 Task: Buy 5 Lip Butters from Lip Care section under best seller category for shipping address: Joshua Turner, 2763 Fieldcrest Road, New York, New York 10005, Cell Number 6318992398. Pay from credit card ending with 7965, CVV 549
Action: Key pressed li
Screenshot: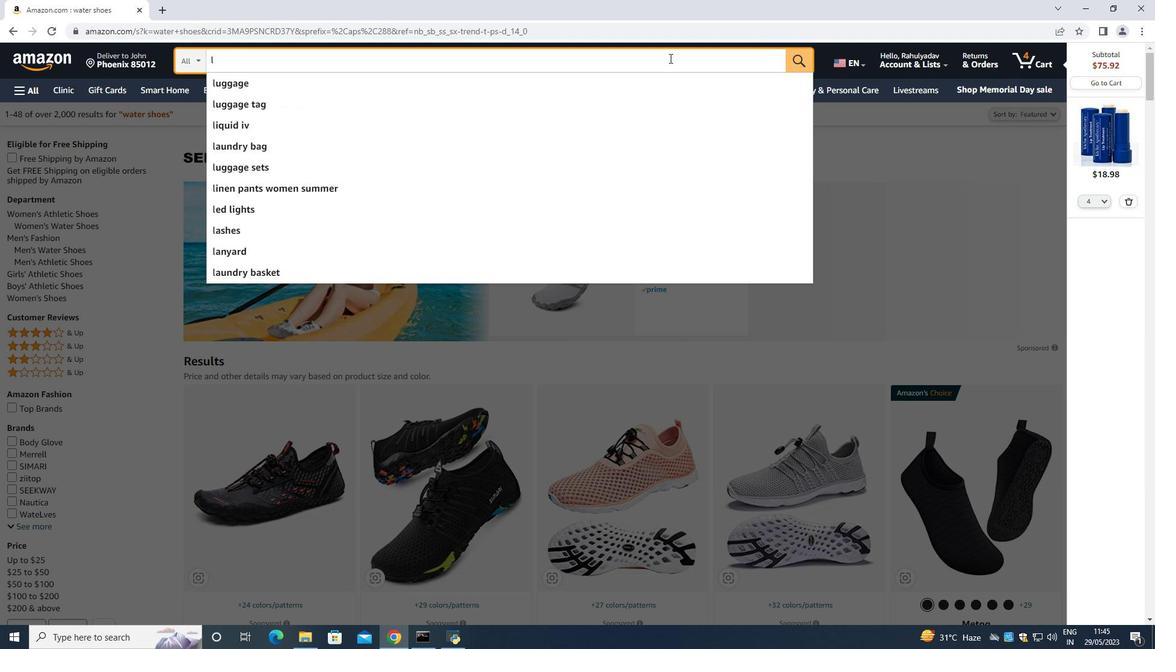 
Action: Mouse moved to (669, 57)
Screenshot: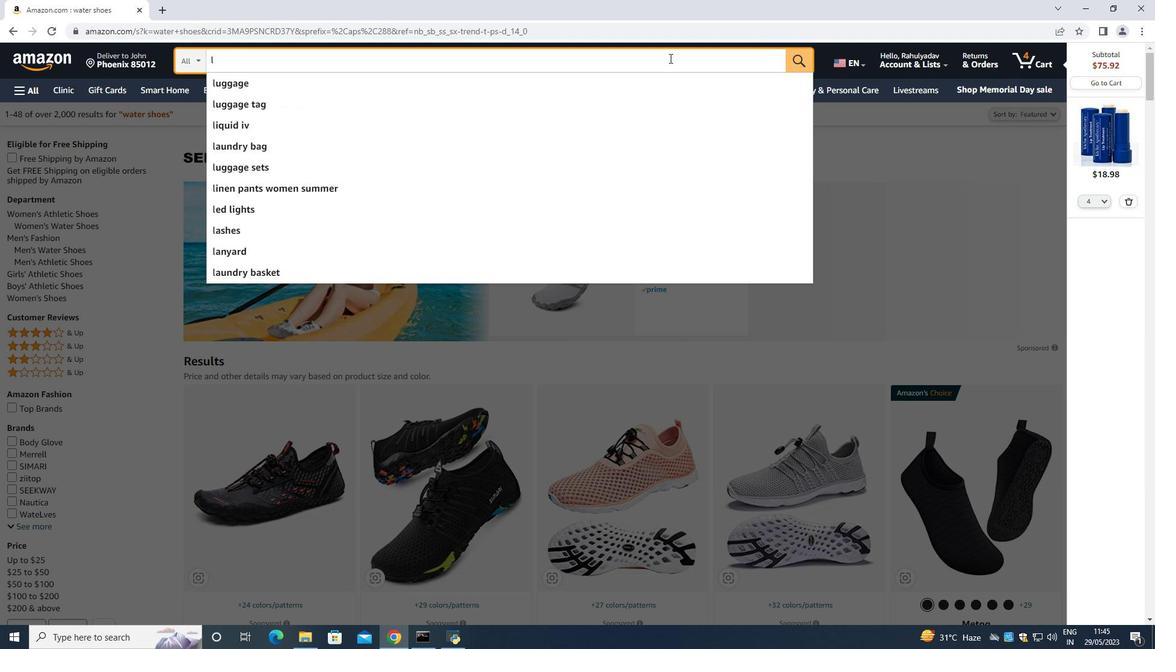 
Action: Key pressed p<Key.space><Key.shift>Butters<Key.space><Key.enter>
Screenshot: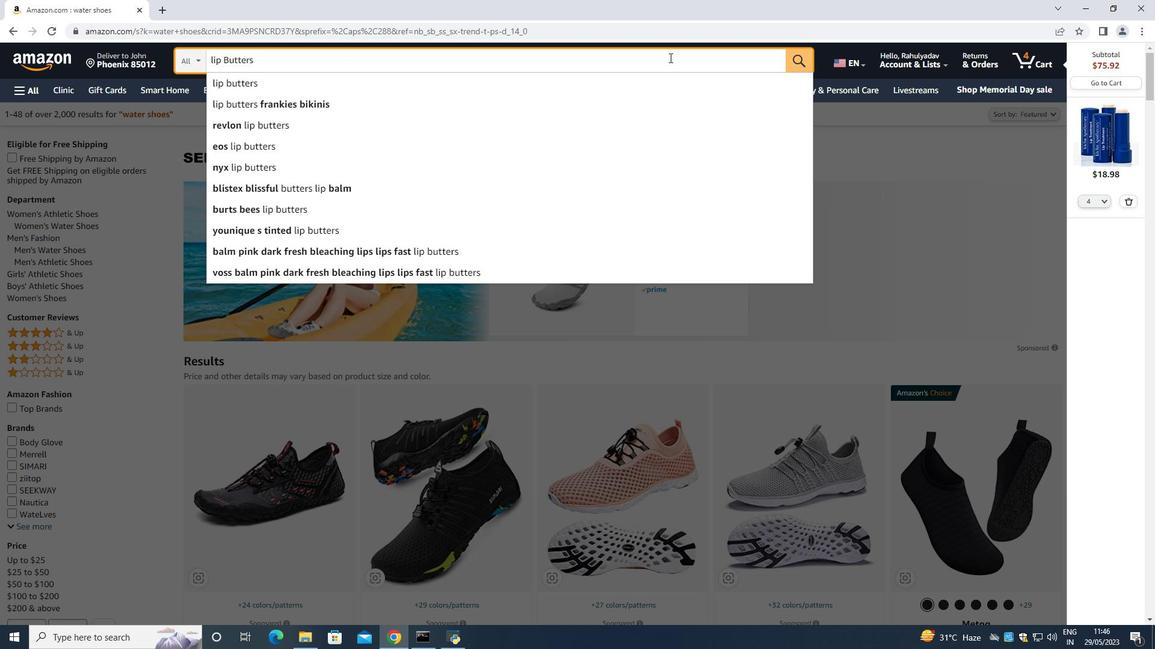 
Action: Mouse moved to (40, 295)
Screenshot: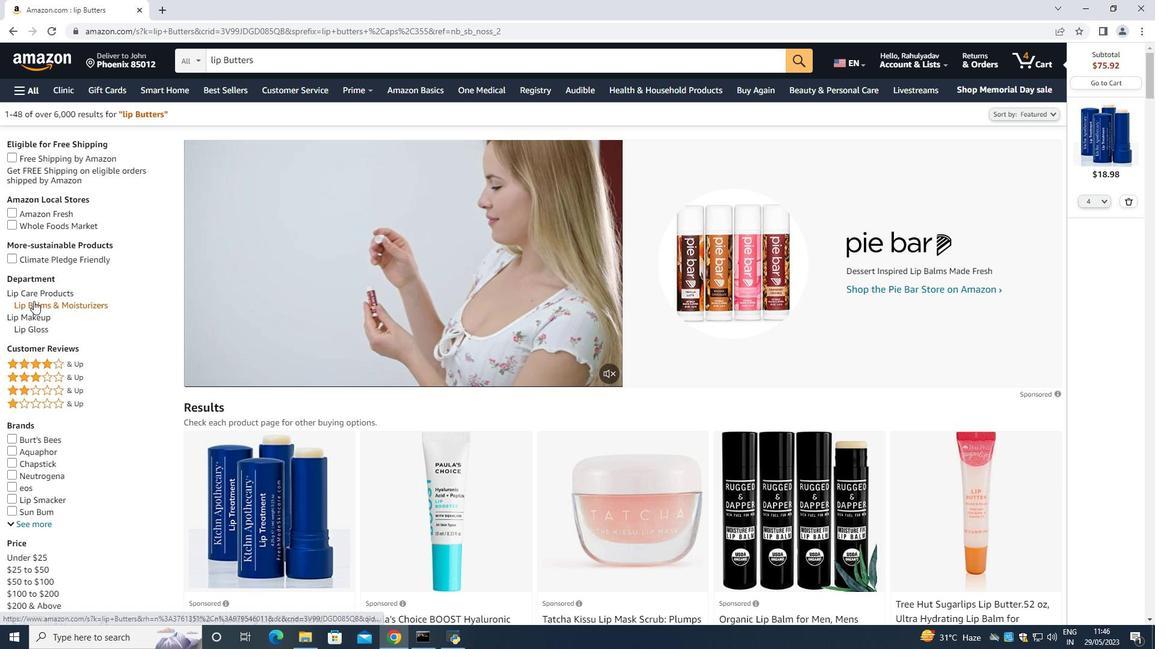
Action: Mouse pressed left at (40, 295)
Screenshot: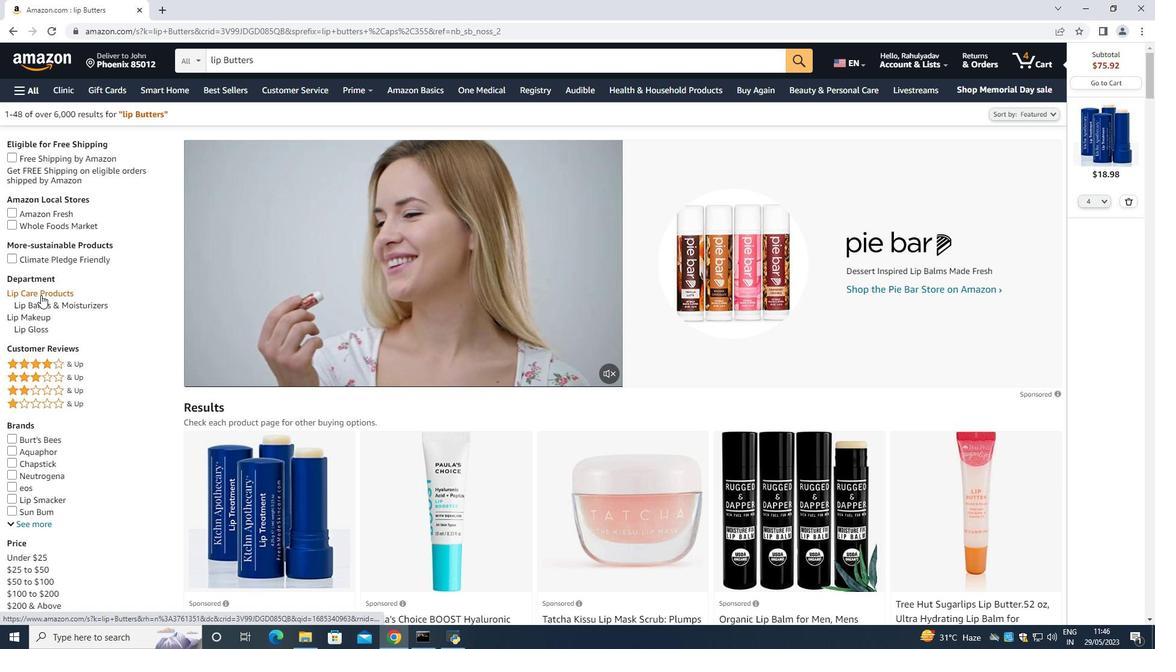 
Action: Mouse moved to (748, 351)
Screenshot: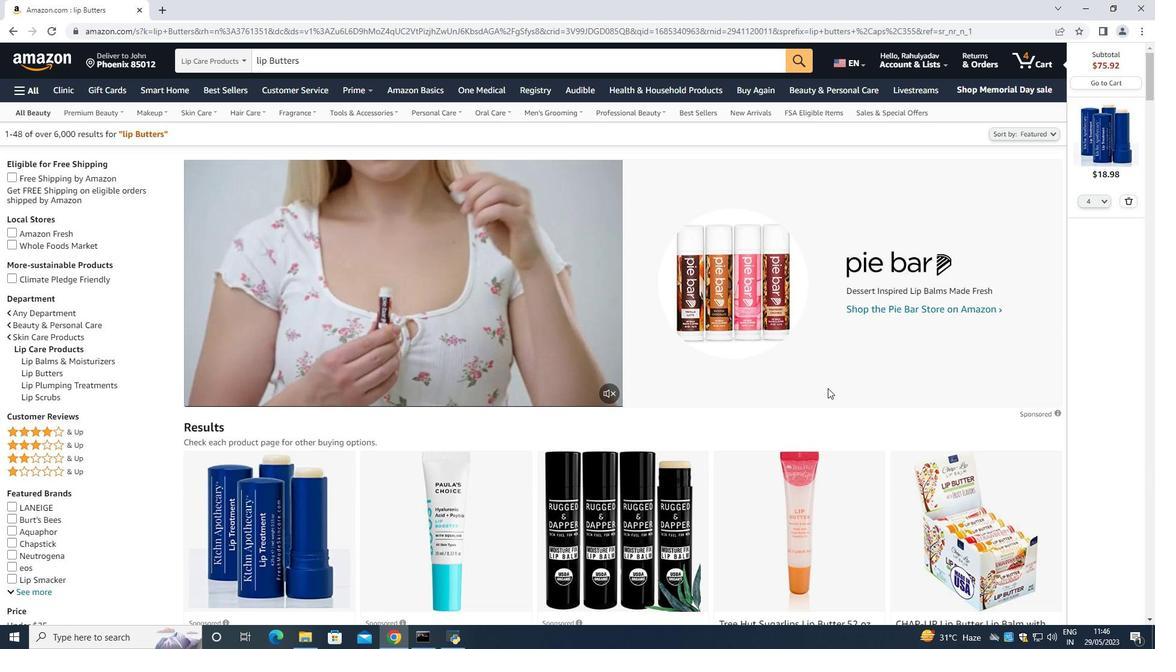 
Action: Mouse scrolled (748, 350) with delta (0, 0)
Screenshot: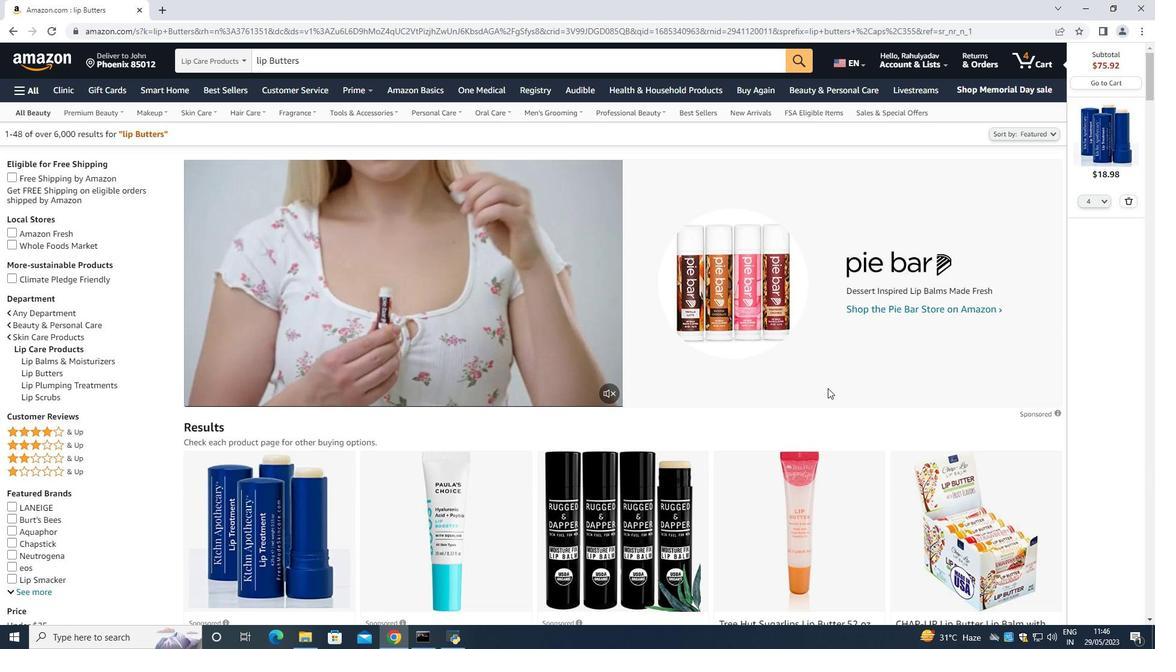 
Action: Mouse moved to (722, 341)
Screenshot: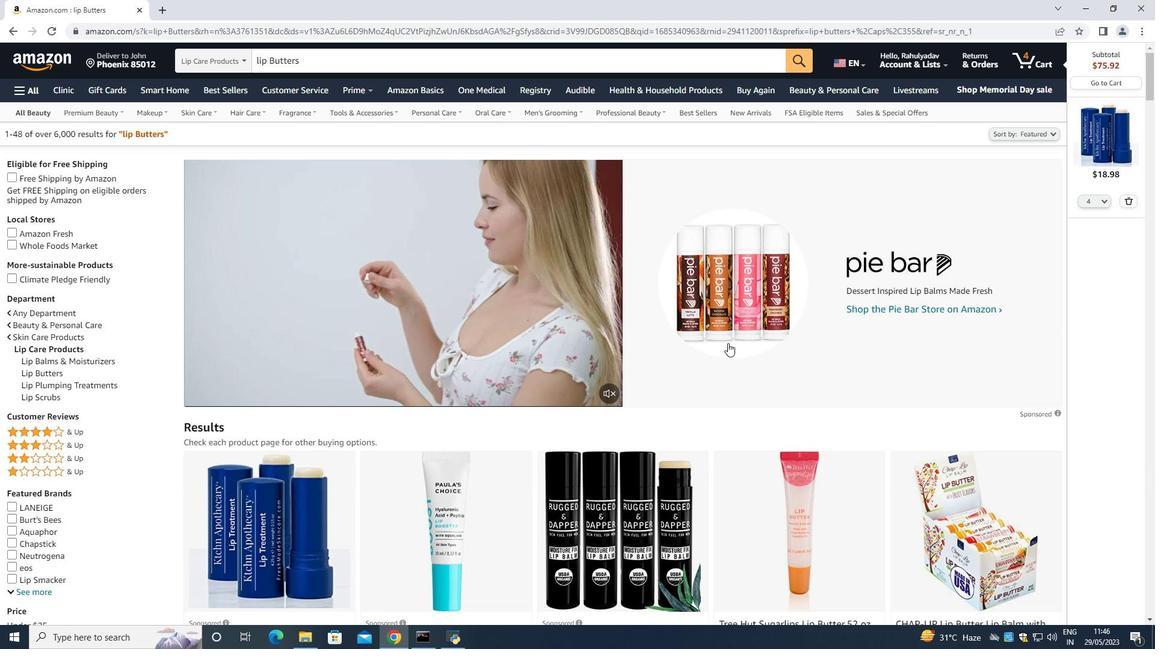 
Action: Mouse scrolled (722, 341) with delta (0, 0)
Screenshot: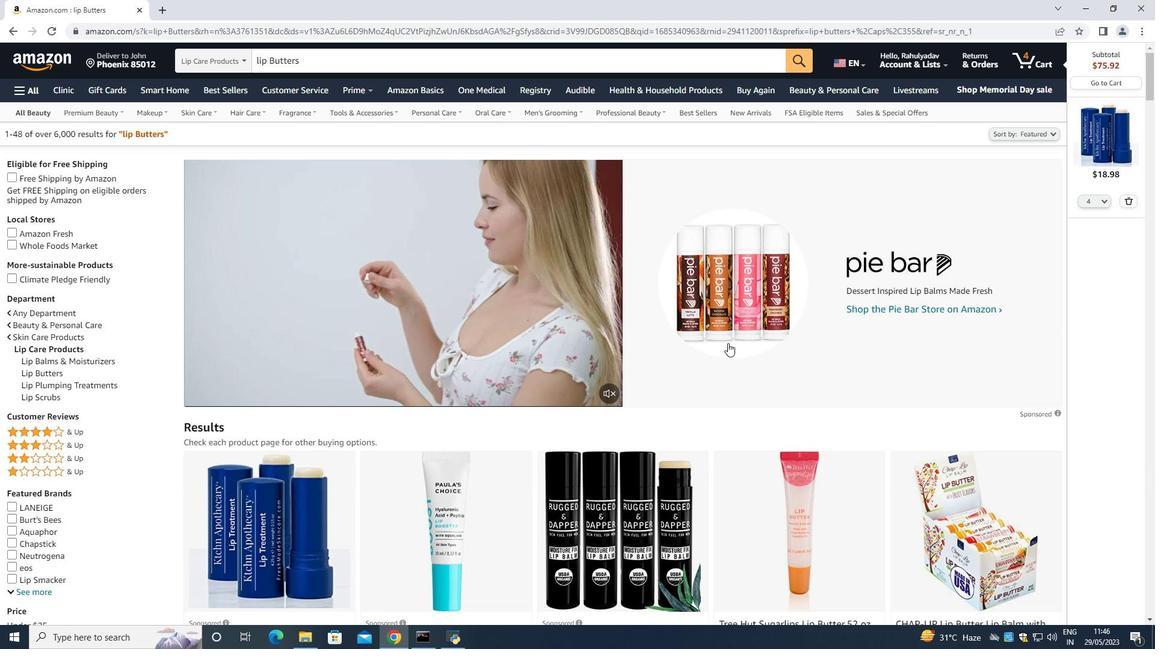 
Action: Mouse moved to (721, 341)
Screenshot: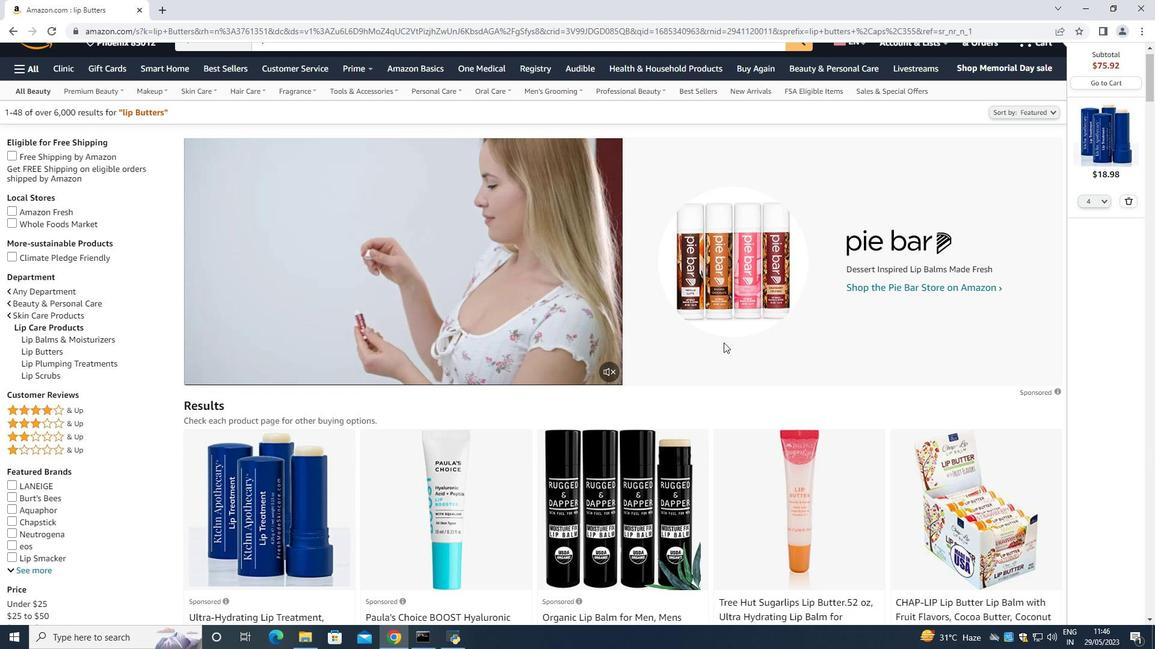
Action: Mouse scrolled (721, 341) with delta (0, 0)
Screenshot: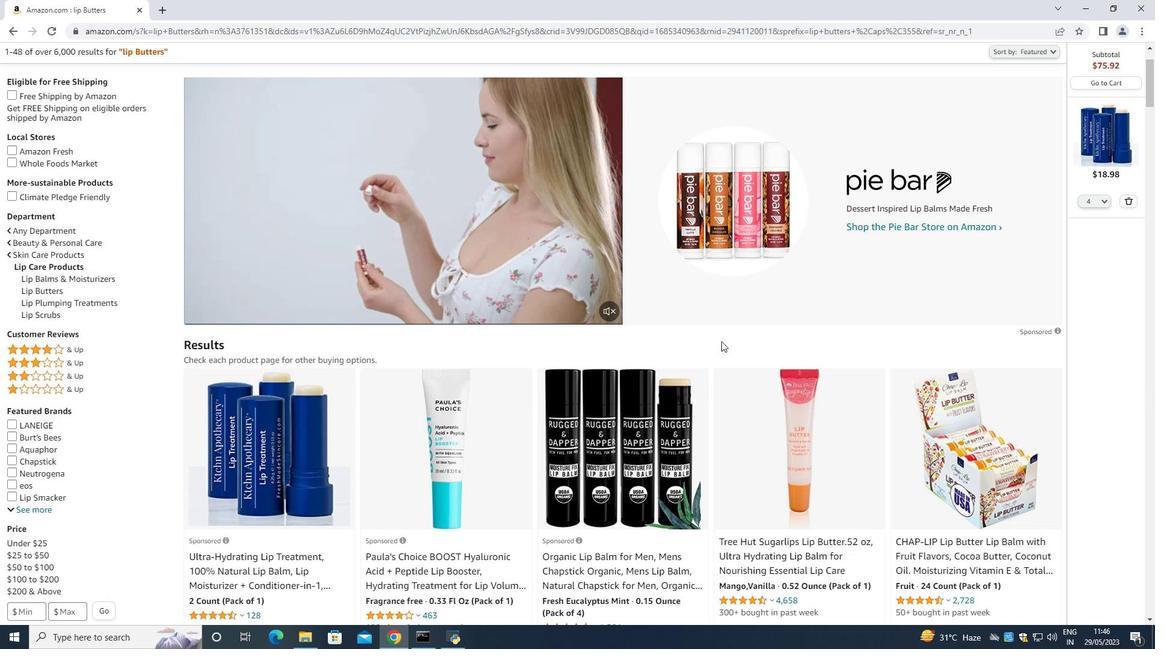 
Action: Mouse moved to (601, 390)
Screenshot: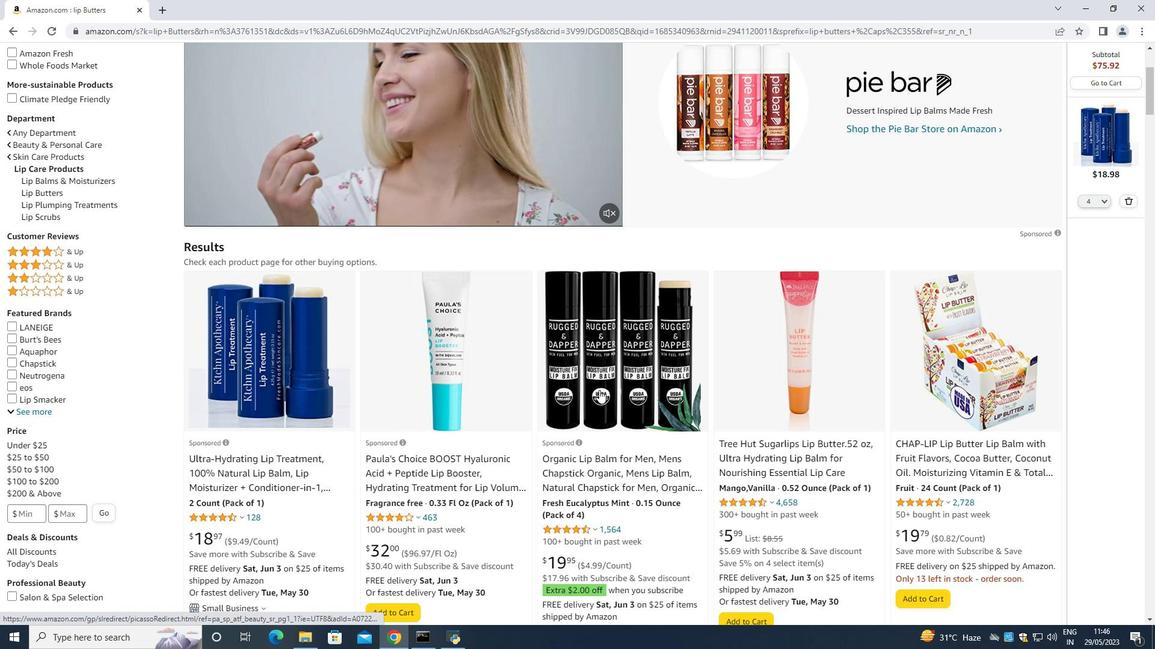
Action: Mouse scrolled (601, 389) with delta (0, 0)
Screenshot: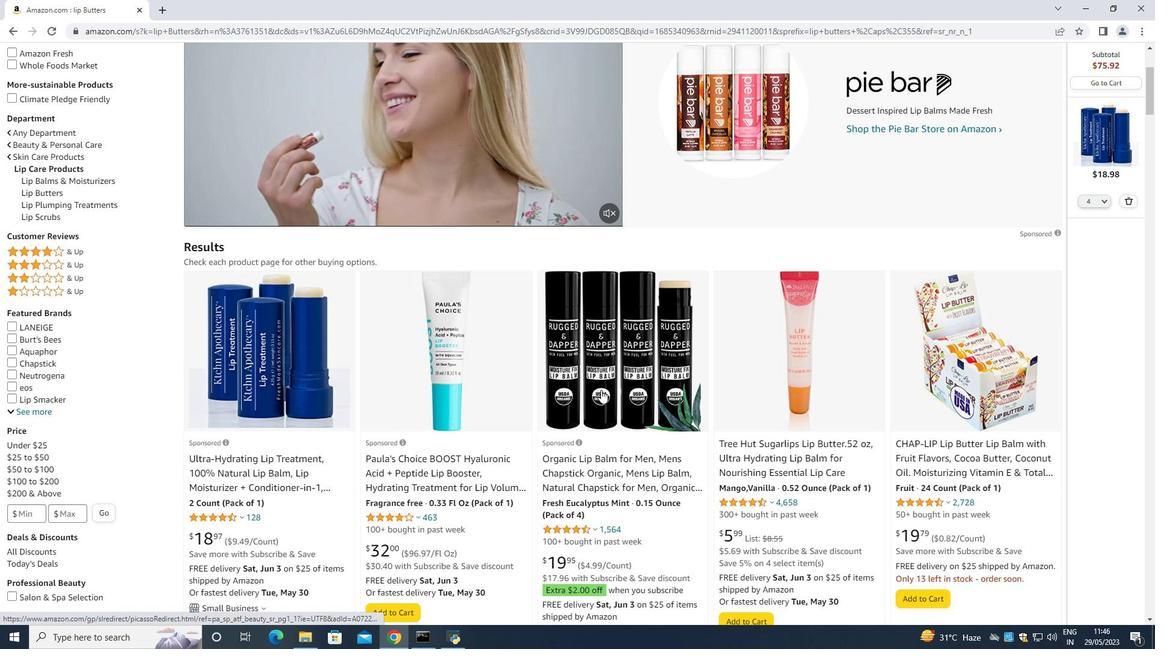 
Action: Mouse moved to (780, 393)
Screenshot: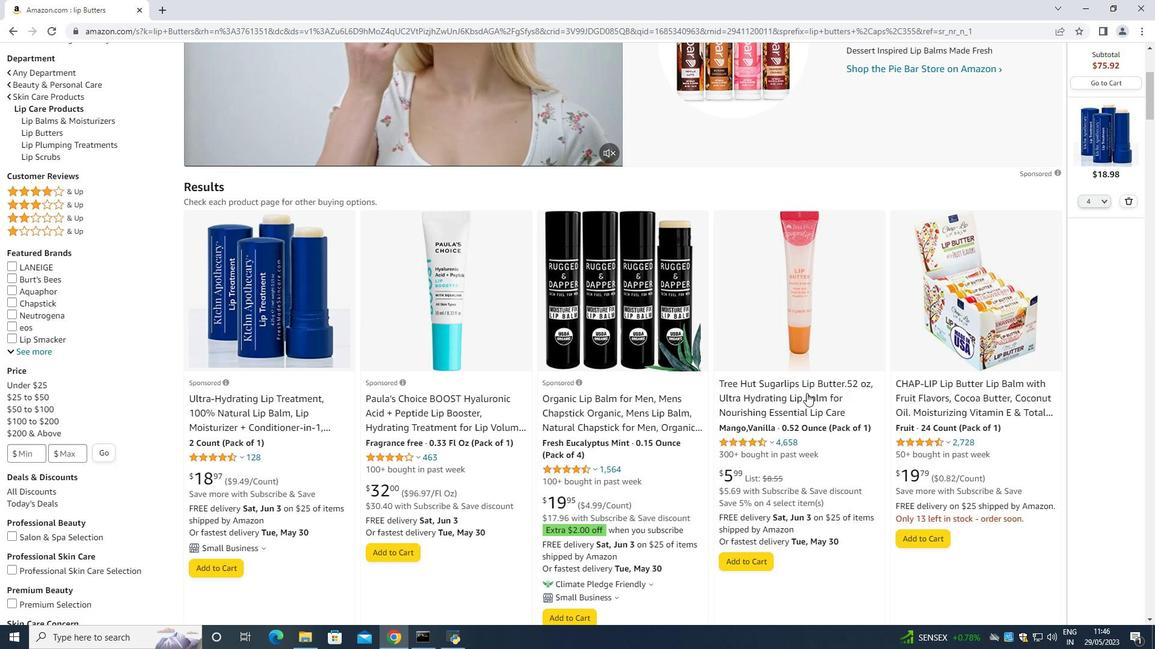 
Action: Mouse scrolled (780, 392) with delta (0, 0)
Screenshot: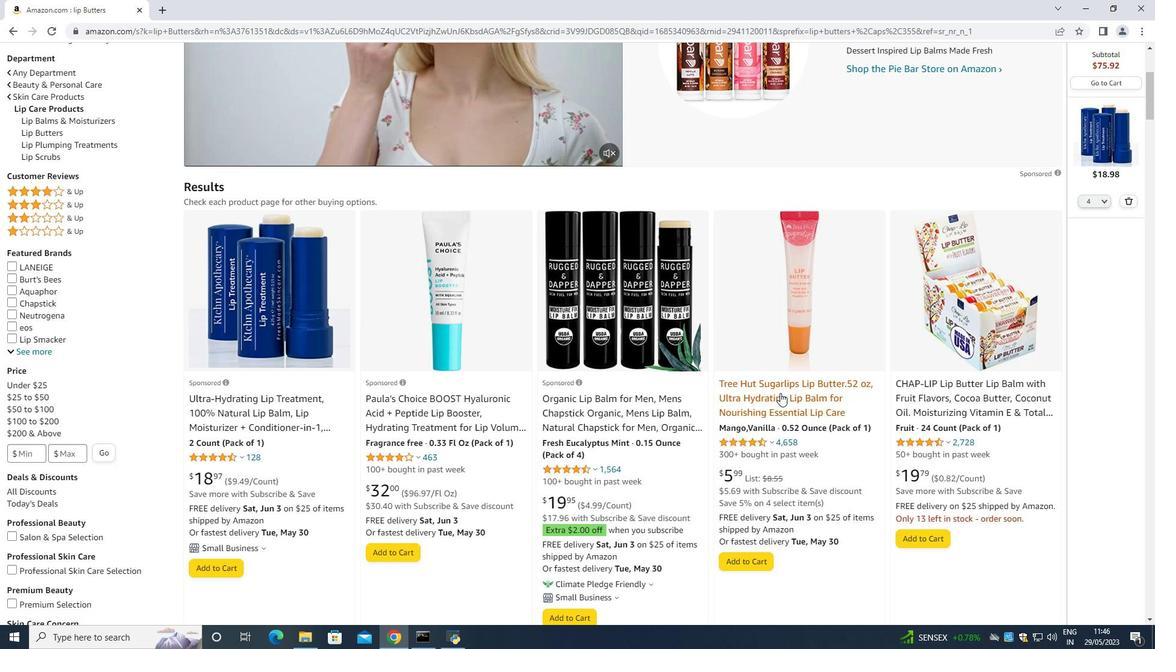 
Action: Mouse scrolled (780, 392) with delta (0, 0)
Screenshot: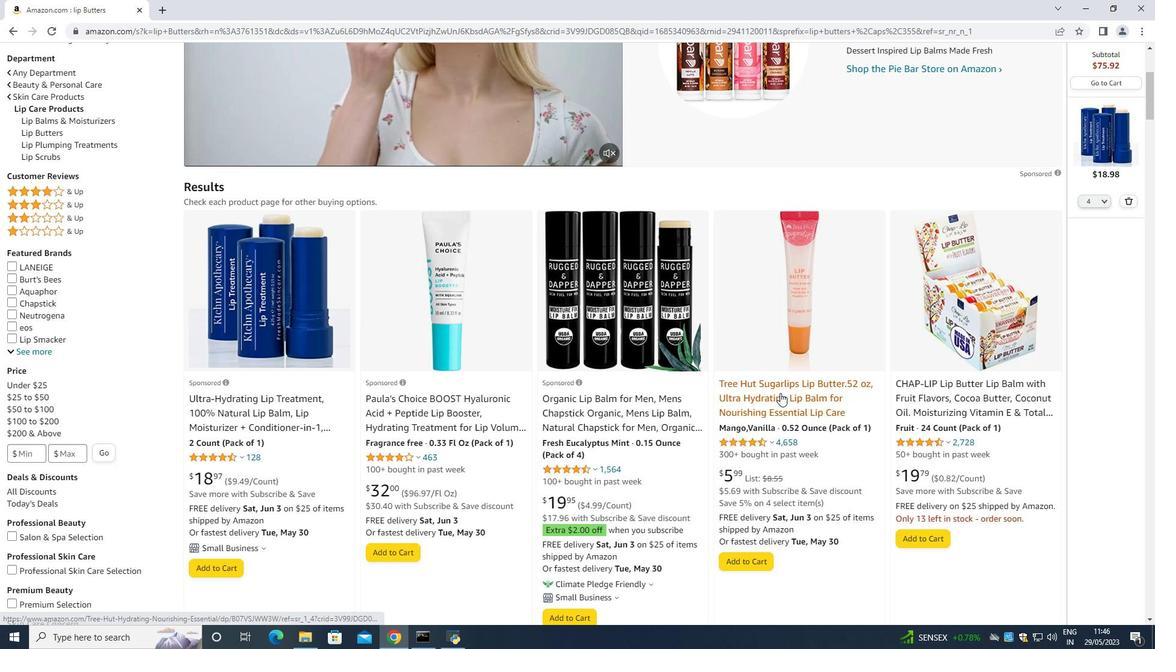 
Action: Mouse scrolled (780, 392) with delta (0, 0)
Screenshot: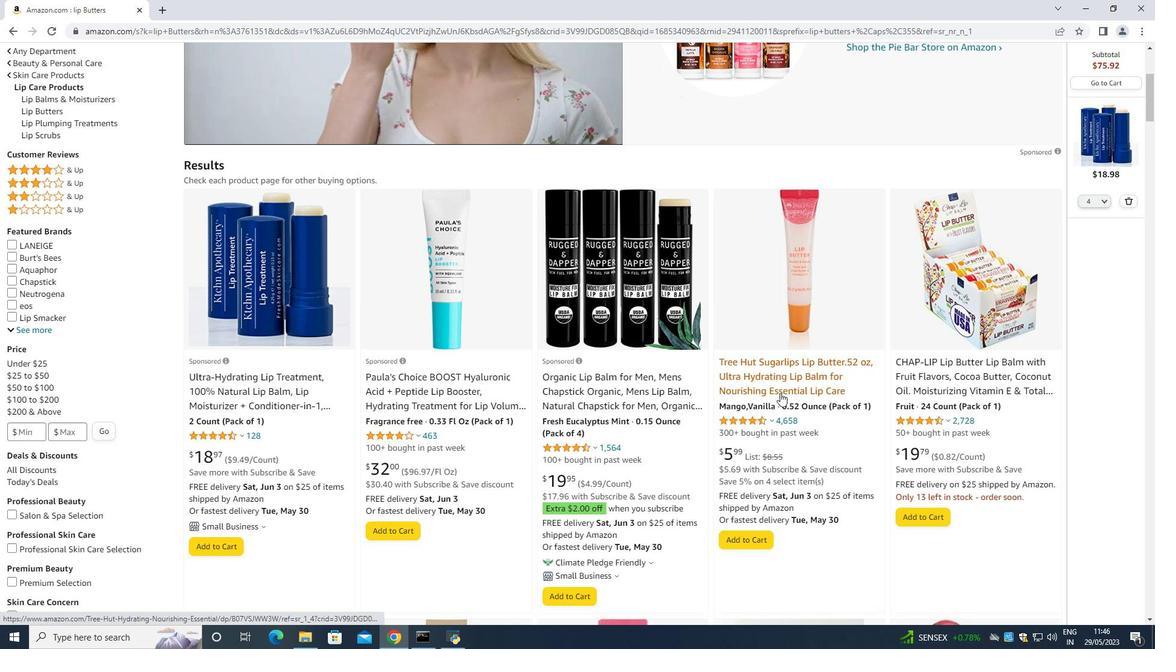
Action: Mouse scrolled (780, 392) with delta (0, 0)
Screenshot: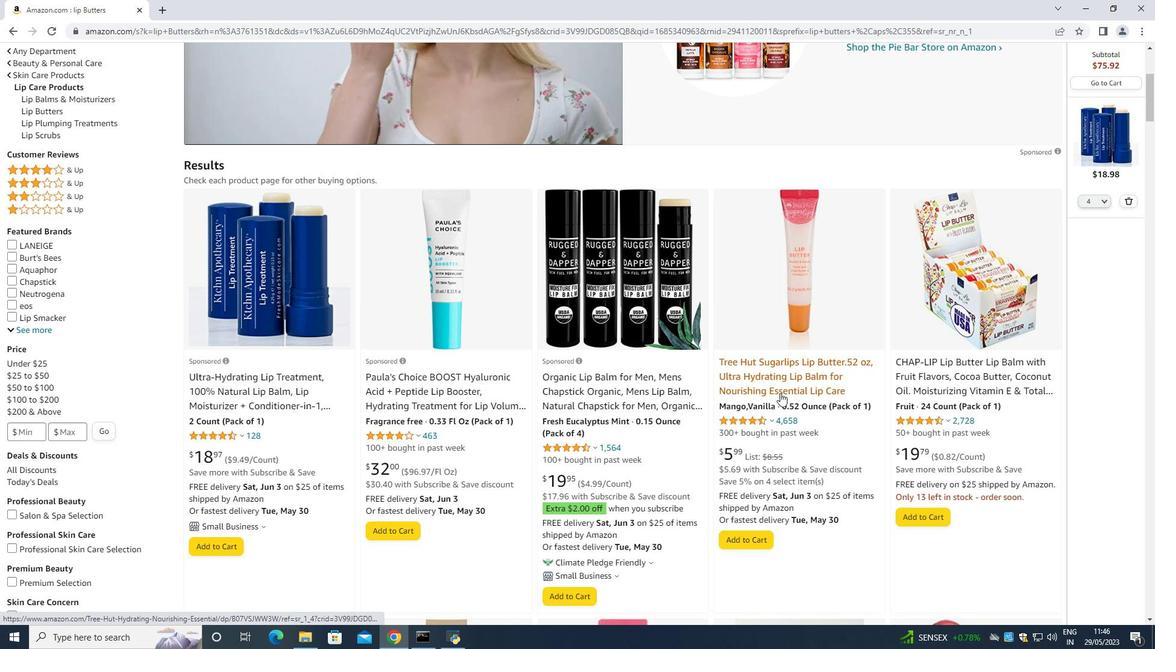 
Action: Mouse scrolled (780, 392) with delta (0, 0)
Screenshot: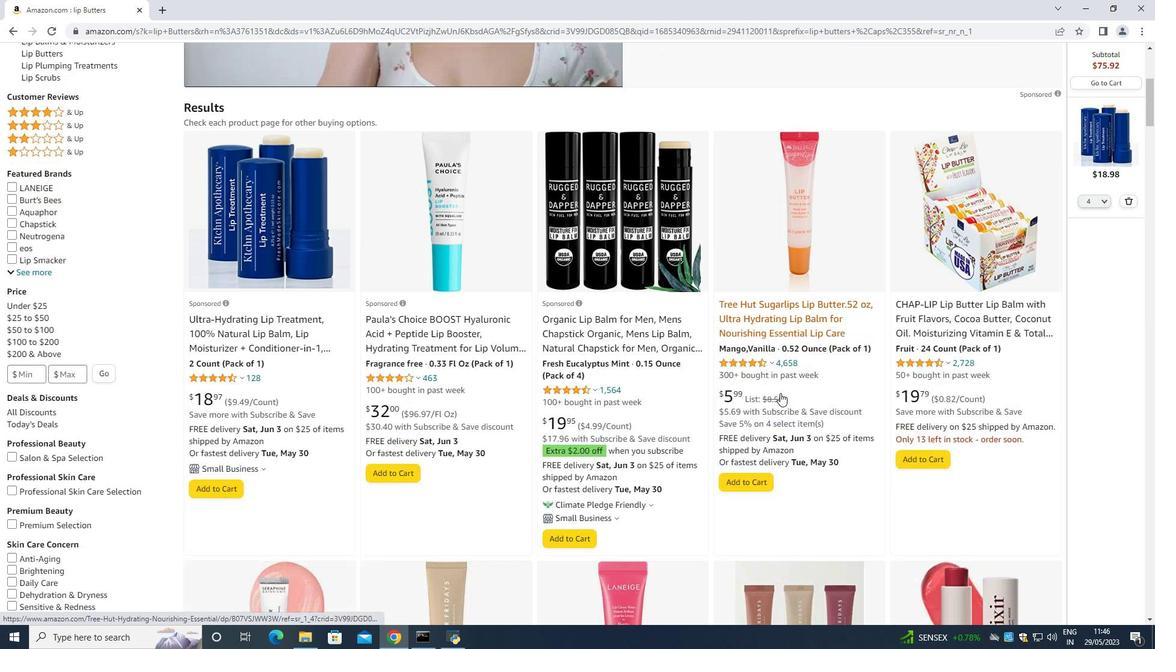 
Action: Mouse scrolled (780, 392) with delta (0, 0)
Screenshot: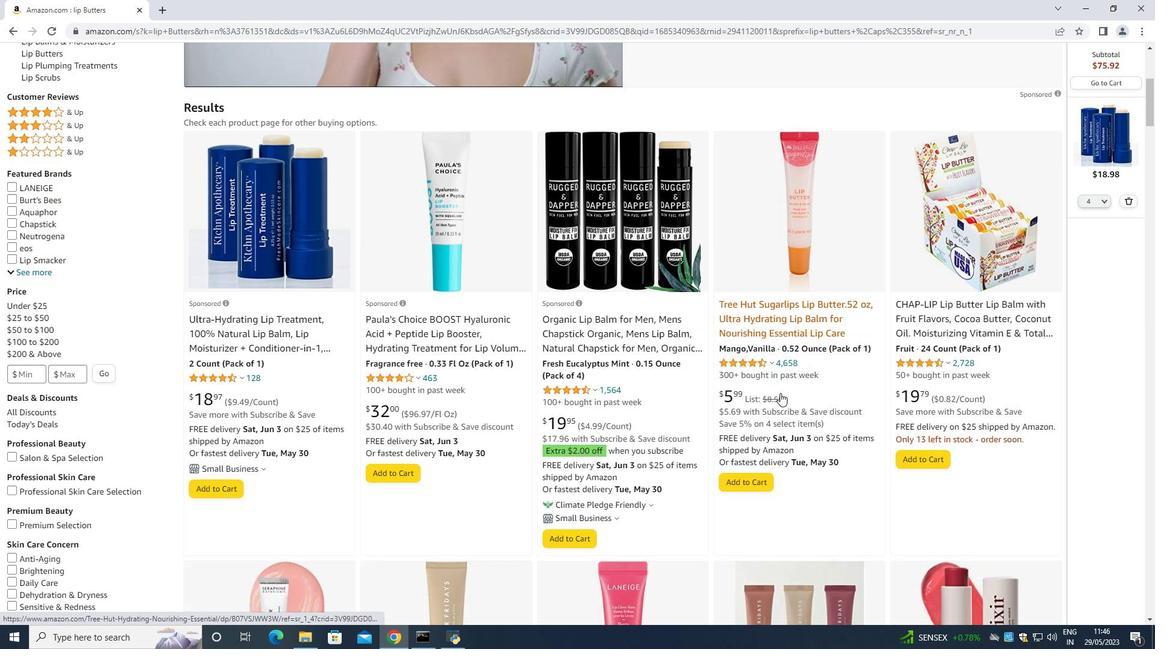 
Action: Mouse moved to (530, 497)
Screenshot: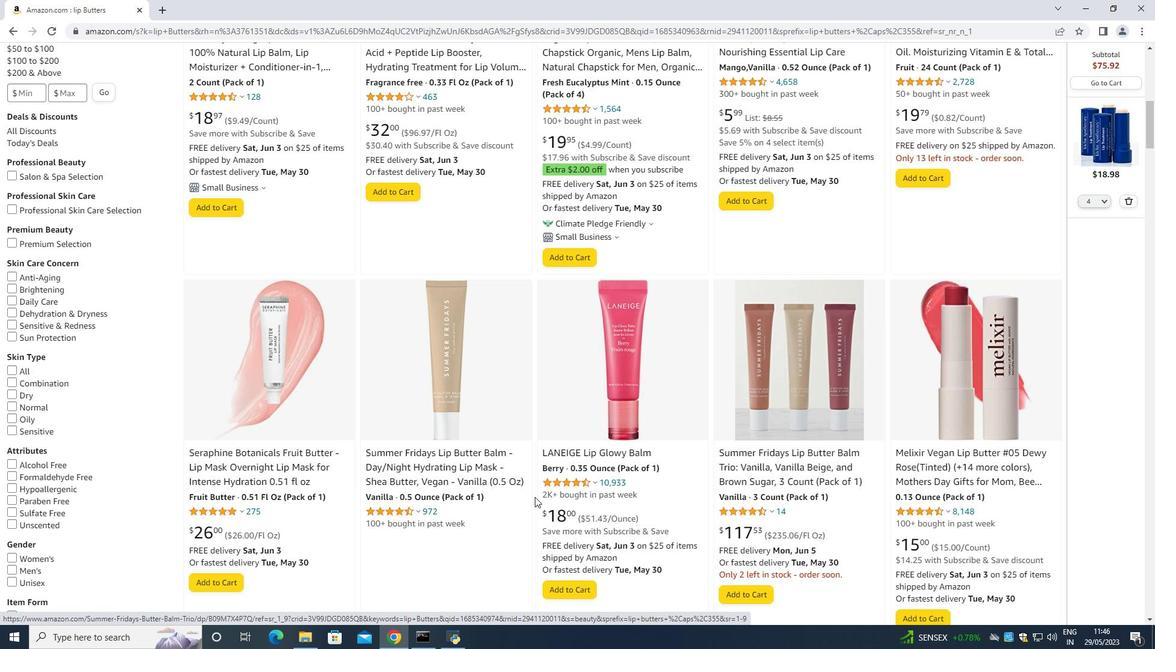 
Action: Mouse scrolled (530, 497) with delta (0, 0)
Screenshot: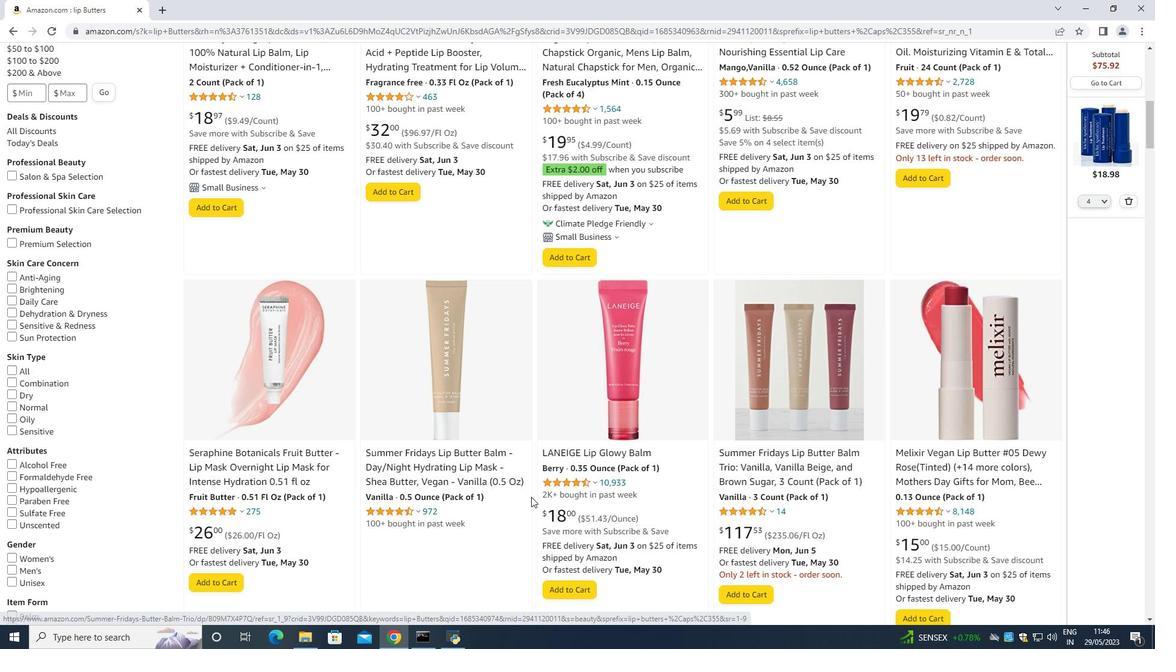 
Action: Mouse scrolled (530, 497) with delta (0, 0)
Screenshot: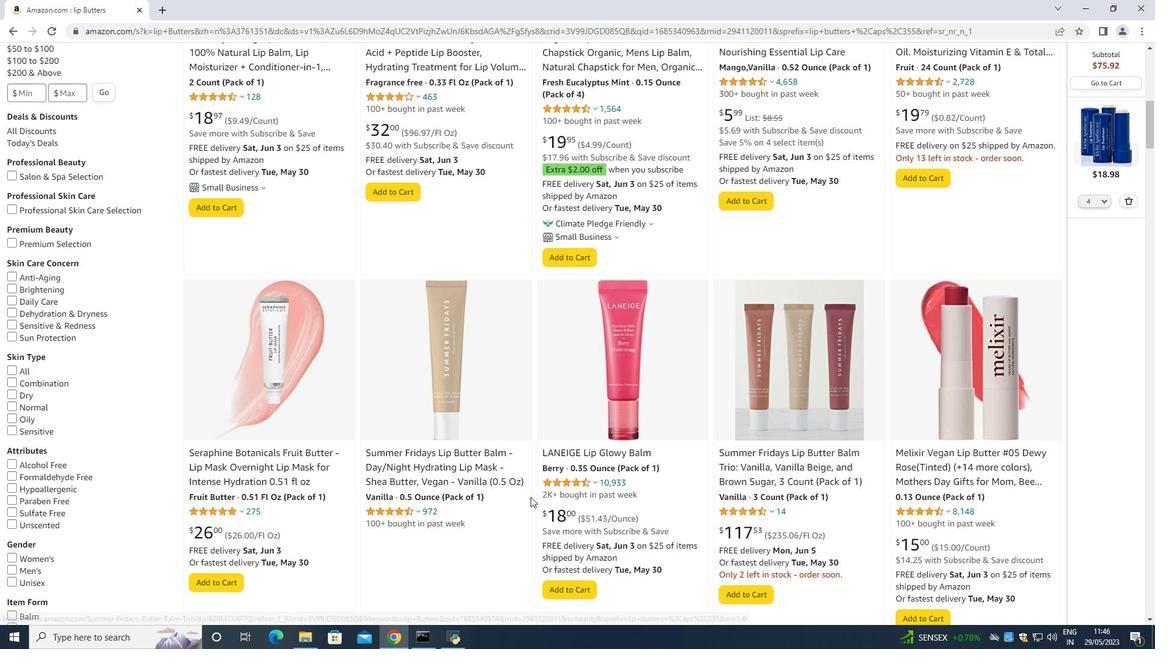 
Action: Mouse moved to (1130, 203)
Screenshot: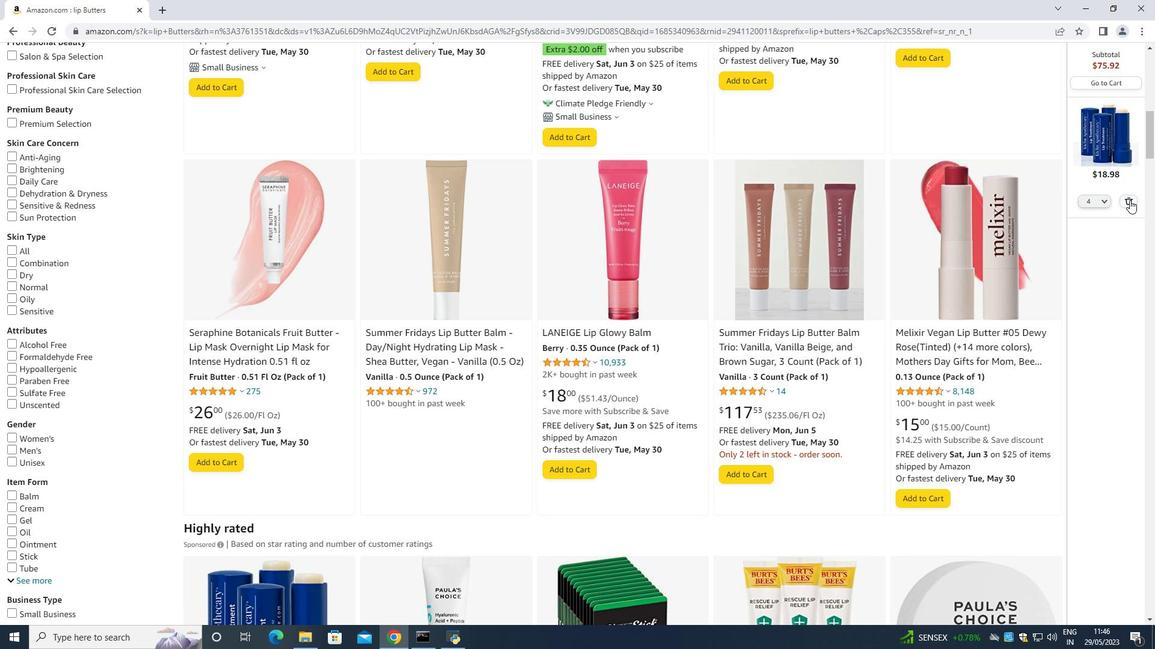 
Action: Mouse pressed left at (1130, 203)
Screenshot: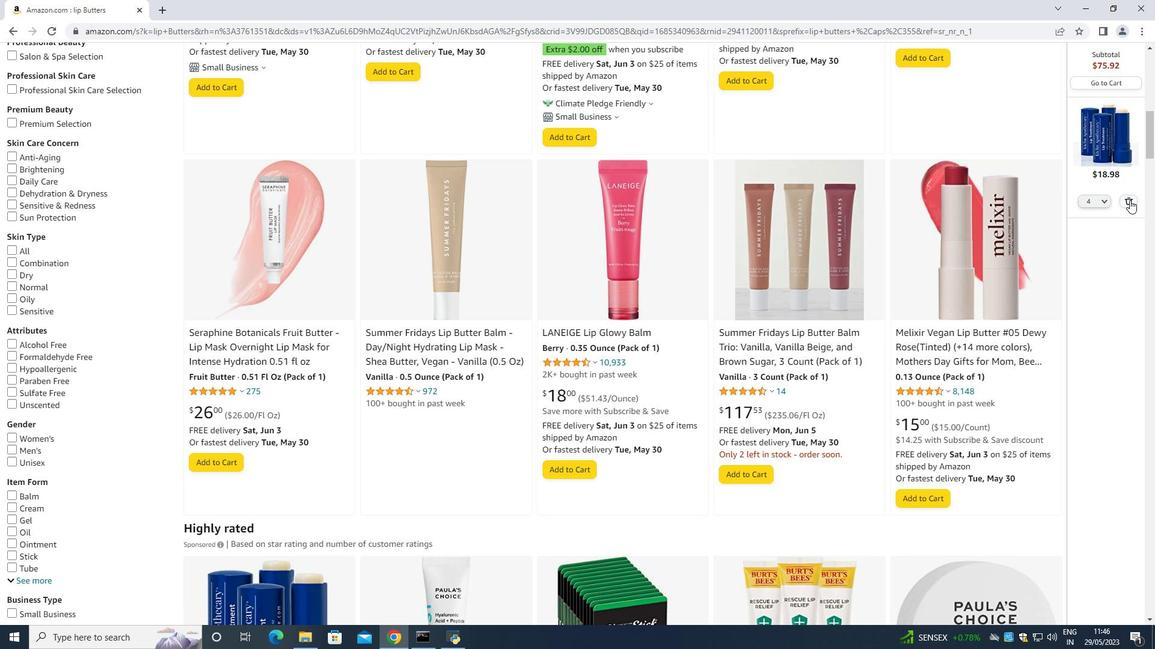 
Action: Mouse moved to (403, 362)
Screenshot: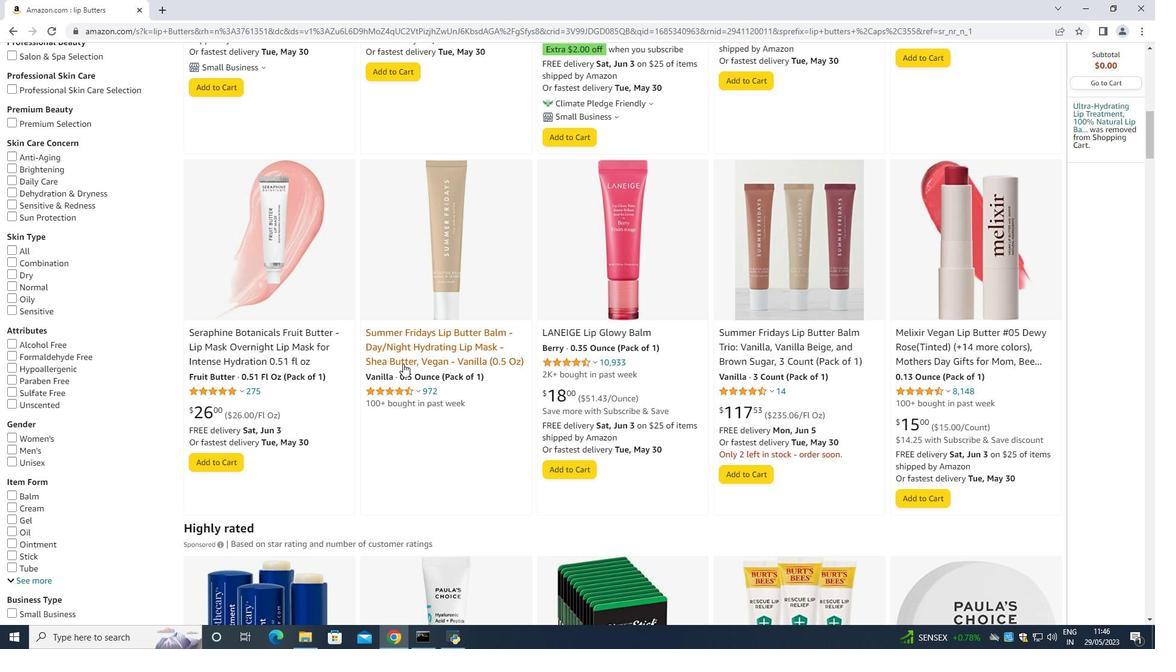 
Action: Mouse scrolled (403, 361) with delta (0, 0)
Screenshot: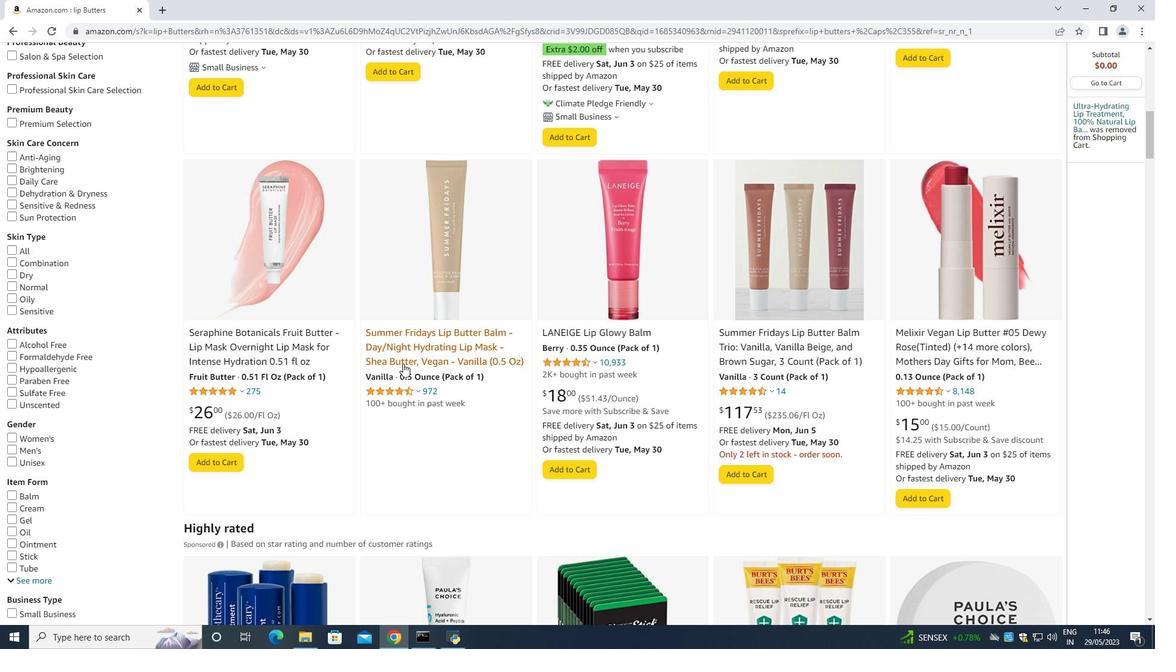 
Action: Mouse moved to (957, 303)
Screenshot: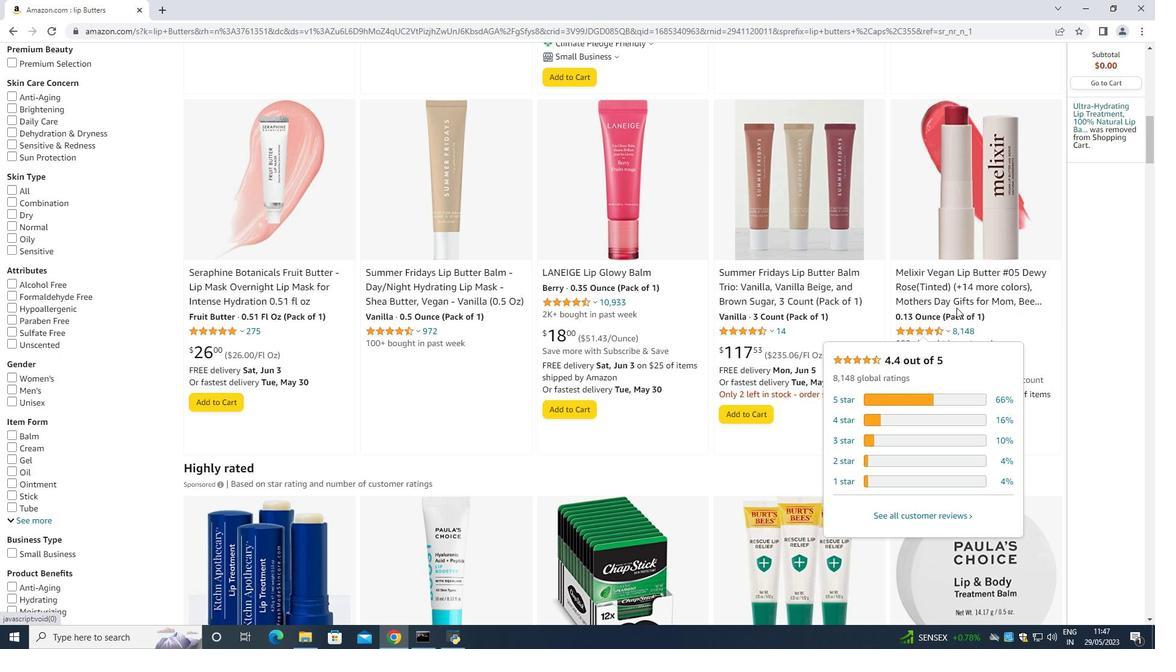 
Action: Mouse pressed left at (957, 303)
Screenshot: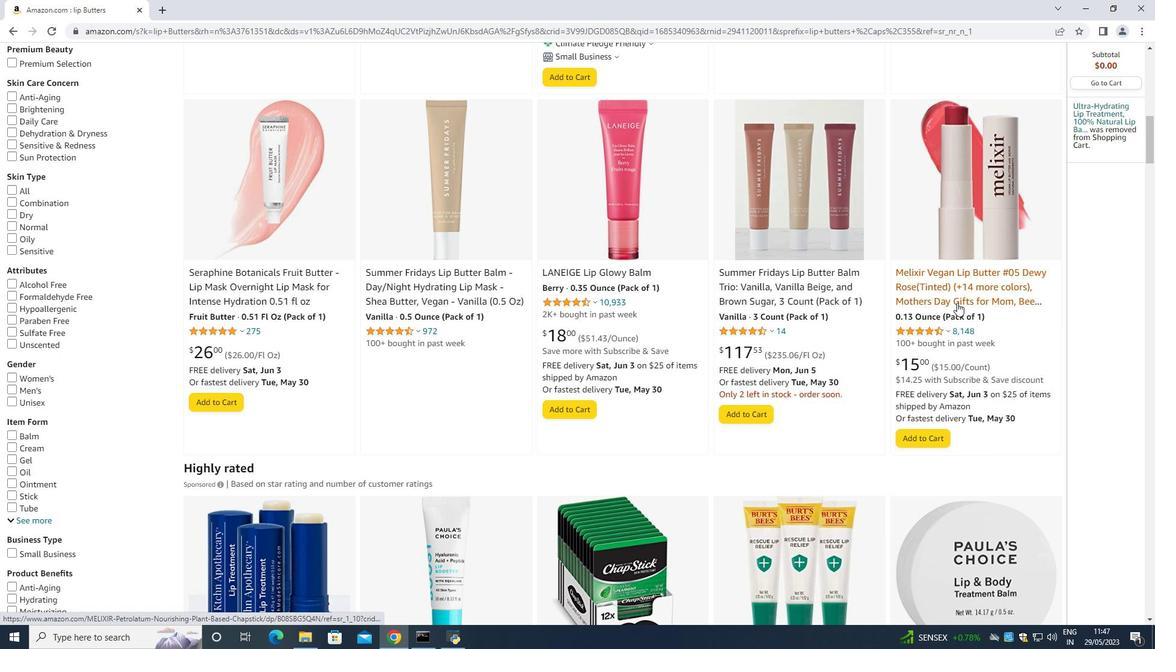 
Action: Mouse moved to (692, 250)
Screenshot: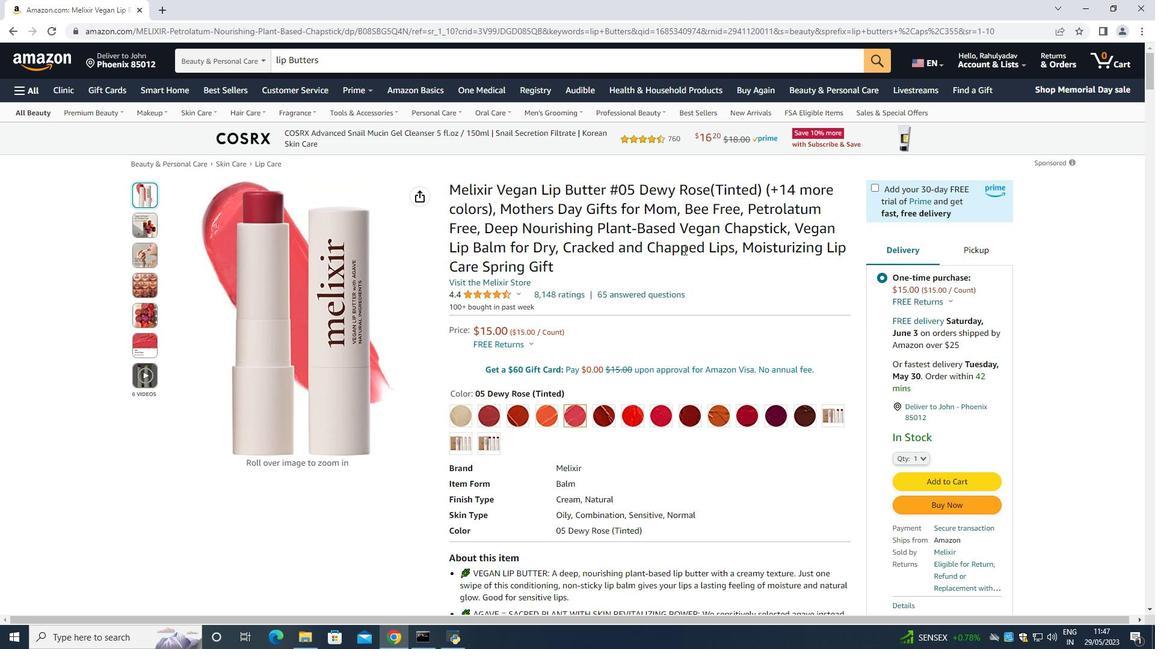 
Action: Mouse scrolled (692, 249) with delta (0, 0)
Screenshot: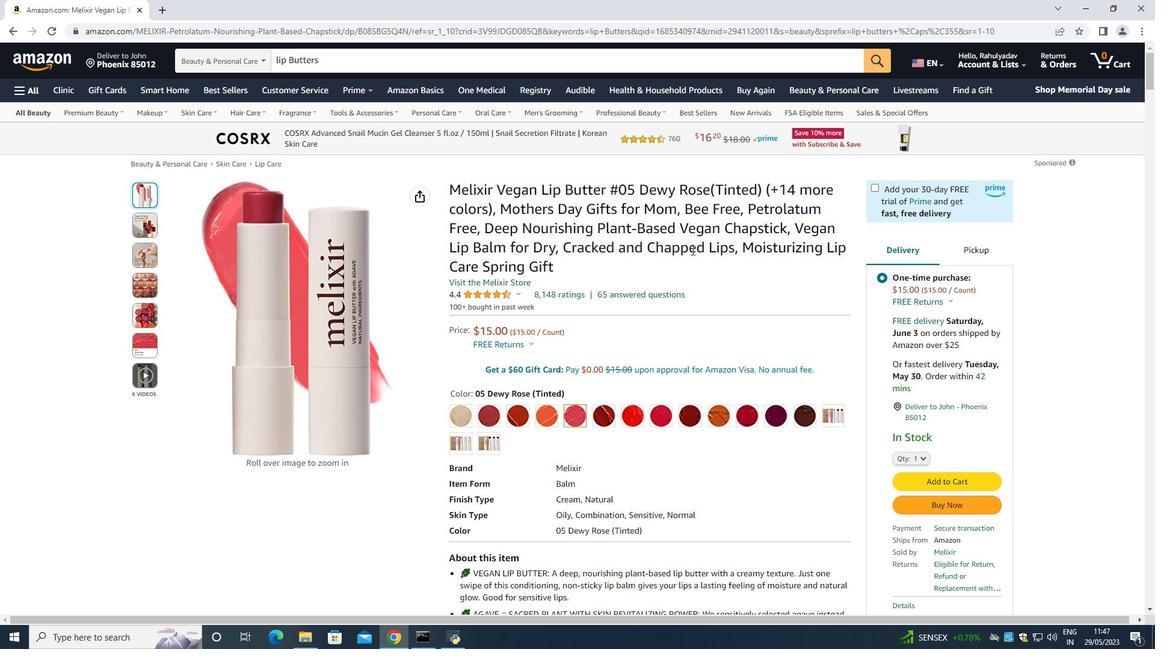 
Action: Mouse moved to (690, 252)
Screenshot: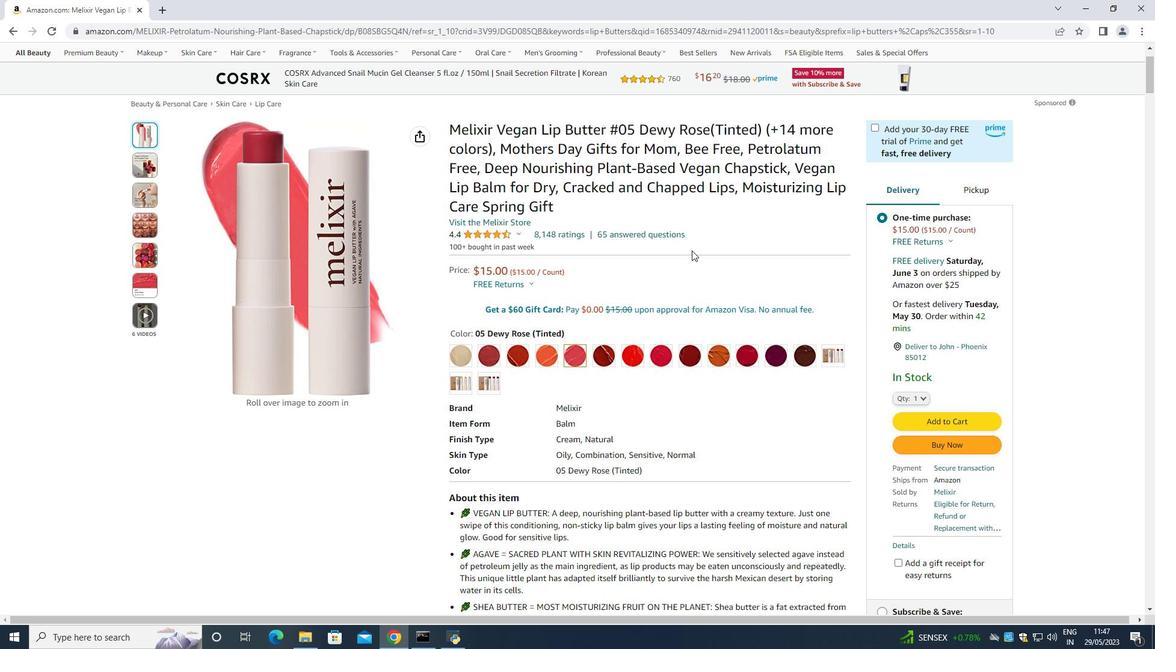 
Action: Mouse scrolled (690, 252) with delta (0, 0)
Screenshot: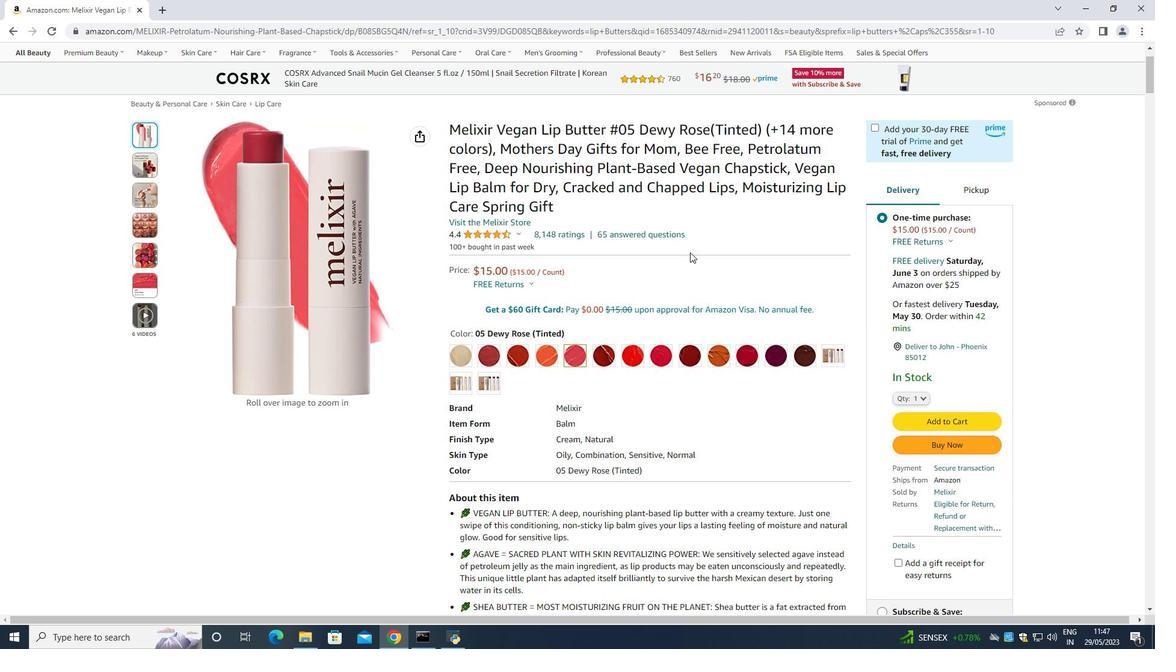 
Action: Mouse moved to (699, 314)
Screenshot: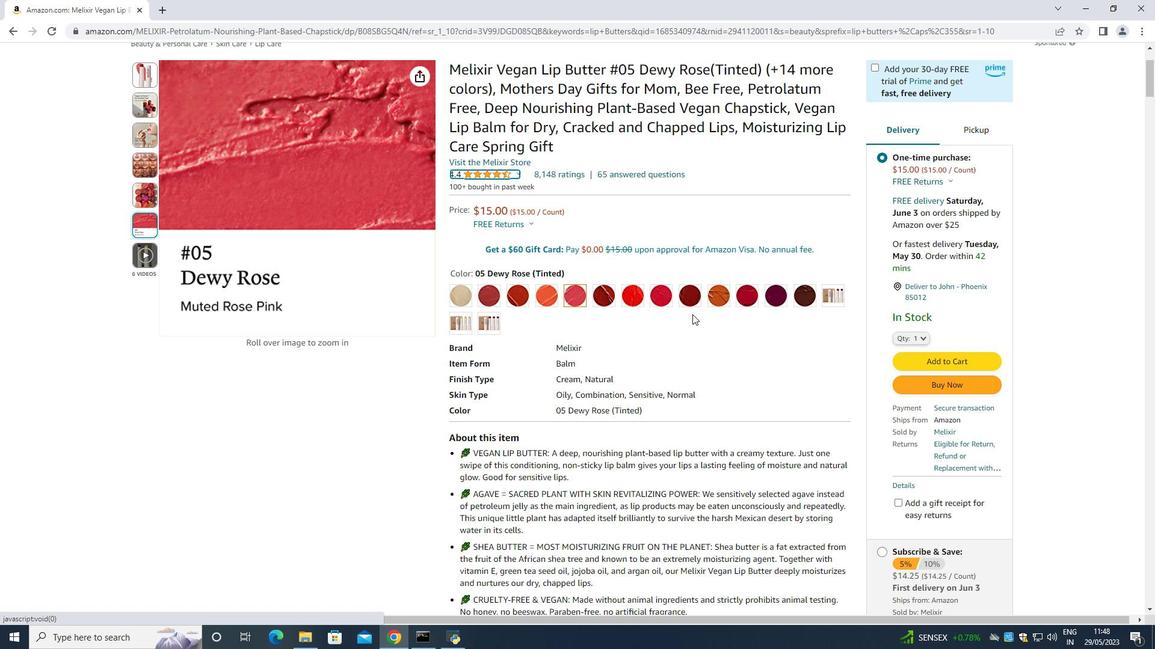 
Action: Mouse scrolled (699, 314) with delta (0, 0)
Screenshot: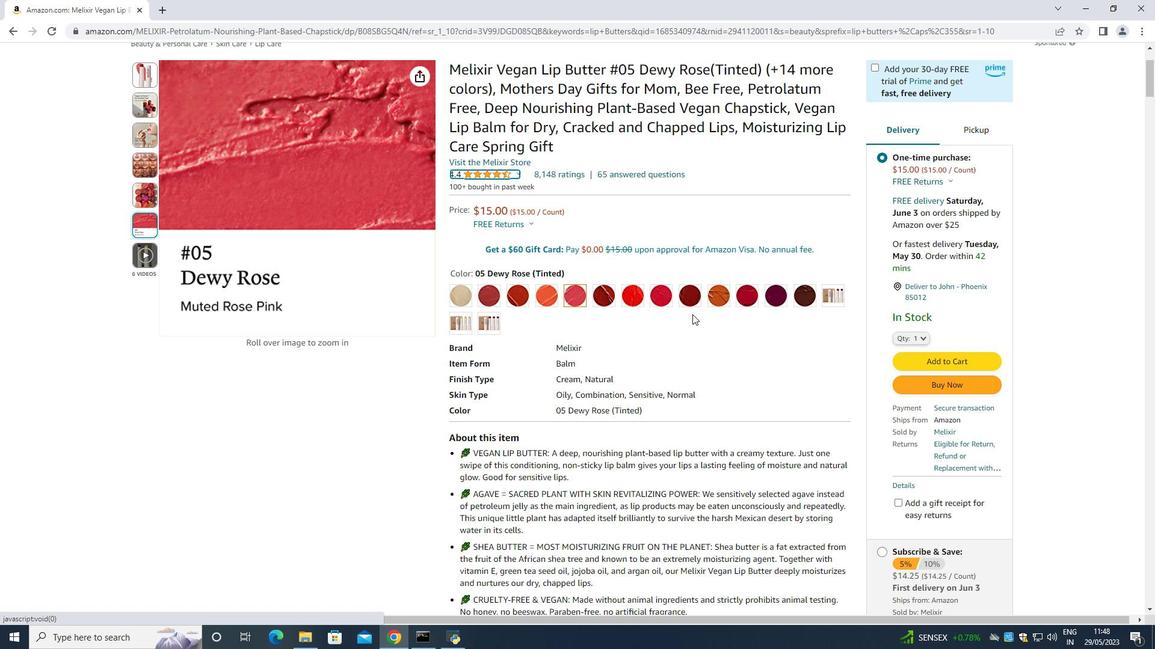 
Action: Mouse scrolled (699, 314) with delta (0, 0)
Screenshot: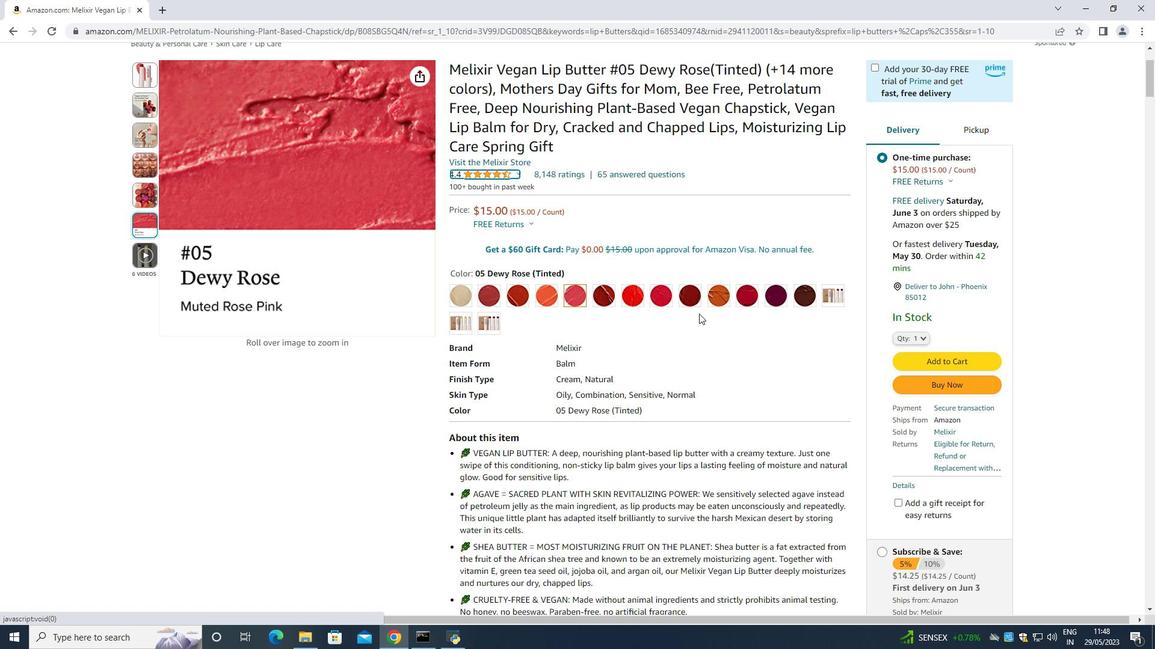 
Action: Mouse moved to (477, 432)
Screenshot: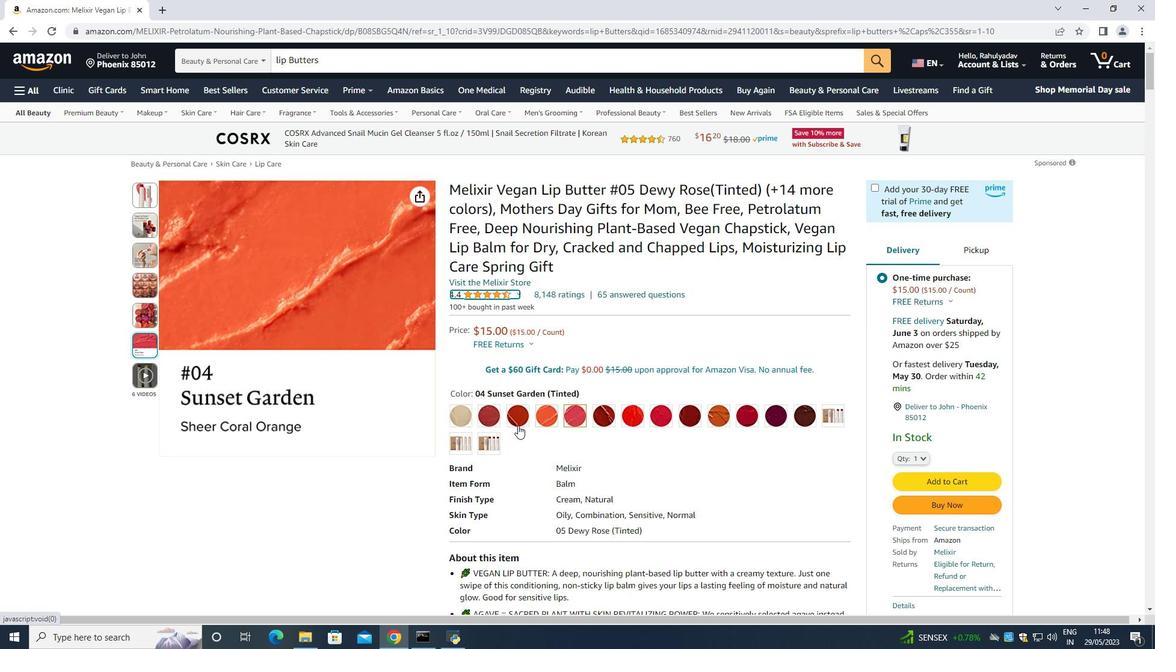 
Action: Mouse scrolled (477, 432) with delta (0, 0)
Screenshot: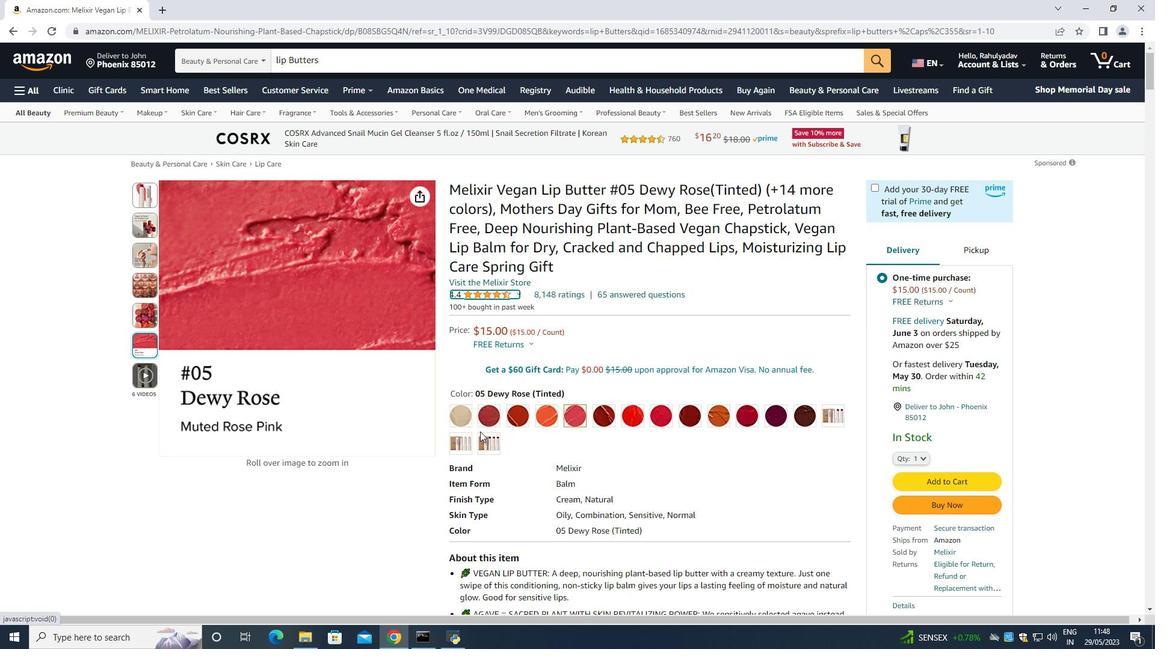 
Action: Mouse moved to (477, 432)
Screenshot: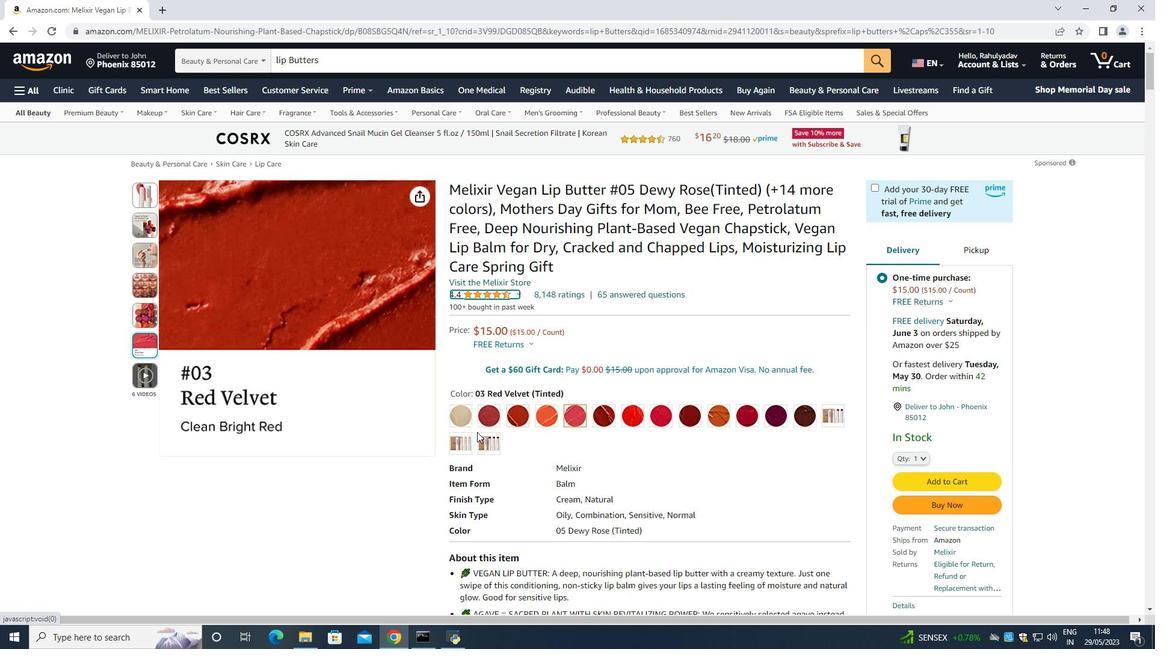 
Action: Mouse scrolled (477, 432) with delta (0, 0)
Screenshot: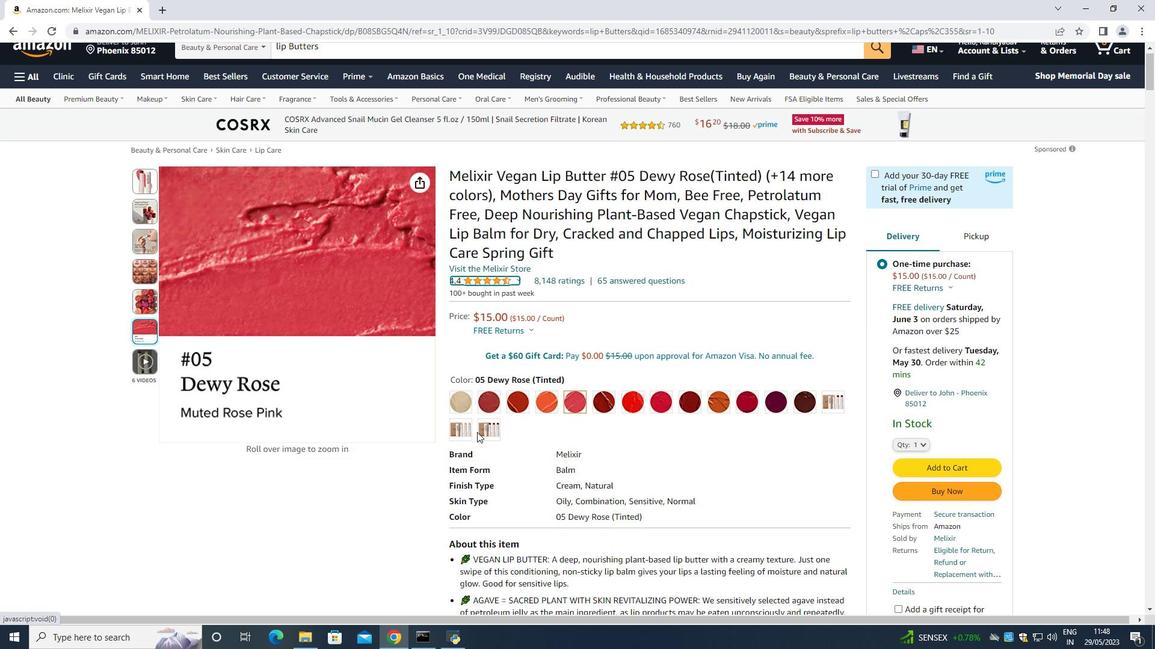 
Action: Mouse moved to (614, 367)
Screenshot: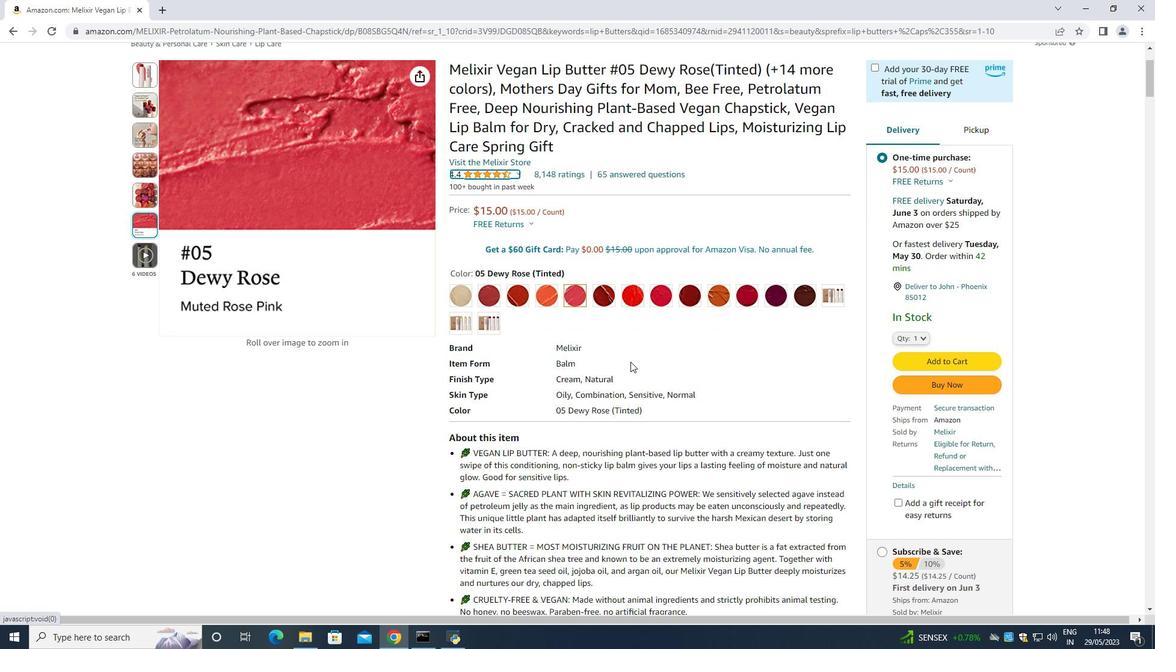 
Action: Mouse scrolled (614, 367) with delta (0, 0)
Screenshot: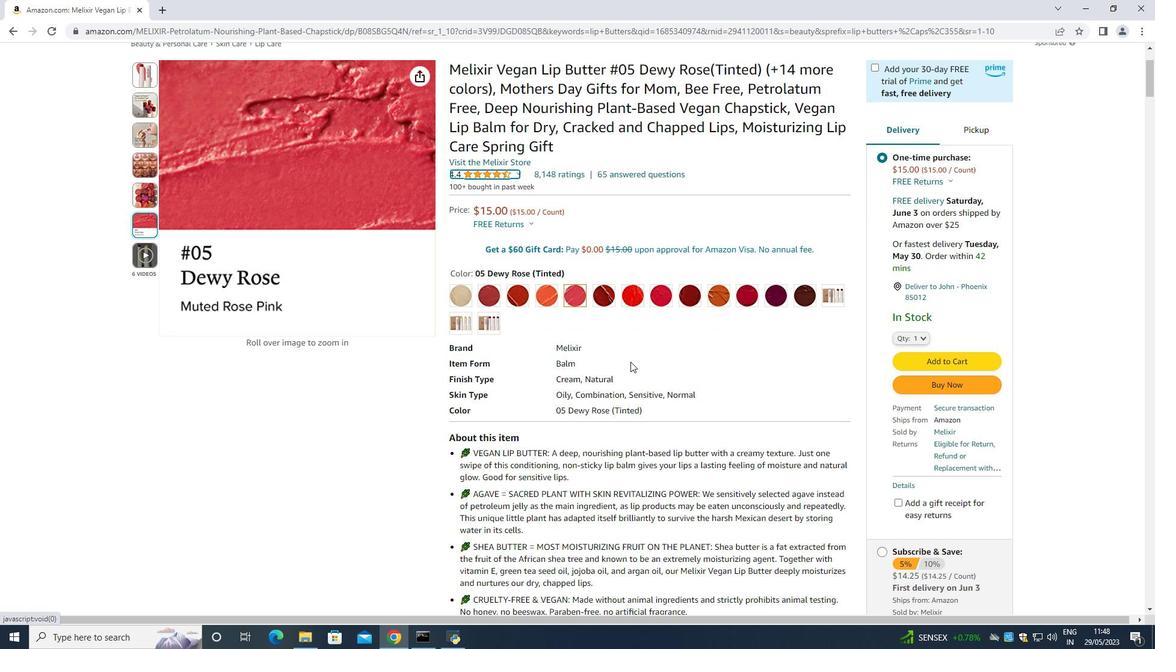 
Action: Mouse moved to (596, 373)
Screenshot: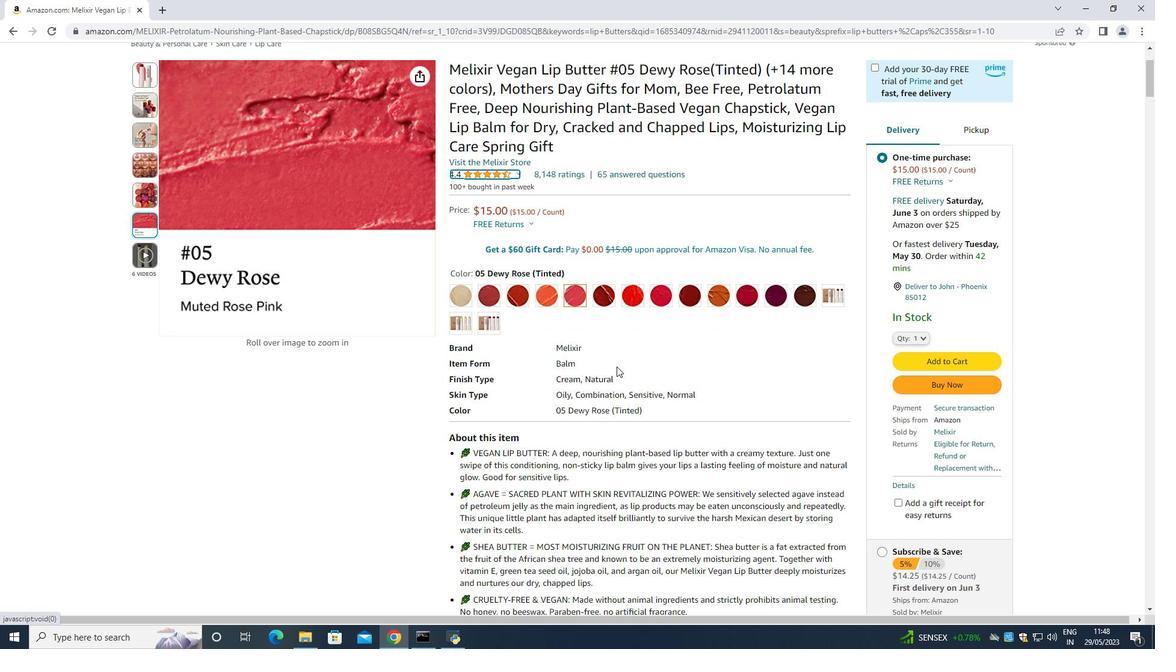 
Action: Mouse scrolled (596, 372) with delta (0, 0)
Screenshot: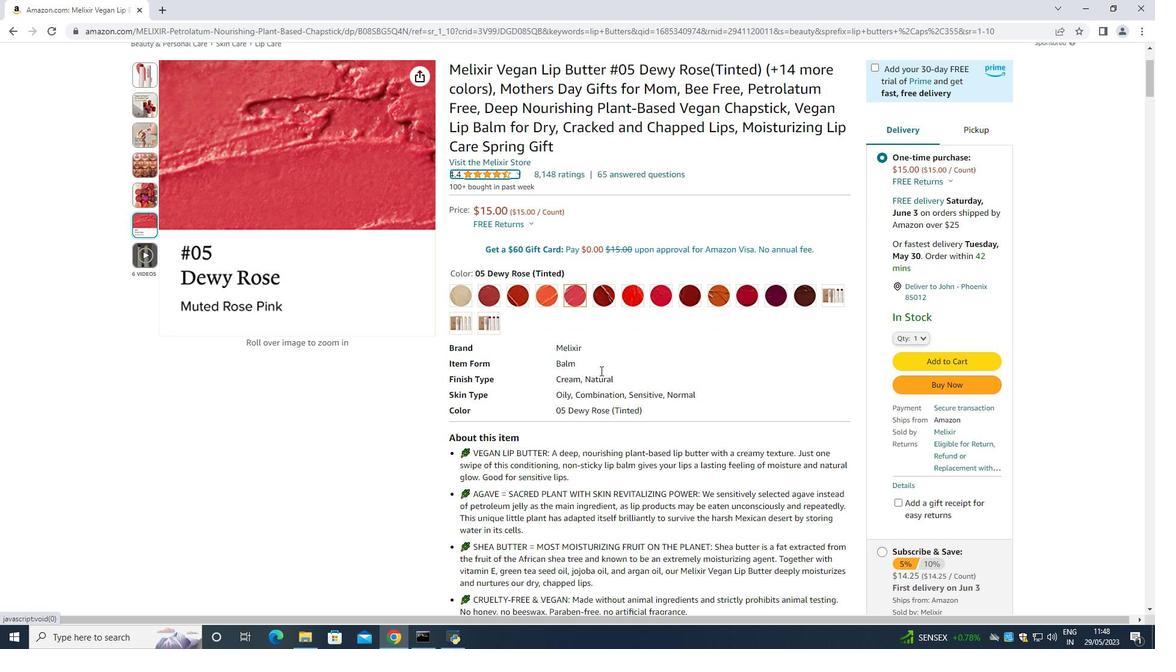 
Action: Mouse moved to (613, 356)
Screenshot: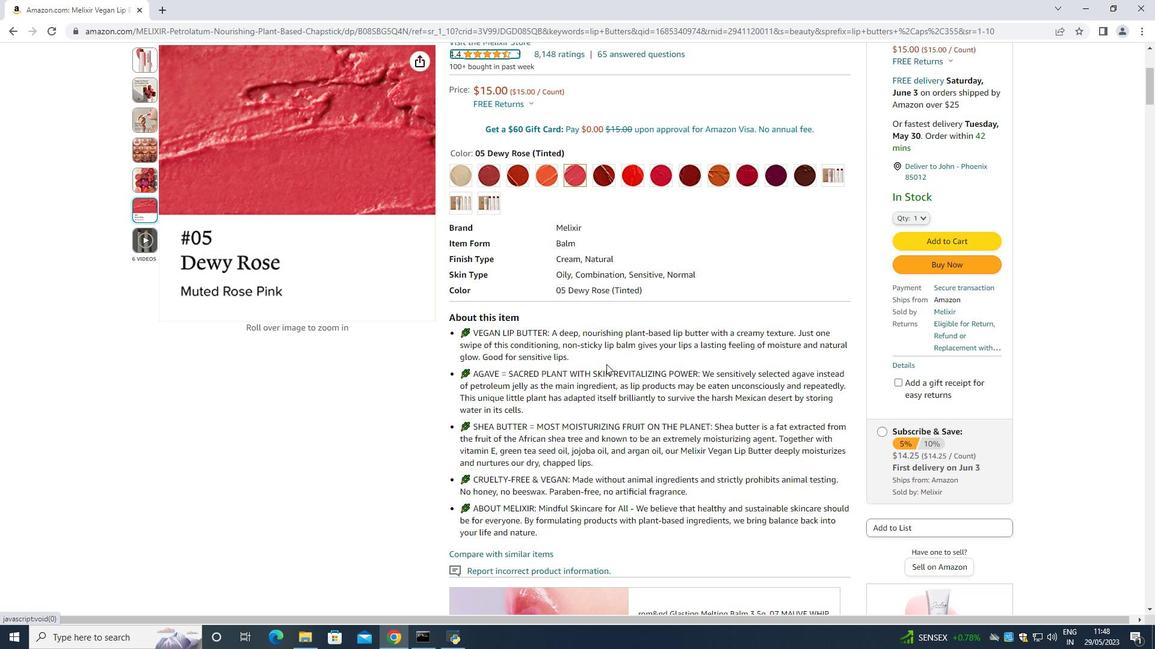 
Action: Mouse scrolled (613, 355) with delta (0, 0)
Screenshot: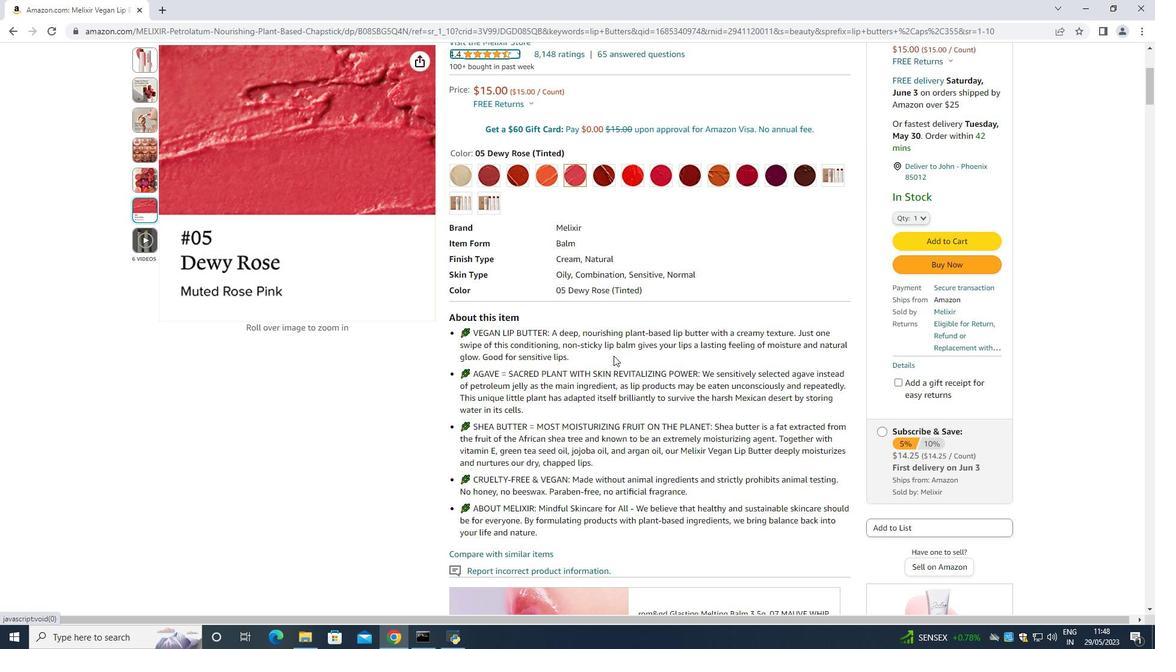 
Action: Mouse moved to (614, 356)
Screenshot: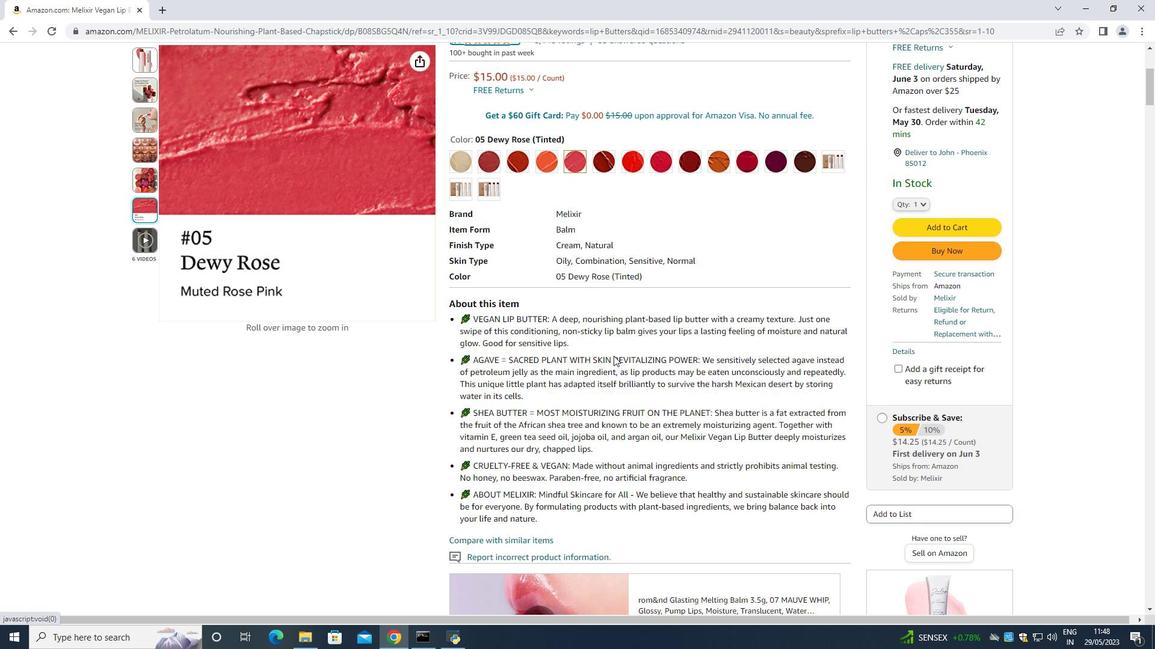 
Action: Mouse scrolled (614, 355) with delta (0, 0)
Screenshot: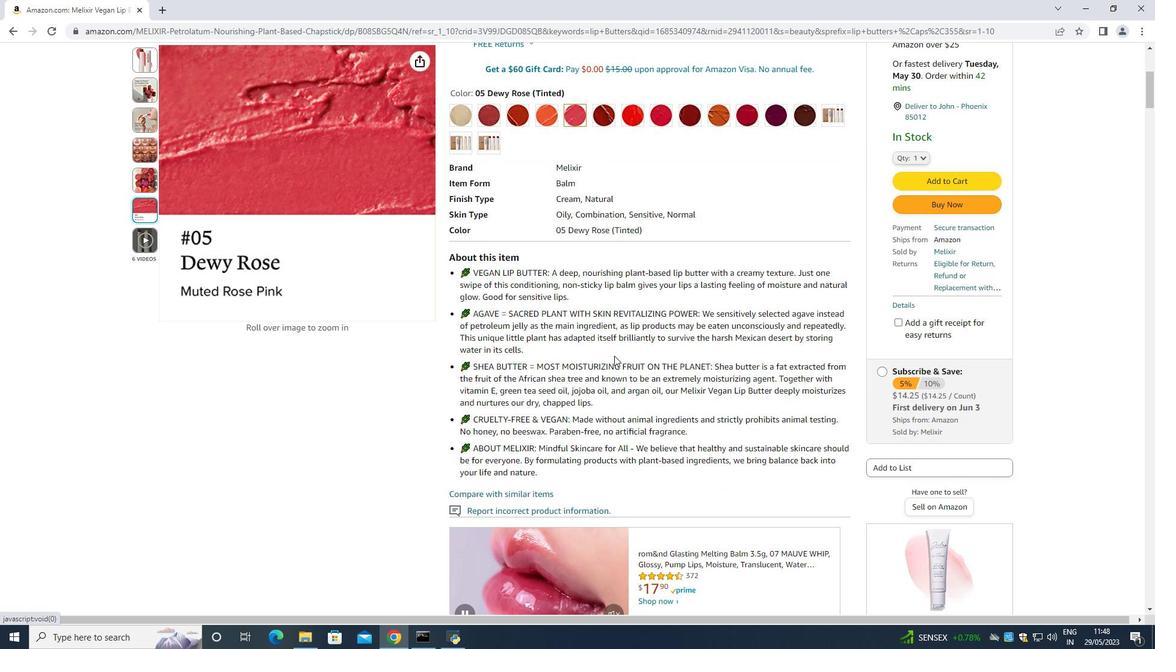 
Action: Mouse scrolled (614, 355) with delta (0, 0)
Screenshot: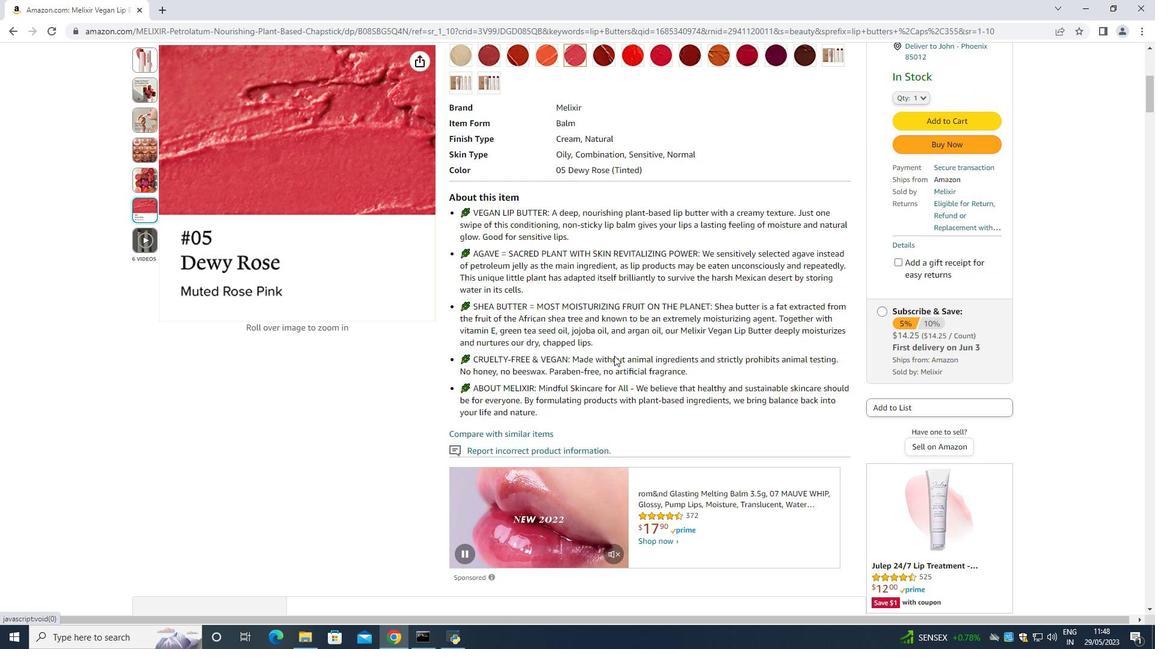 
Action: Mouse scrolled (614, 355) with delta (0, 0)
Screenshot: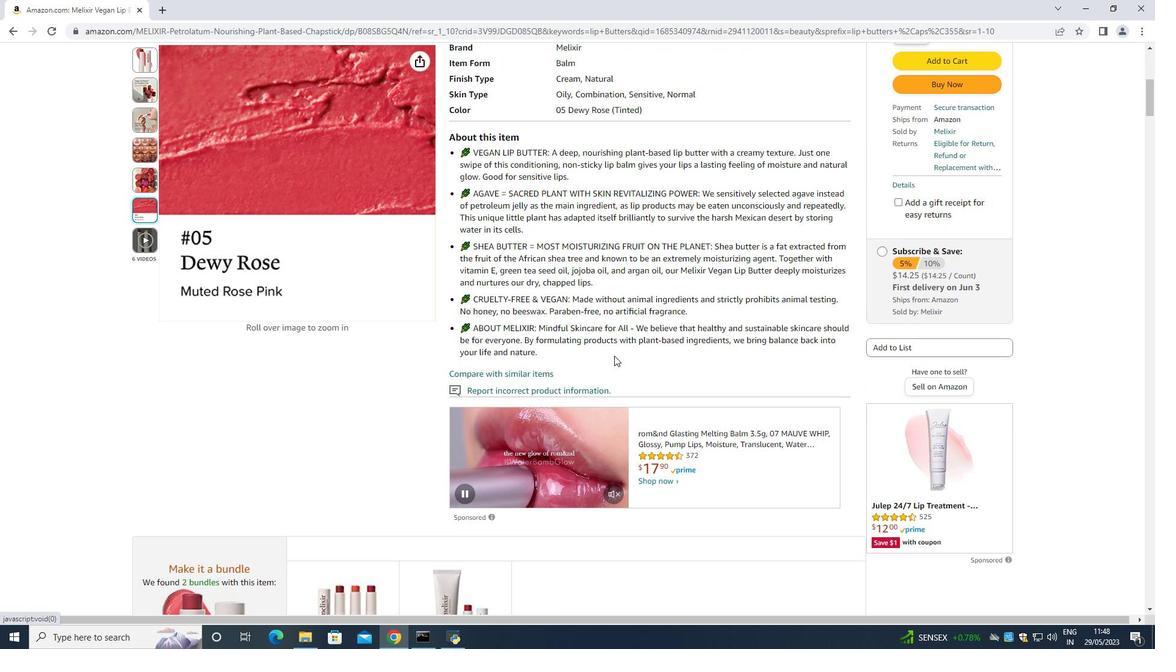 
Action: Mouse scrolled (614, 355) with delta (0, 0)
Screenshot: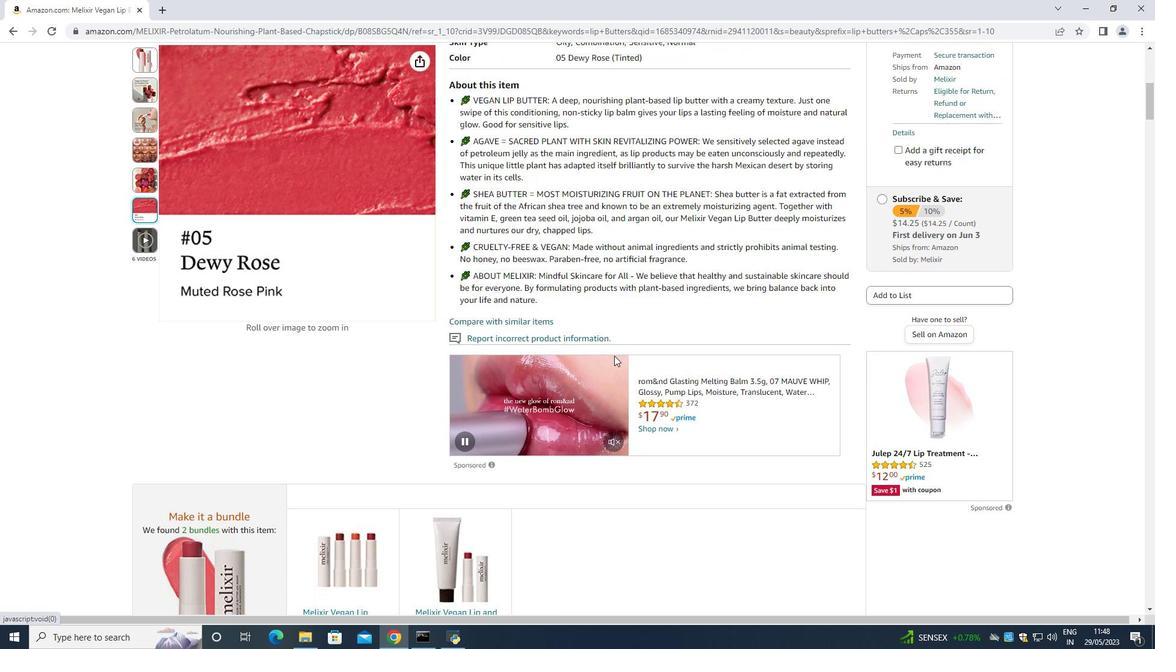 
Action: Mouse scrolled (614, 355) with delta (0, 0)
Screenshot: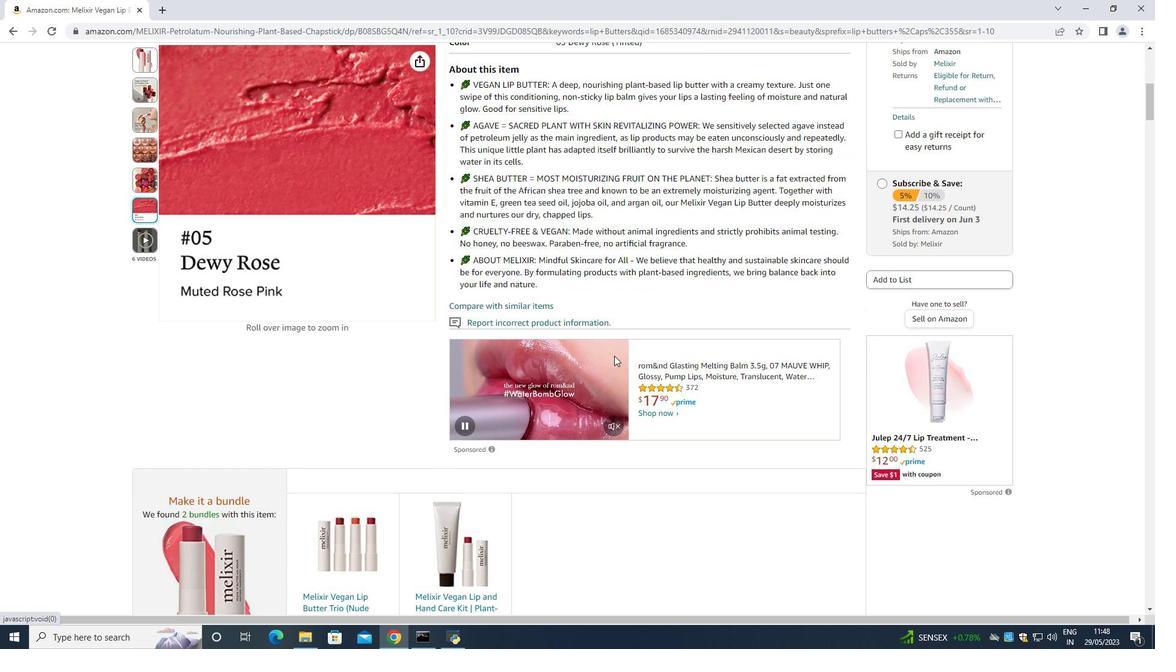 
Action: Mouse scrolled (614, 355) with delta (0, 0)
Screenshot: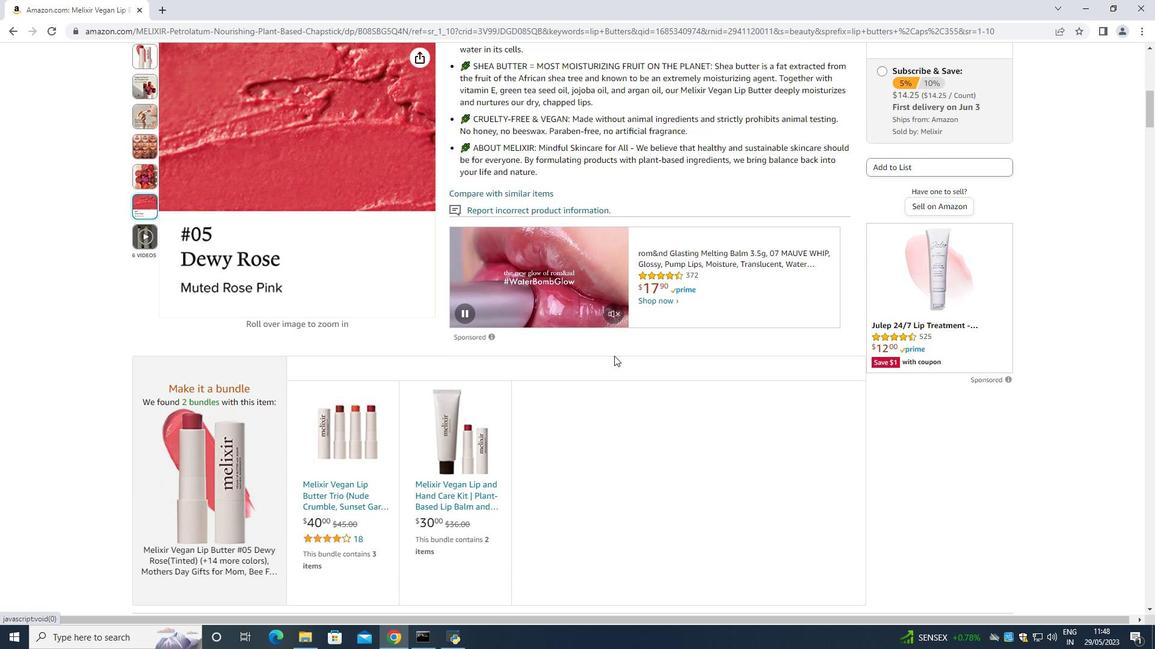 
Action: Mouse scrolled (614, 355) with delta (0, 0)
Screenshot: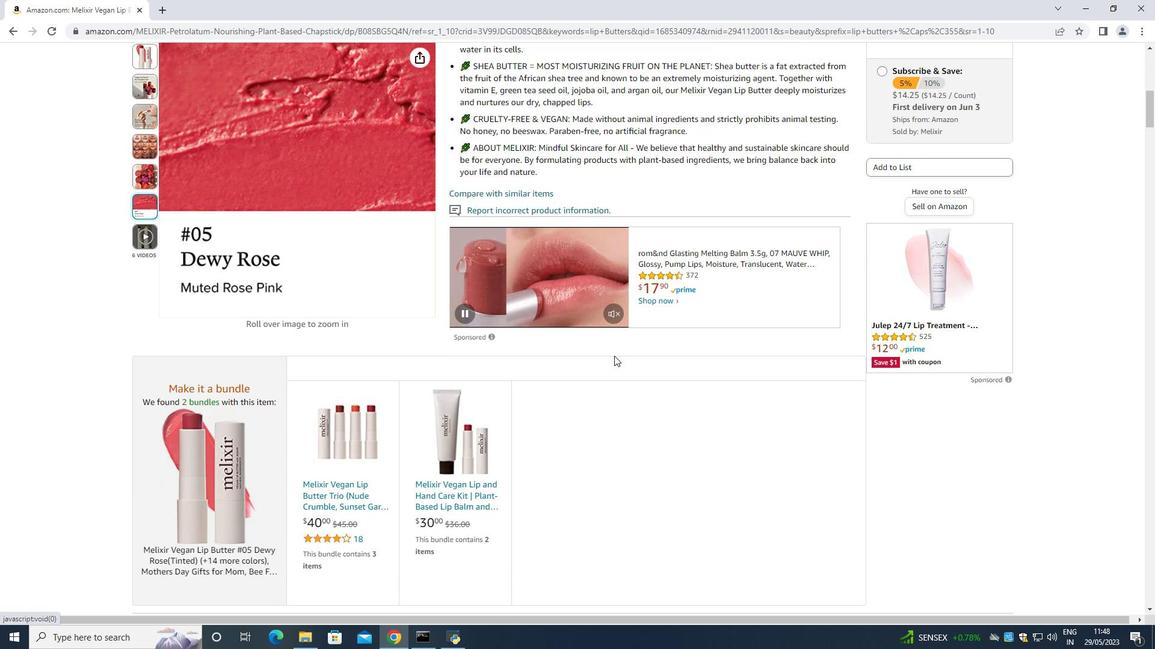 
Action: Mouse scrolled (614, 355) with delta (0, 0)
Screenshot: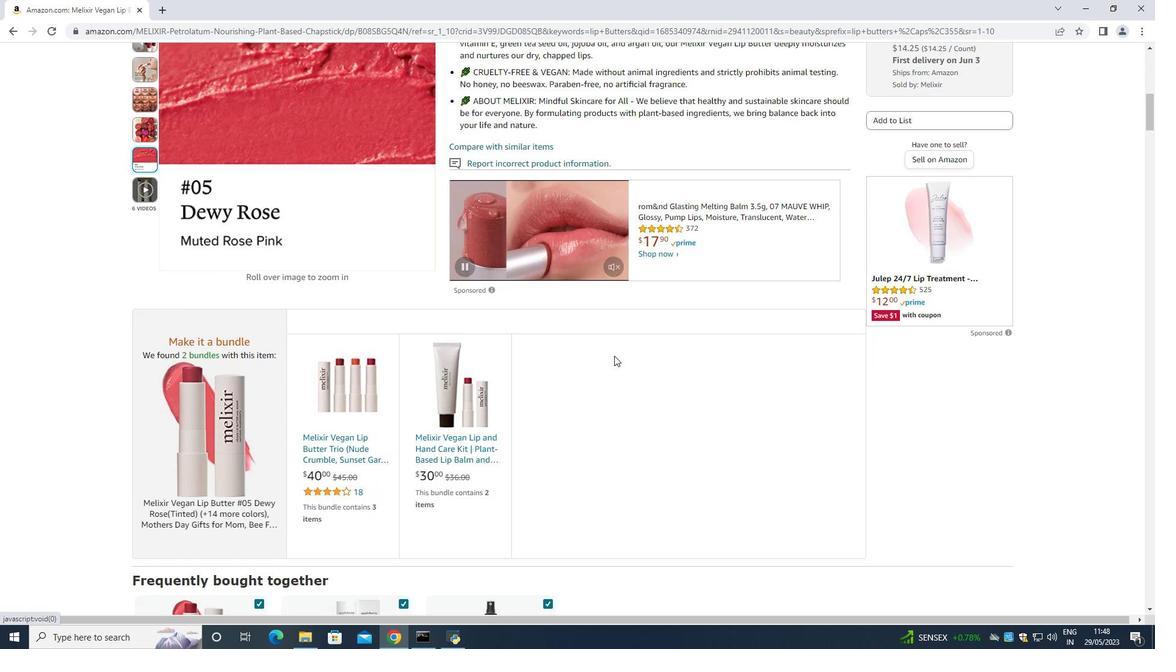 
Action: Mouse scrolled (614, 355) with delta (0, 0)
Screenshot: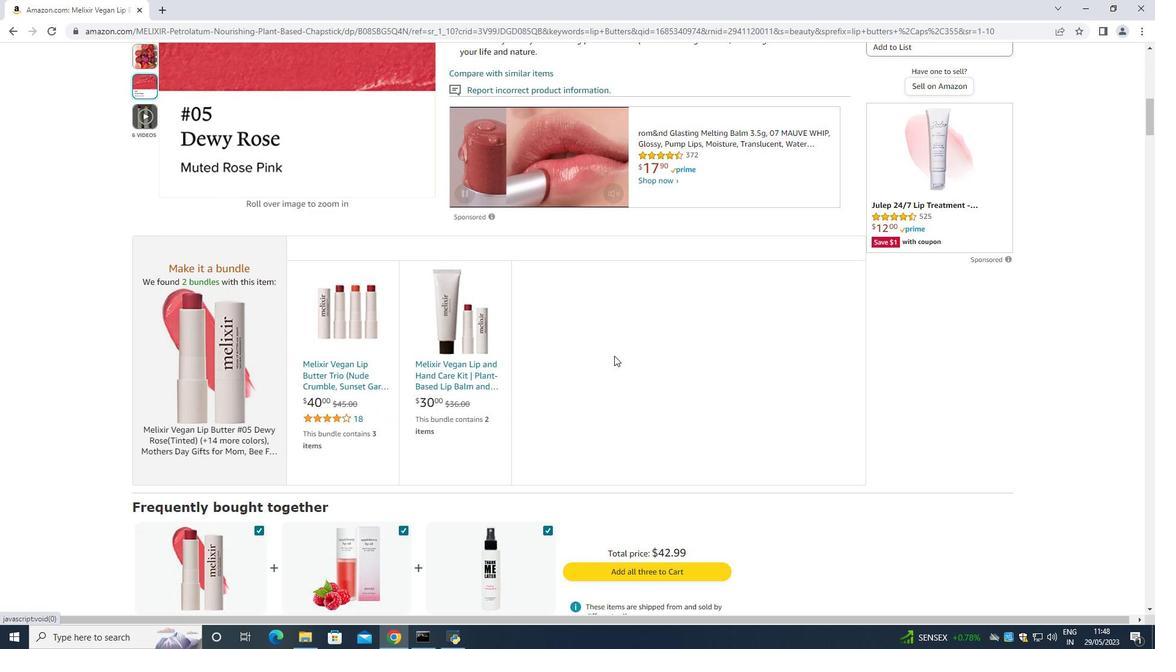 
Action: Mouse scrolled (614, 355) with delta (0, 0)
Screenshot: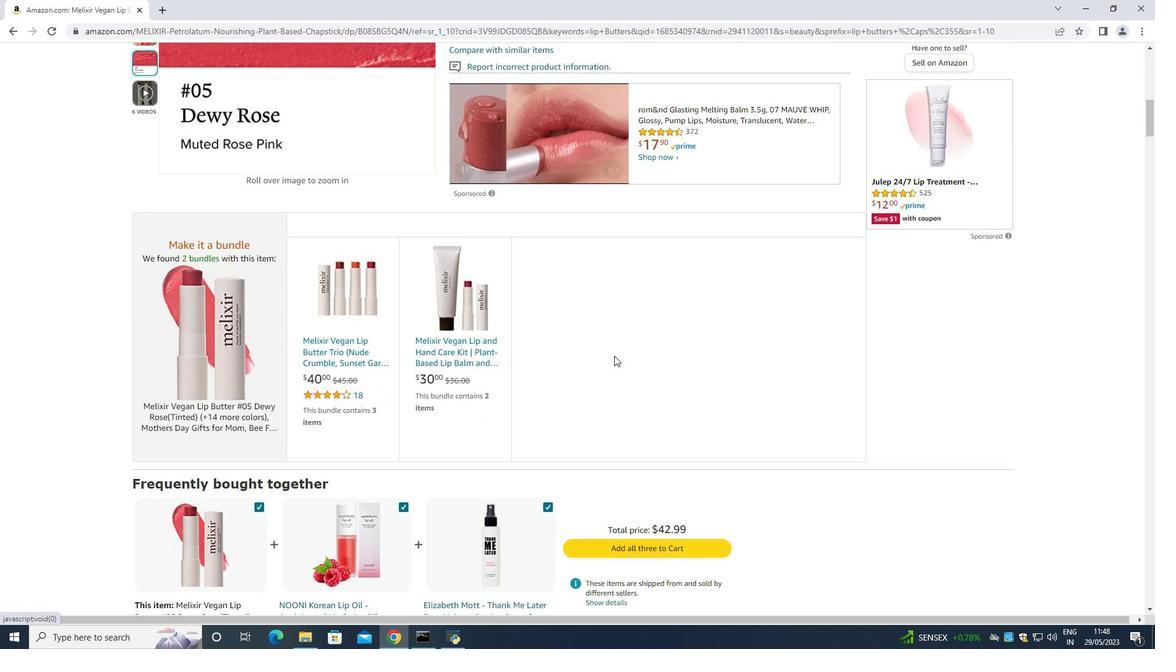 
Action: Mouse moved to (616, 354)
Screenshot: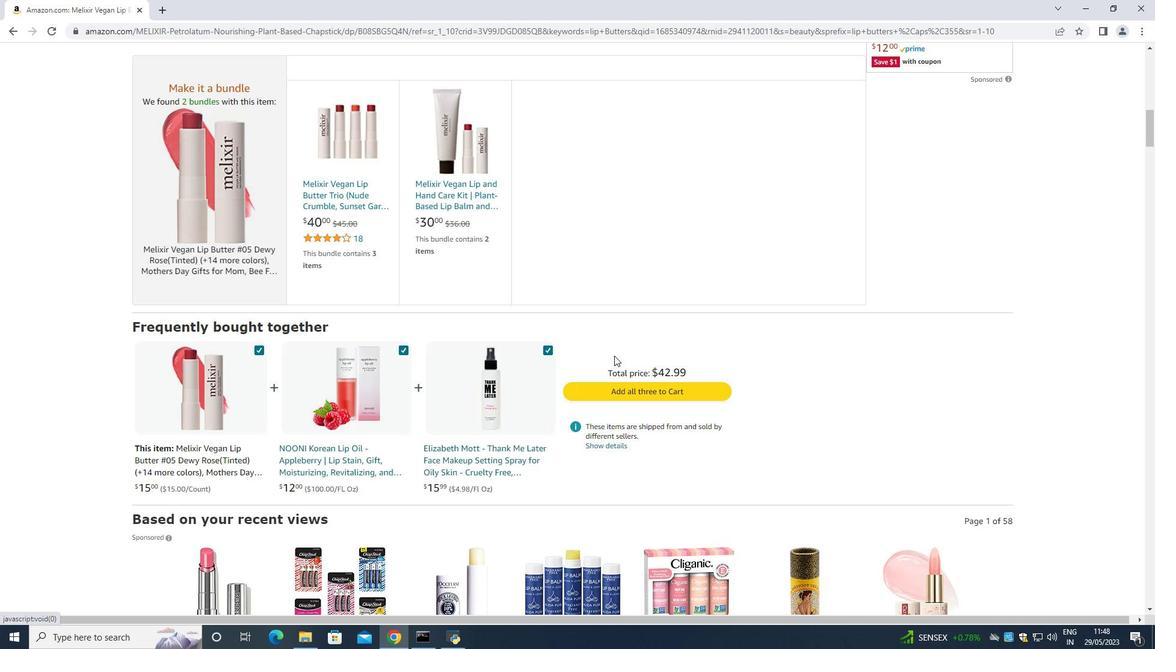 
Action: Mouse scrolled (616, 353) with delta (0, 0)
Screenshot: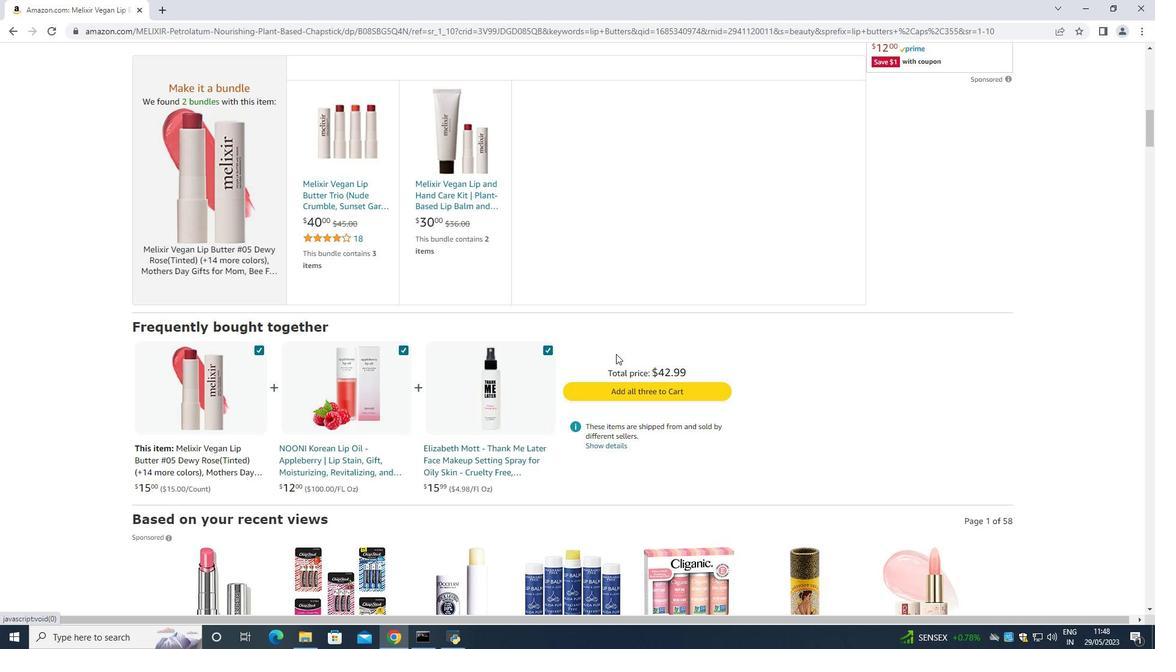 
Action: Mouse scrolled (616, 353) with delta (0, 0)
Screenshot: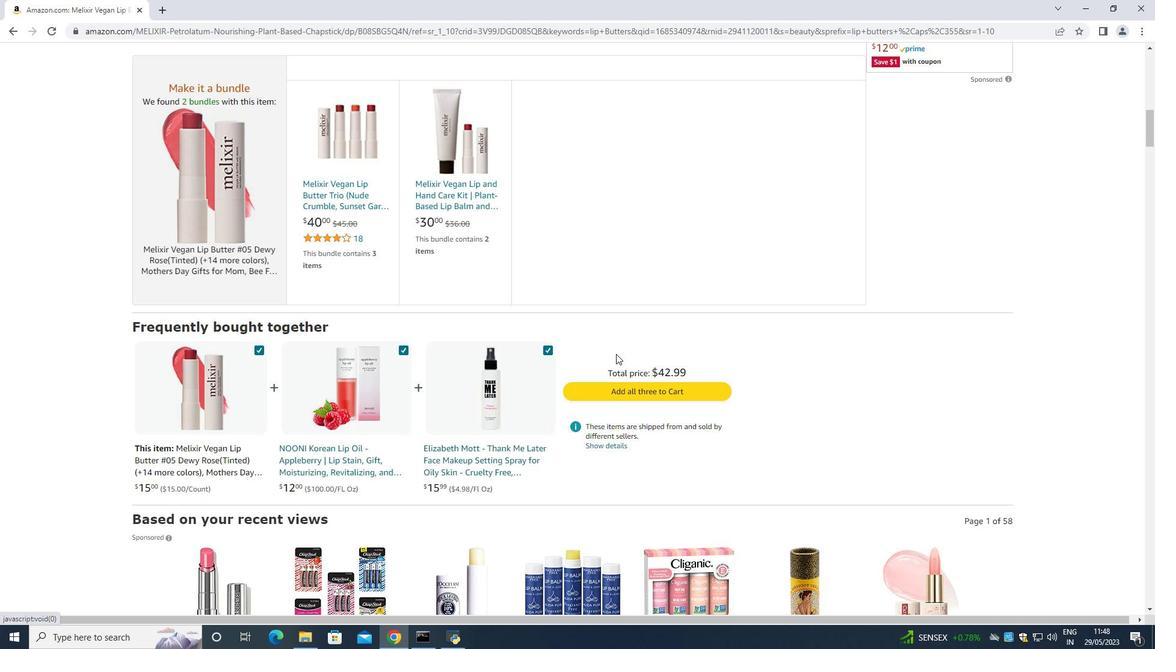 
Action: Mouse scrolled (616, 353) with delta (0, 0)
Screenshot: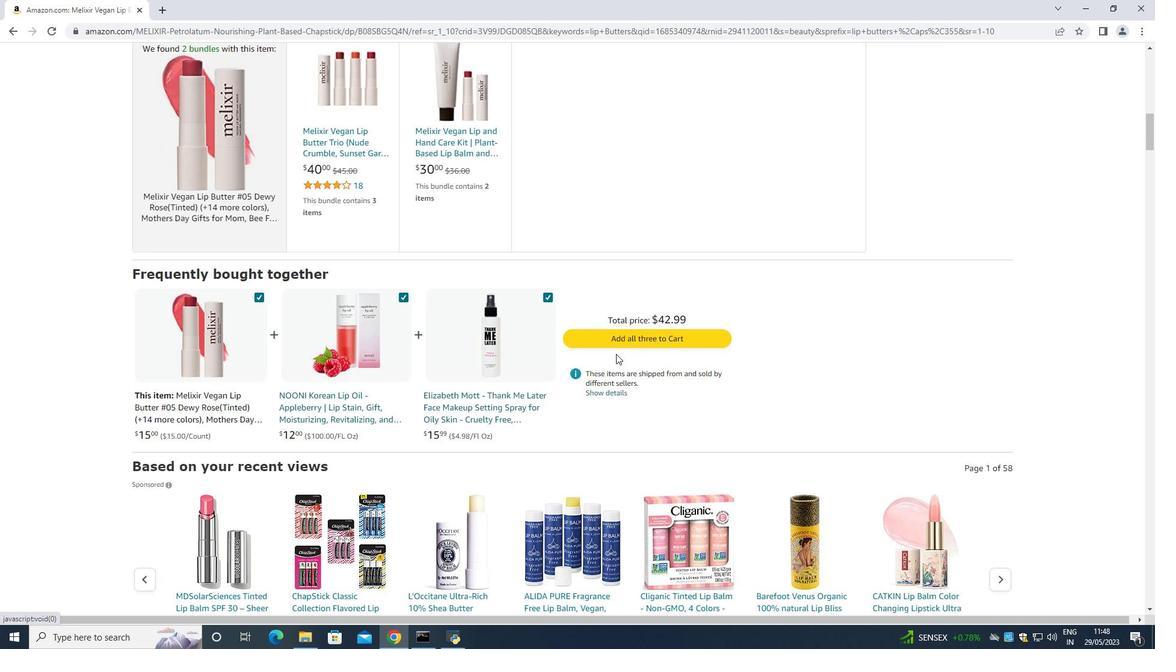 
Action: Mouse scrolled (616, 353) with delta (0, 0)
Screenshot: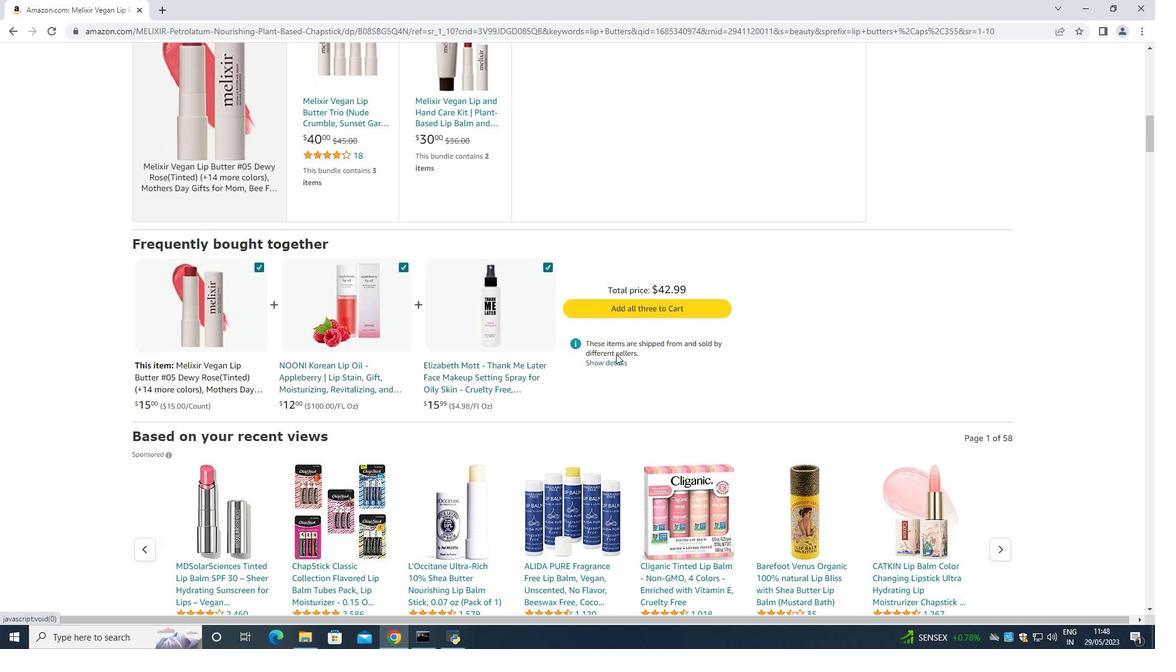 
Action: Mouse scrolled (616, 353) with delta (0, 0)
Screenshot: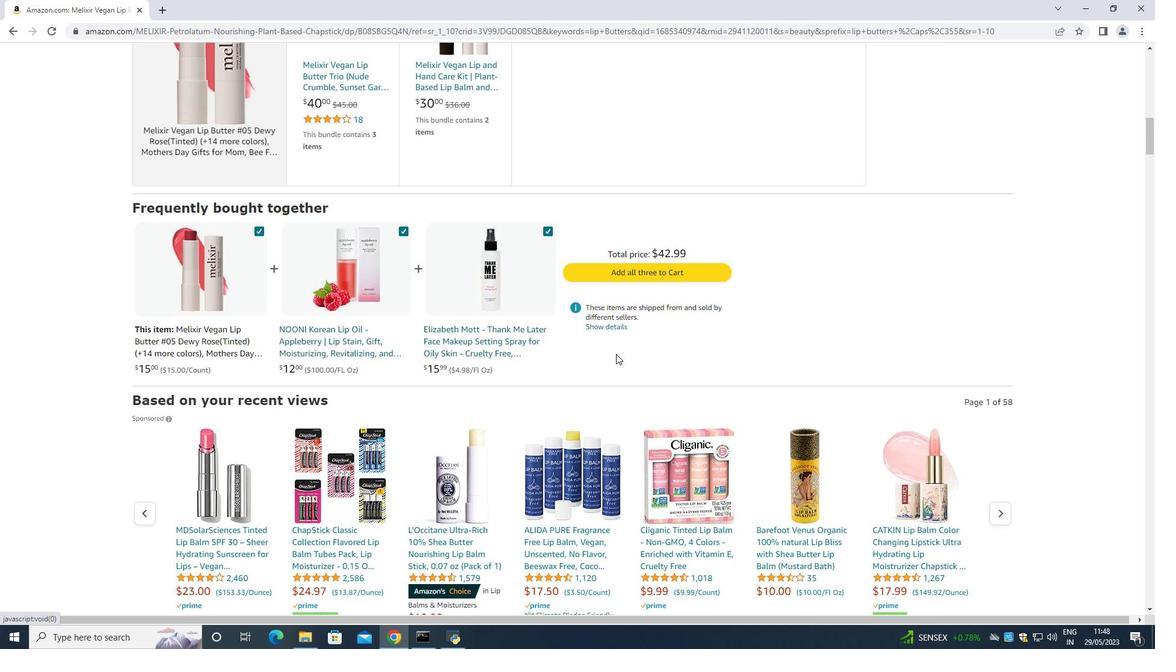 
Action: Mouse scrolled (616, 353) with delta (0, 0)
Screenshot: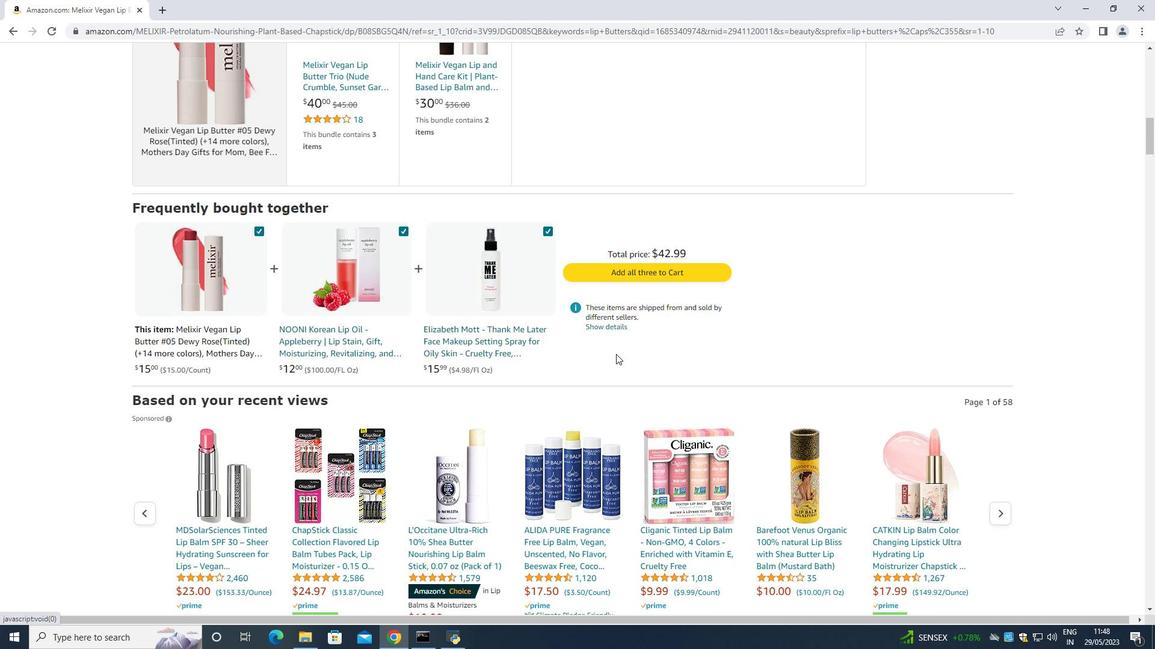 
Action: Mouse moved to (618, 352)
Screenshot: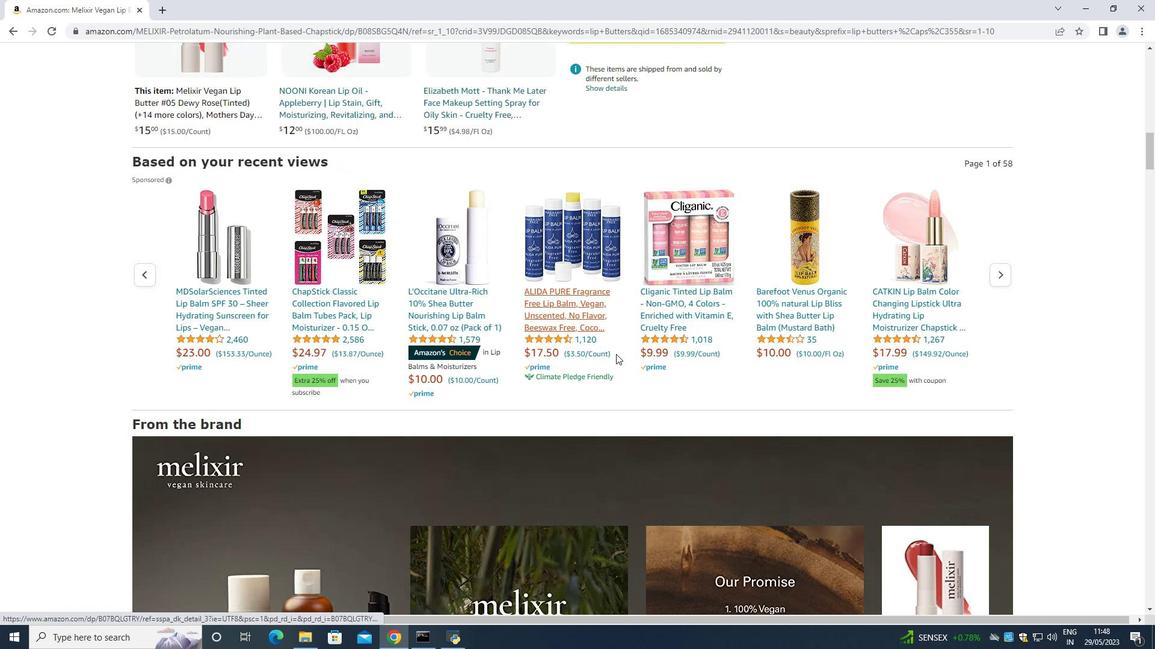 
Action: Mouse scrolled (618, 352) with delta (0, 0)
Screenshot: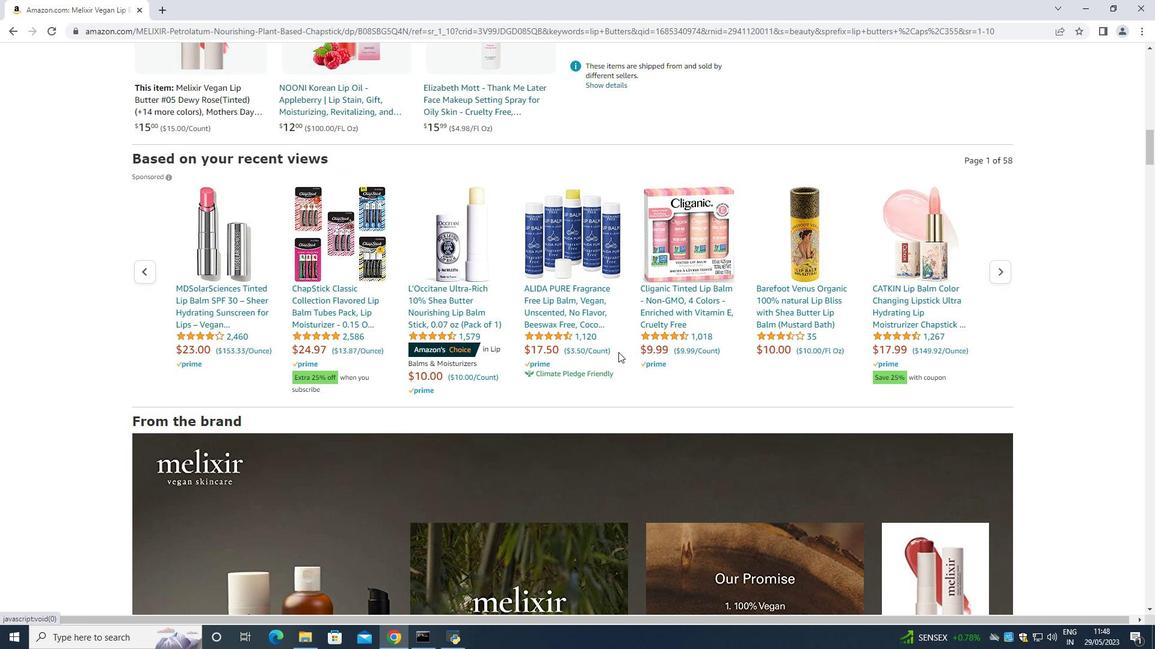 
Action: Mouse scrolled (618, 352) with delta (0, 0)
Screenshot: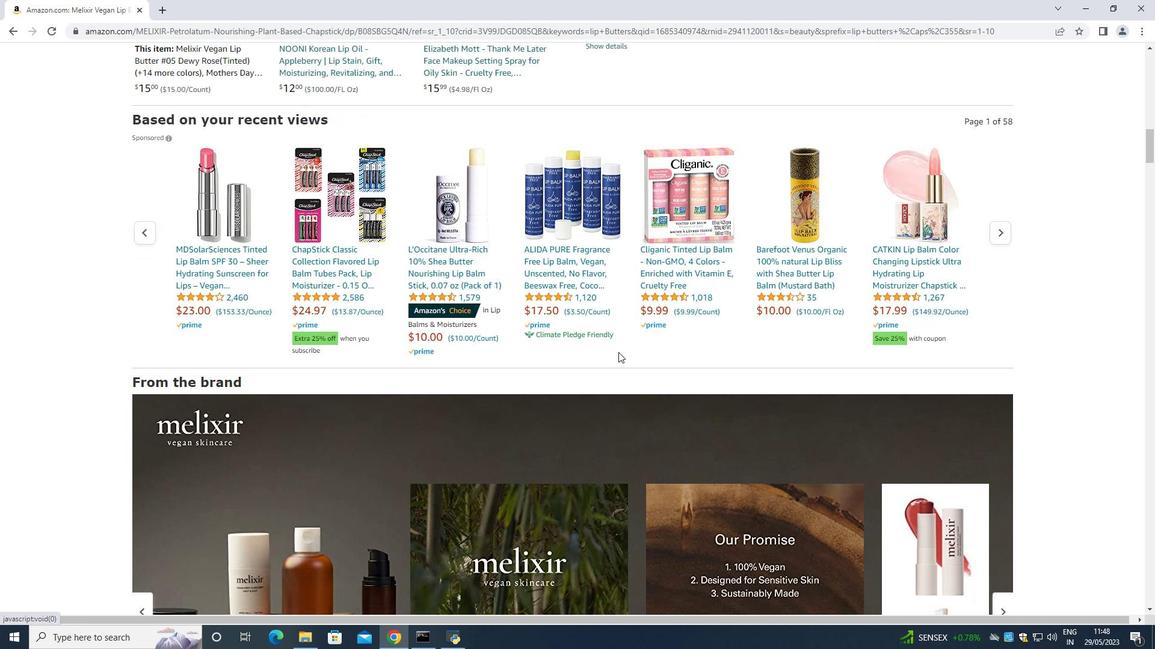 
Action: Mouse scrolled (618, 352) with delta (0, 0)
Screenshot: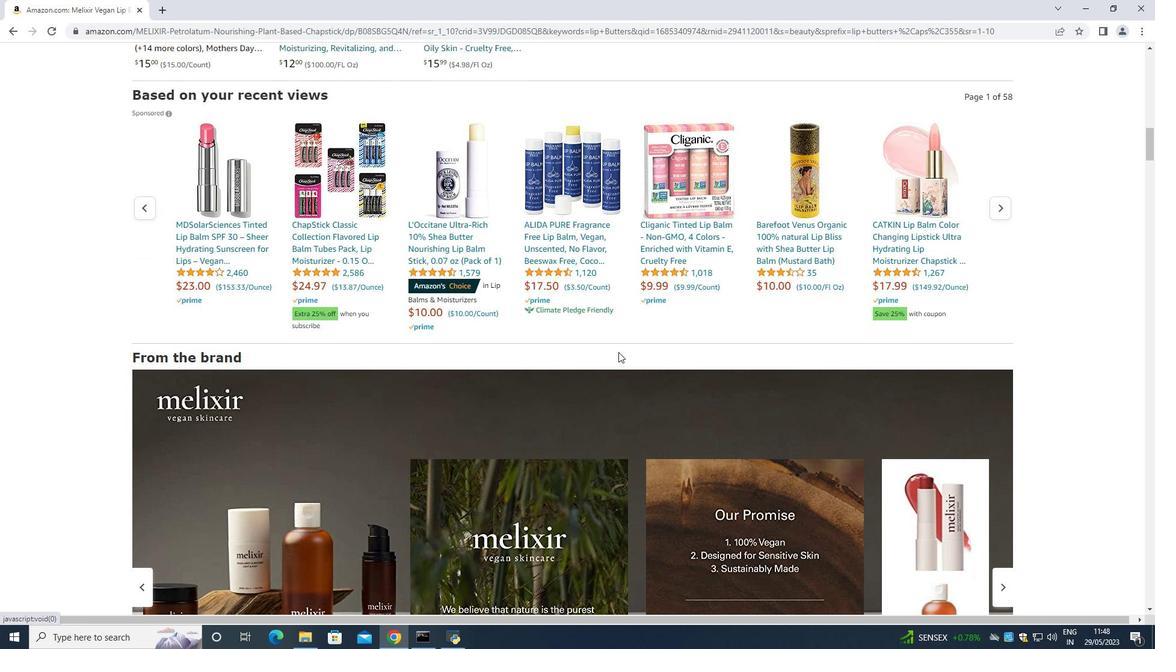 
Action: Mouse scrolled (618, 352) with delta (0, 0)
Screenshot: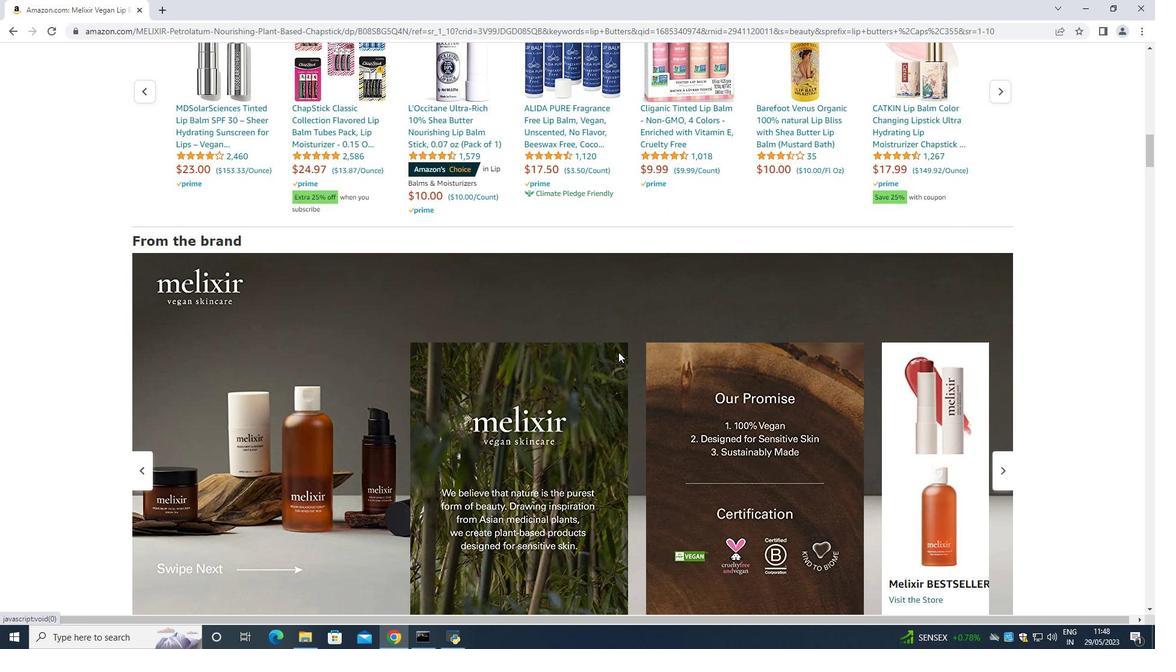 
Action: Mouse moved to (1004, 411)
Screenshot: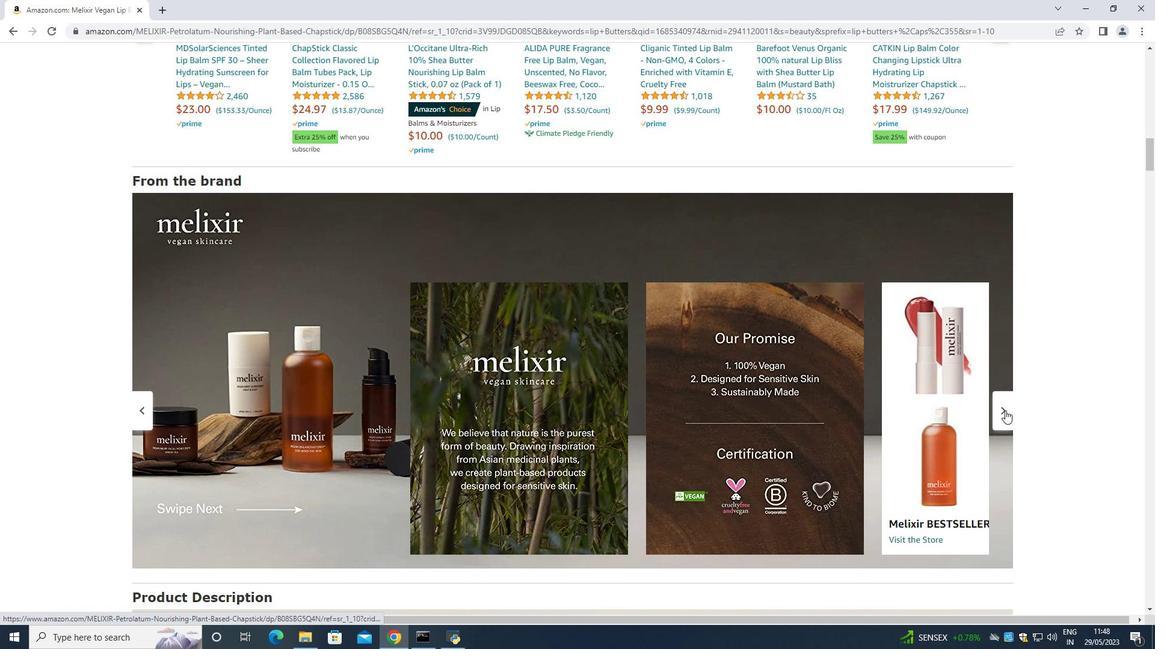 
Action: Mouse pressed left at (1004, 411)
Screenshot: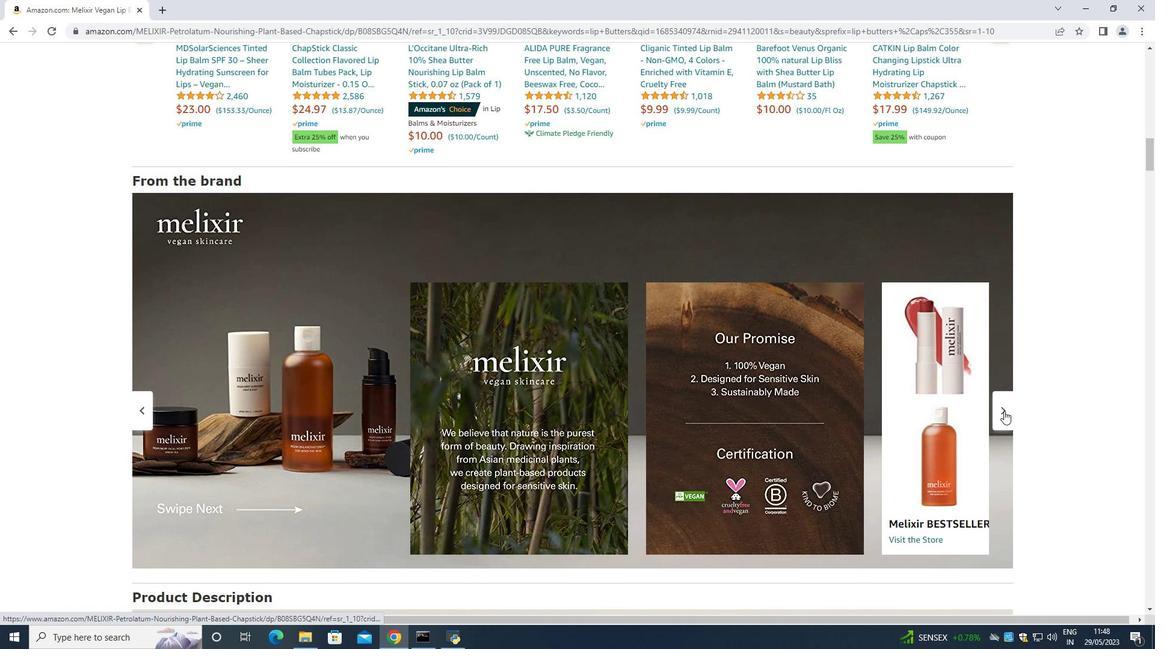 
Action: Mouse moved to (1009, 400)
Screenshot: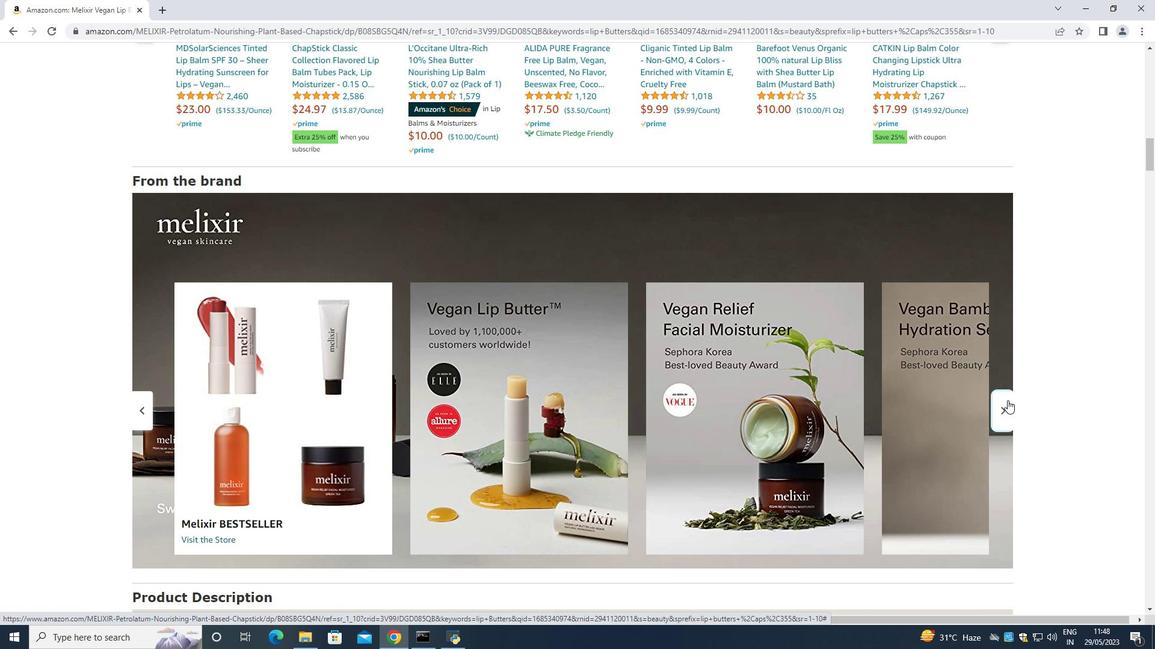 
Action: Mouse scrolled (1009, 400) with delta (0, 0)
Screenshot: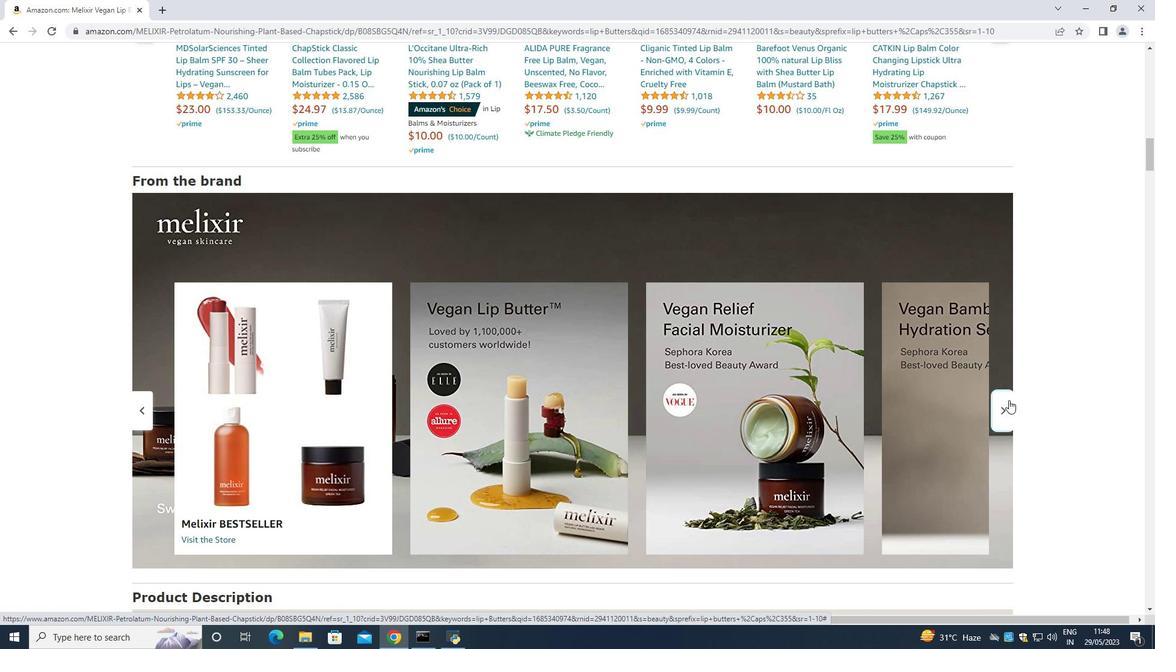
Action: Mouse moved to (1012, 398)
Screenshot: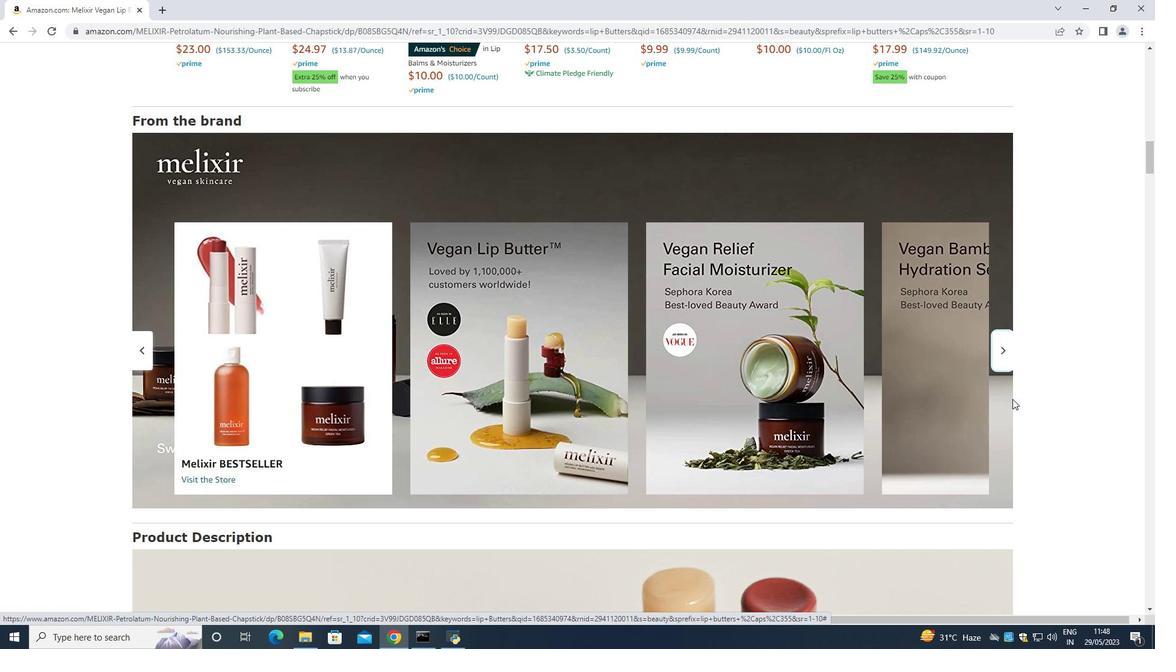 
Action: Mouse scrolled (1012, 397) with delta (0, 0)
Screenshot: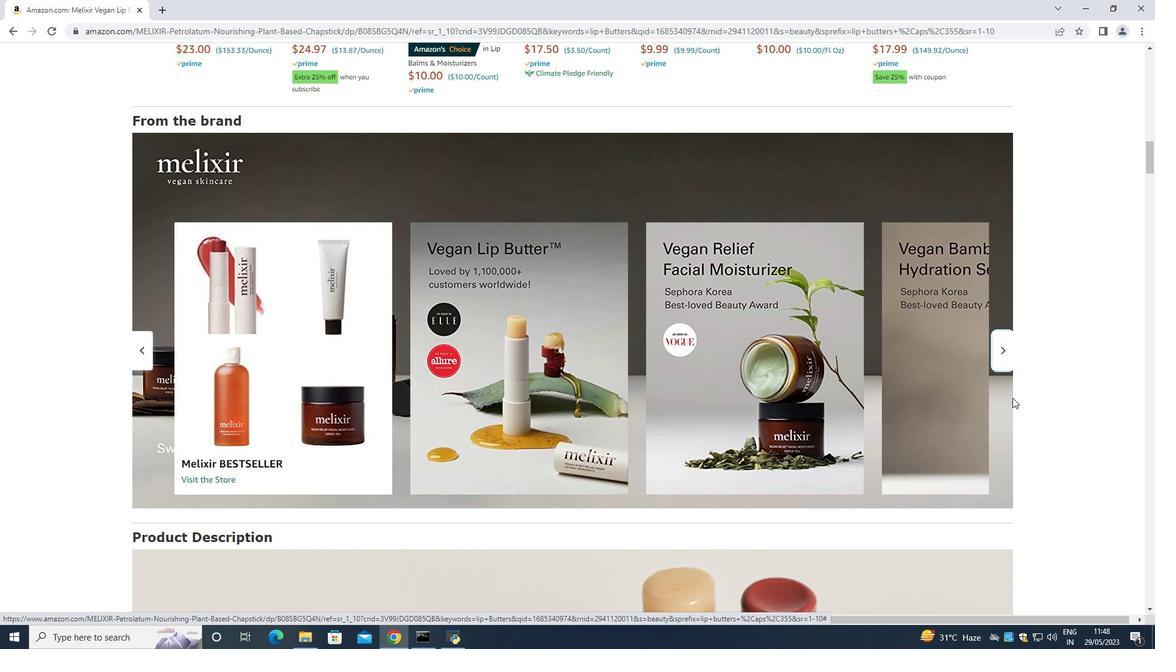 
Action: Mouse moved to (995, 305)
Screenshot: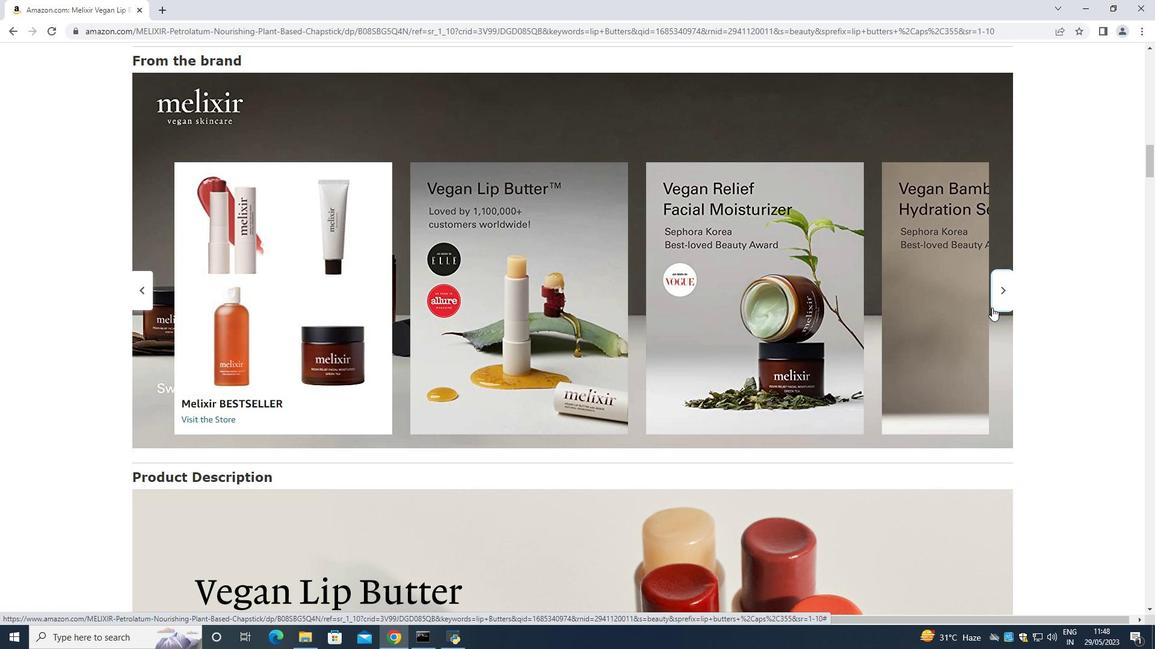 
Action: Mouse pressed left at (995, 305)
Screenshot: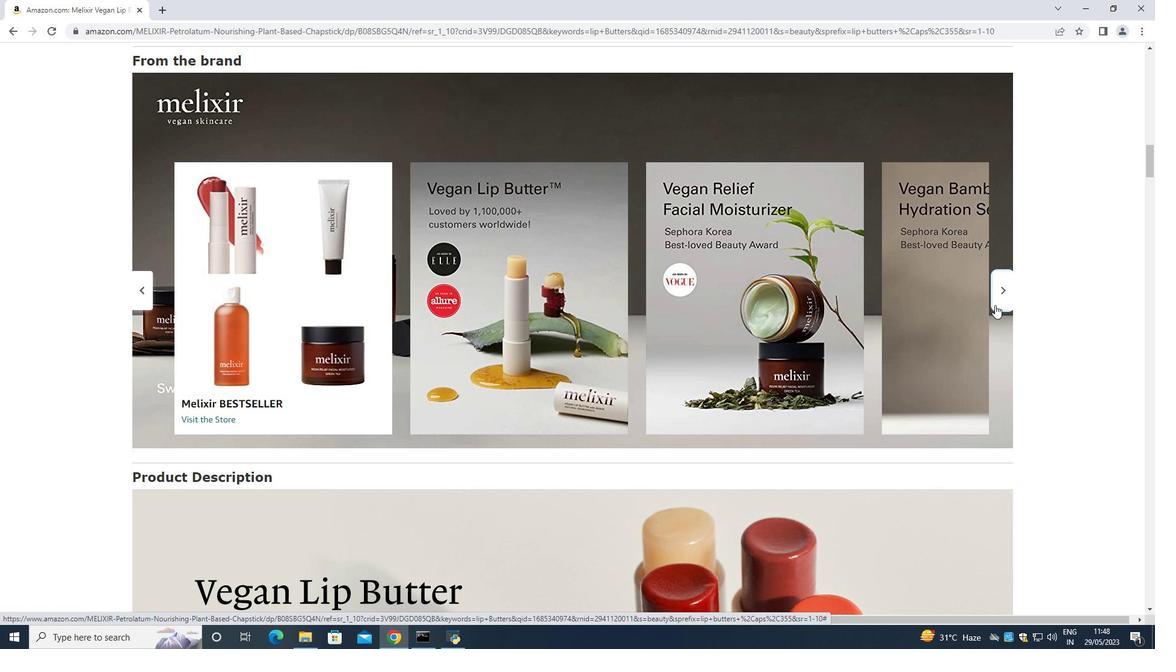 
Action: Mouse moved to (886, 293)
Screenshot: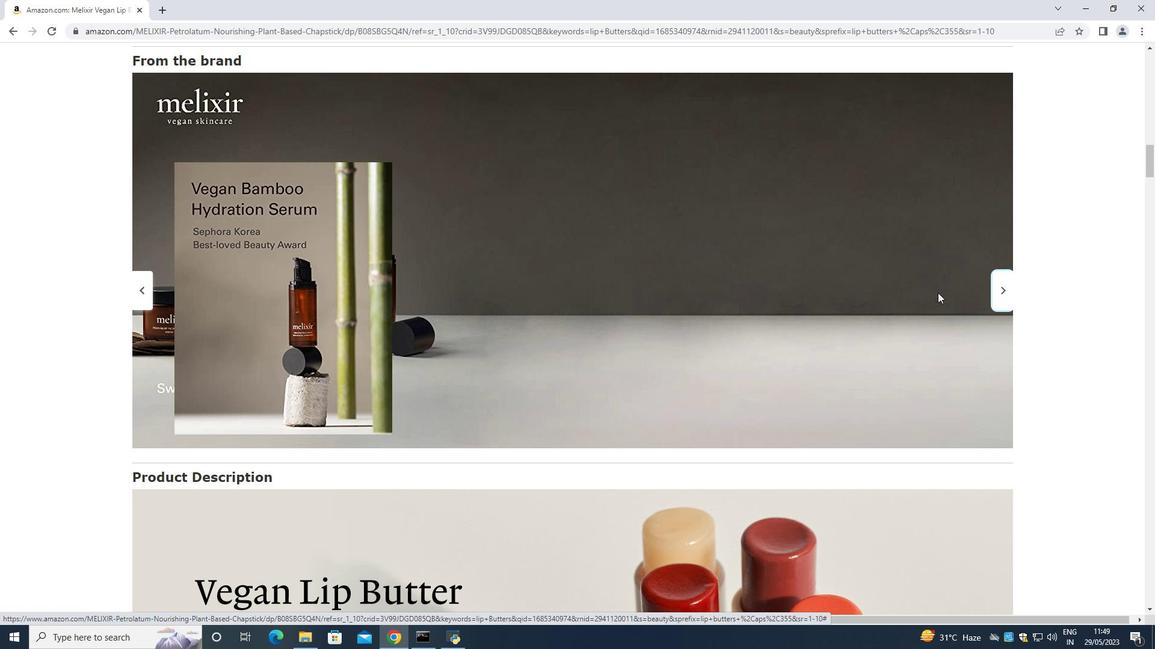
Action: Mouse scrolled (886, 293) with delta (0, 0)
Screenshot: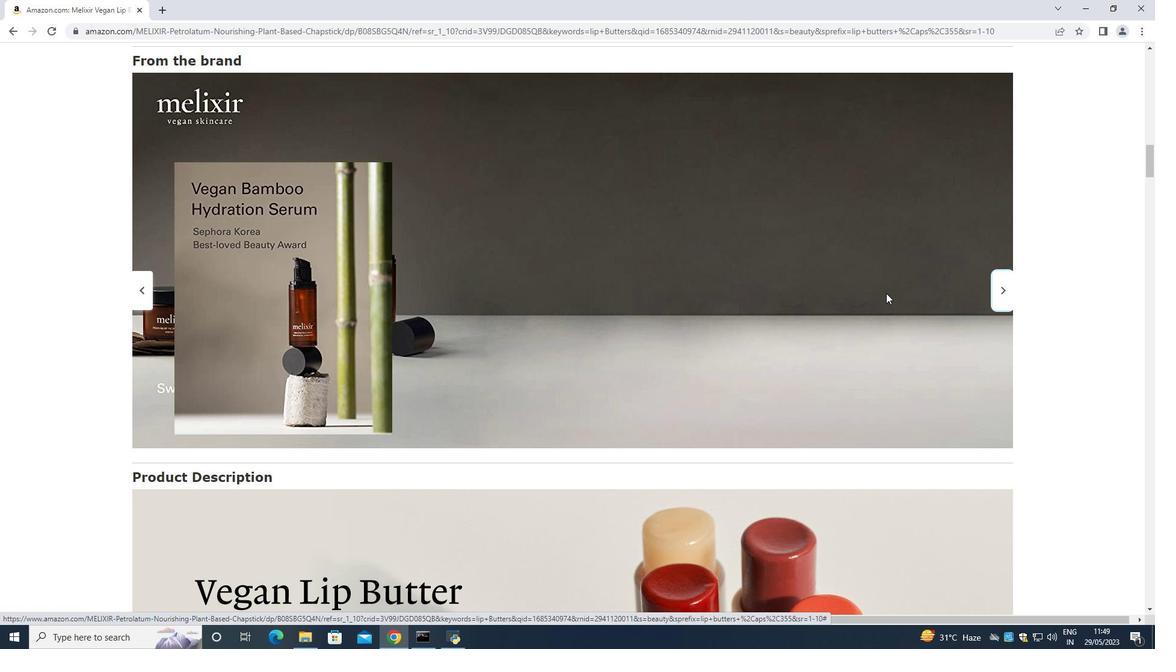 
Action: Mouse moved to (877, 300)
Screenshot: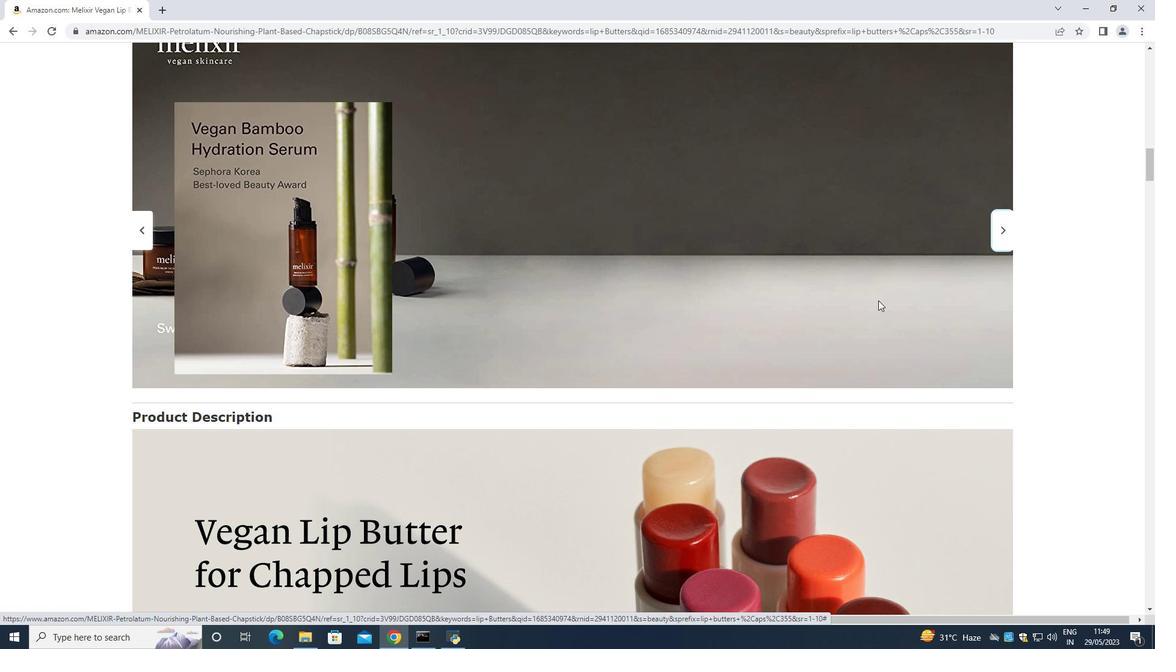
Action: Mouse scrolled (877, 299) with delta (0, 0)
Screenshot: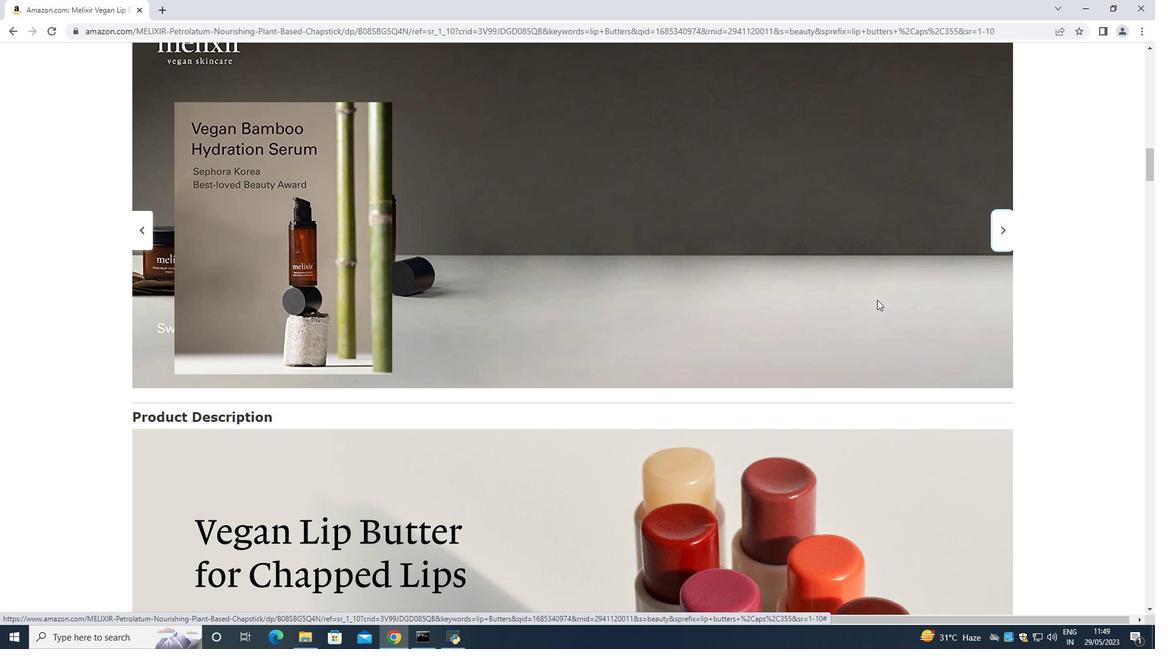 
Action: Mouse moved to (244, 379)
Screenshot: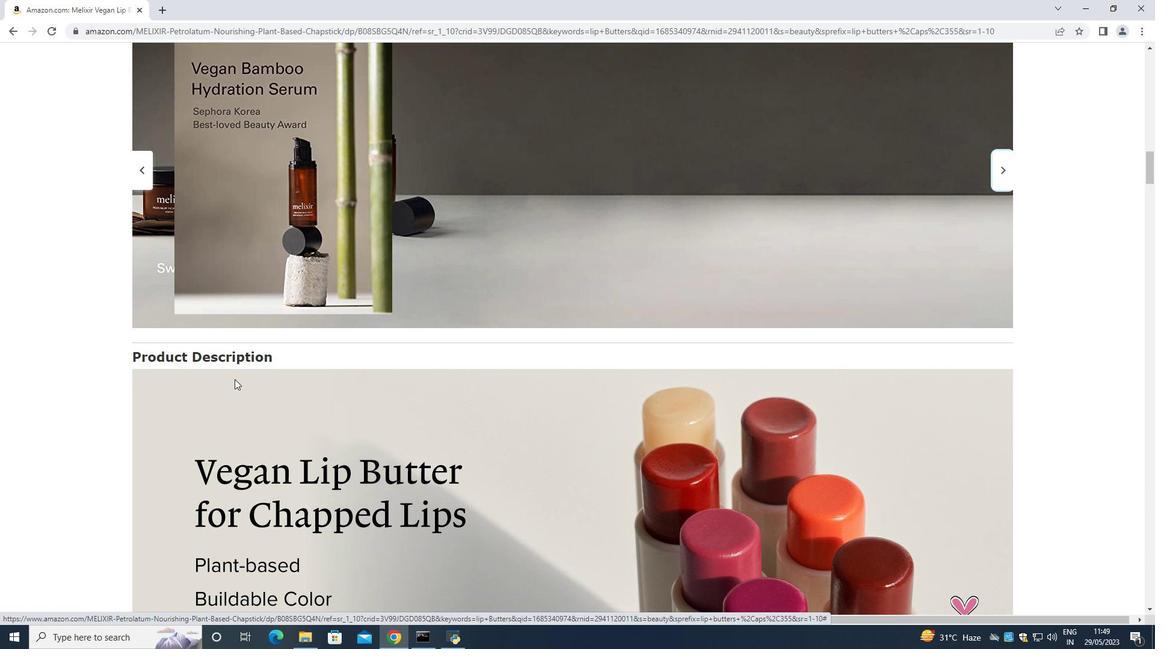 
Action: Mouse scrolled (236, 379) with delta (0, 0)
Screenshot: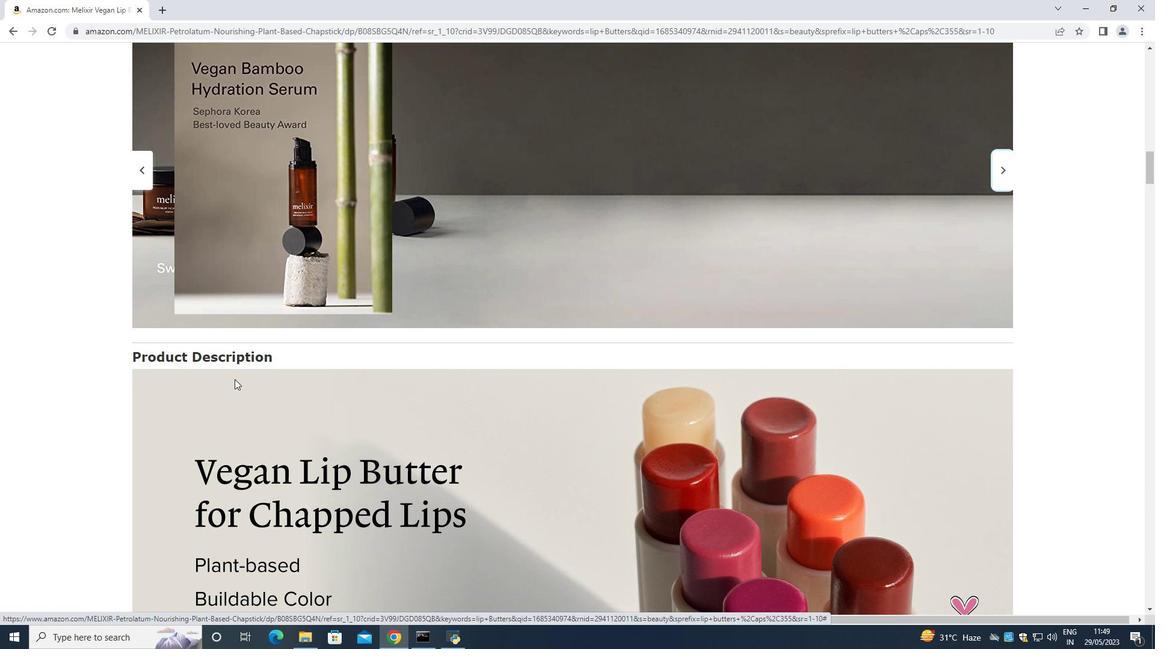 
Action: Mouse moved to (245, 379)
Screenshot: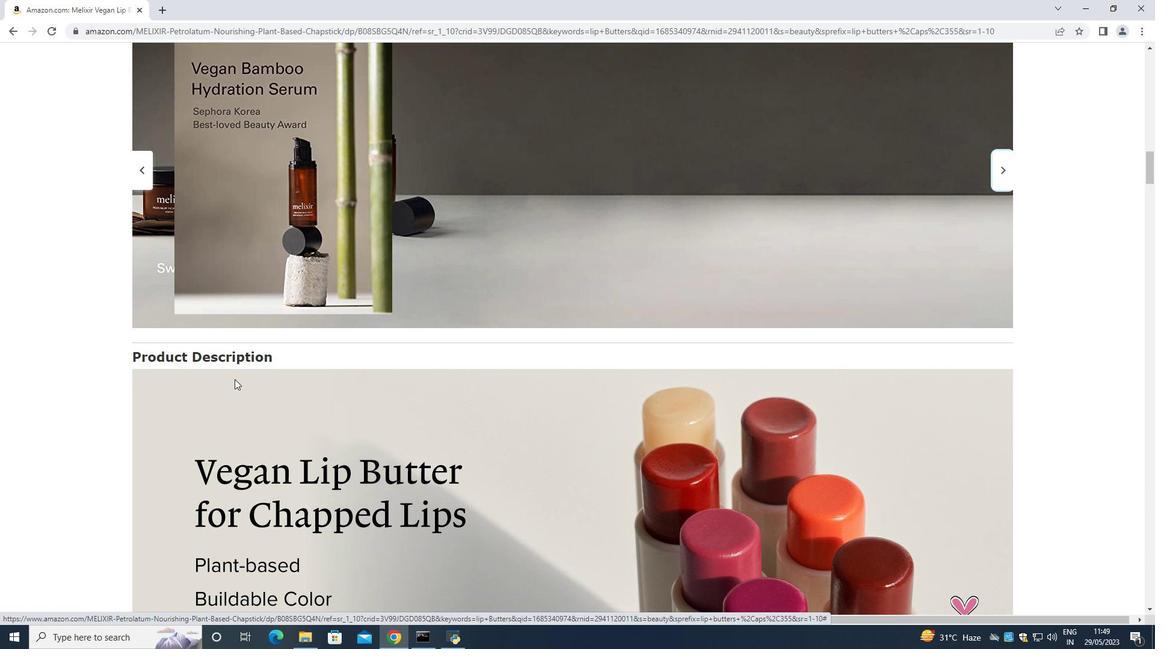 
Action: Mouse scrolled (238, 378) with delta (0, 0)
Screenshot: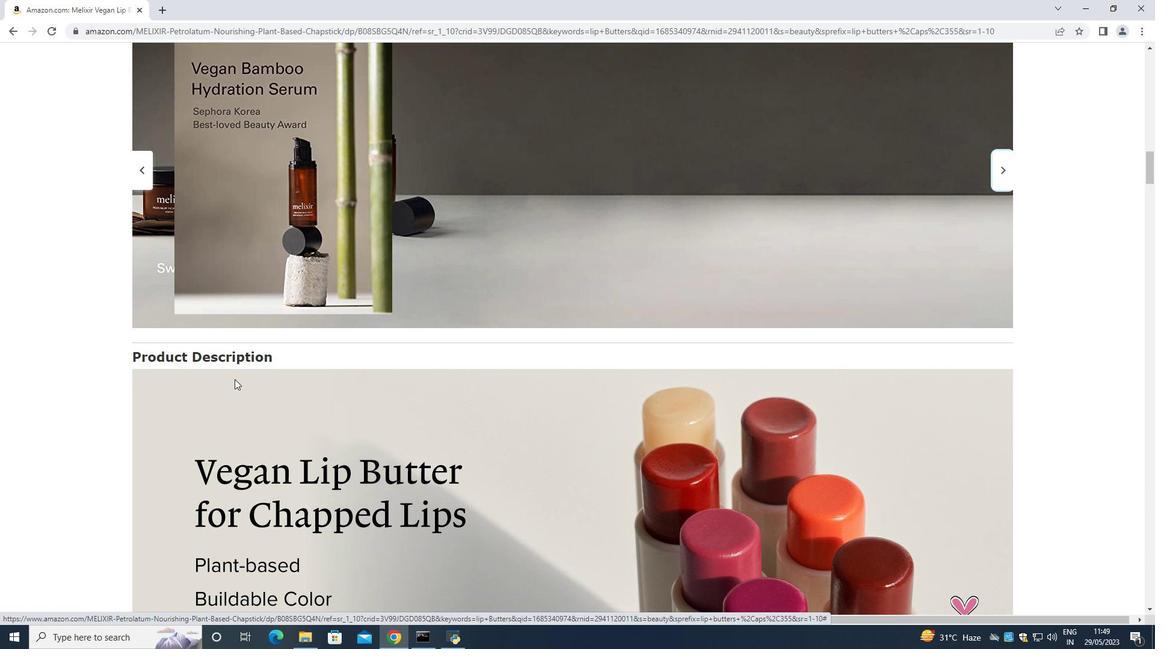 
Action: Mouse moved to (805, 328)
Screenshot: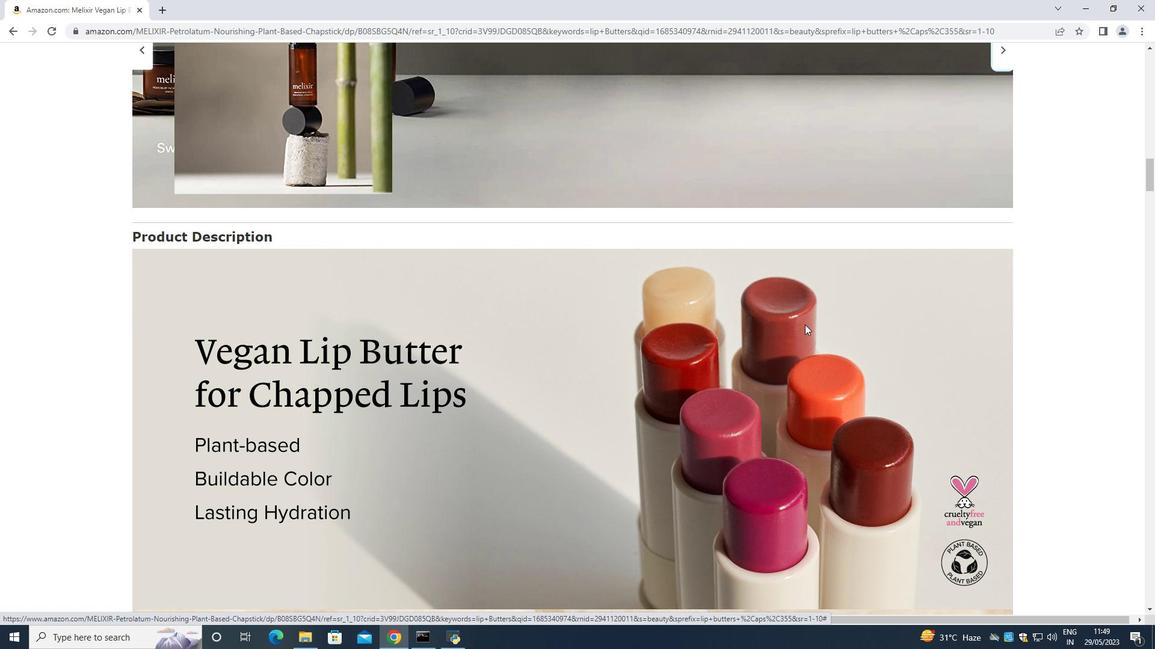 
Action: Mouse scrolled (805, 327) with delta (0, 0)
Screenshot: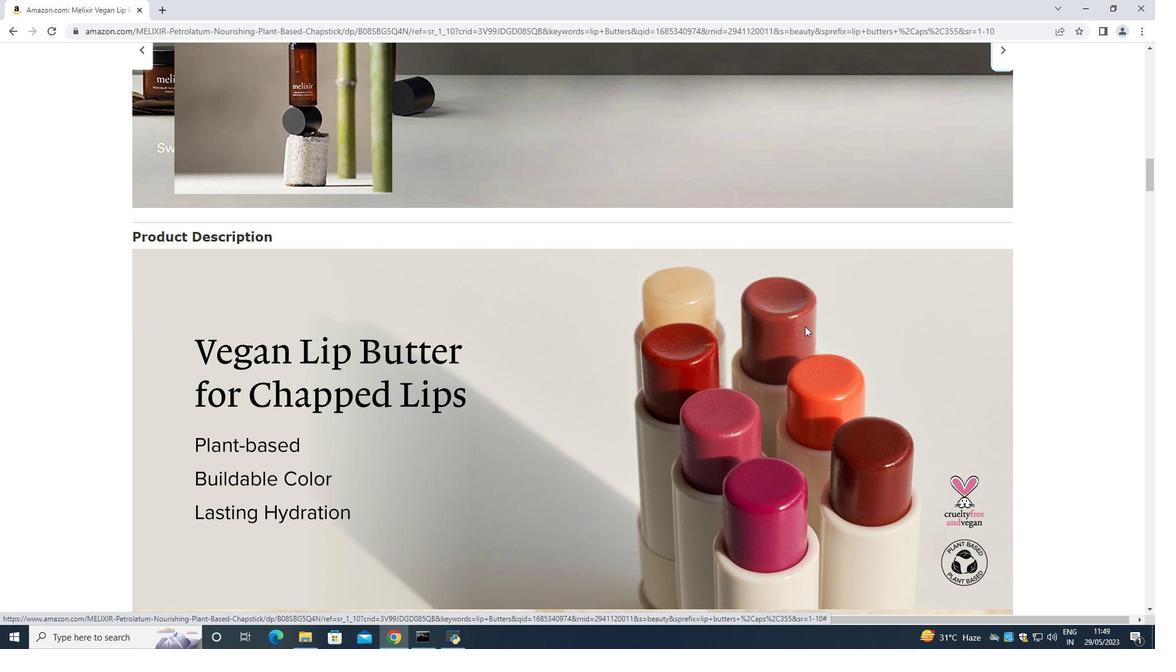 
Action: Mouse moved to (701, 332)
Screenshot: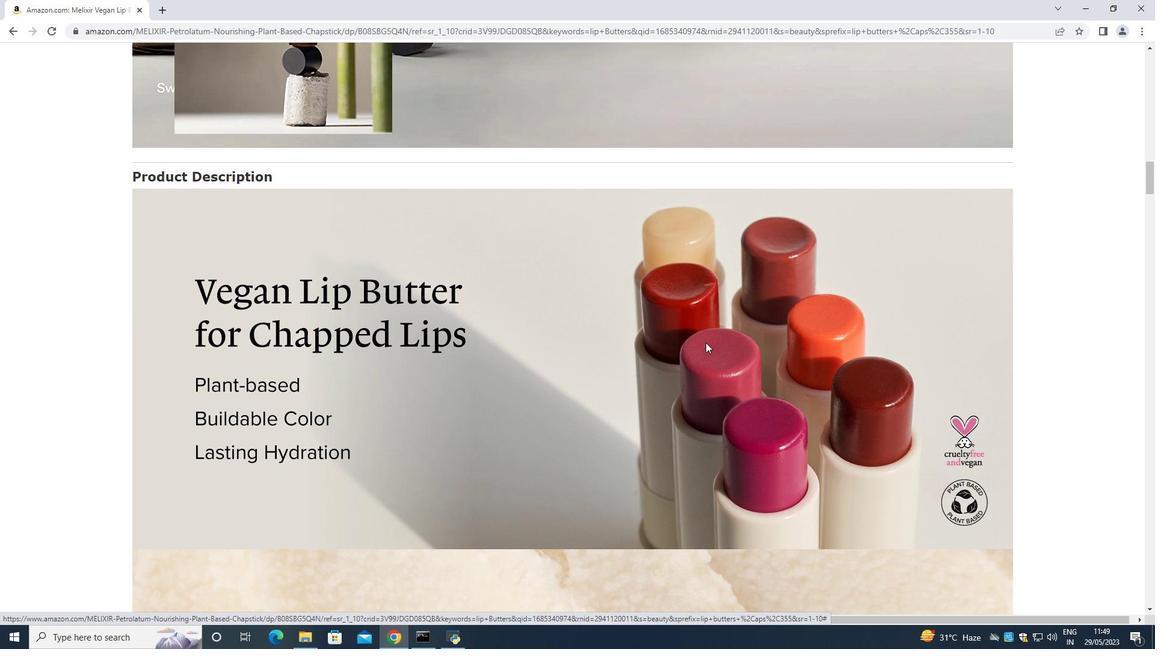 
Action: Mouse scrolled (701, 332) with delta (0, 0)
Screenshot: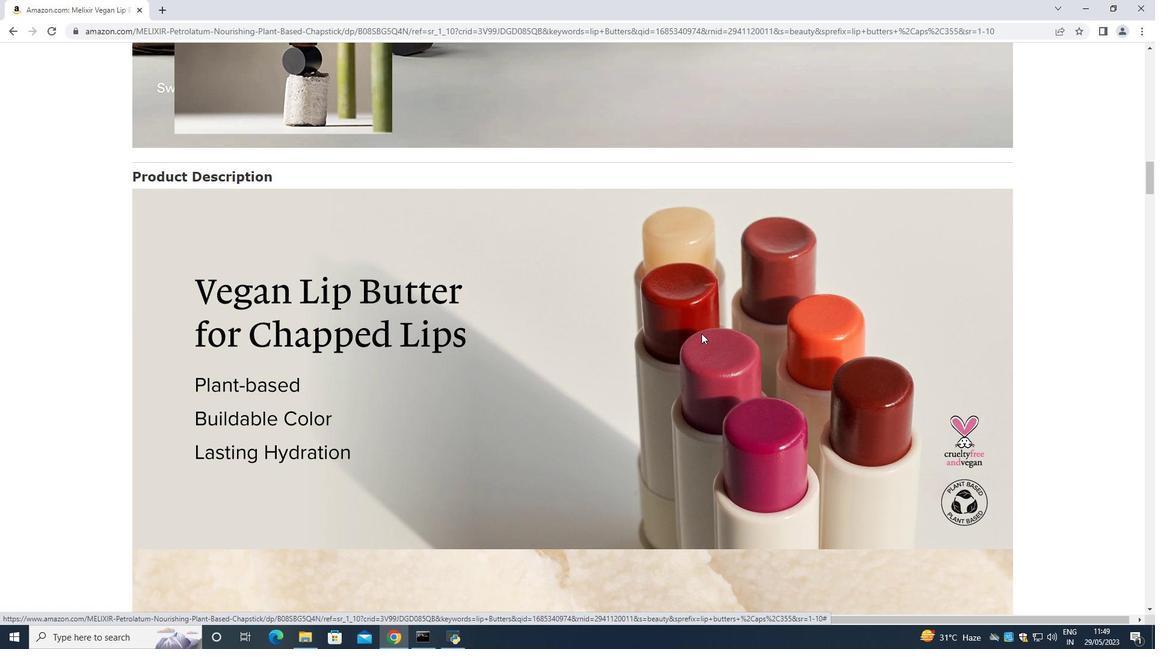 
Action: Mouse moved to (700, 329)
Screenshot: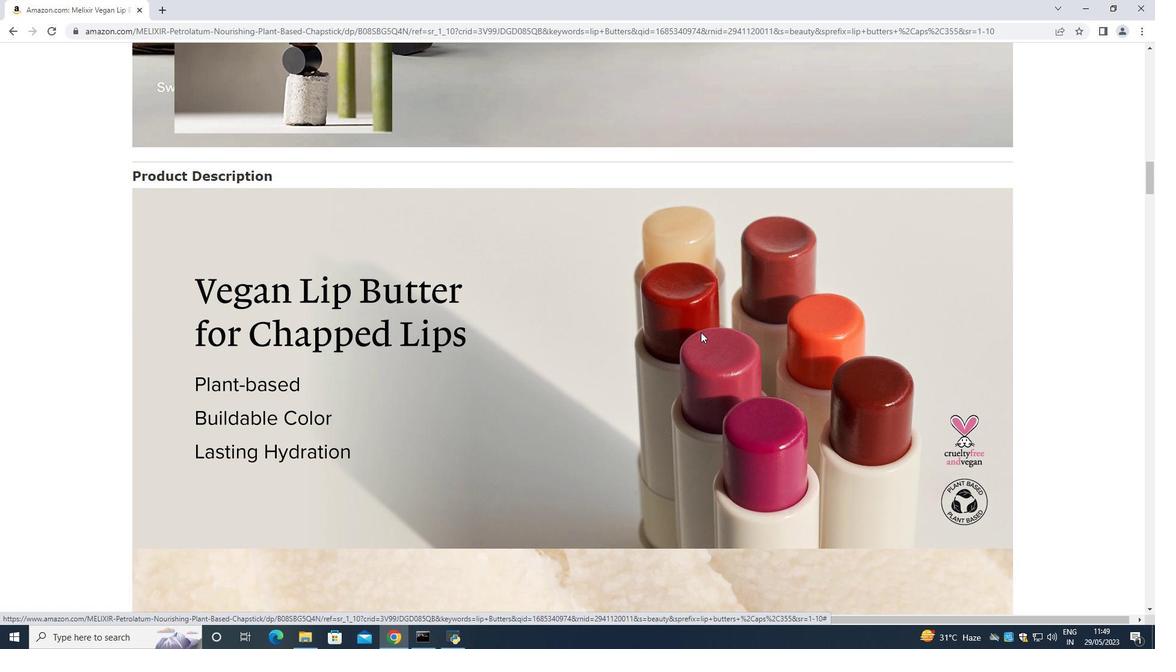 
Action: Mouse scrolled (700, 329) with delta (0, 0)
Screenshot: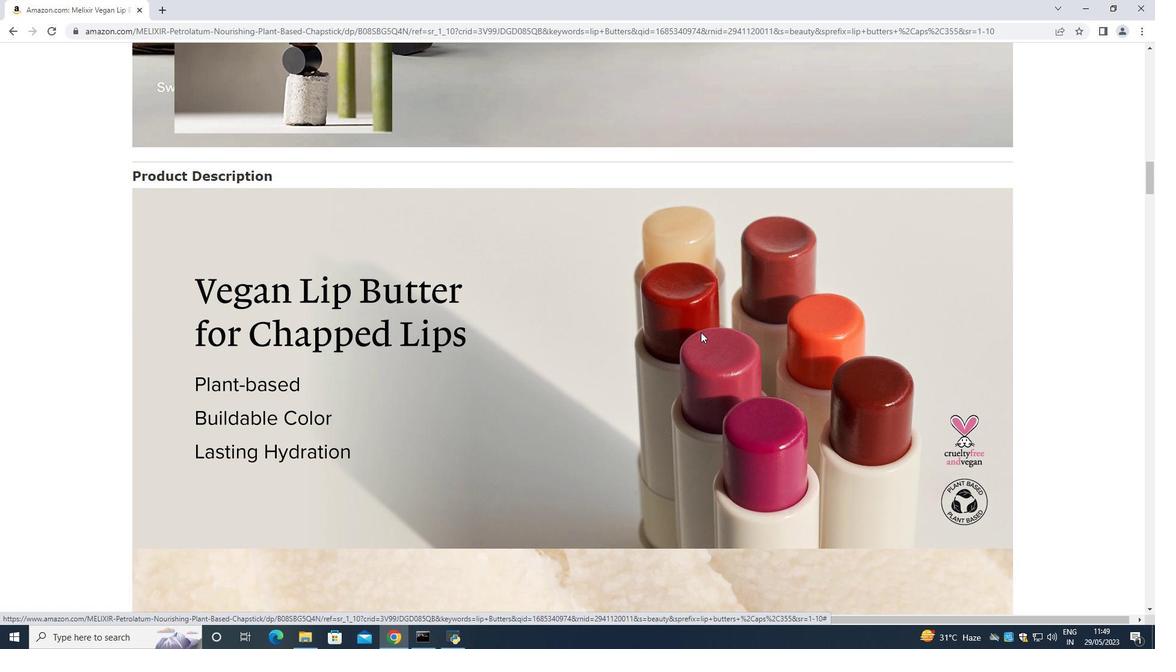 
Action: Mouse moved to (730, 315)
Screenshot: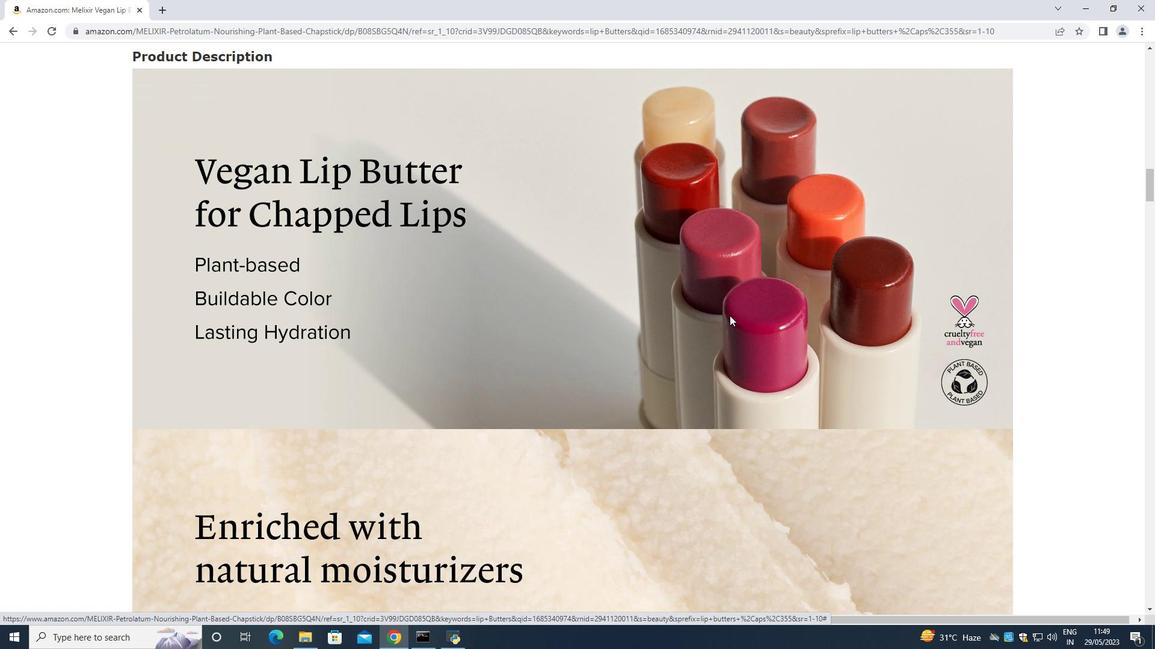 
Action: Mouse scrolled (730, 315) with delta (0, 0)
Screenshot: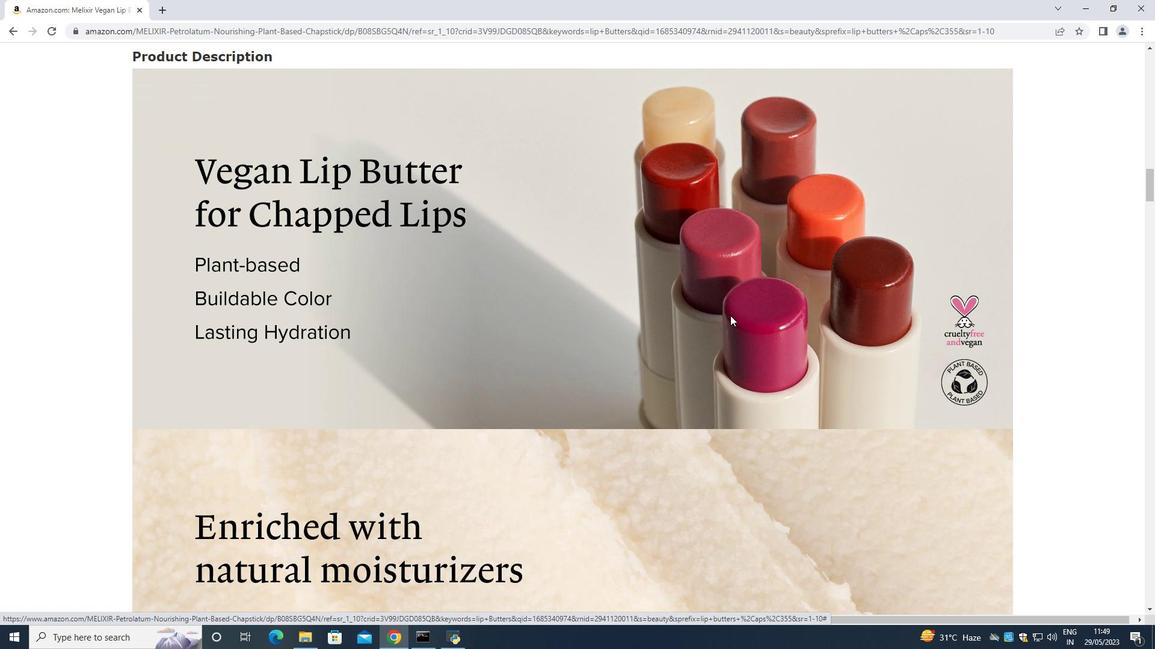 
Action: Mouse moved to (727, 312)
Screenshot: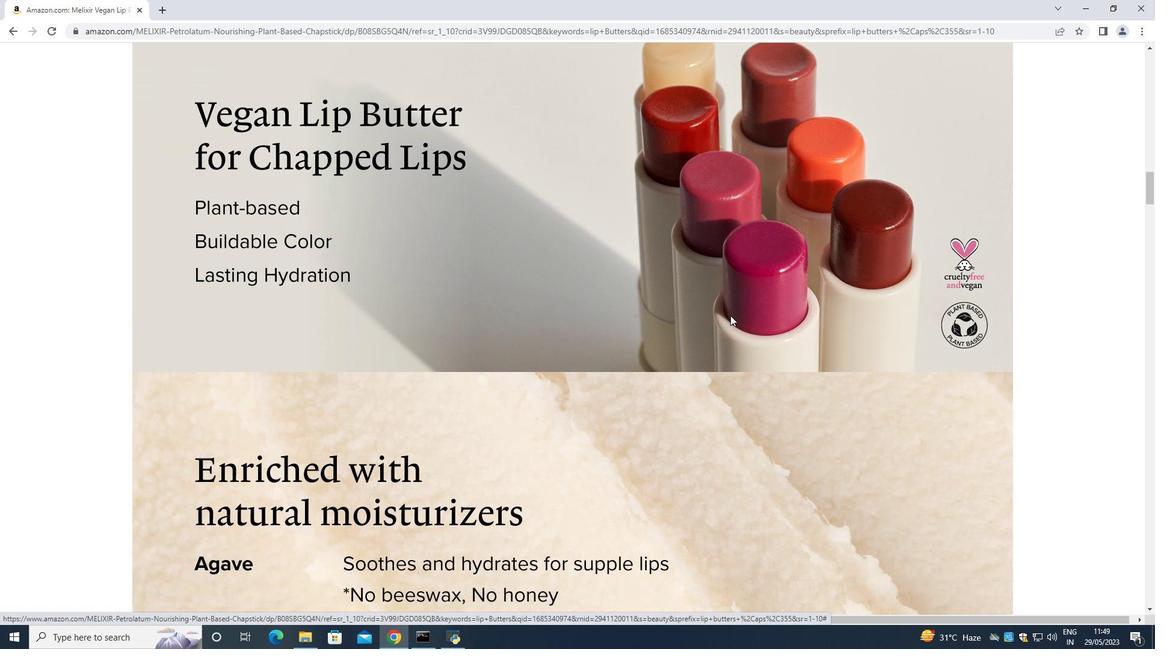 
Action: Mouse scrolled (727, 311) with delta (0, 0)
Screenshot: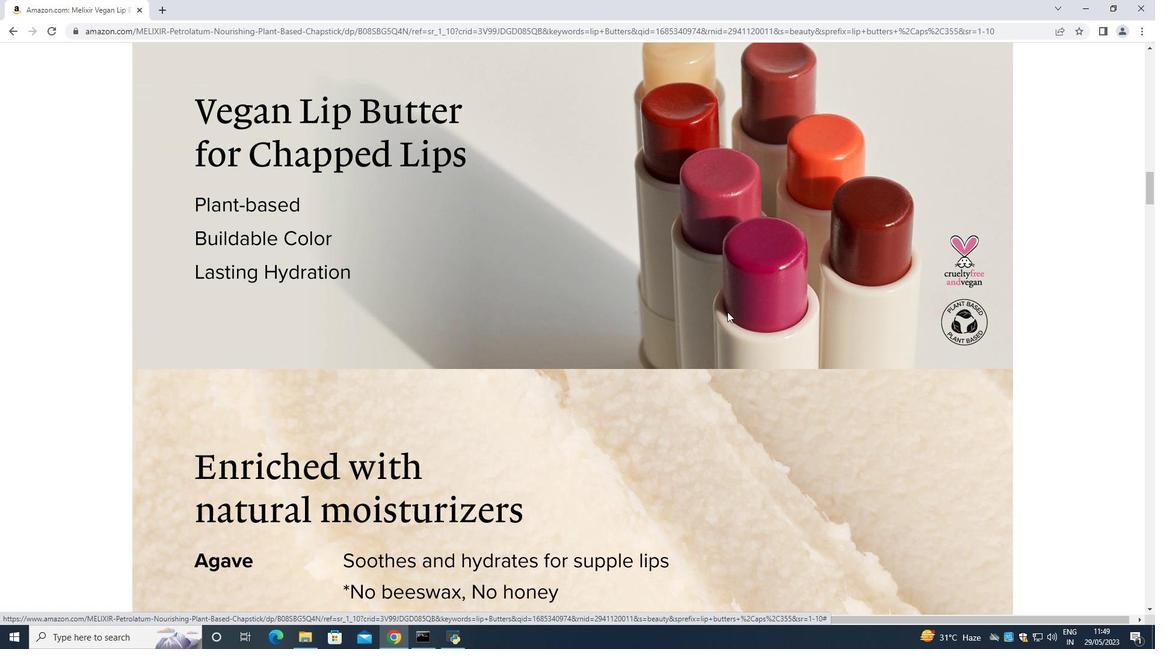 
Action: Mouse moved to (501, 326)
Screenshot: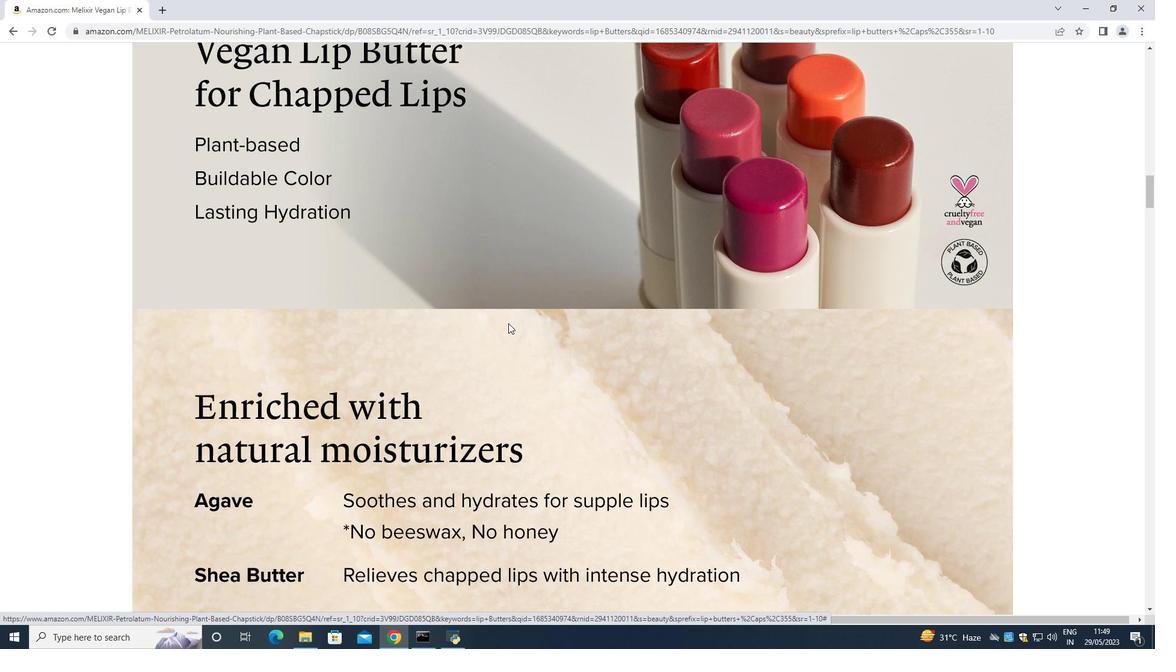 
Action: Mouse scrolled (501, 325) with delta (0, 0)
Screenshot: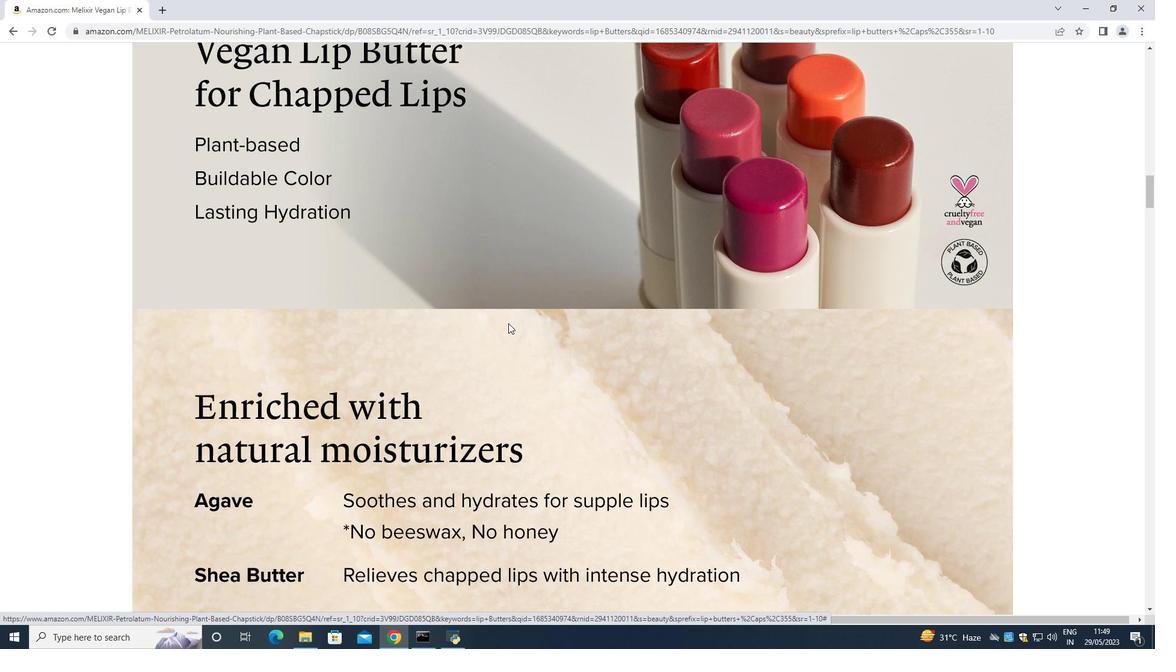 
Action: Mouse scrolled (501, 325) with delta (0, 0)
Screenshot: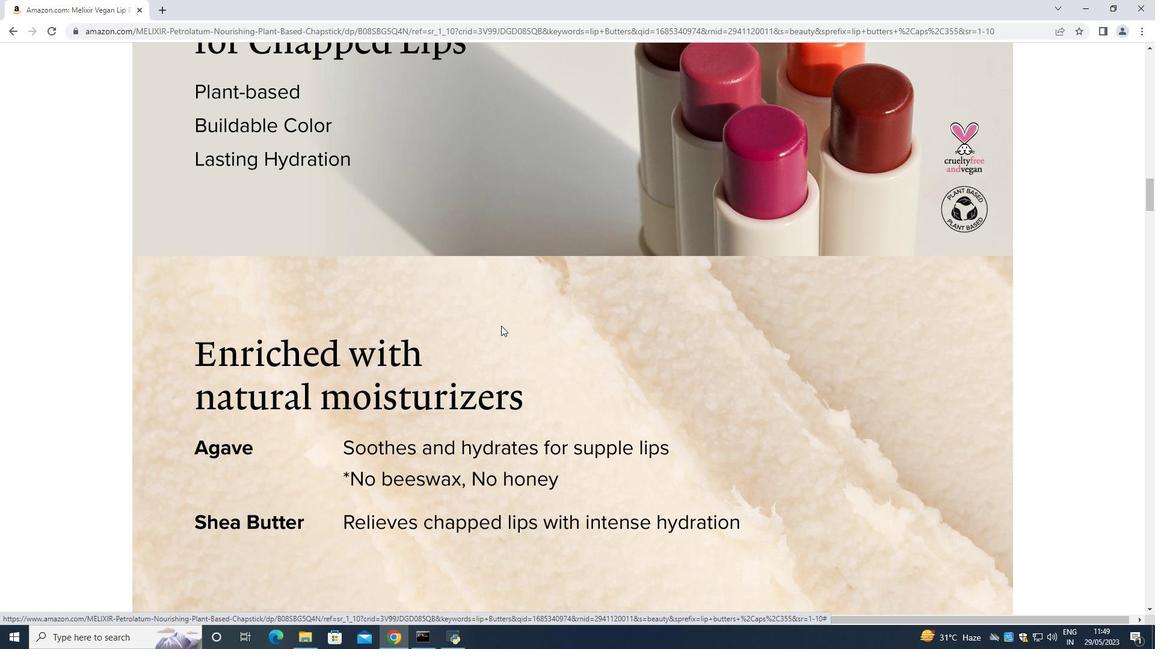 
Action: Mouse moved to (501, 323)
Screenshot: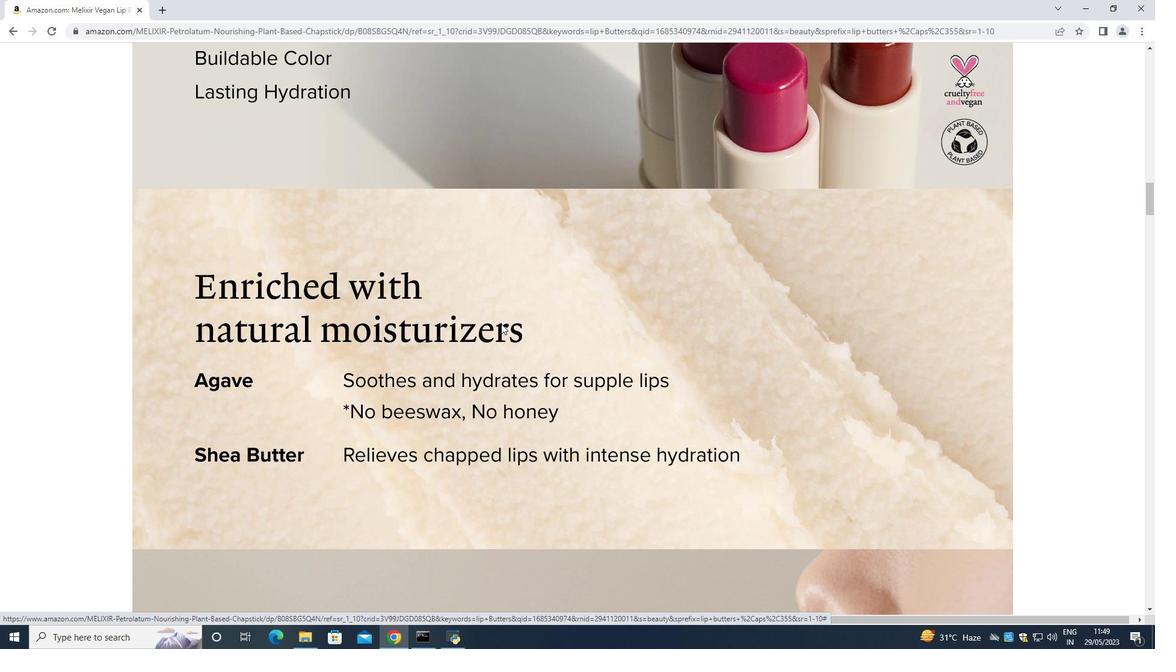 
Action: Mouse scrolled (501, 323) with delta (0, 0)
Screenshot: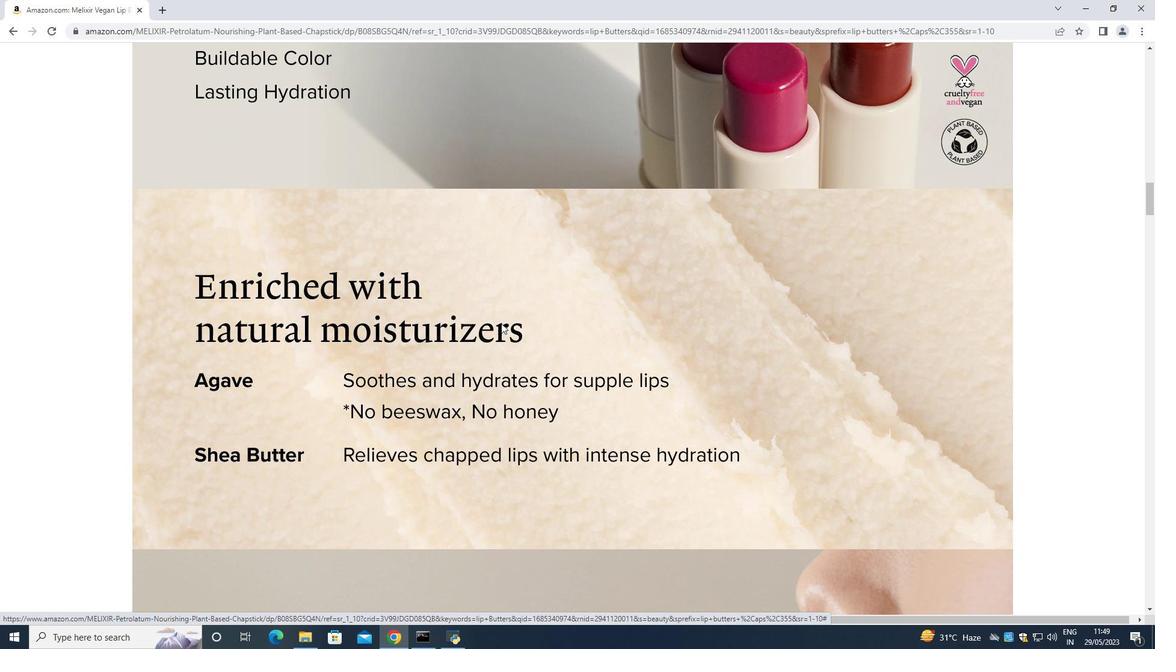 
Action: Mouse moved to (501, 321)
Screenshot: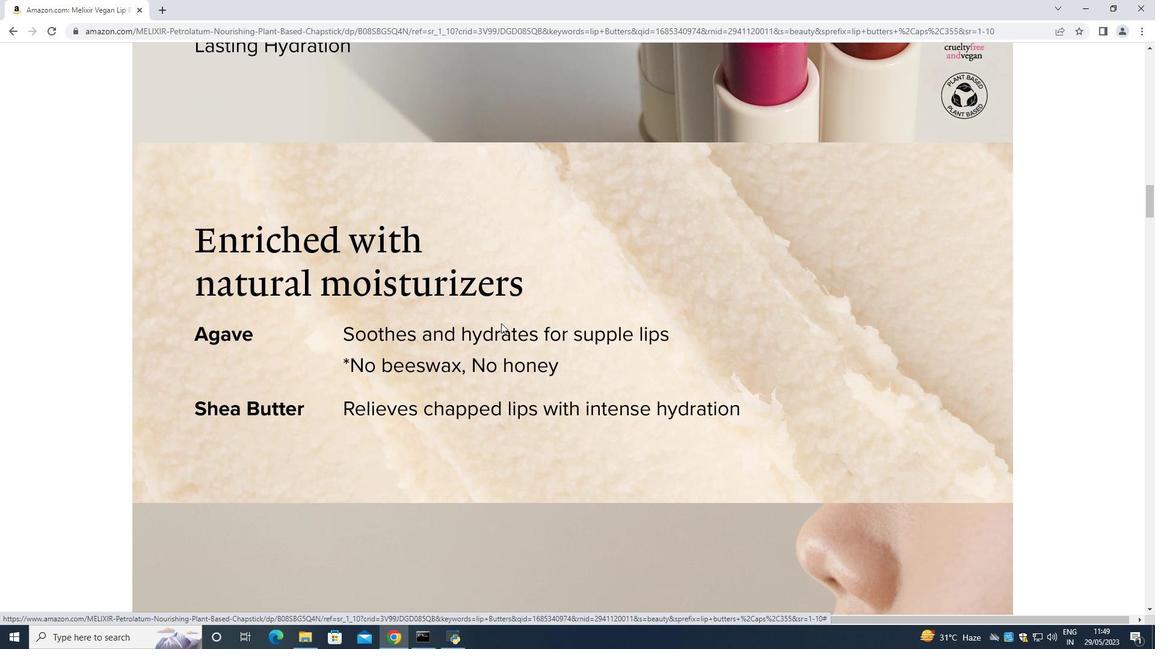 
Action: Mouse scrolled (501, 320) with delta (0, 0)
Screenshot: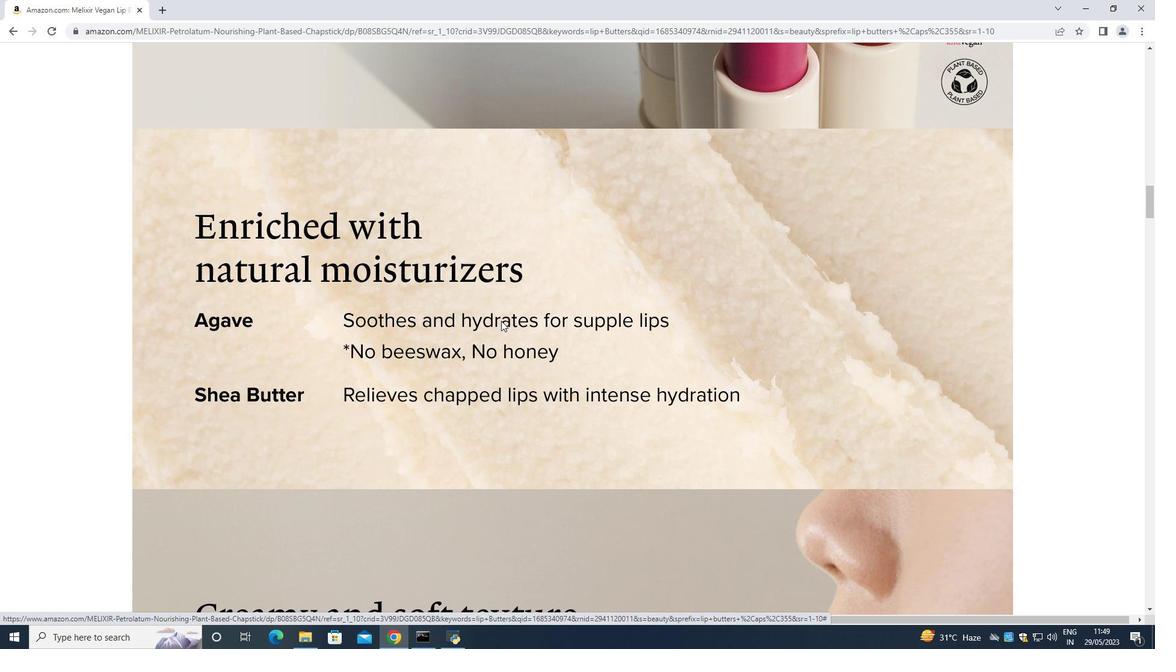 
Action: Mouse moved to (273, 264)
Screenshot: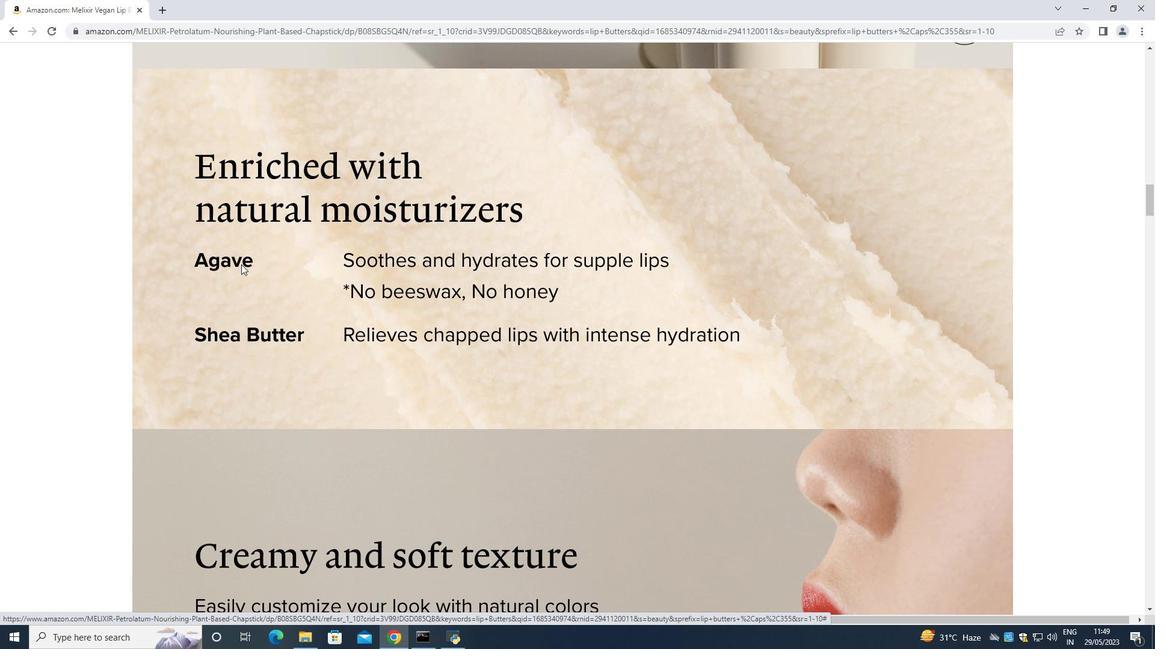 
Action: Mouse scrolled (273, 264) with delta (0, 0)
Screenshot: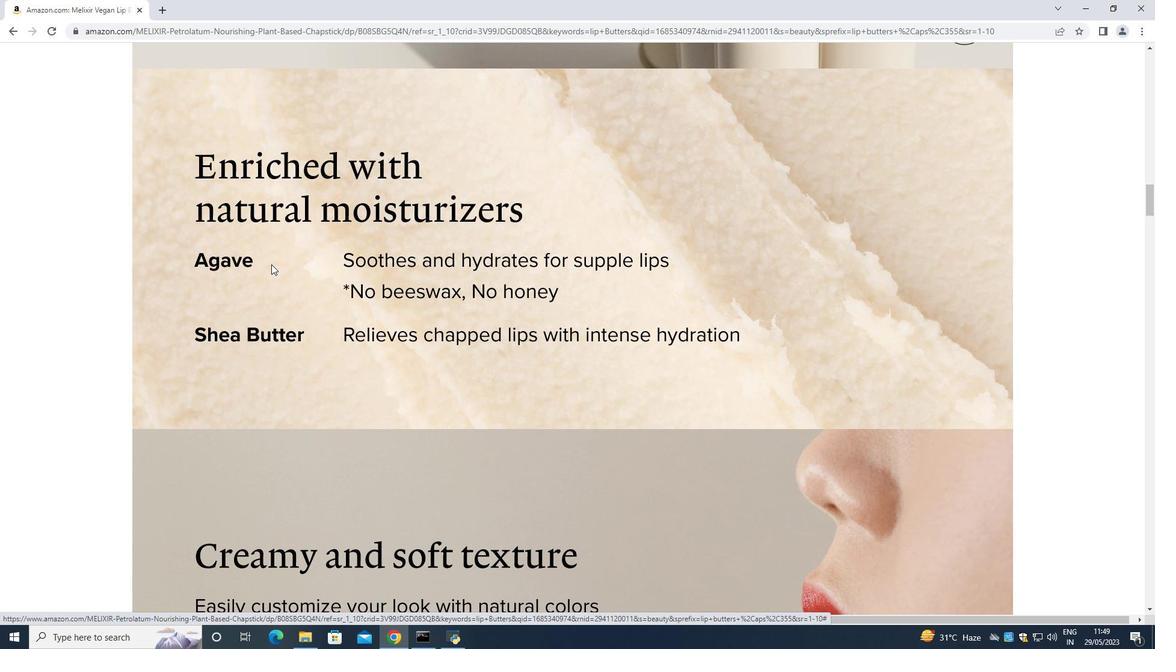 
Action: Mouse moved to (336, 253)
Screenshot: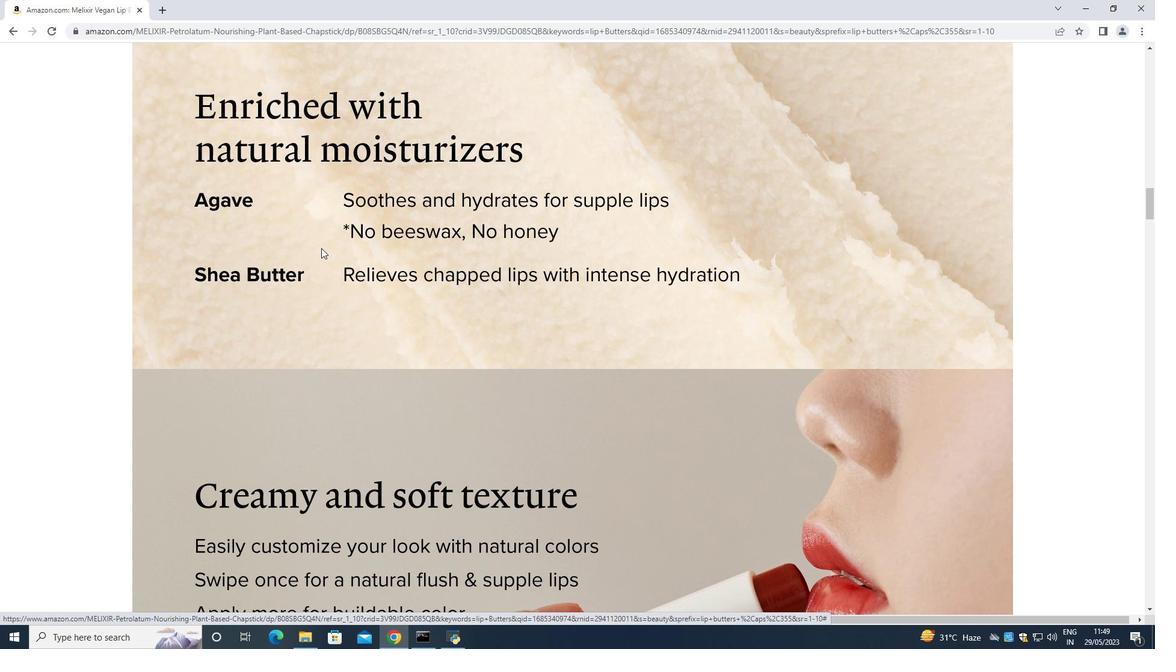 
Action: Mouse scrolled (336, 252) with delta (0, 0)
Screenshot: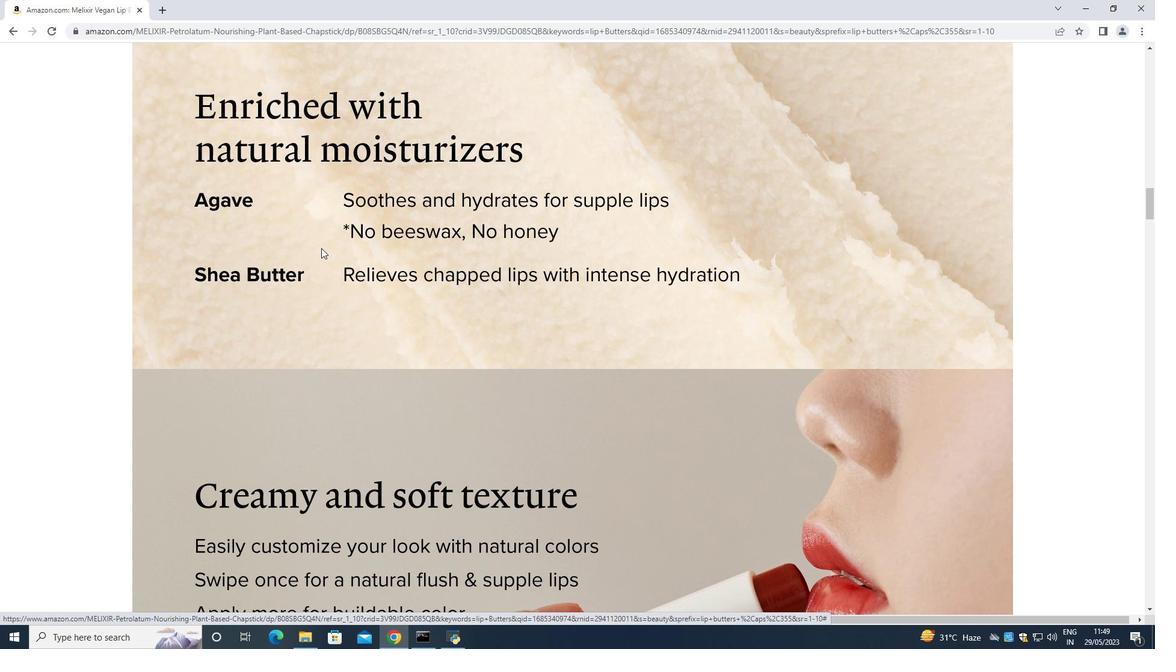 
Action: Mouse moved to (452, 235)
Screenshot: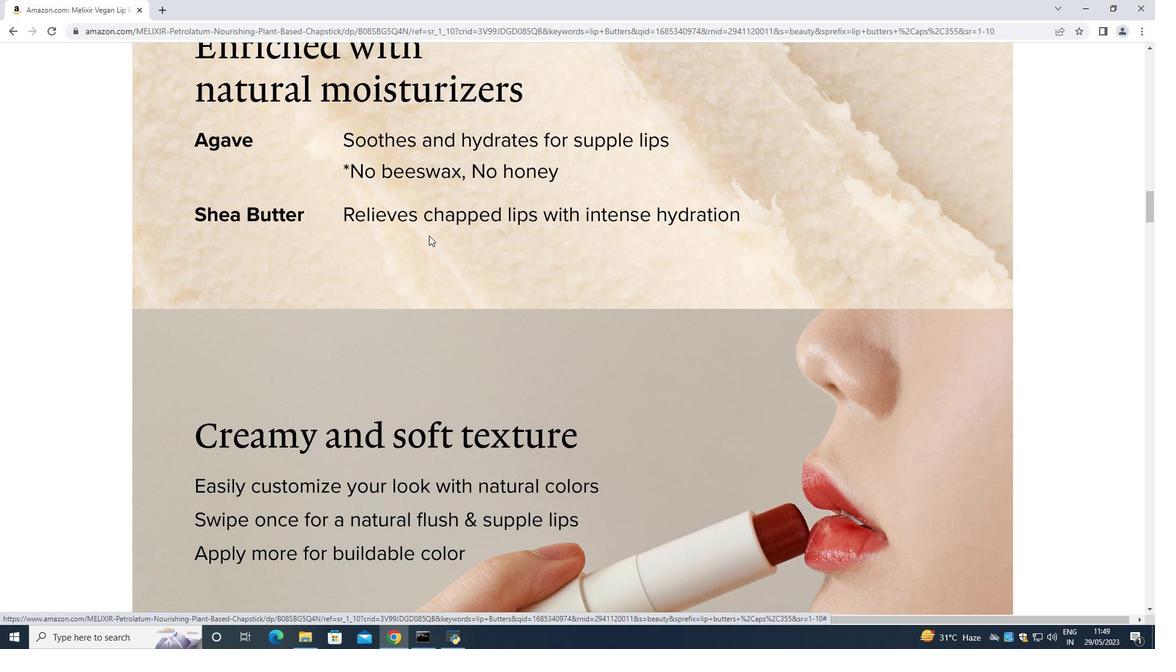 
Action: Mouse scrolled (452, 235) with delta (0, 0)
Screenshot: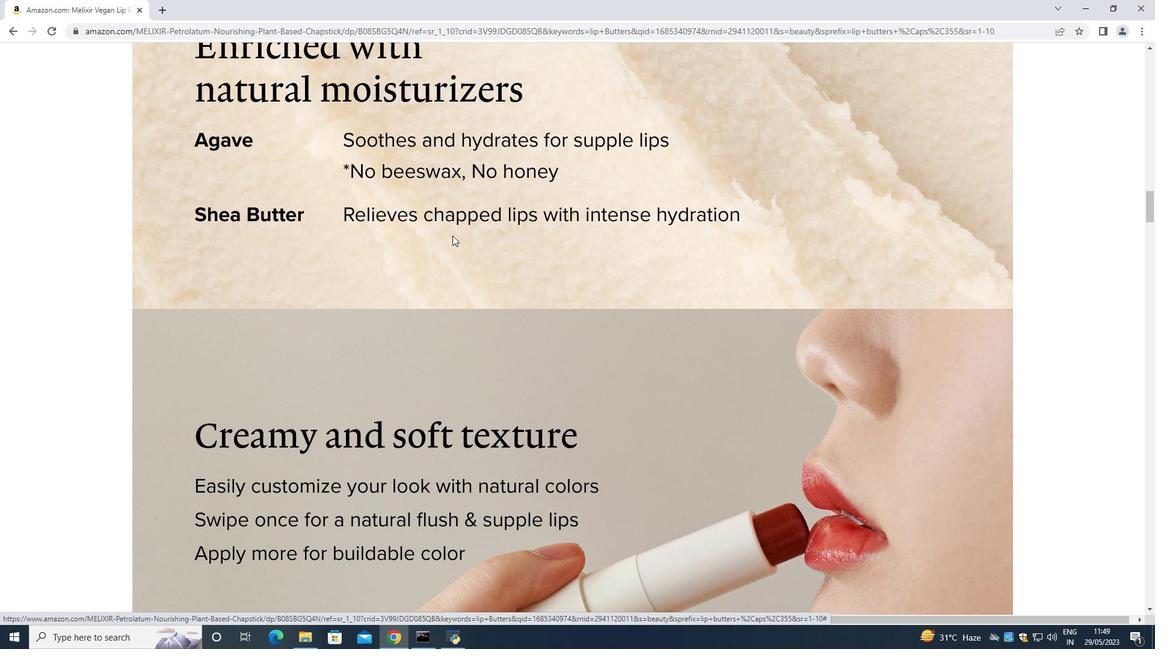 
Action: Mouse moved to (216, 427)
Screenshot: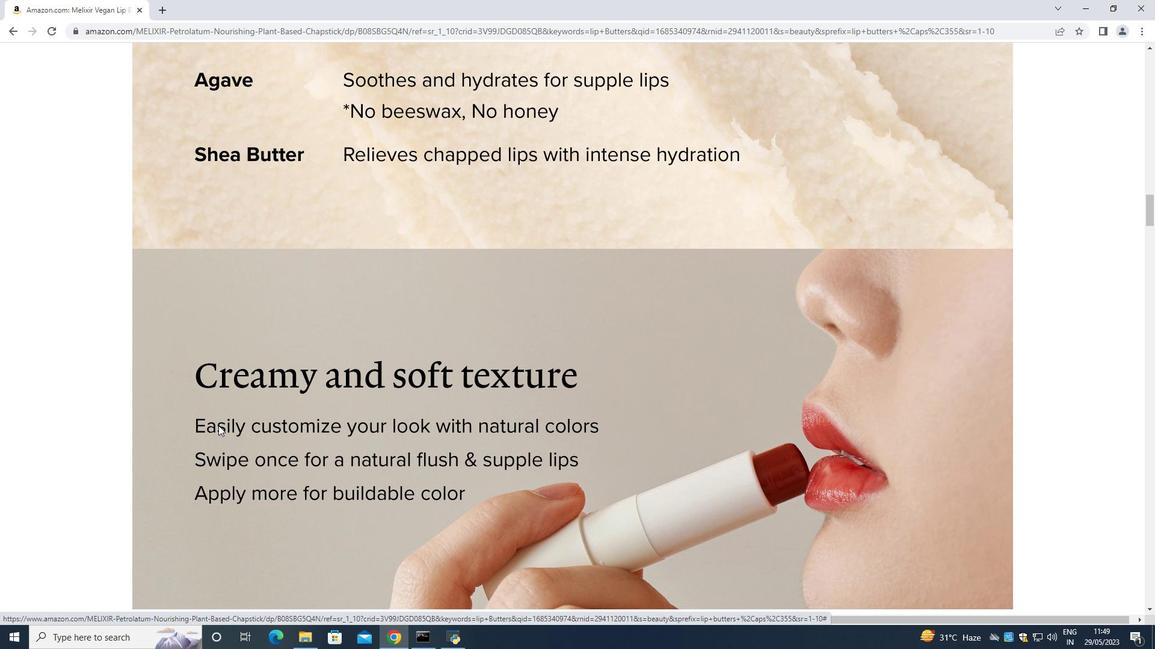 
Action: Mouse scrolled (216, 427) with delta (0, 0)
Screenshot: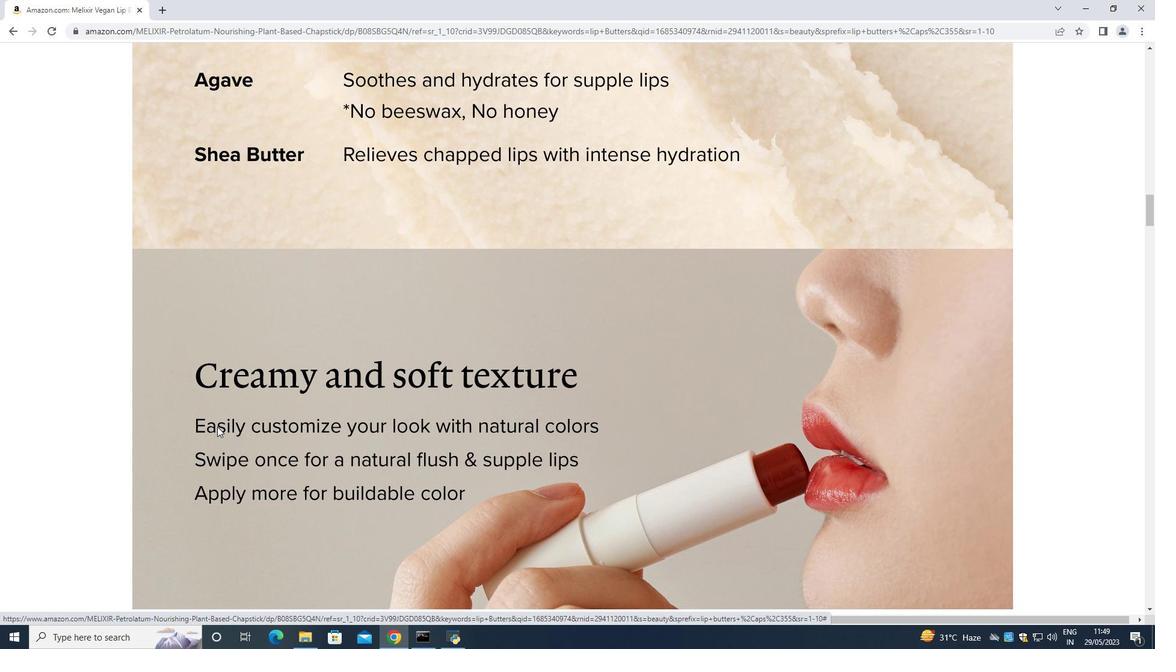
Action: Mouse scrolled (216, 427) with delta (0, 0)
Screenshot: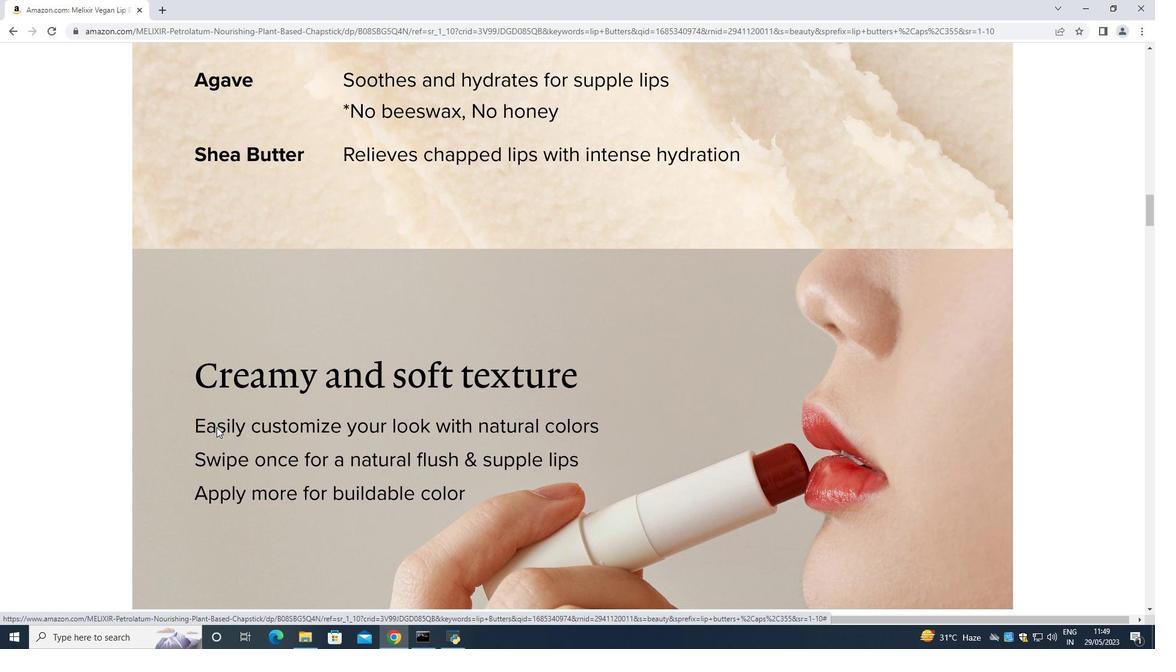 
Action: Mouse moved to (503, 398)
Screenshot: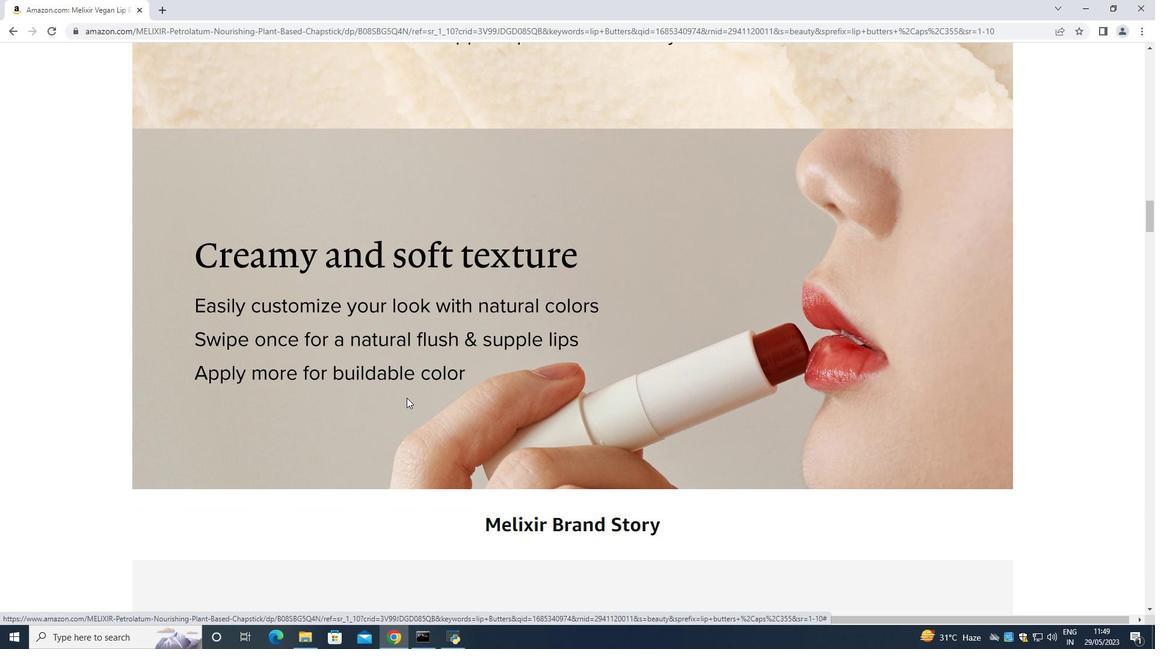 
Action: Mouse scrolled (503, 397) with delta (0, 0)
Screenshot: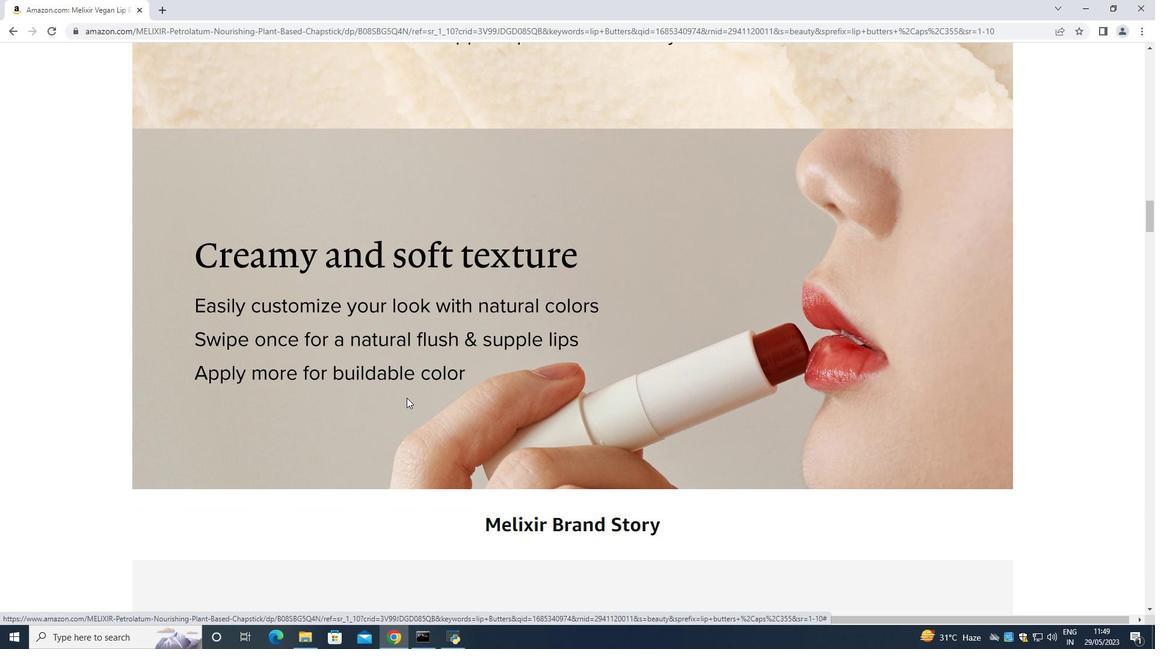 
Action: Mouse moved to (521, 398)
Screenshot: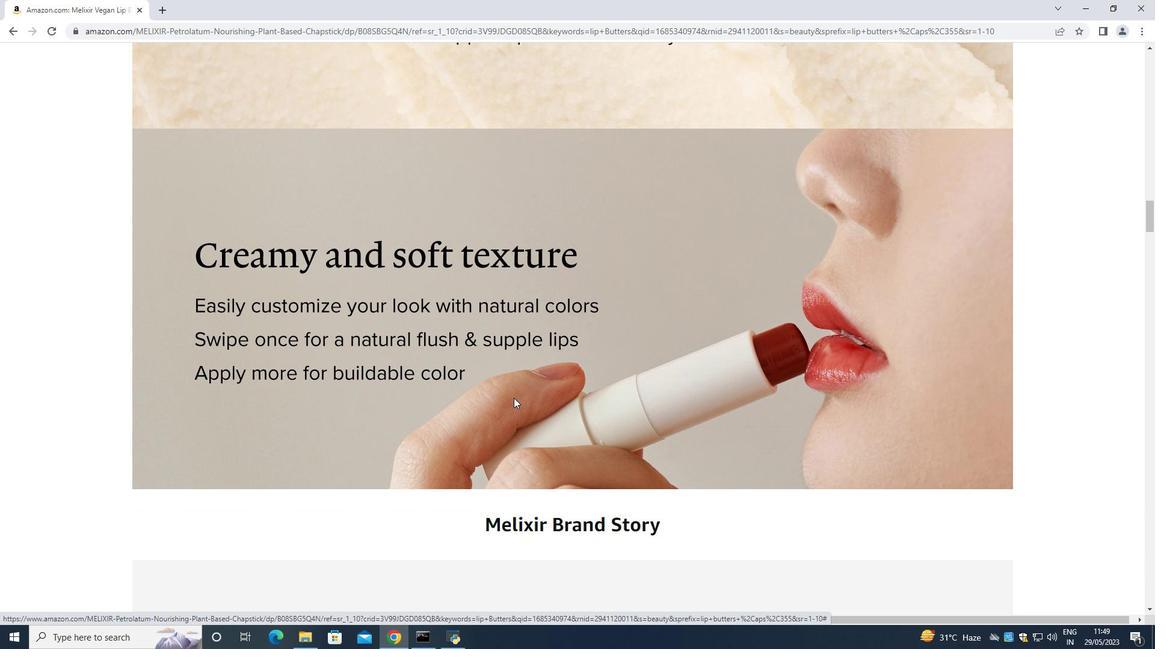 
Action: Mouse scrolled (521, 397) with delta (0, 0)
Screenshot: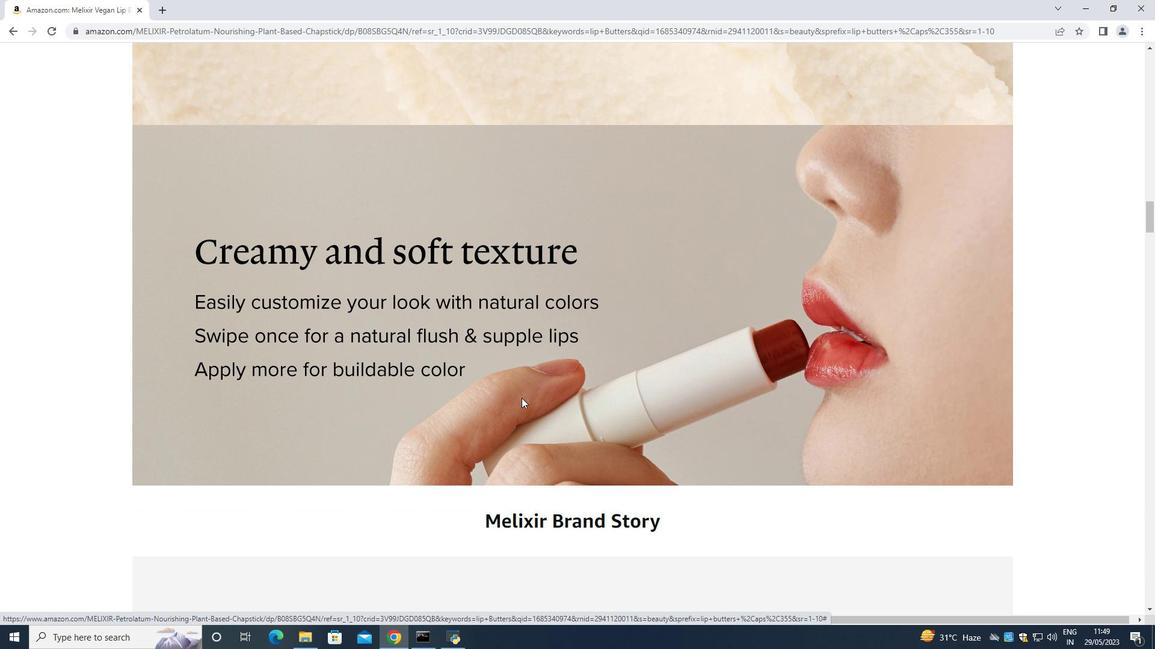 
Action: Mouse moved to (521, 398)
Screenshot: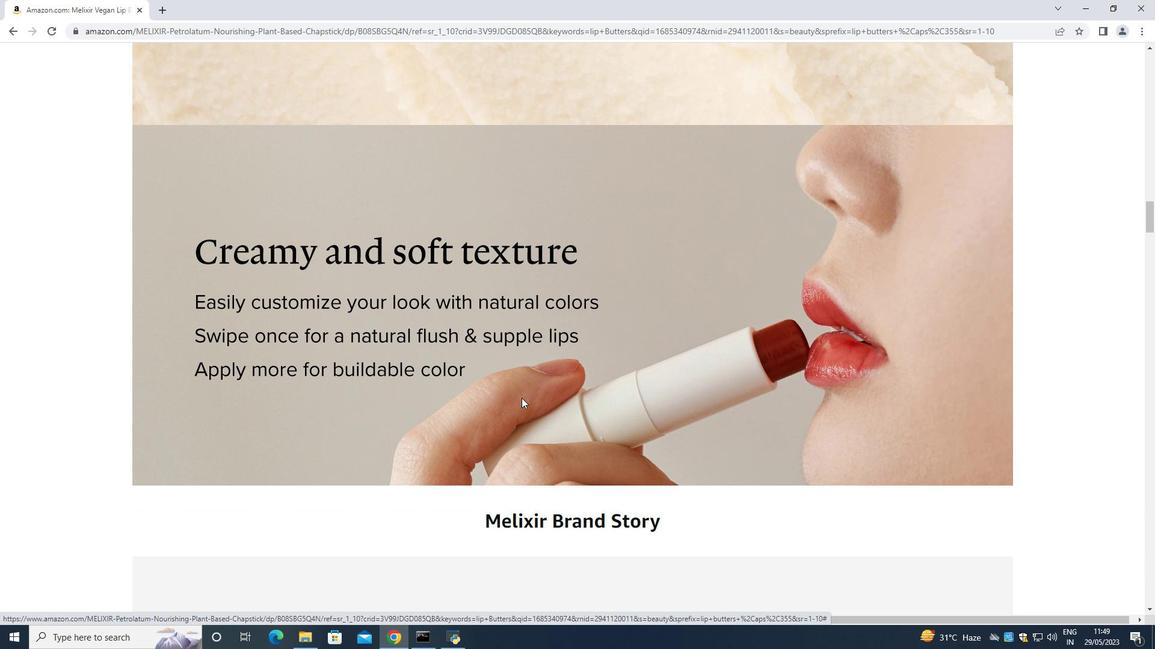 
Action: Mouse scrolled (521, 398) with delta (0, 0)
Screenshot: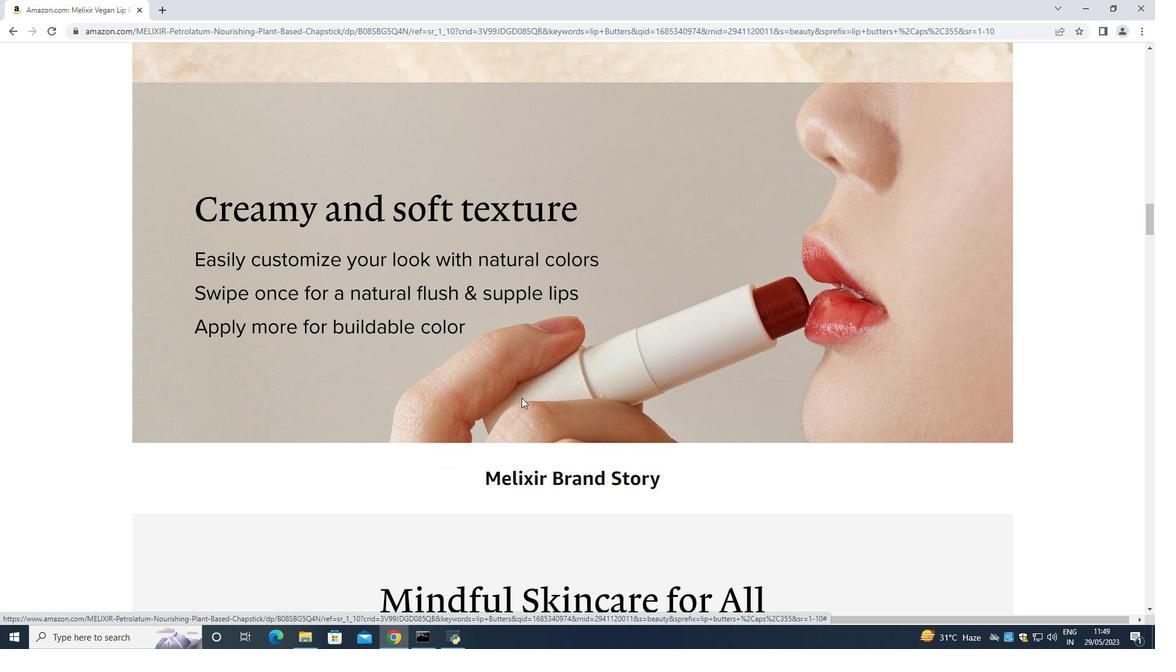 
Action: Mouse moved to (614, 358)
Screenshot: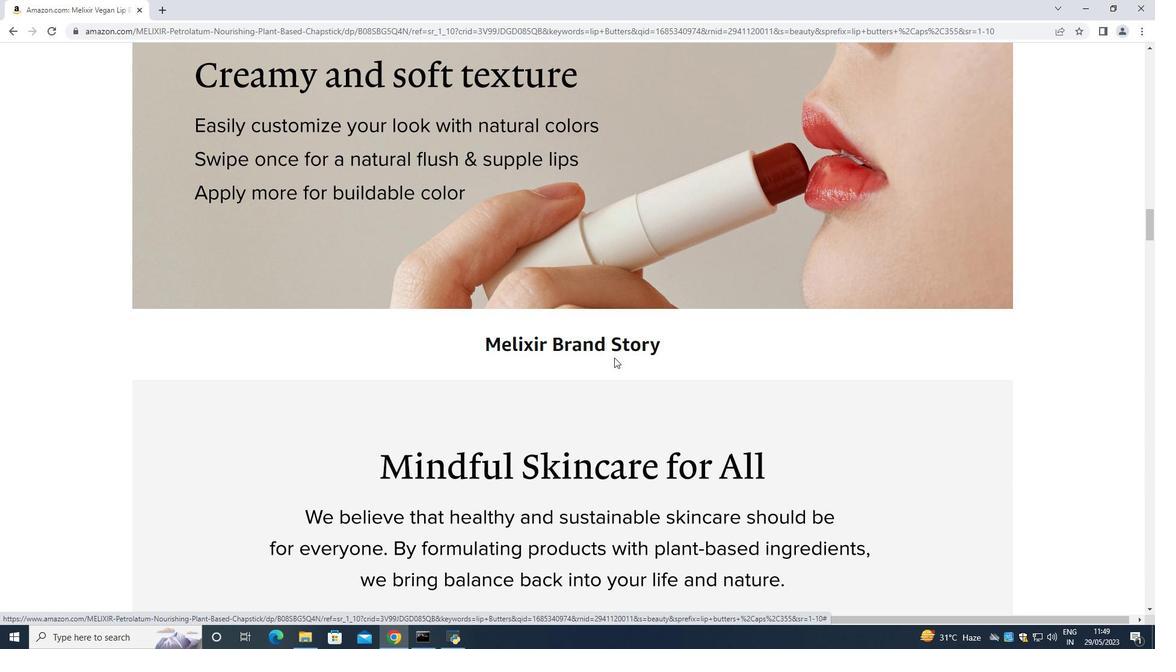 
Action: Mouse scrolled (614, 357) with delta (0, 0)
Screenshot: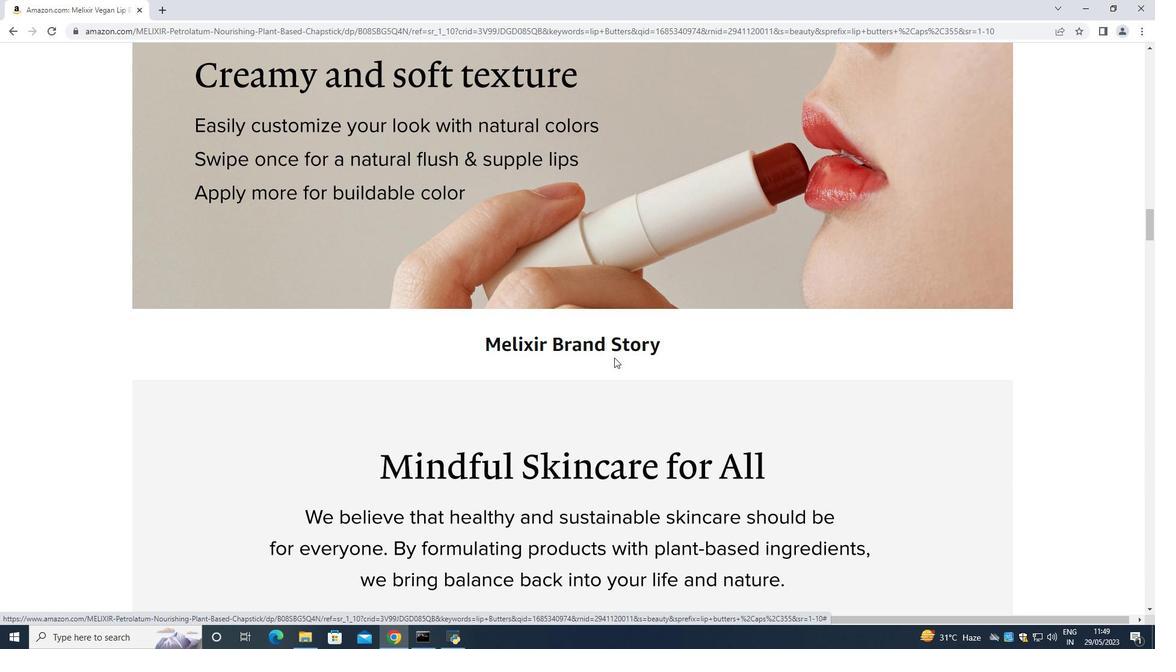 
Action: Mouse scrolled (614, 357) with delta (0, 0)
Screenshot: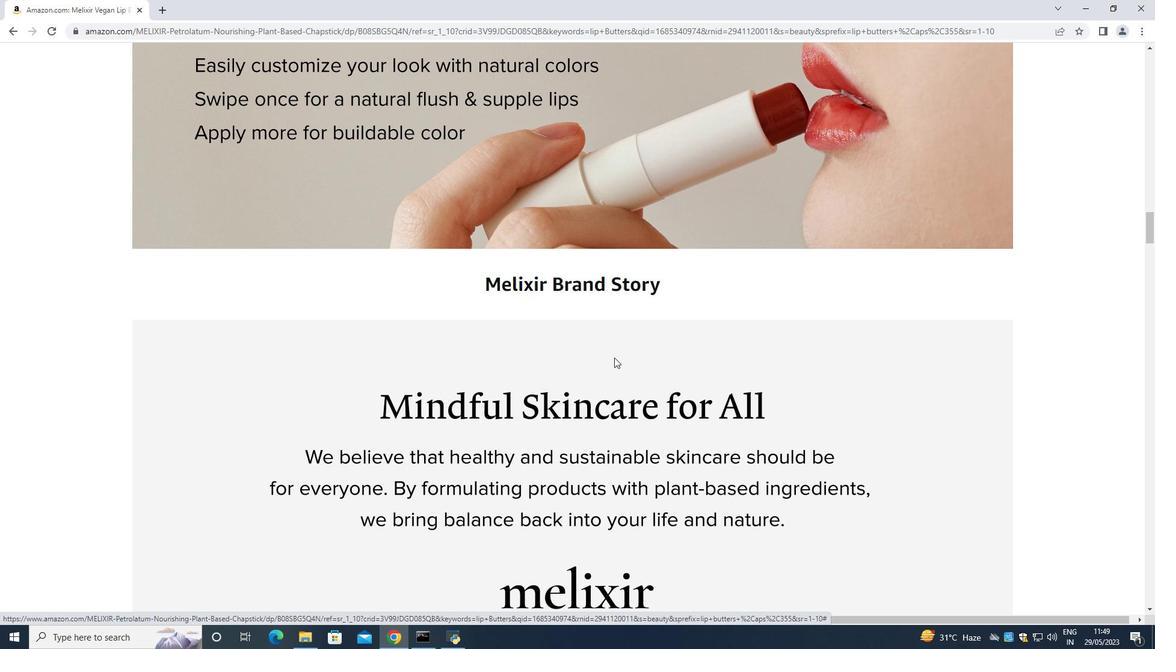 
Action: Mouse moved to (614, 358)
Screenshot: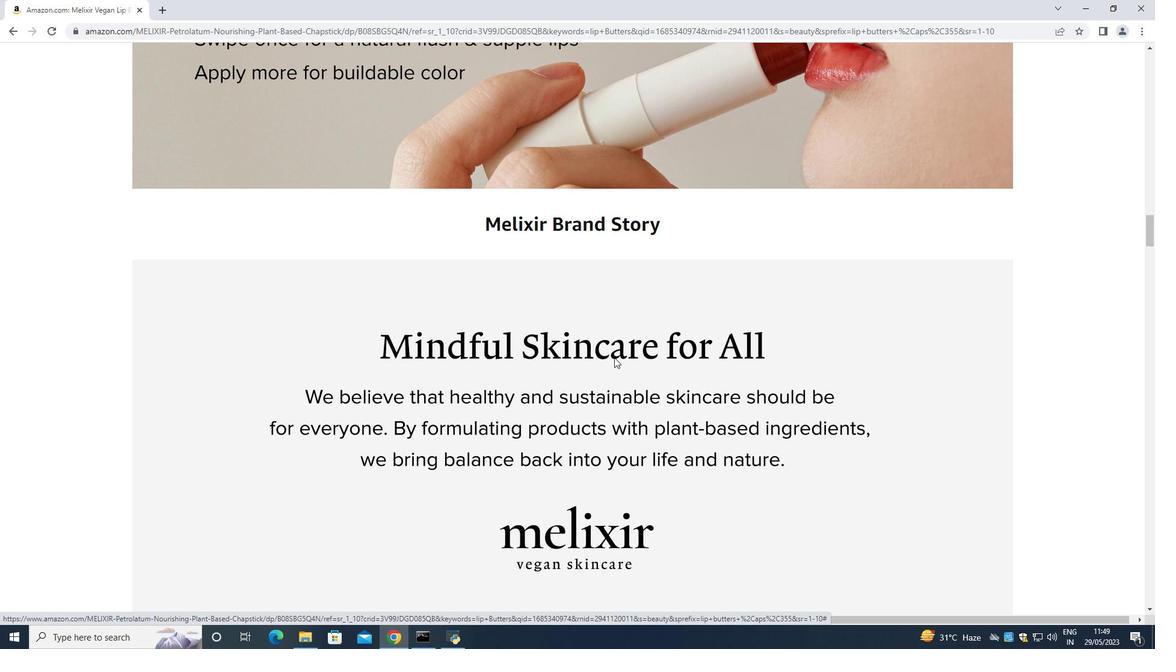 
Action: Mouse scrolled (614, 357) with delta (0, 0)
Screenshot: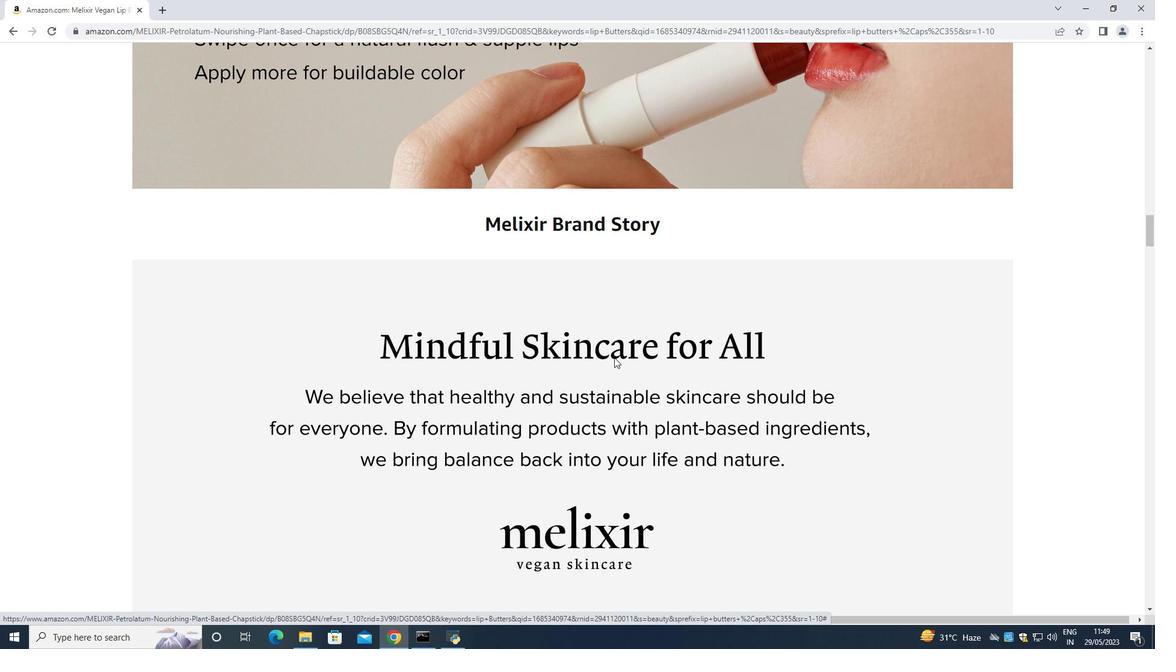 
Action: Mouse moved to (613, 358)
Screenshot: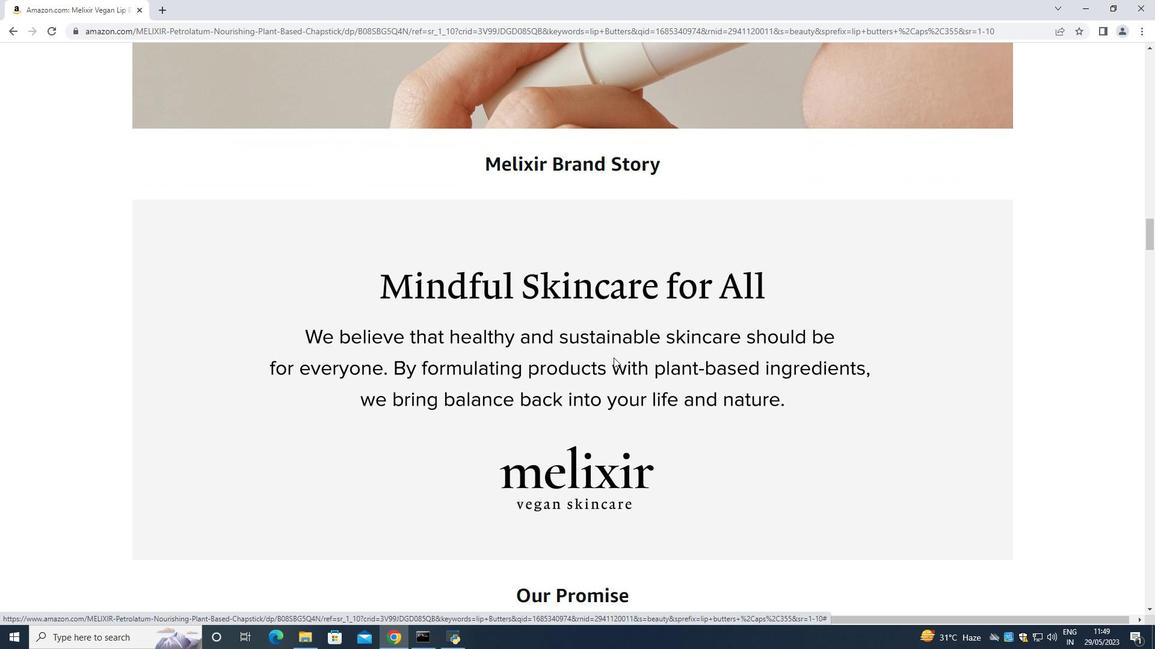 
Action: Mouse scrolled (613, 357) with delta (0, 0)
Screenshot: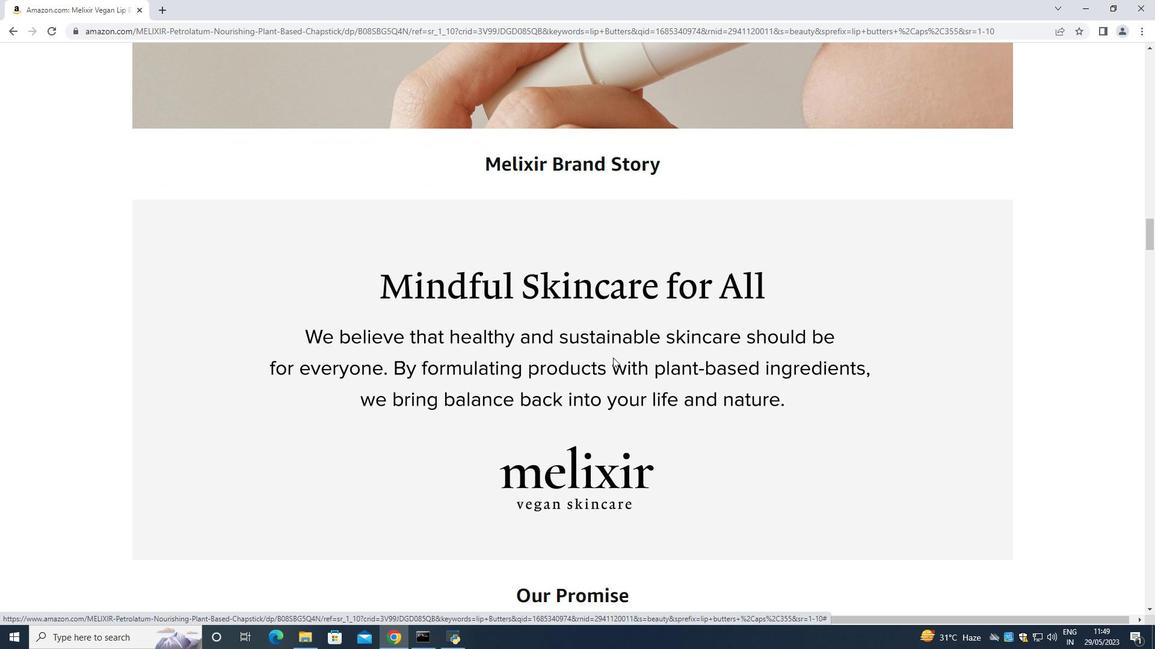 
Action: Mouse scrolled (613, 357) with delta (0, 0)
Screenshot: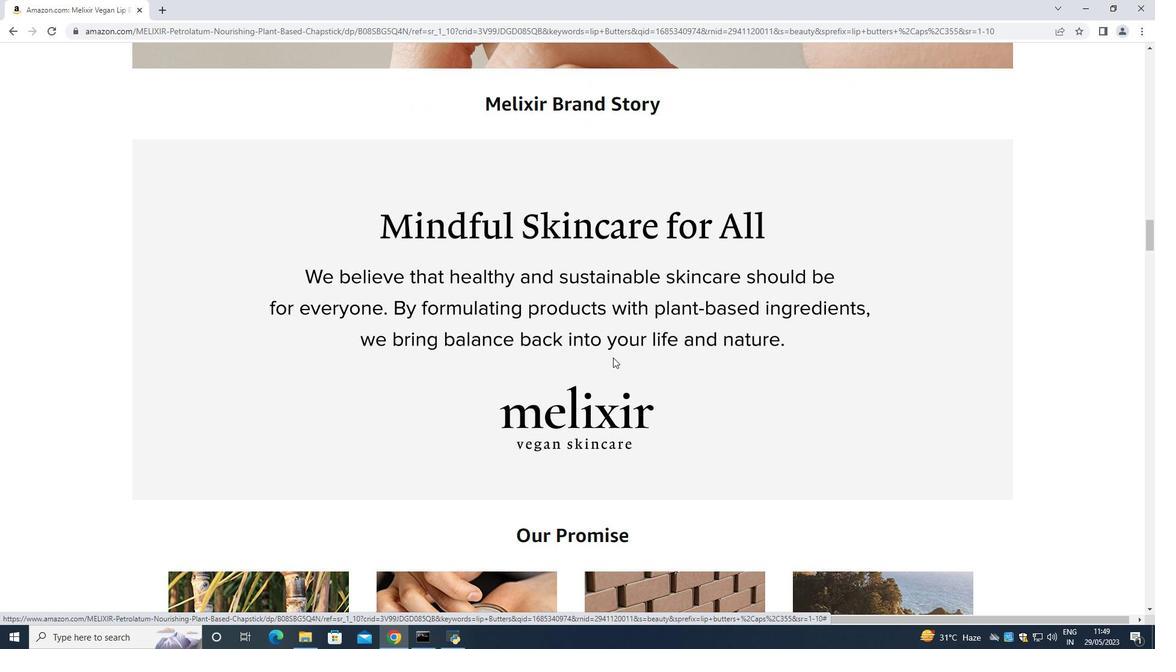 
Action: Mouse scrolled (613, 357) with delta (0, 0)
Screenshot: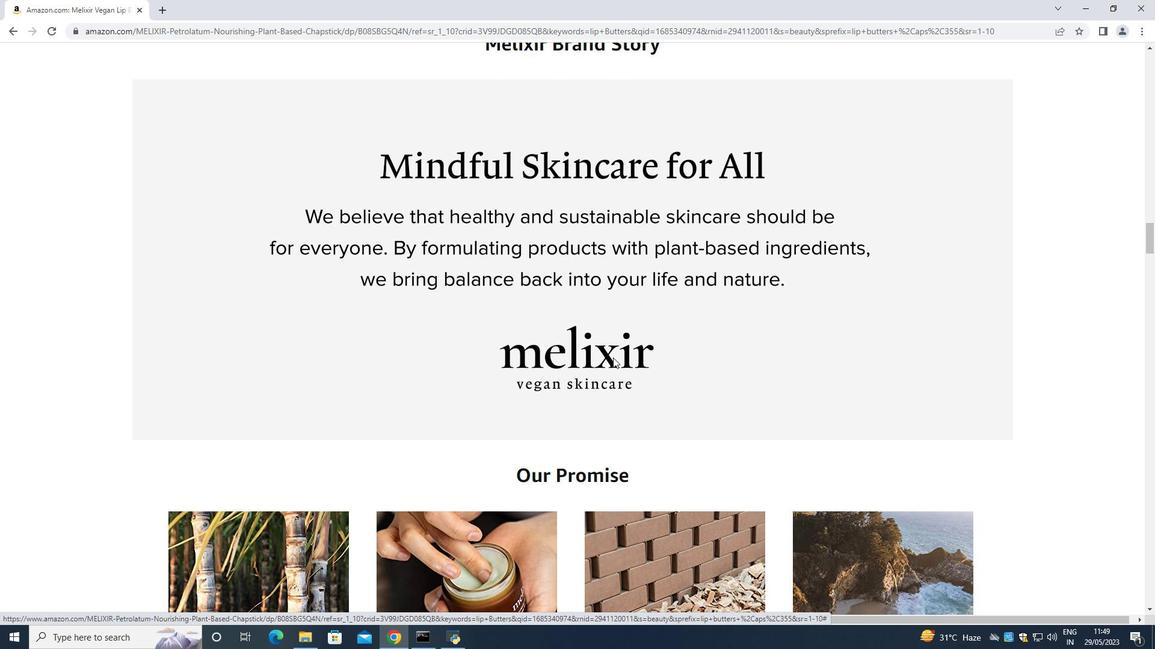 
Action: Mouse scrolled (613, 357) with delta (0, 0)
Screenshot: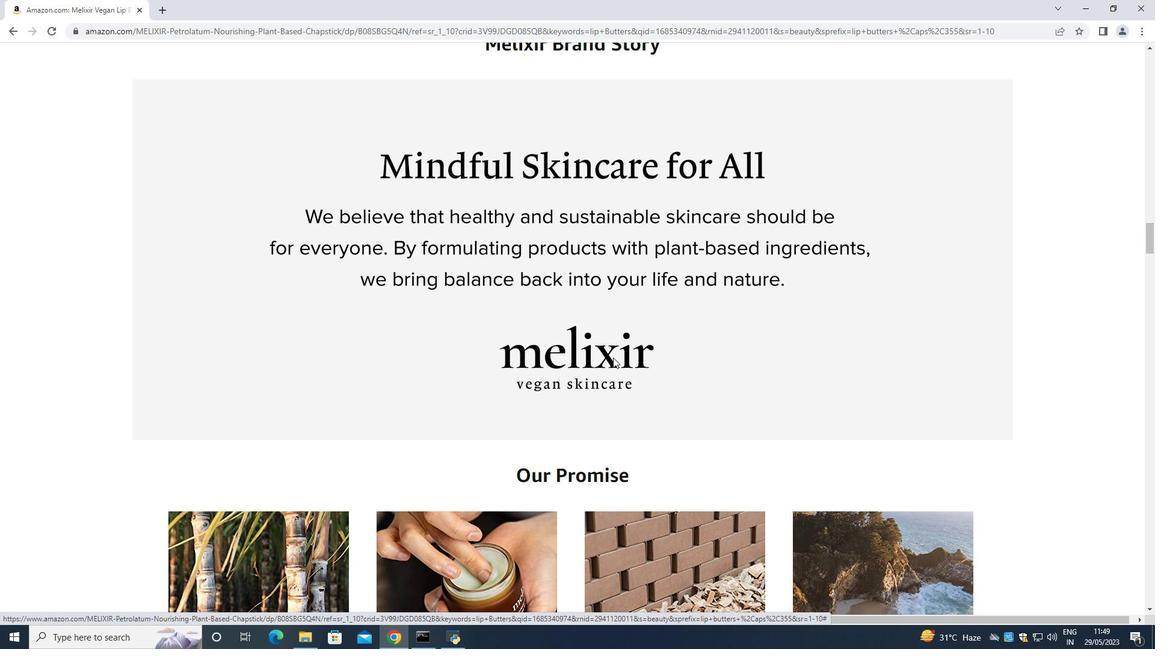 
Action: Mouse scrolled (613, 357) with delta (0, 0)
Screenshot: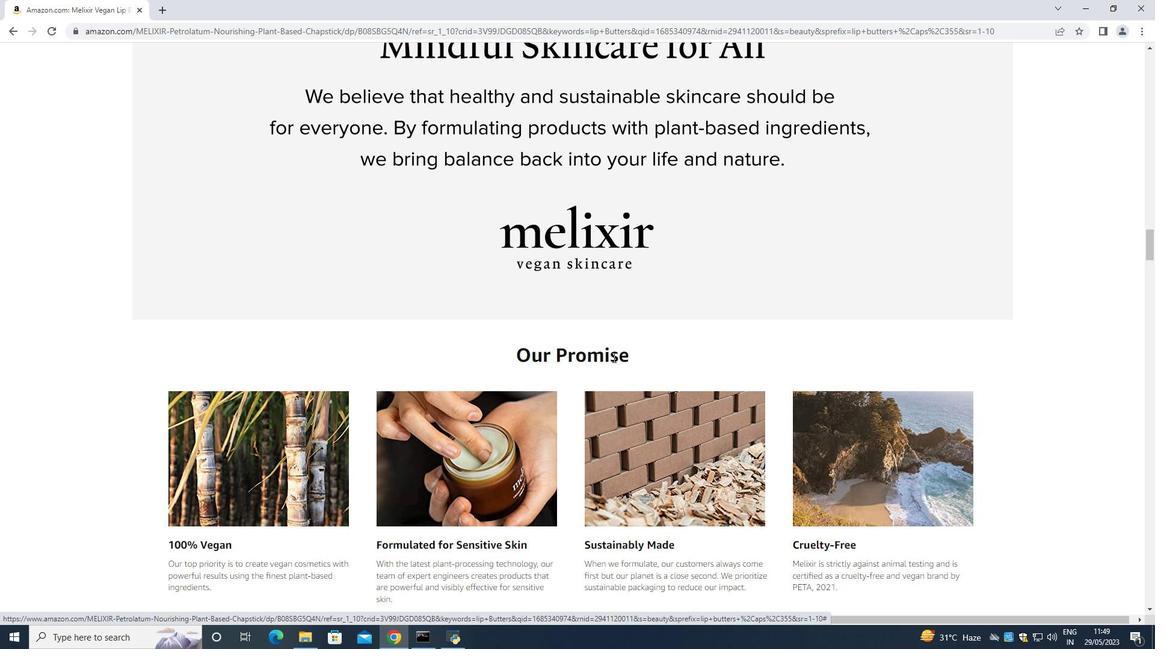 
Action: Mouse moved to (355, 383)
Screenshot: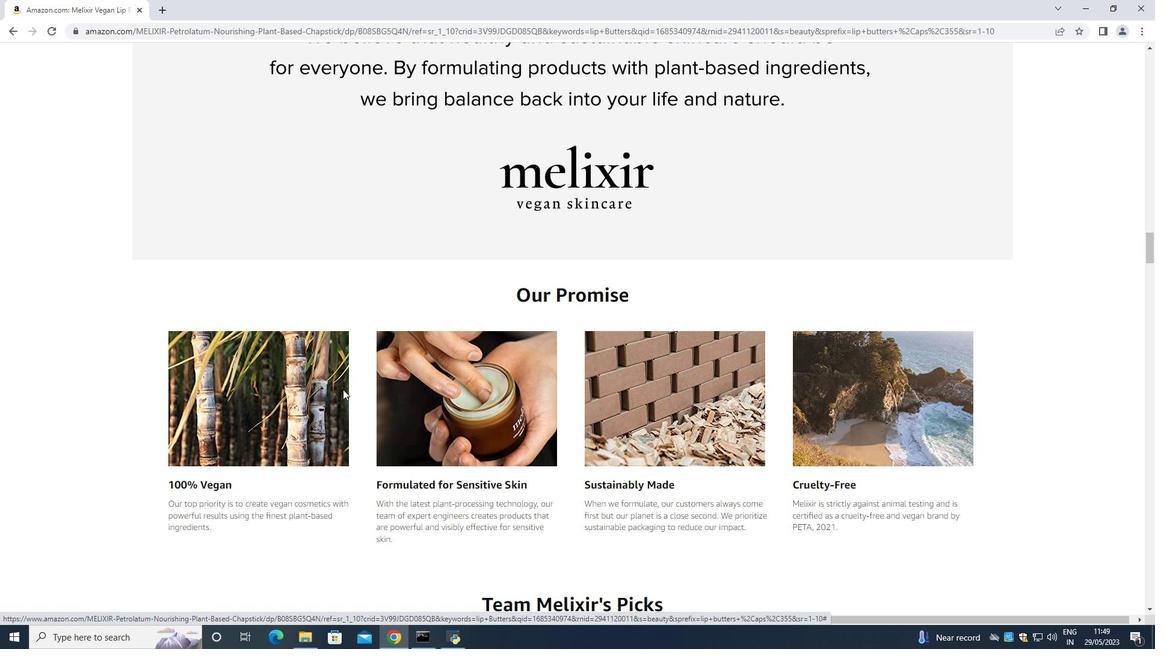 
Action: Mouse scrolled (355, 382) with delta (0, 0)
Screenshot: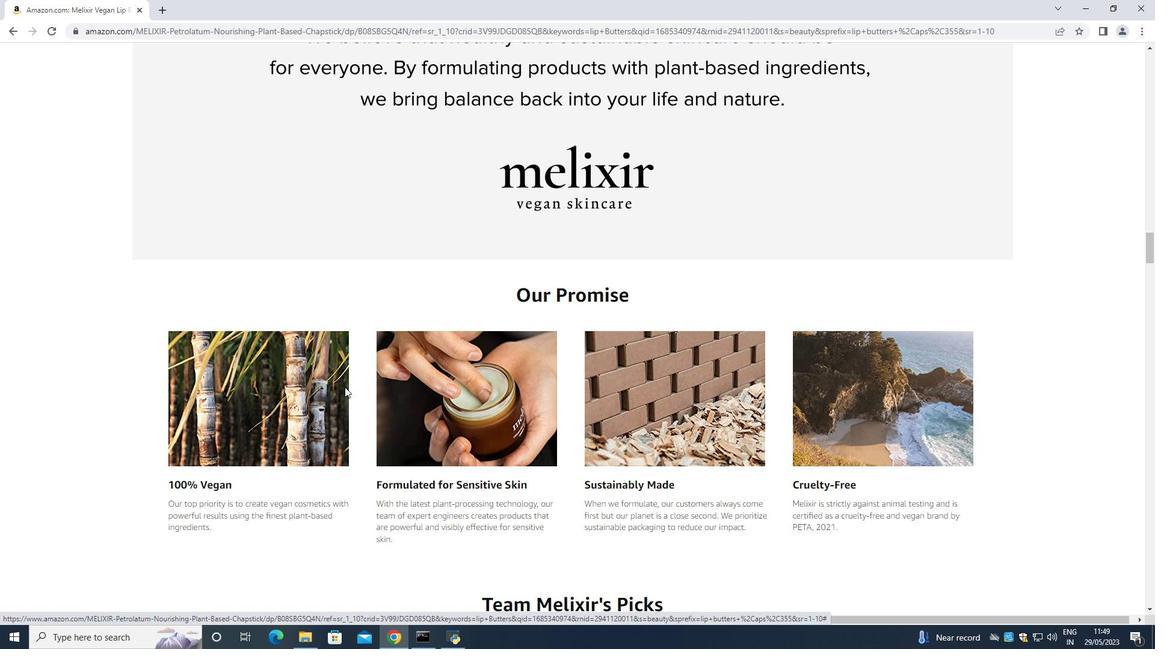 
Action: Mouse moved to (355, 383)
Screenshot: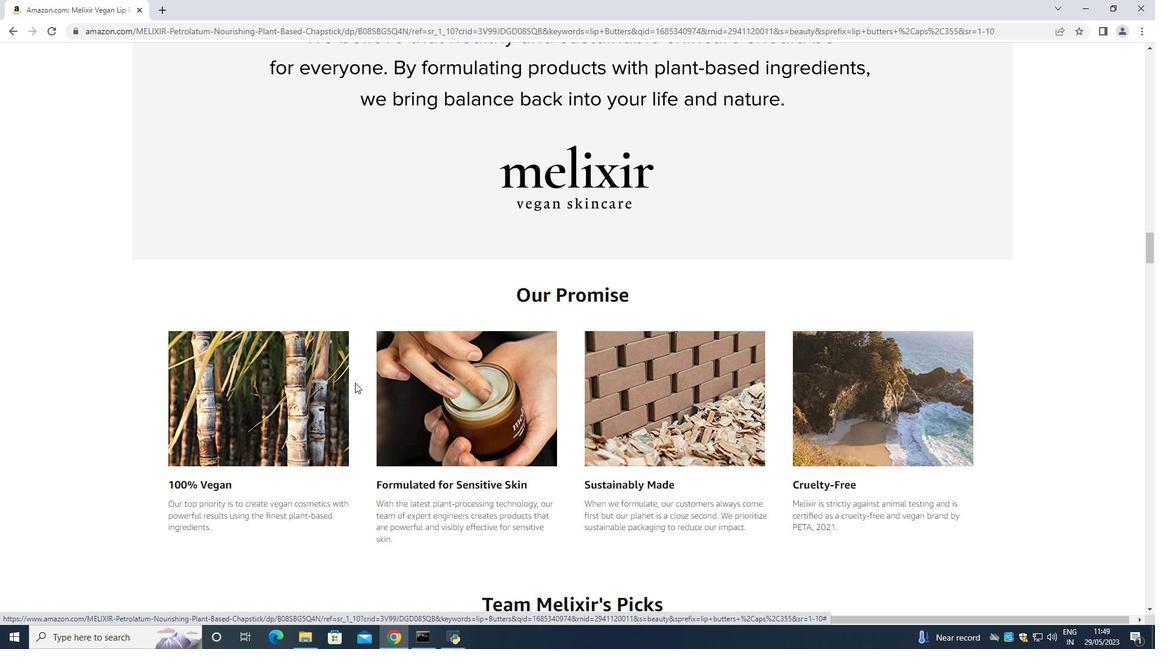 
Action: Mouse scrolled (355, 382) with delta (0, 0)
Screenshot: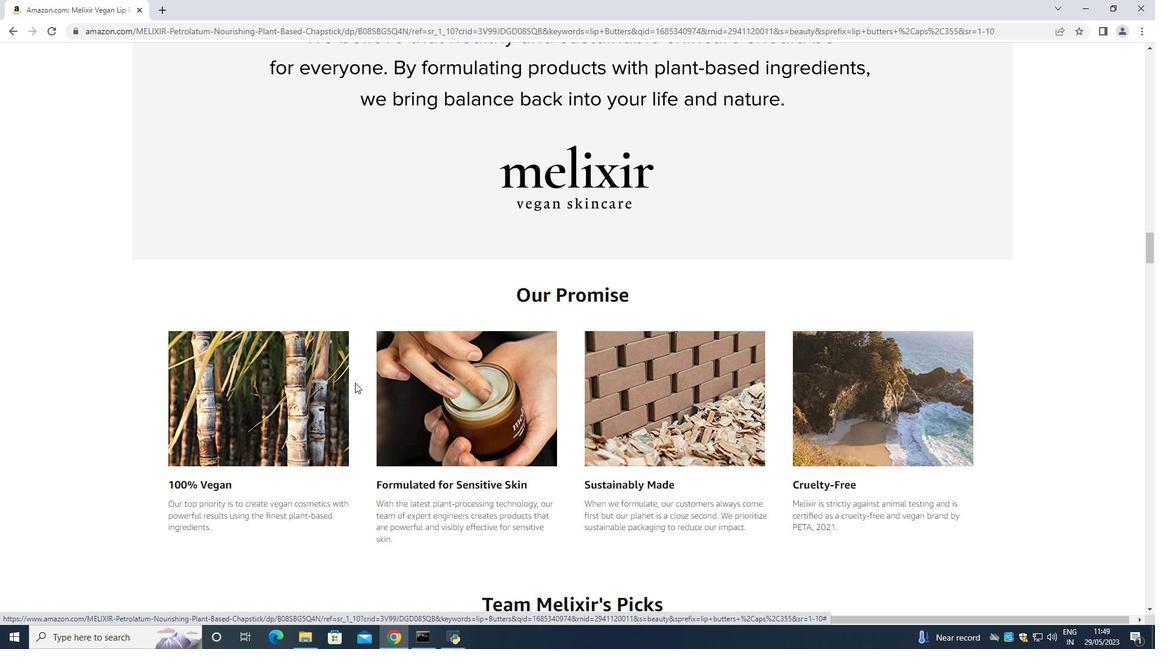 
Action: Mouse moved to (356, 382)
Screenshot: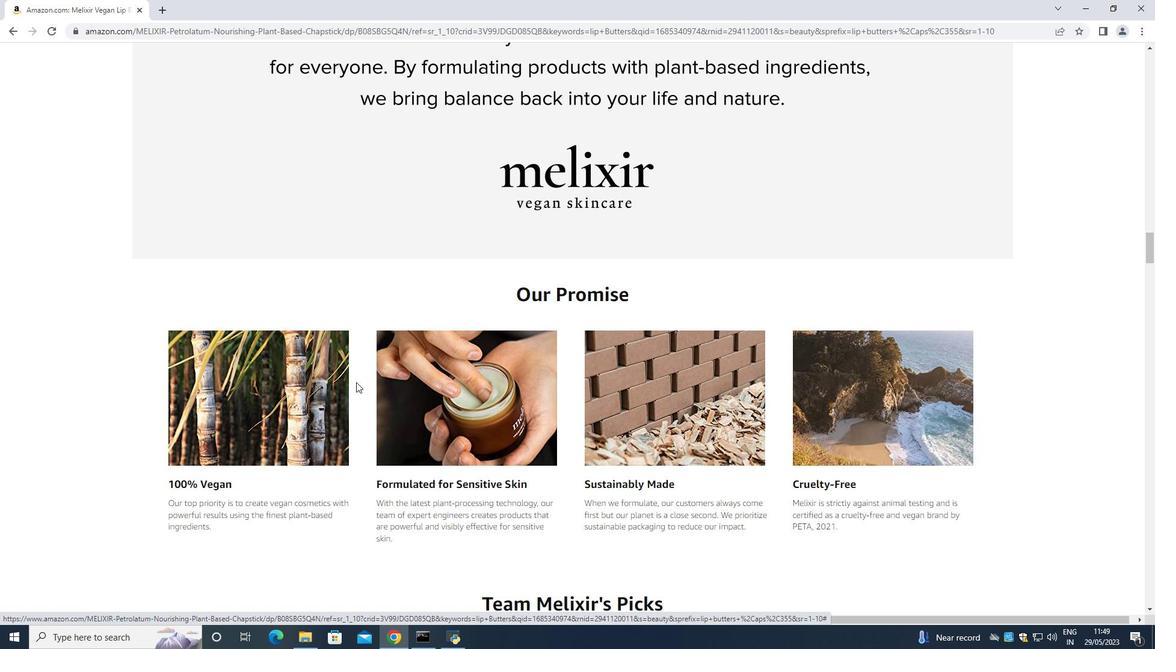 
Action: Mouse scrolled (356, 382) with delta (0, 0)
Screenshot: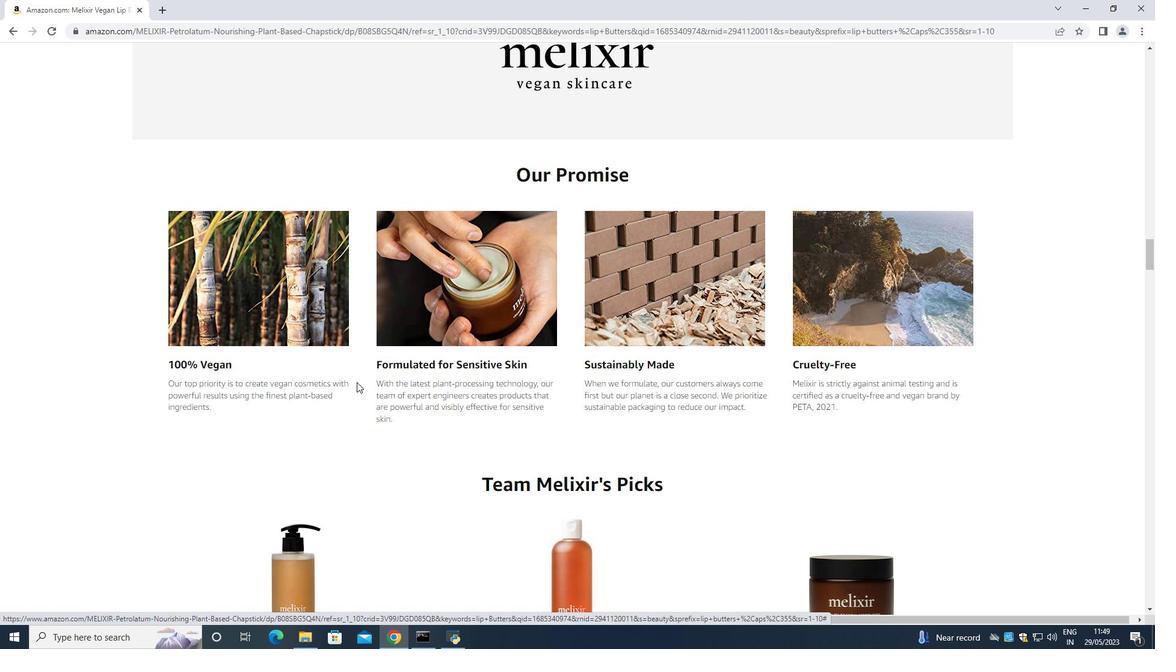
Action: Mouse scrolled (356, 382) with delta (0, 0)
Screenshot: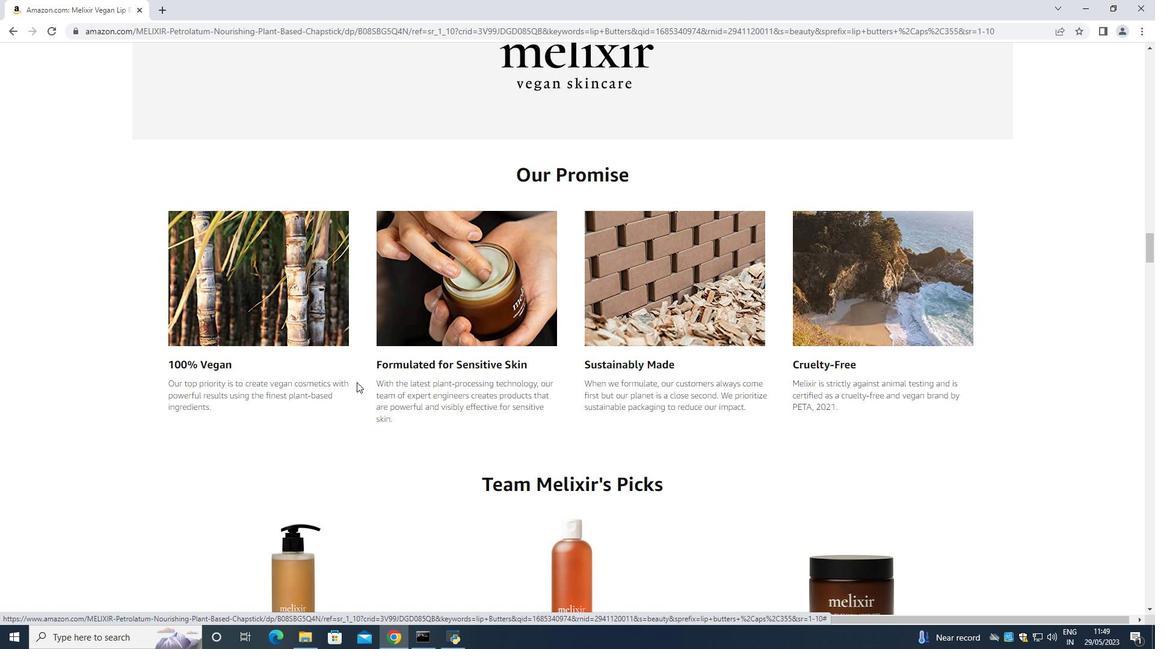
Action: Mouse scrolled (356, 382) with delta (0, 0)
Screenshot: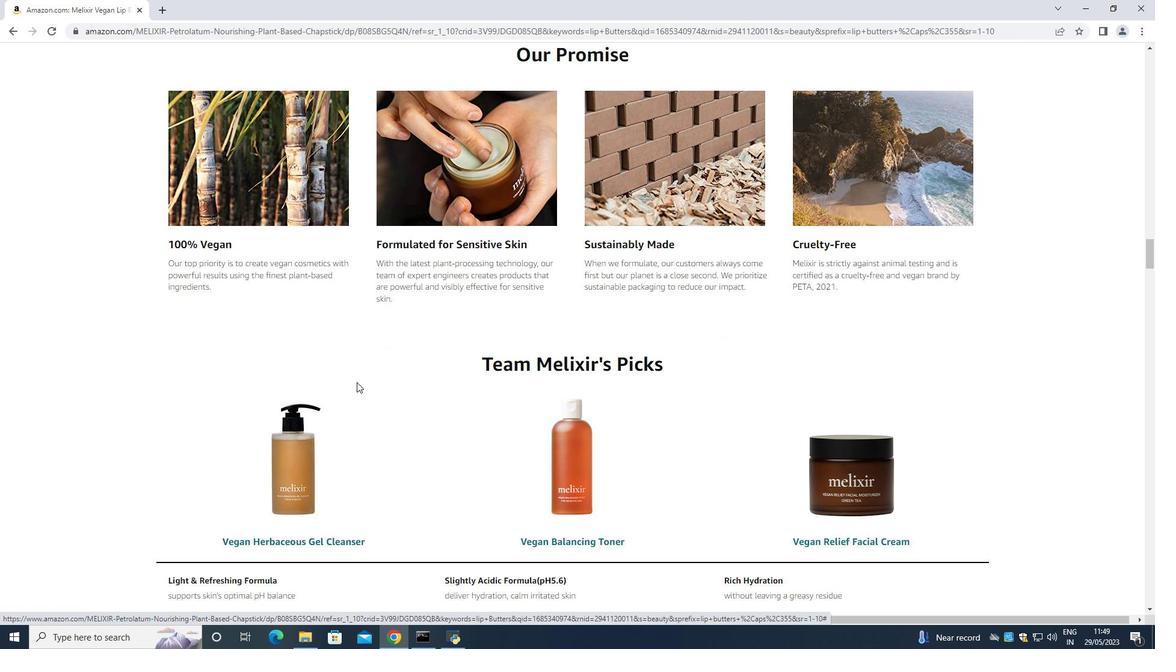 
Action: Mouse moved to (357, 381)
Screenshot: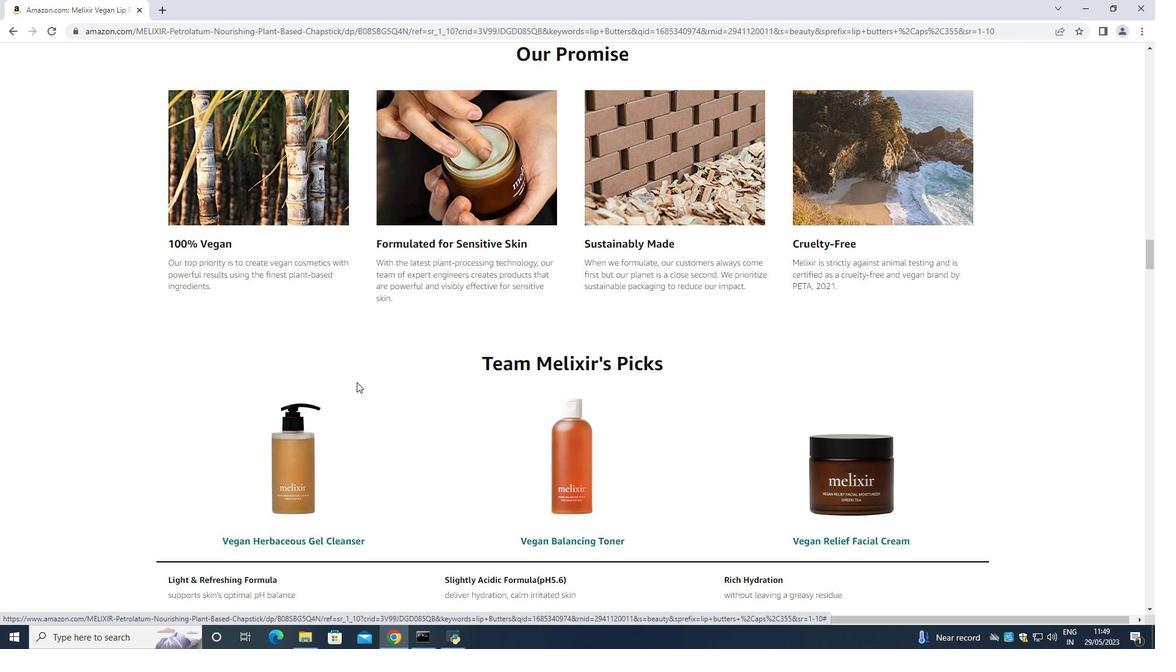 
Action: Mouse scrolled (357, 380) with delta (0, 0)
Screenshot: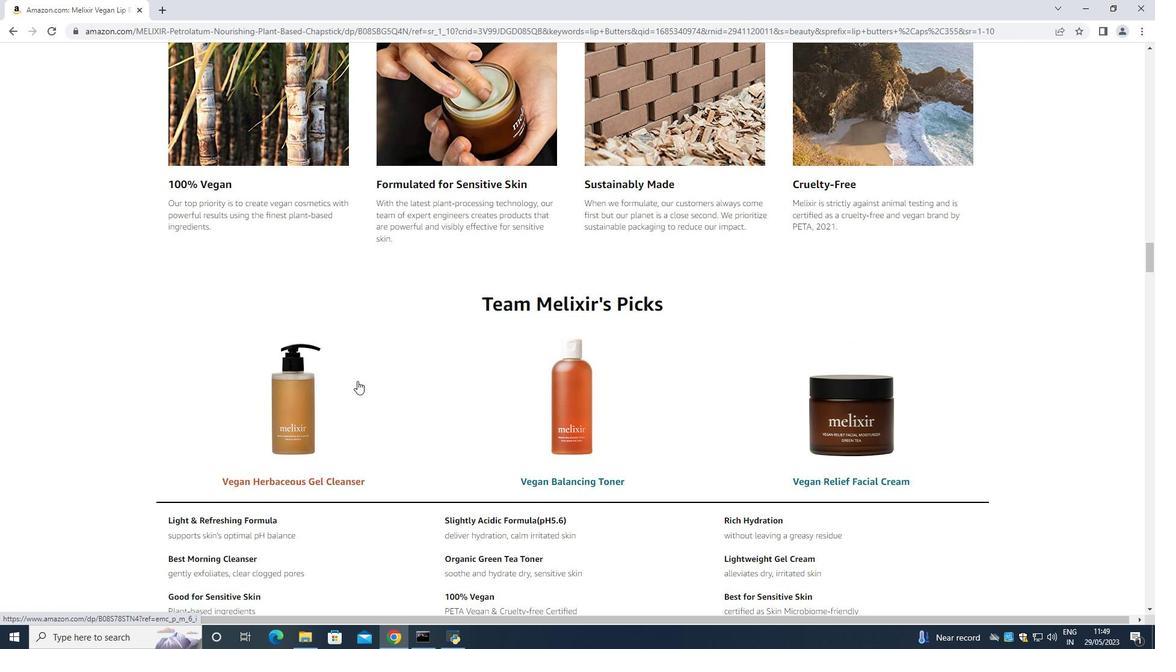 
Action: Mouse scrolled (357, 380) with delta (0, 0)
Screenshot: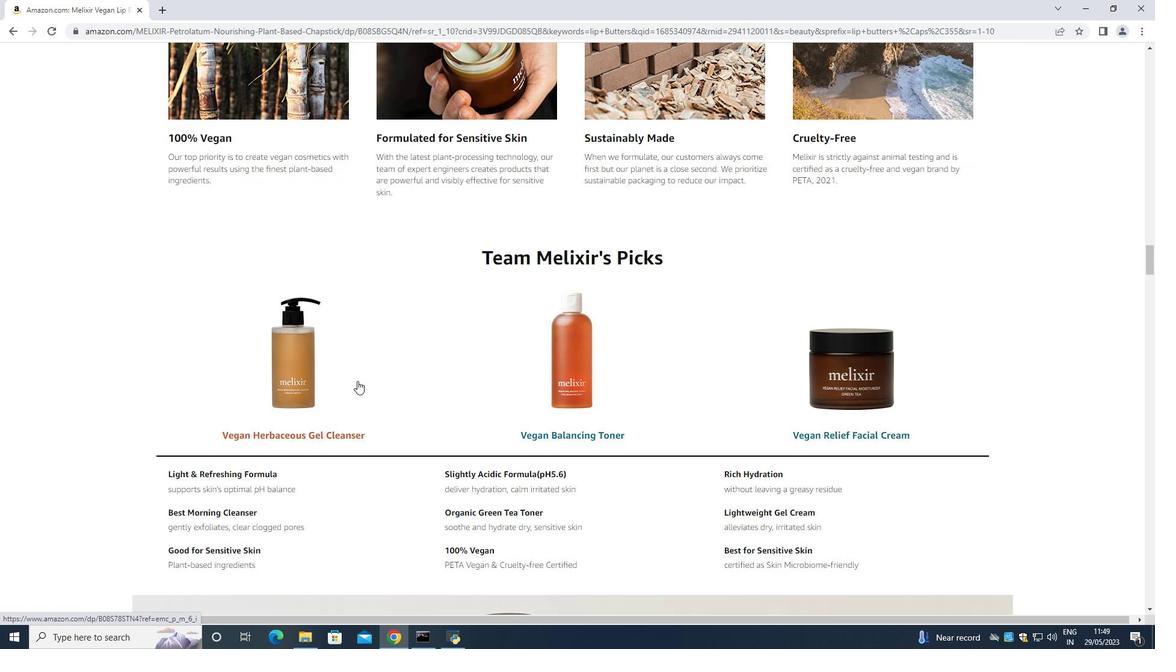 
Action: Mouse moved to (353, 380)
Screenshot: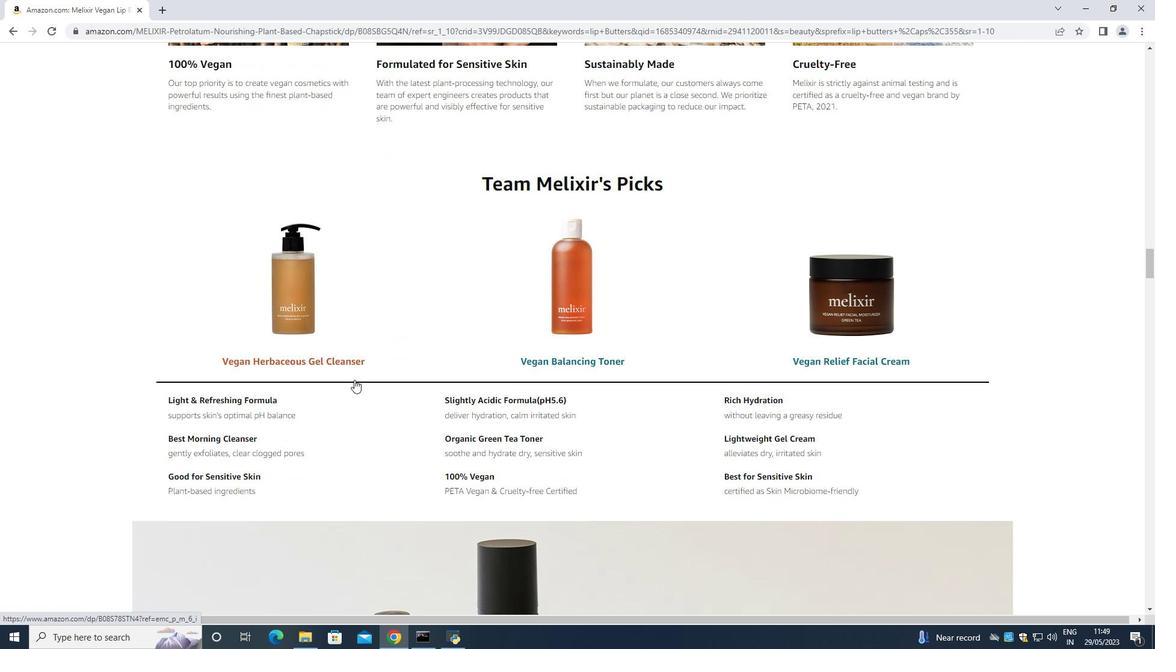 
Action: Mouse scrolled (353, 379) with delta (0, 0)
Screenshot: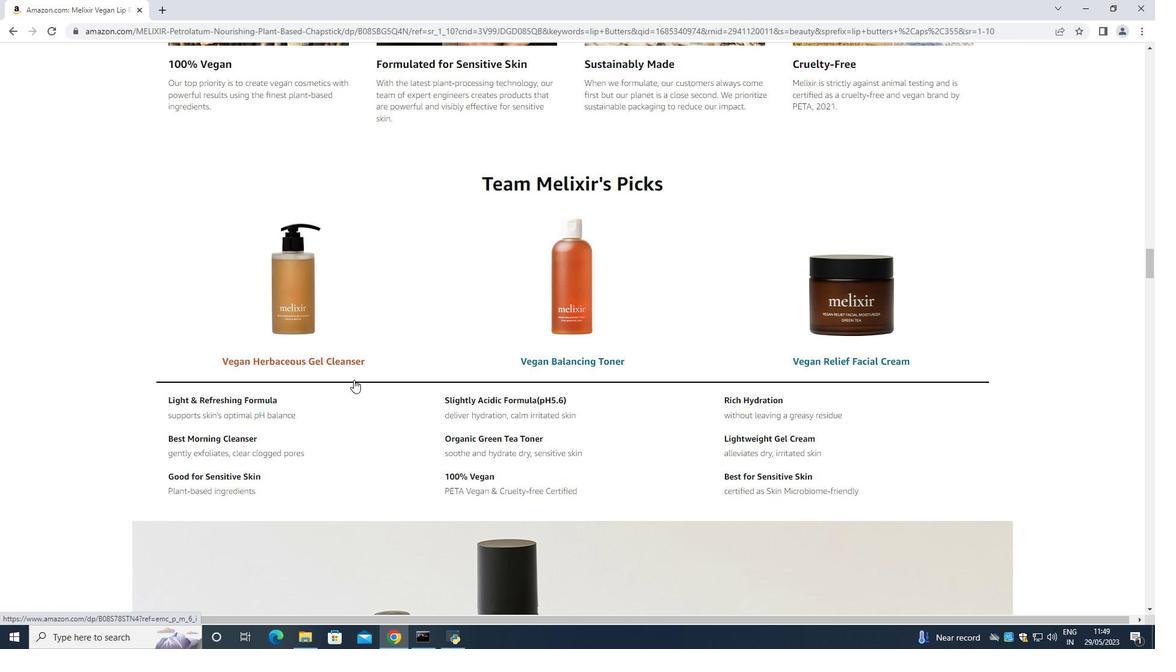 
Action: Mouse moved to (353, 377)
Screenshot: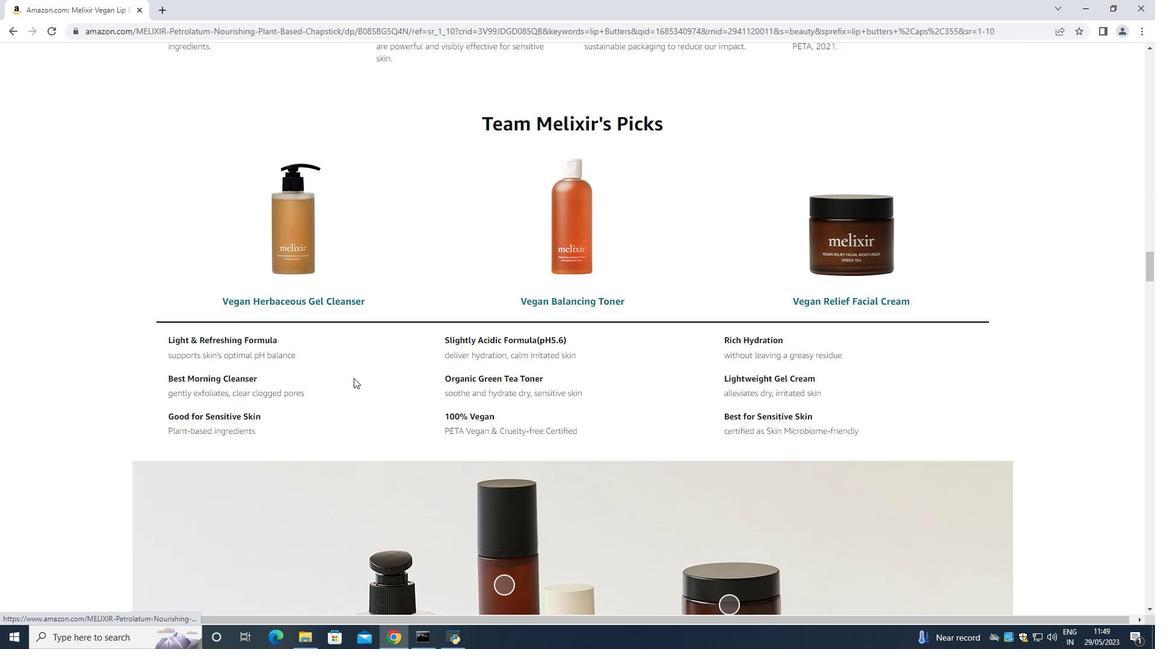 
Action: Mouse scrolled (353, 377) with delta (0, 0)
Screenshot: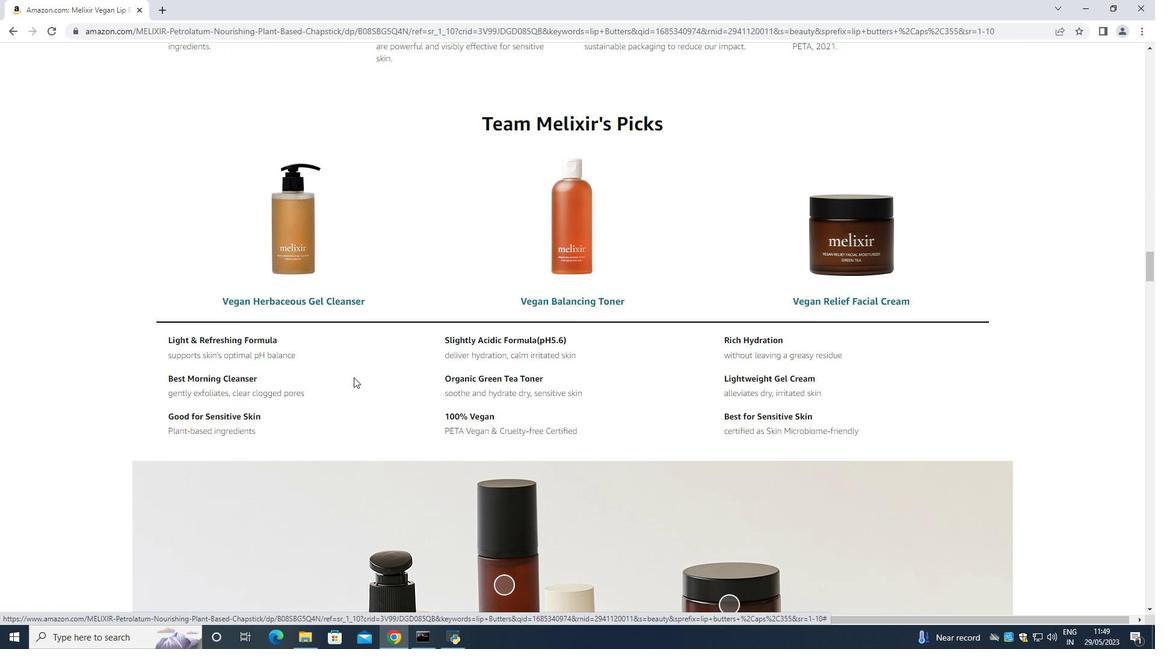 
Action: Mouse scrolled (353, 377) with delta (0, 0)
Screenshot: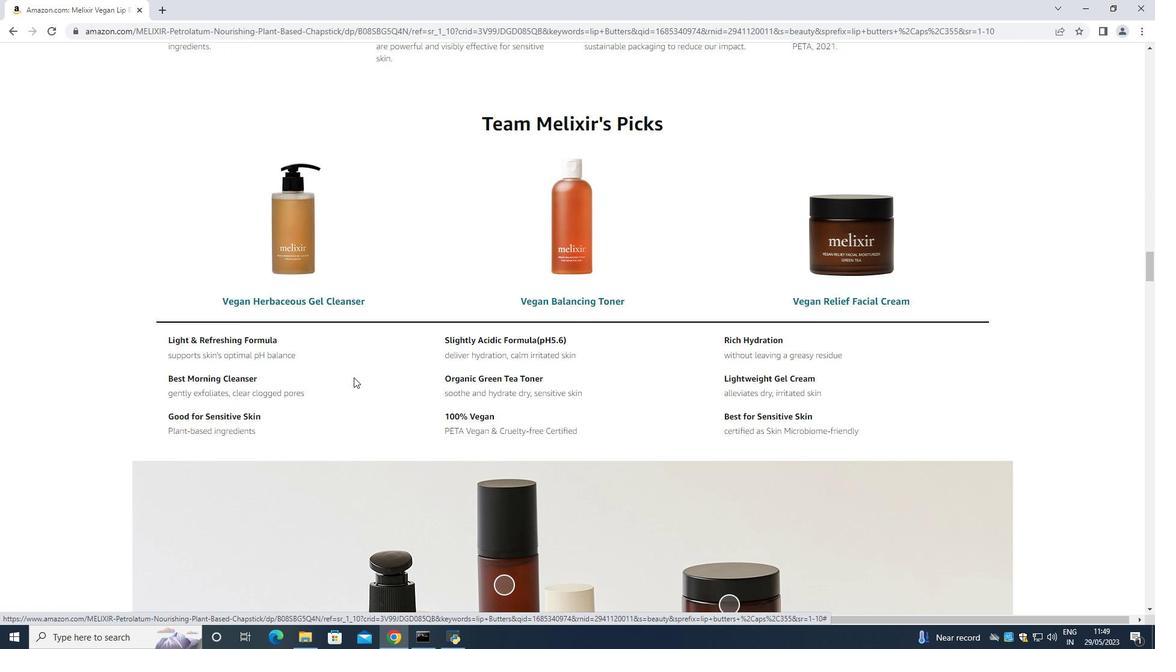 
Action: Mouse moved to (350, 373)
Screenshot: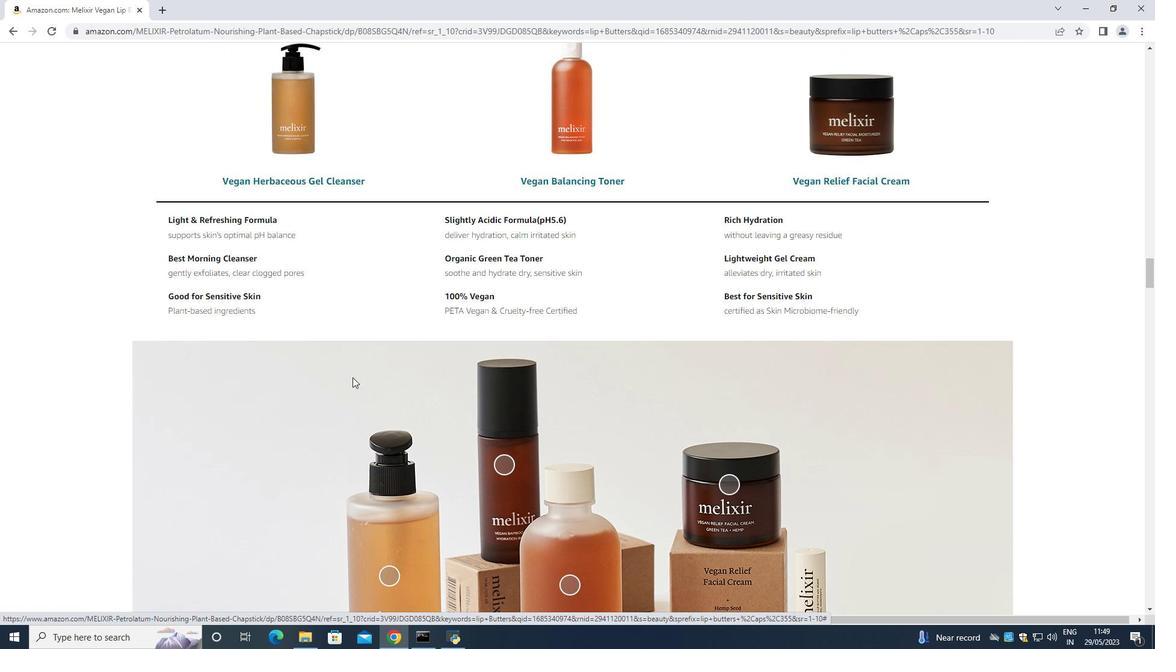 
Action: Mouse scrolled (350, 373) with delta (0, 0)
Screenshot: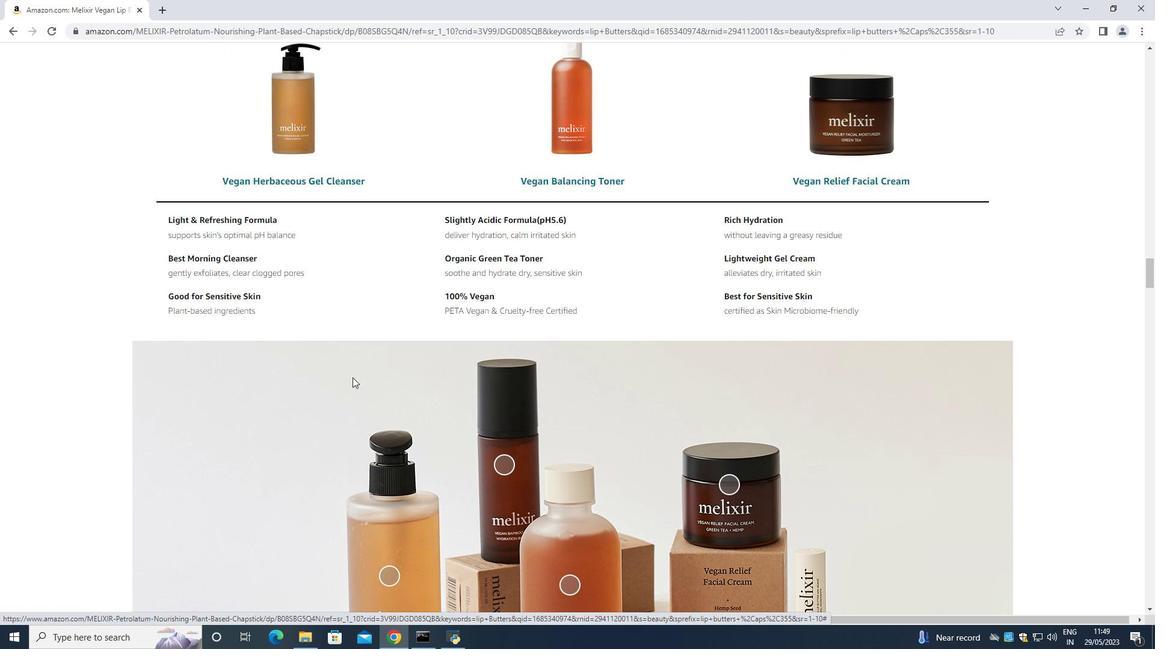 
Action: Mouse scrolled (350, 373) with delta (0, 0)
Screenshot: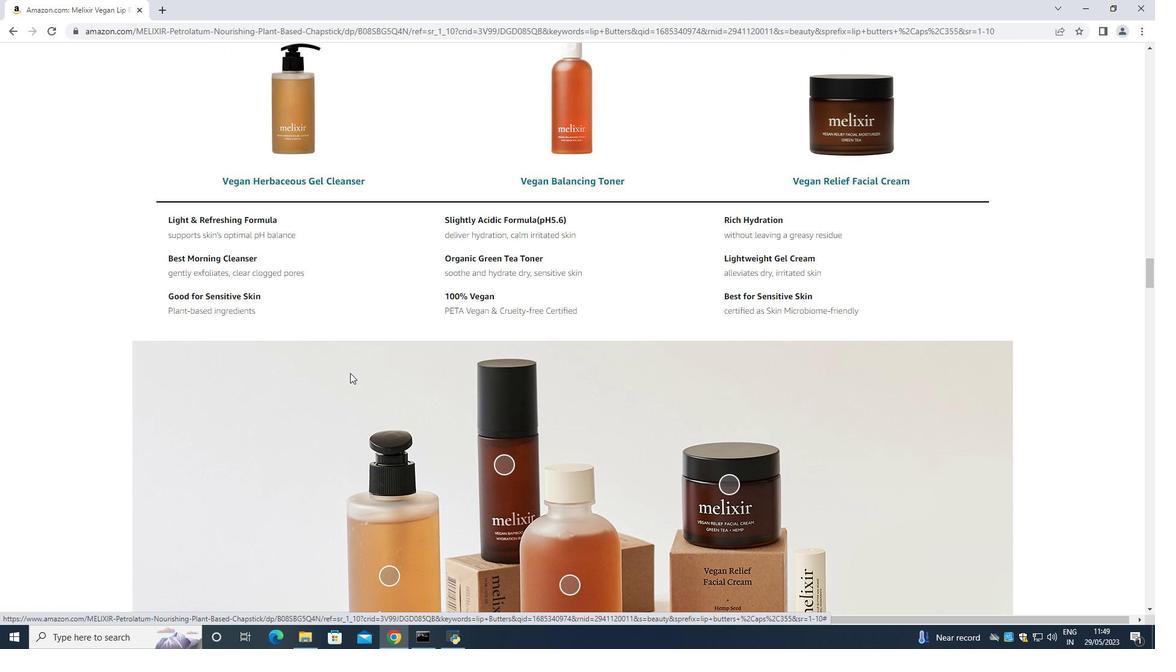 
Action: Mouse scrolled (350, 373) with delta (0, 0)
Screenshot: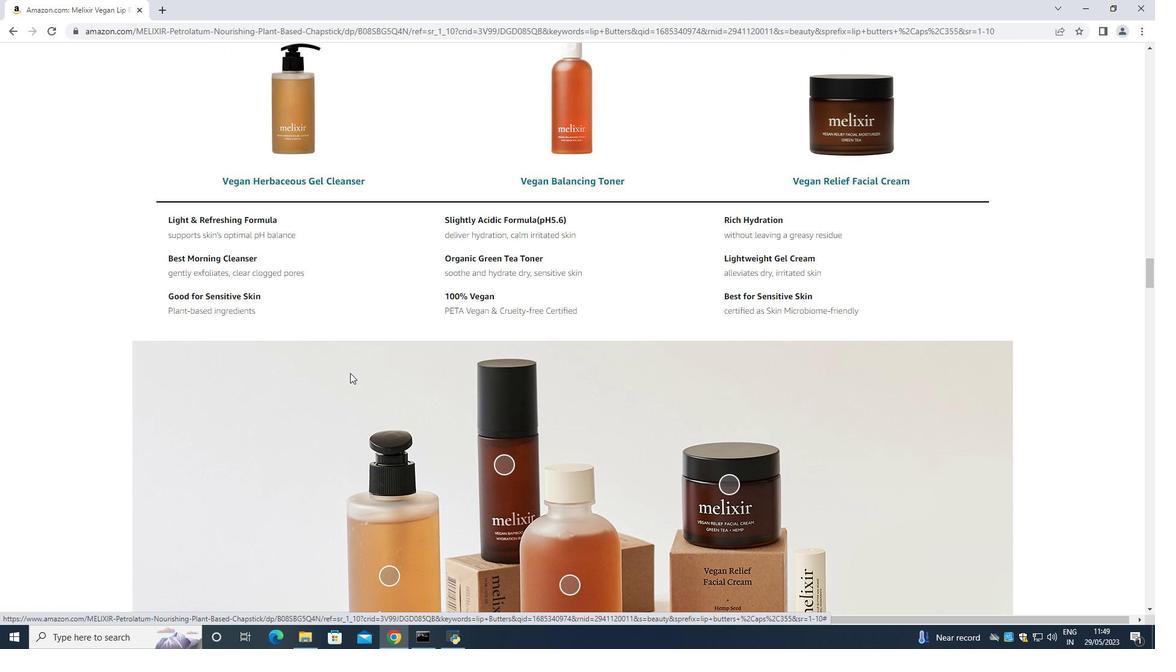 
Action: Mouse scrolled (350, 373) with delta (0, 0)
Screenshot: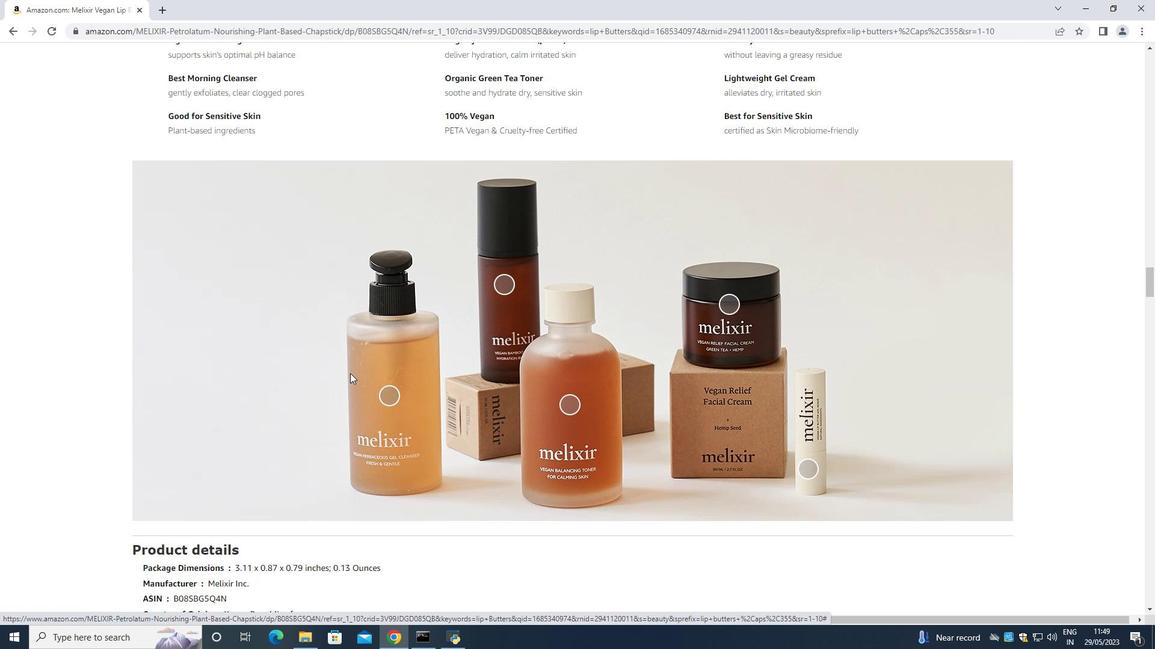 
Action: Mouse scrolled (350, 373) with delta (0, 0)
Screenshot: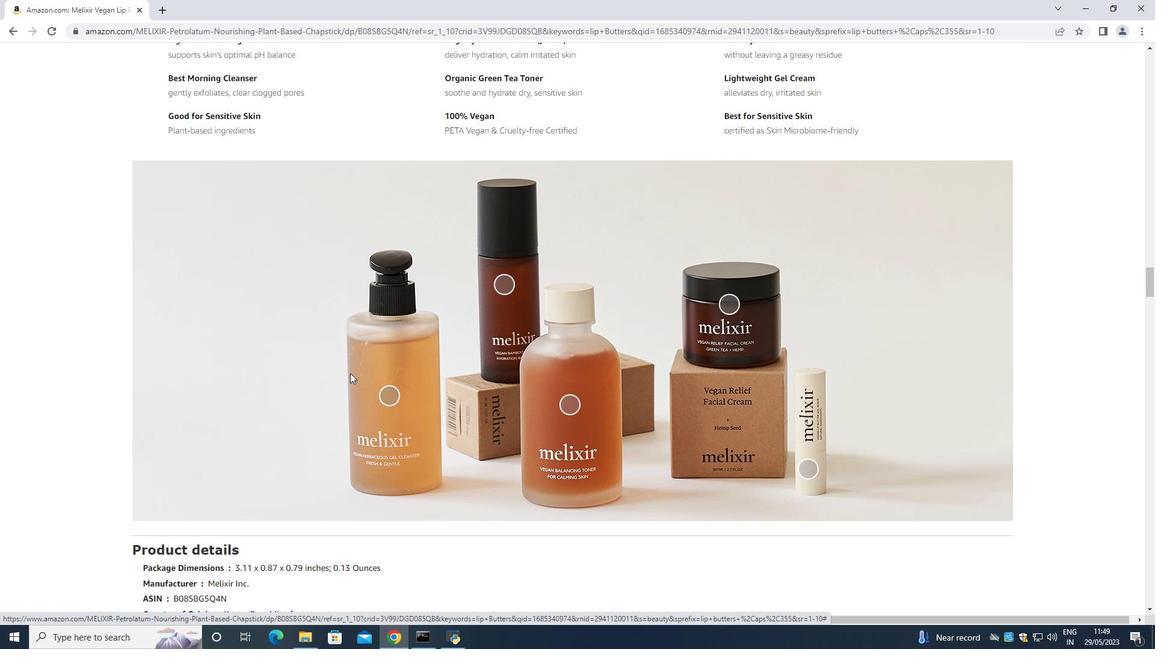 
Action: Mouse moved to (392, 274)
Screenshot: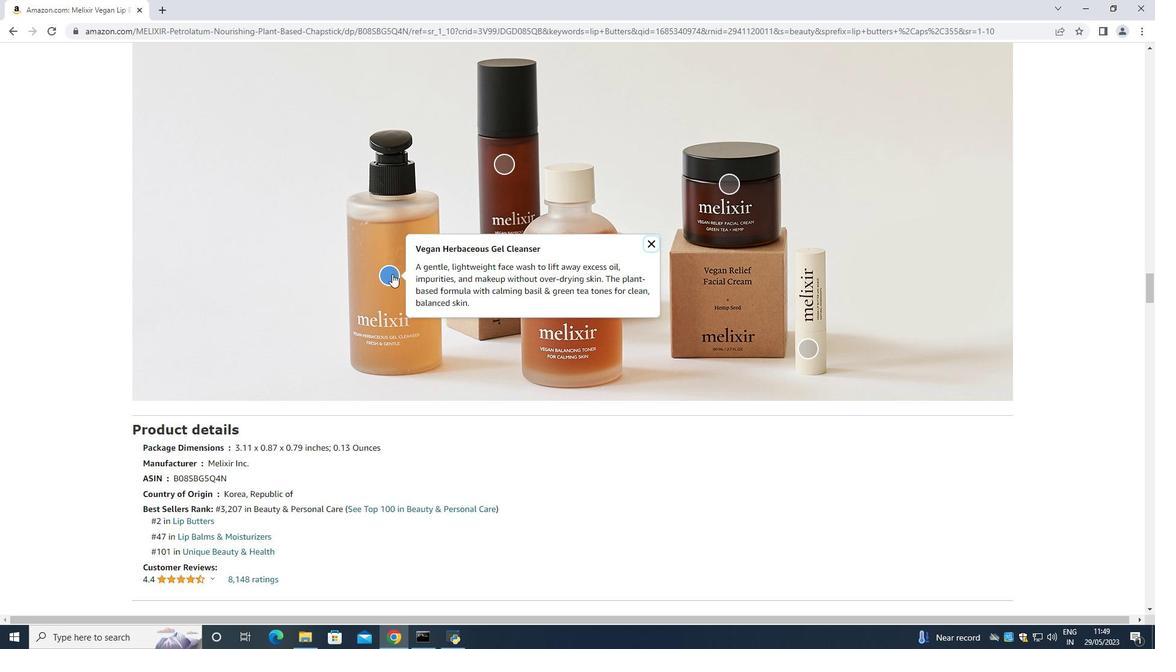 
Action: Mouse scrolled (392, 273) with delta (0, 0)
Screenshot: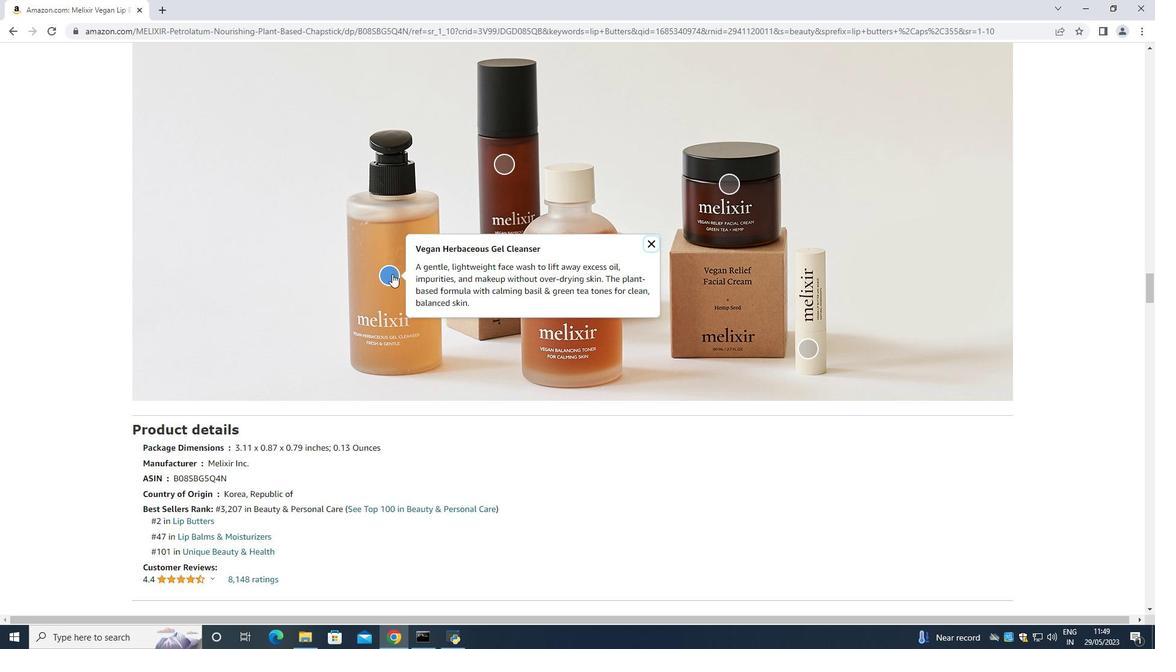 
Action: Mouse moved to (392, 270)
Screenshot: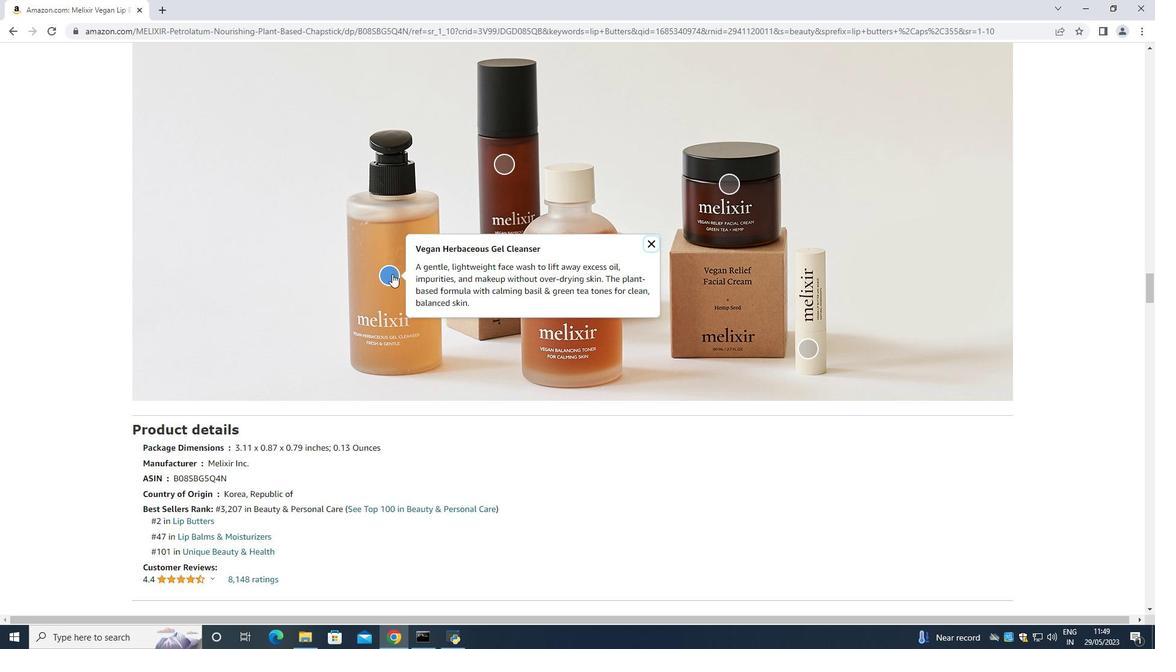 
Action: Mouse scrolled (392, 270) with delta (0, 0)
Screenshot: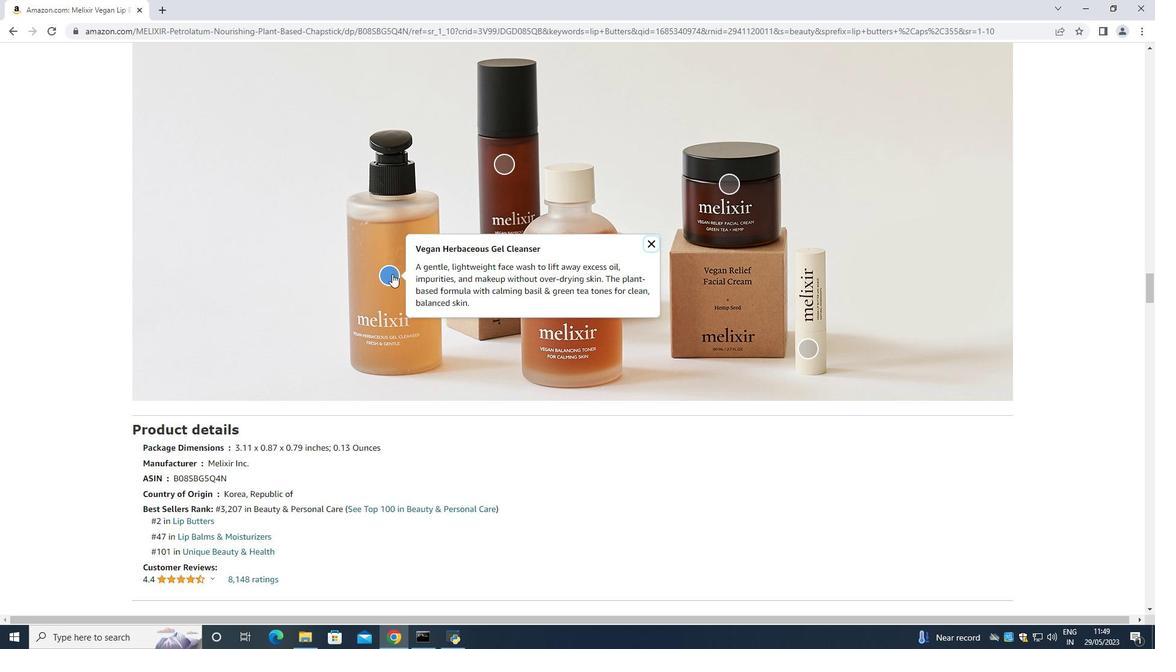 
Action: Mouse moved to (392, 268)
Screenshot: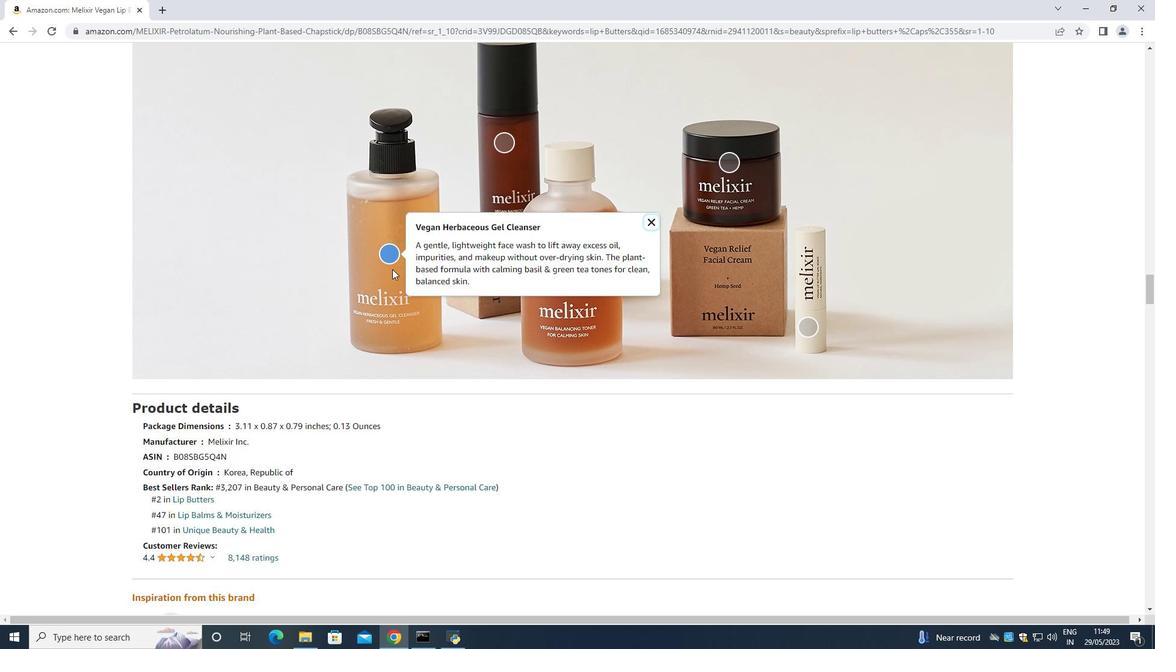 
Action: Mouse scrolled (392, 267) with delta (0, 0)
Screenshot: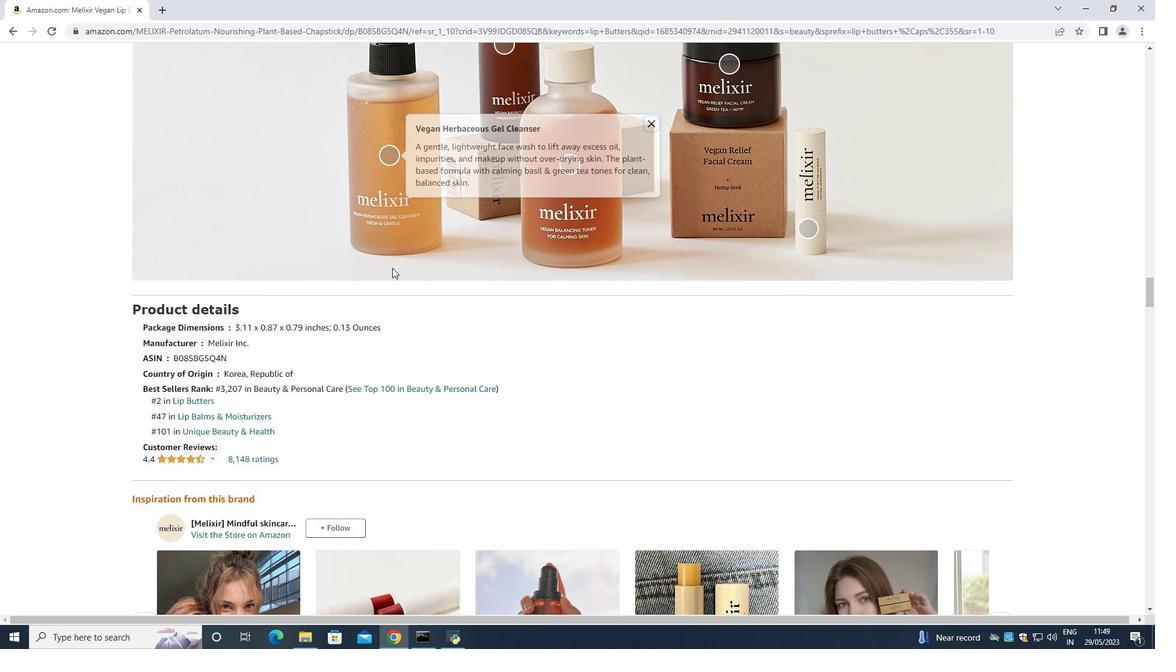 
Action: Mouse scrolled (392, 267) with delta (0, 0)
Screenshot: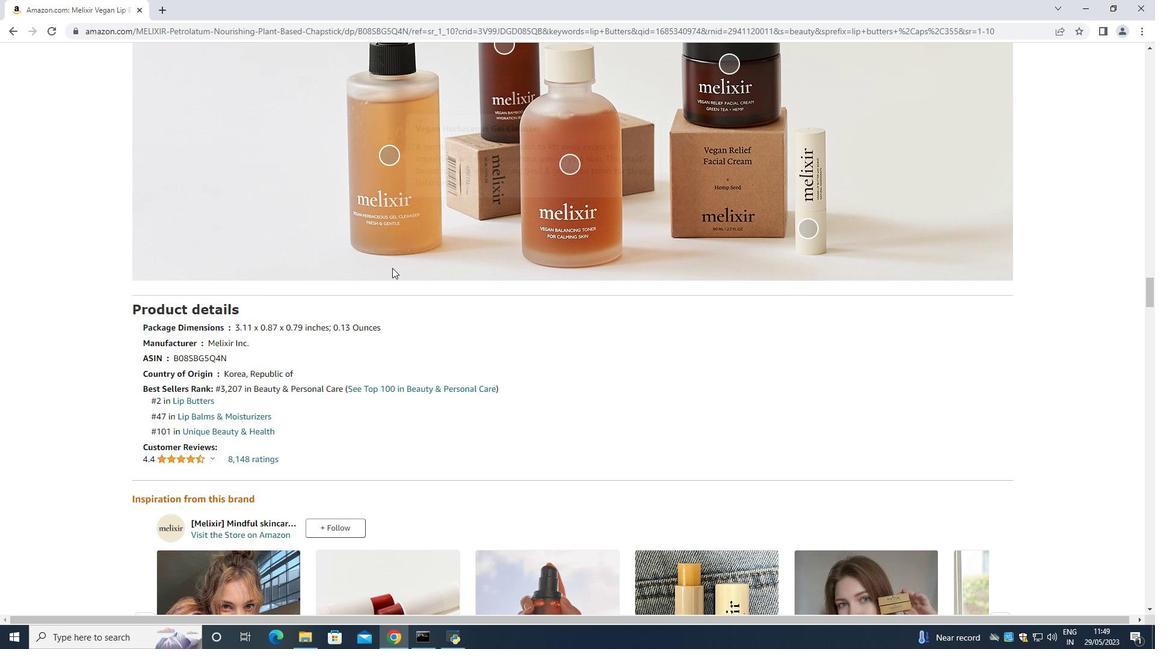 
Action: Mouse moved to (394, 268)
Screenshot: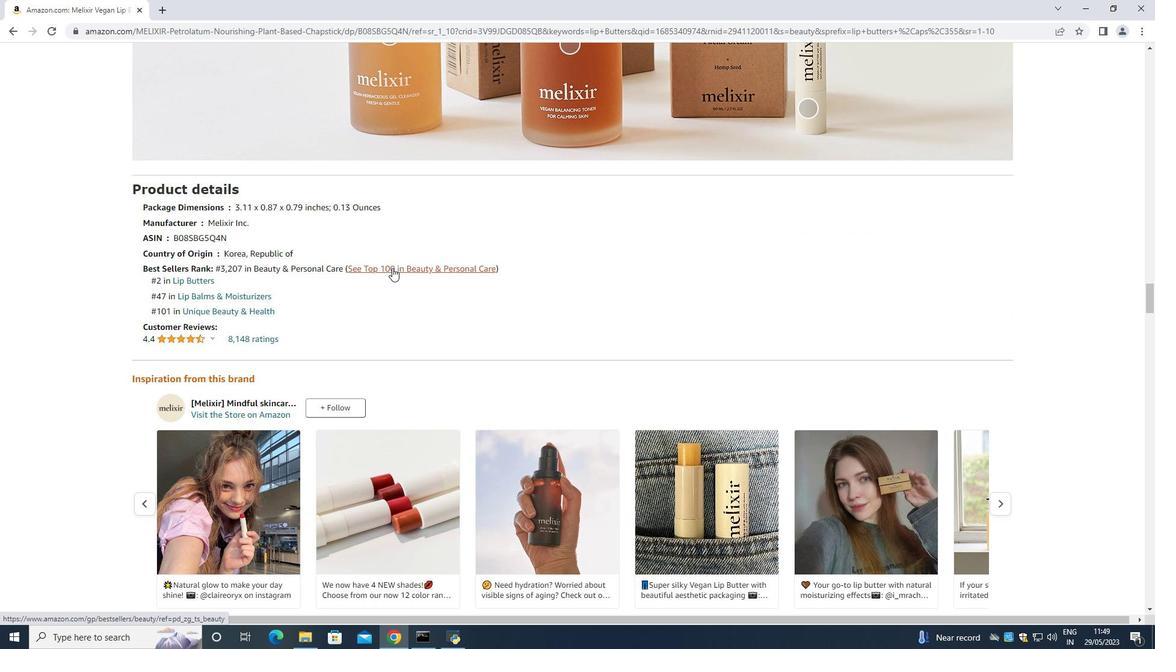 
Action: Mouse scrolled (394, 267) with delta (0, 0)
Screenshot: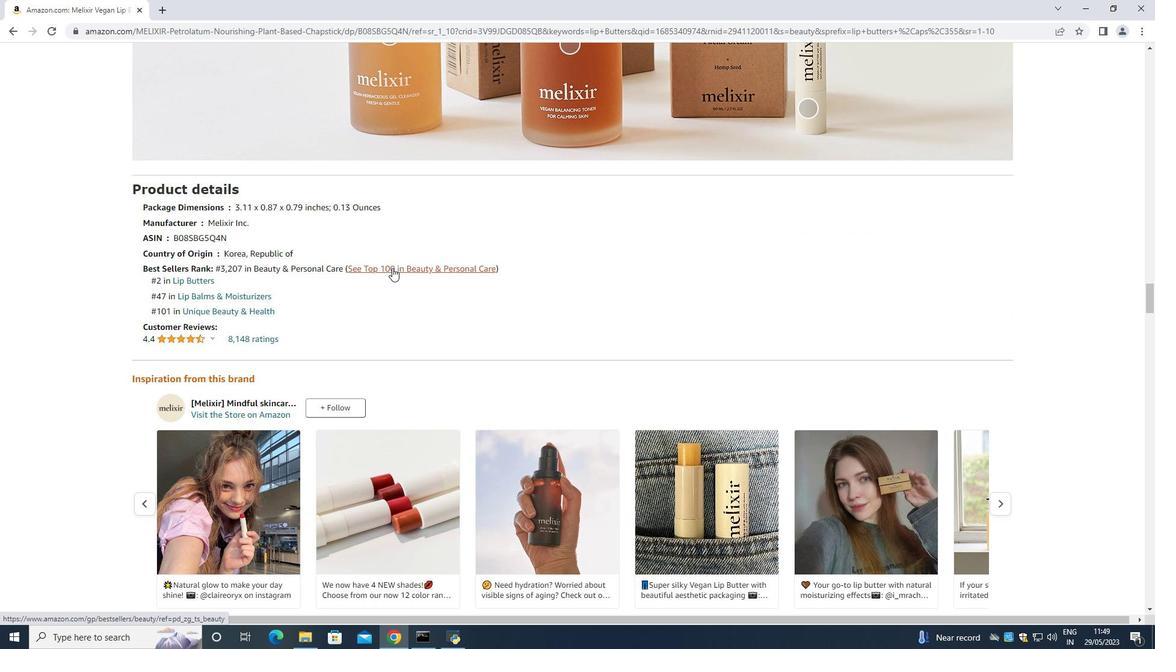 
Action: Mouse moved to (354, 327)
Screenshot: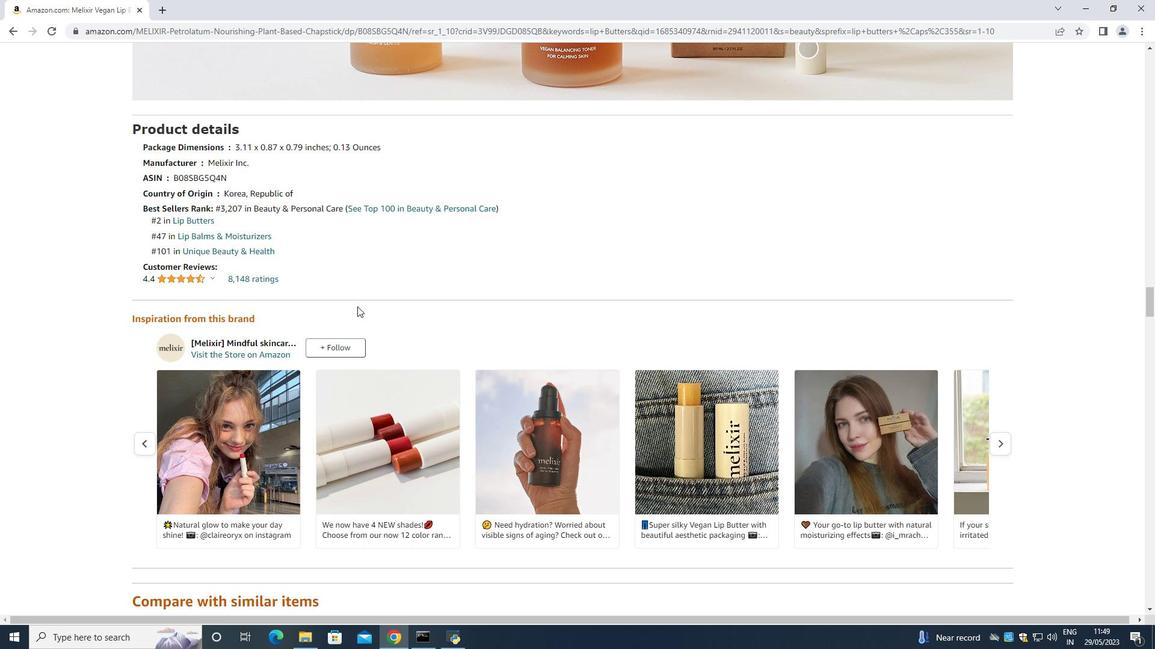 
Action: Mouse scrolled (354, 326) with delta (0, 0)
Screenshot: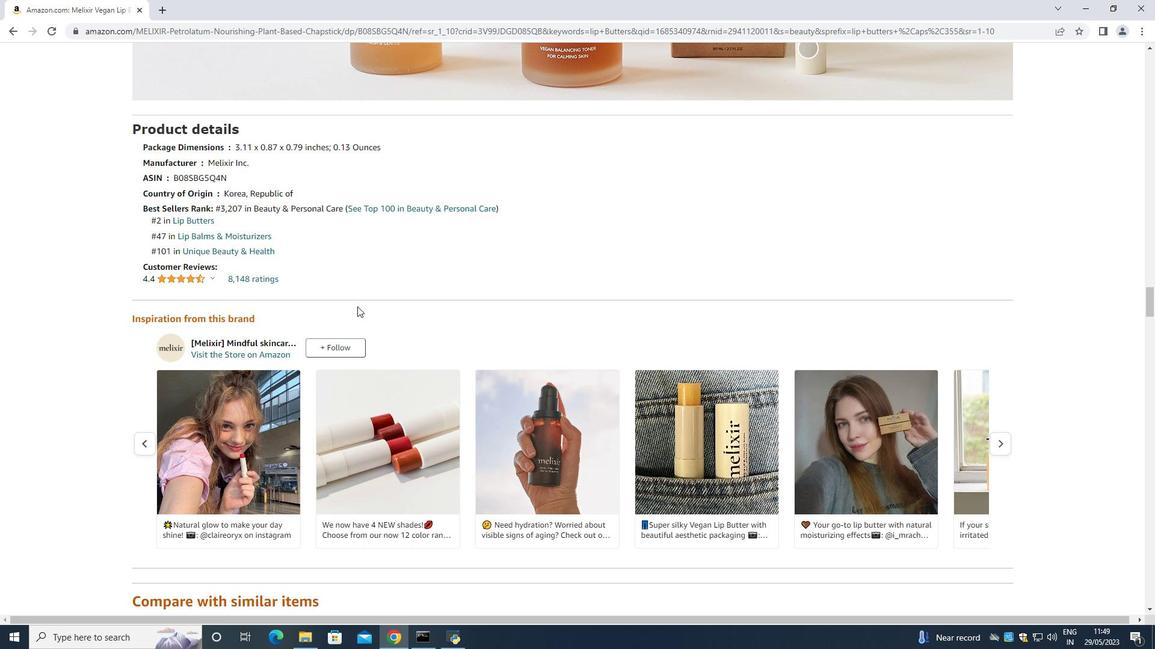 
Action: Mouse moved to (355, 358)
Screenshot: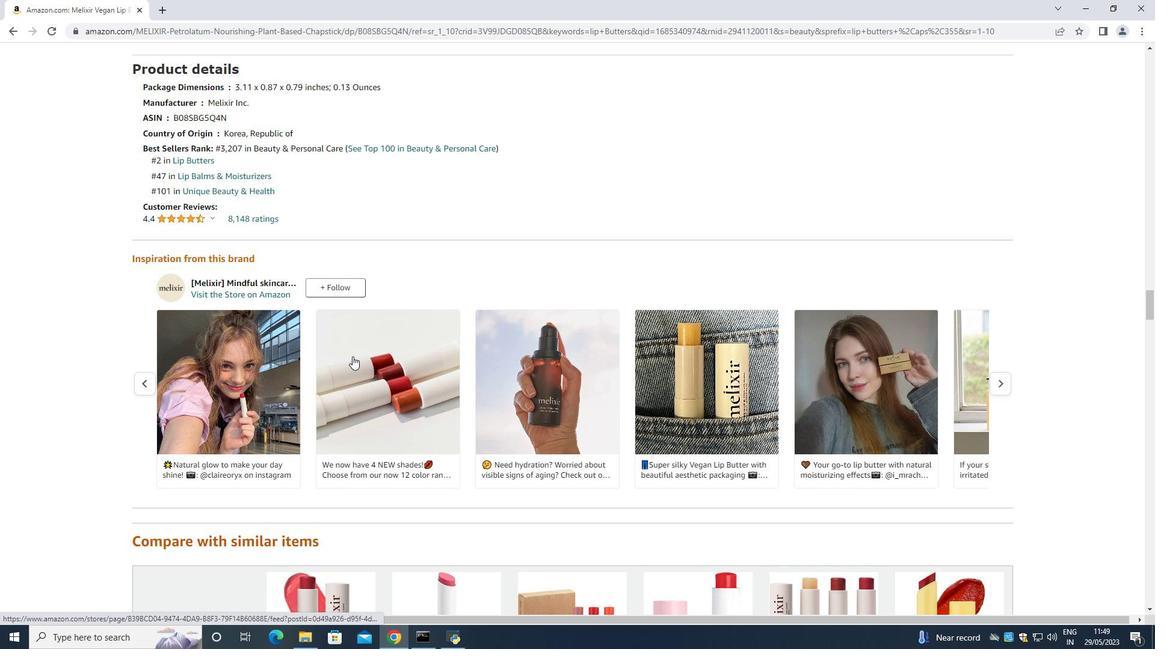 
Action: Mouse scrolled (355, 358) with delta (0, 0)
Screenshot: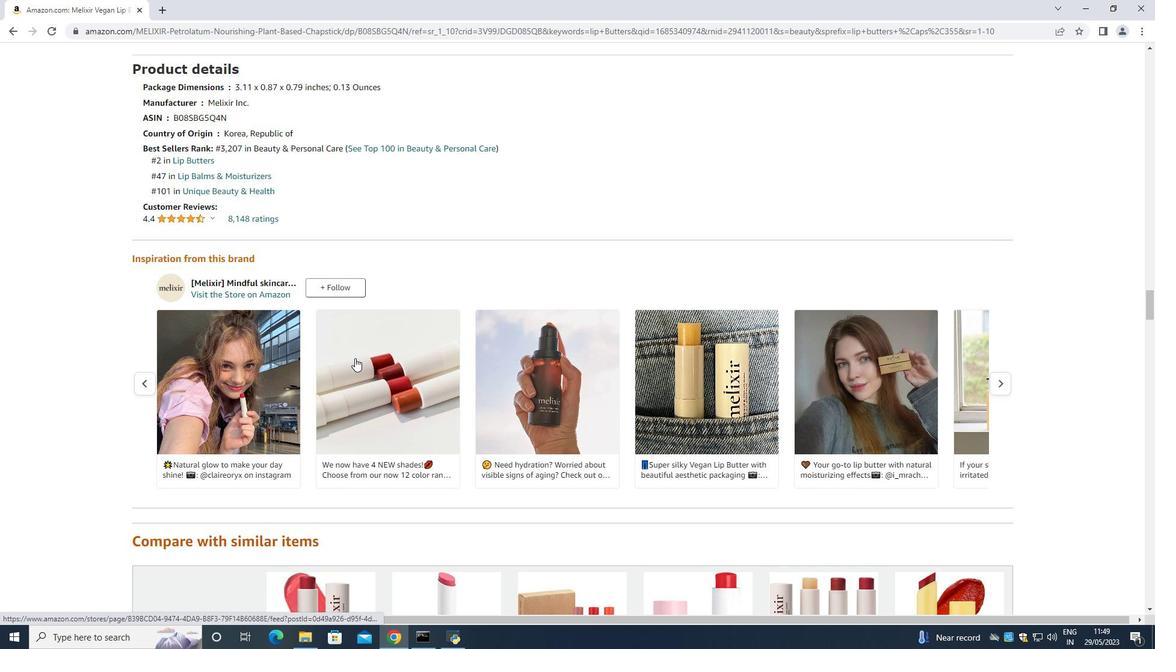 
Action: Mouse moved to (355, 363)
Screenshot: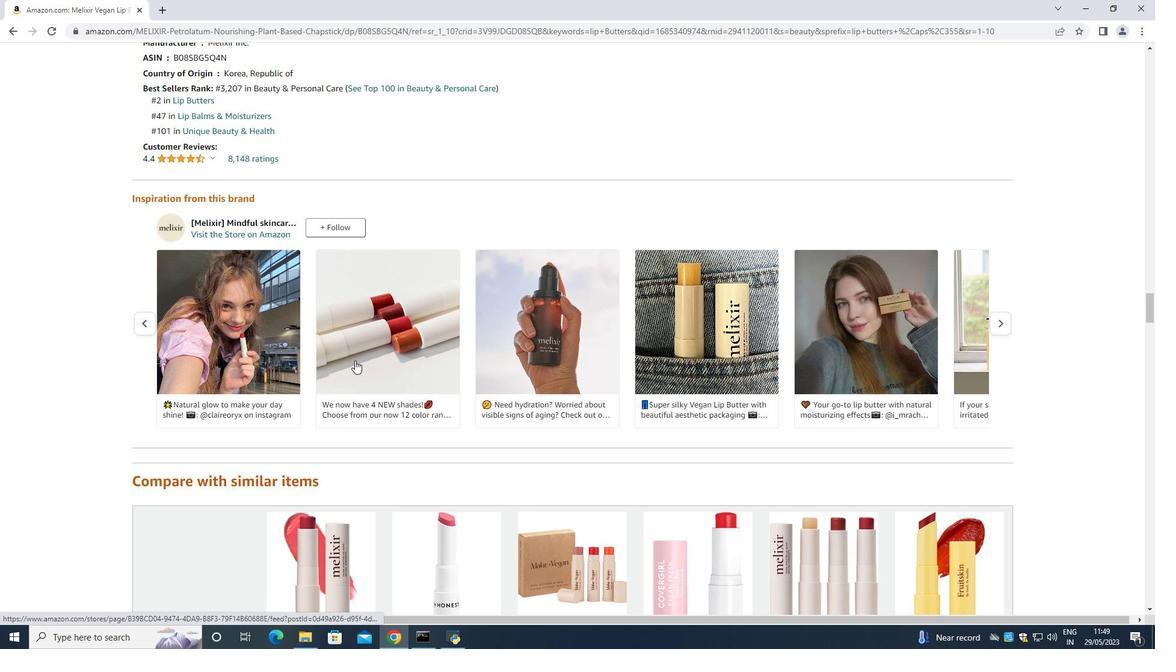 
Action: Mouse scrolled (355, 362) with delta (0, 0)
Screenshot: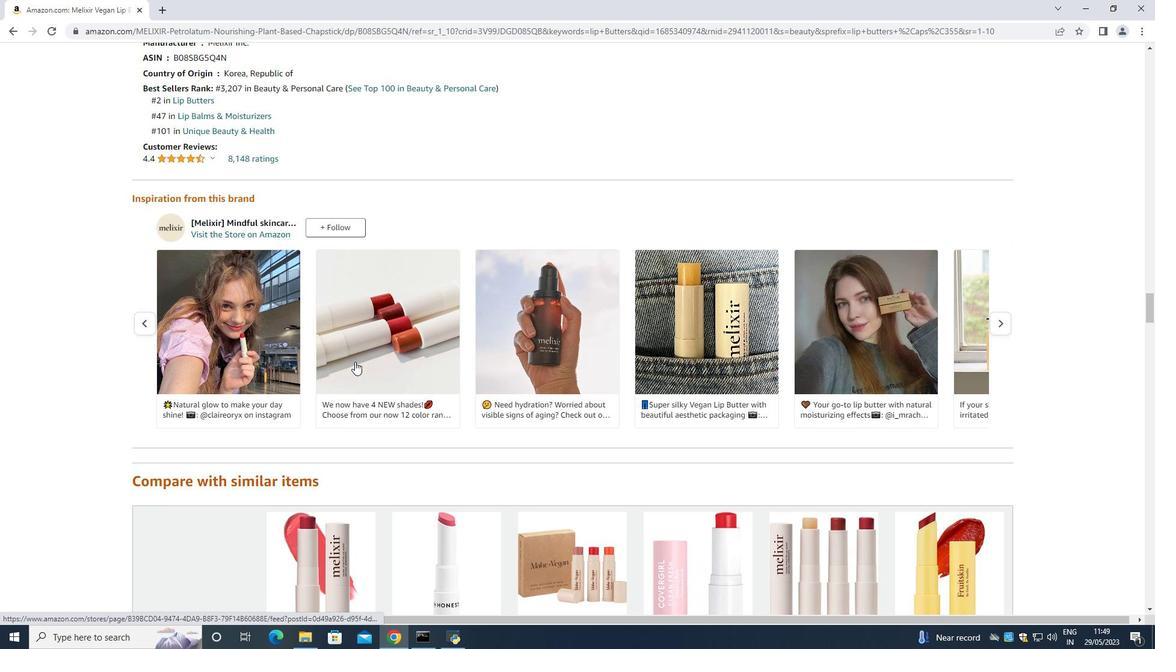 
Action: Mouse moved to (189, 245)
Screenshot: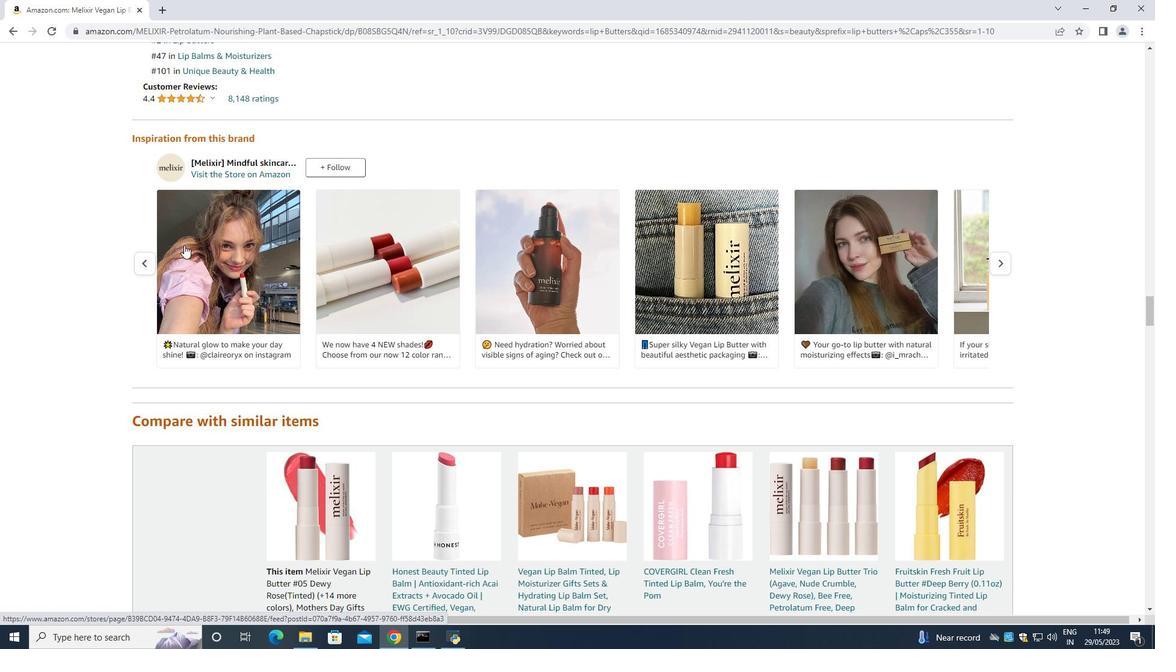 
Action: Mouse pressed left at (188, 245)
Screenshot: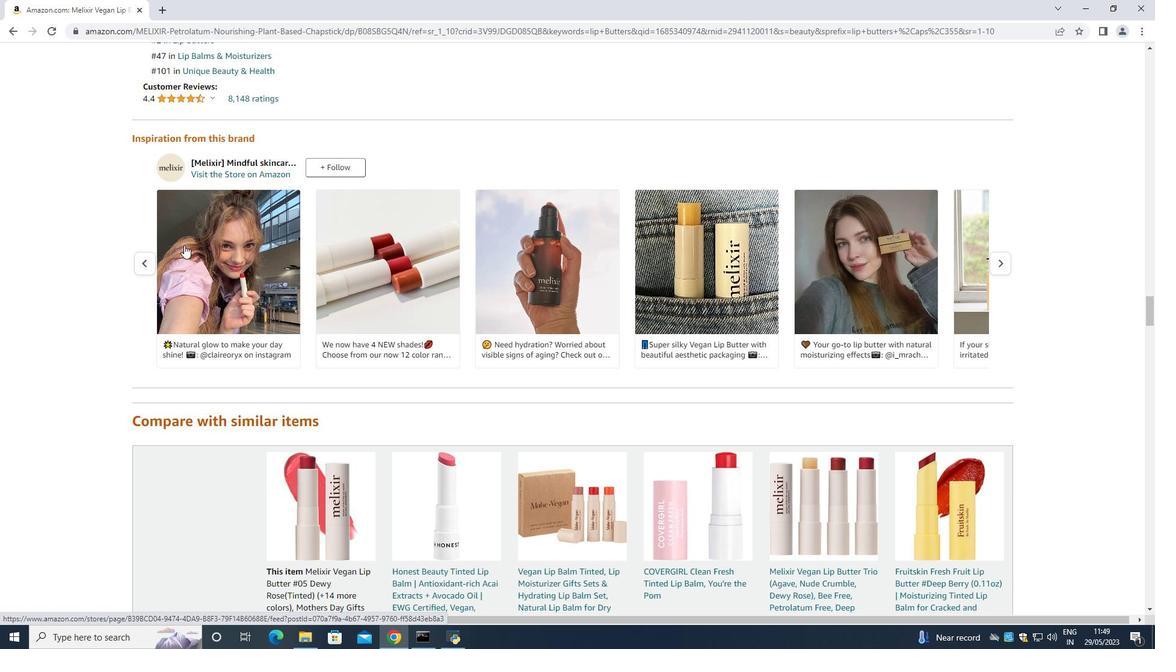 
Action: Mouse moved to (494, 410)
Screenshot: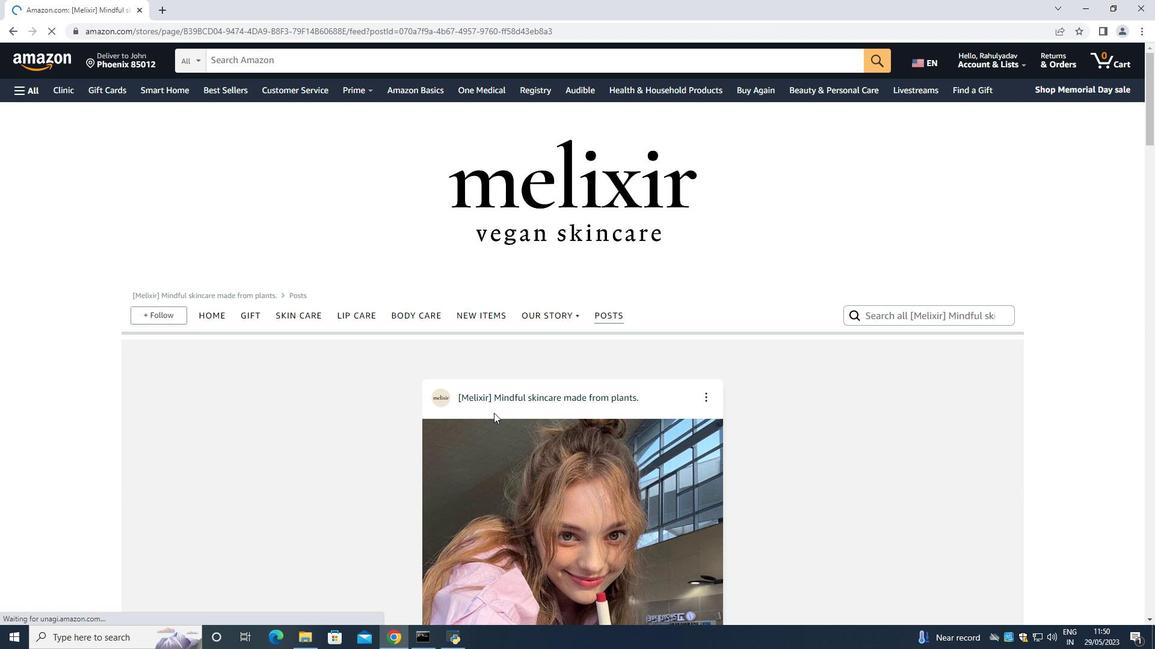 
Action: Mouse scrolled (494, 410) with delta (0, 0)
Screenshot: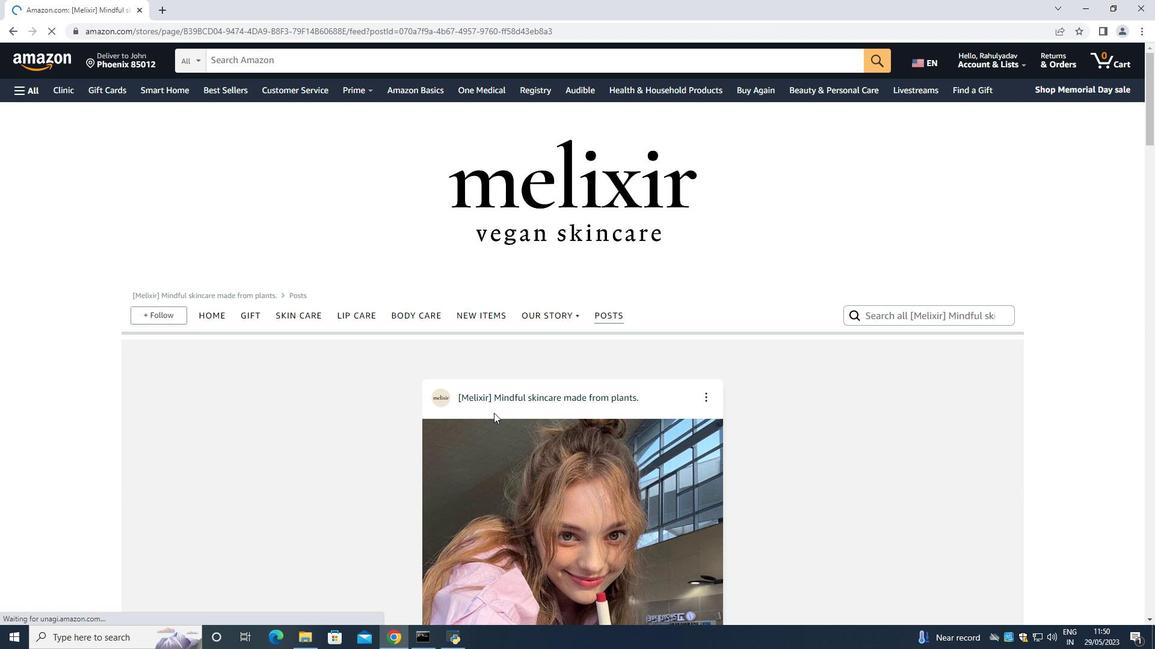 
Action: Mouse moved to (494, 408)
Screenshot: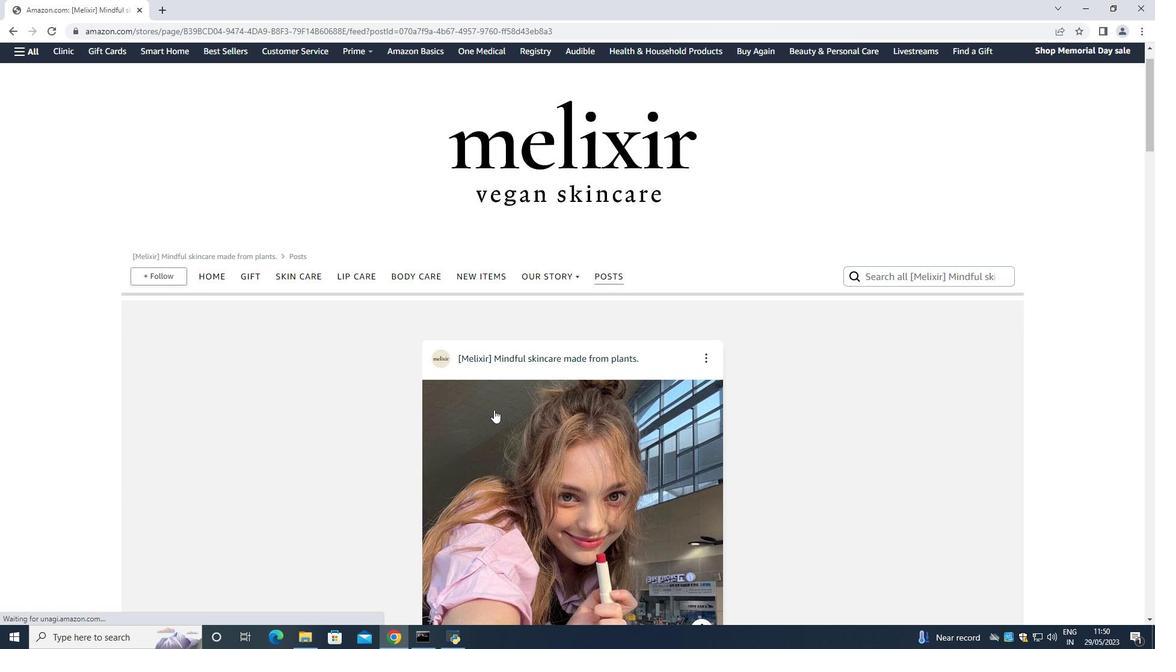 
Action: Mouse scrolled (494, 409) with delta (0, 0)
Screenshot: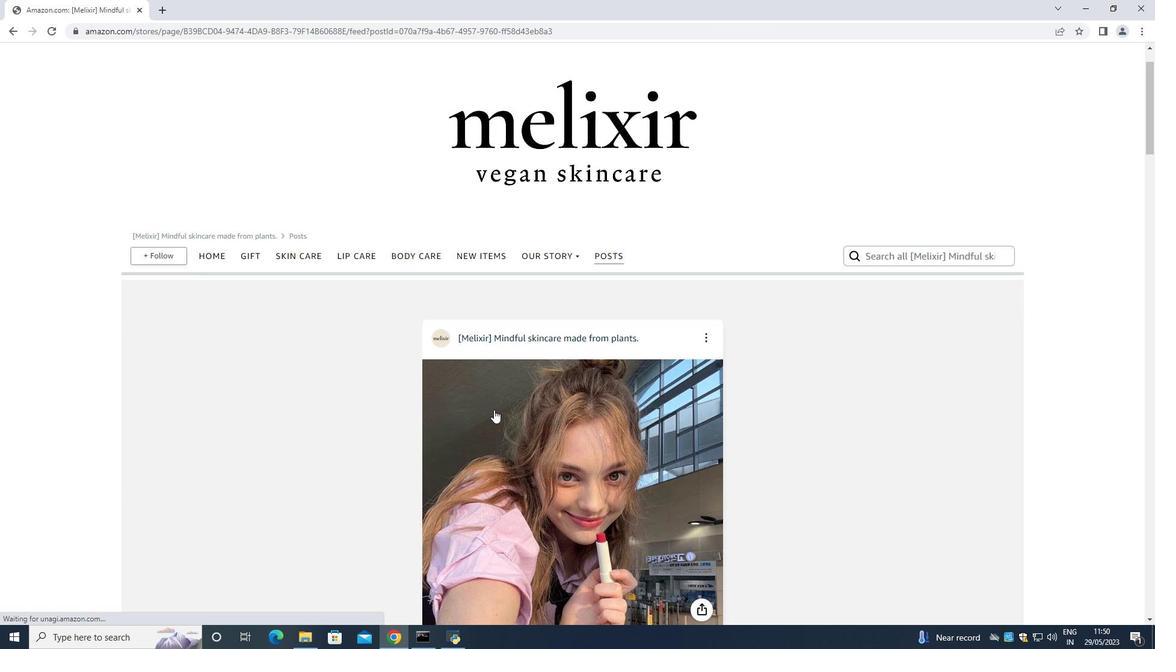 
Action: Mouse moved to (494, 408)
Screenshot: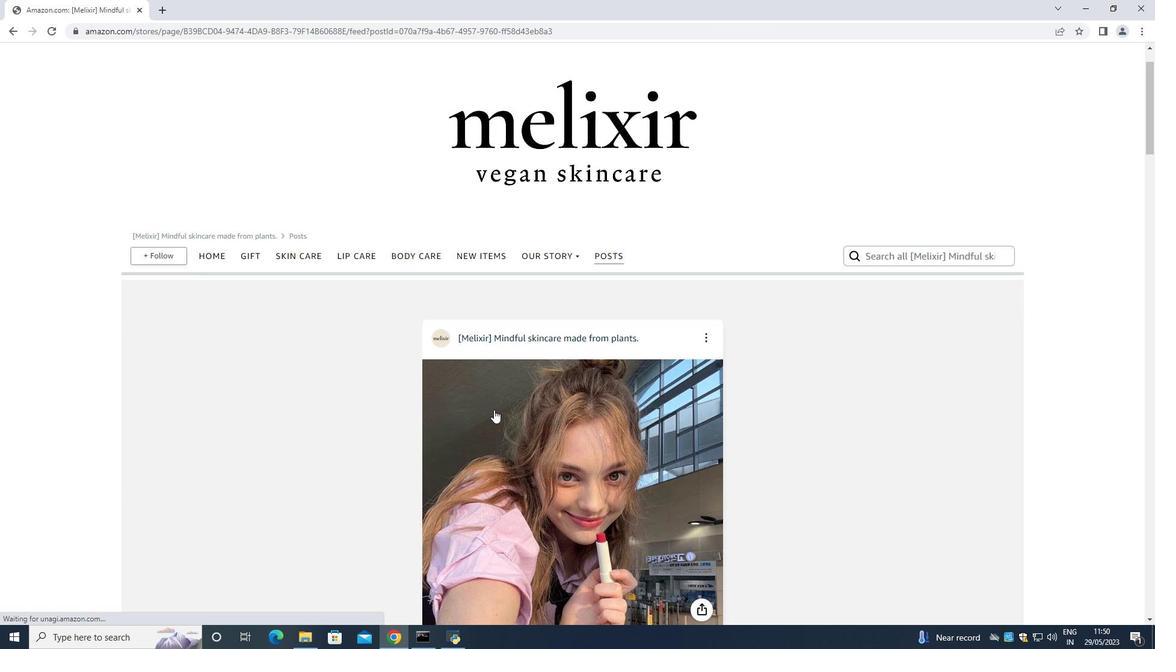 
Action: Mouse scrolled (494, 407) with delta (0, 0)
Screenshot: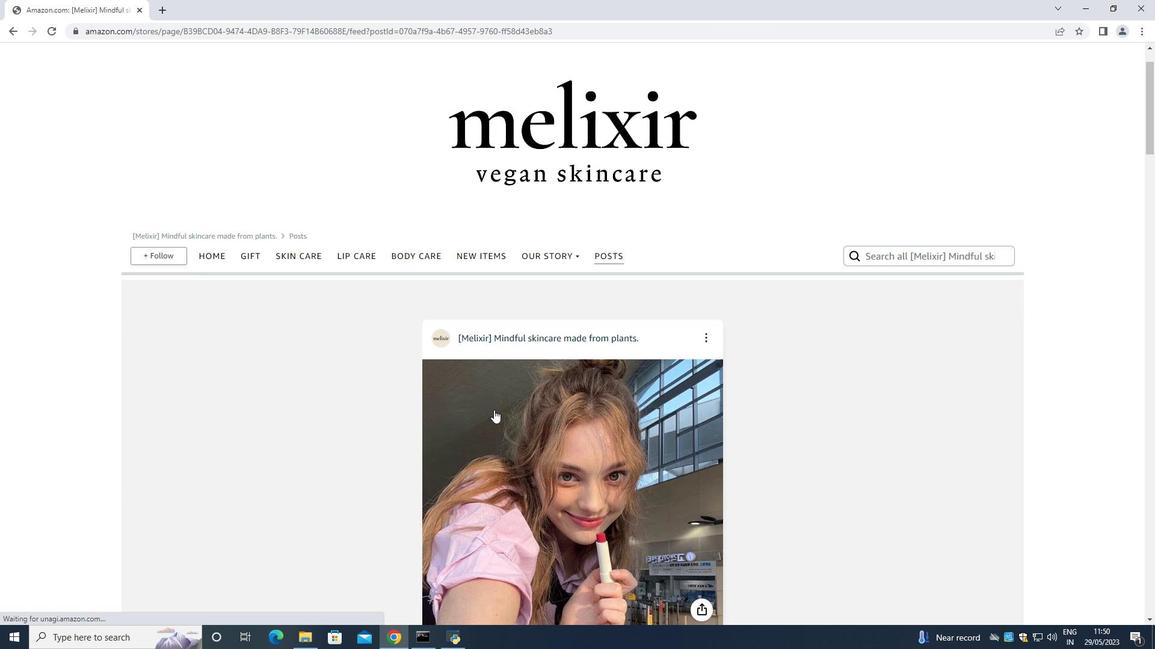 
Action: Mouse scrolled (494, 407) with delta (0, 0)
Screenshot: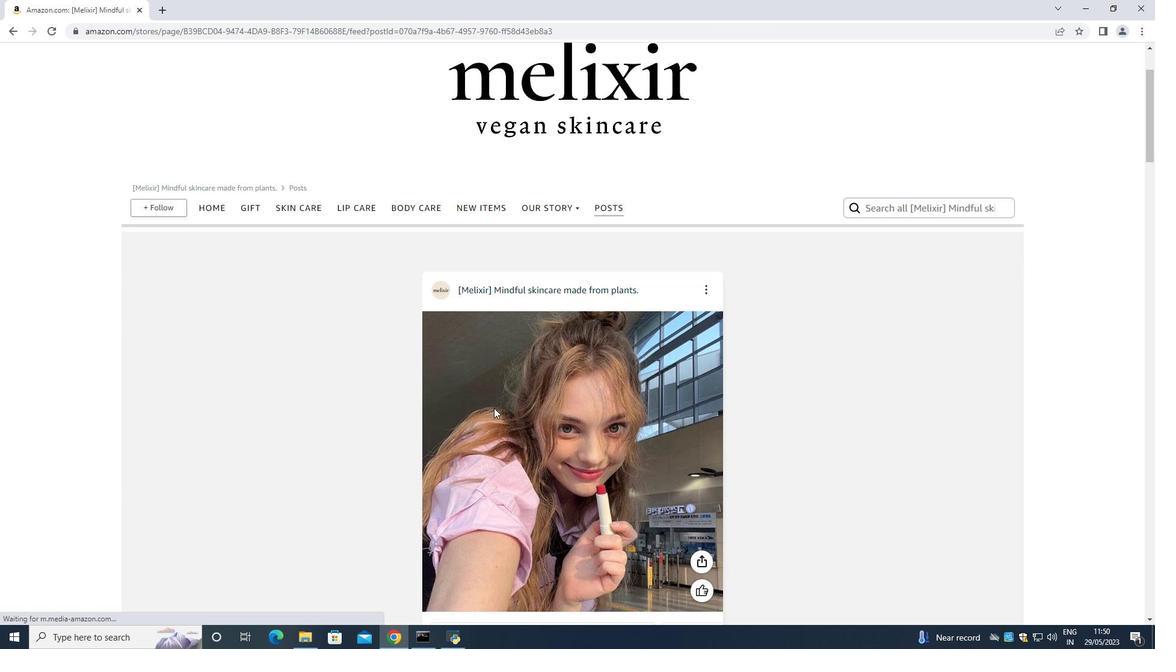
Action: Mouse scrolled (494, 409) with delta (0, 0)
Screenshot: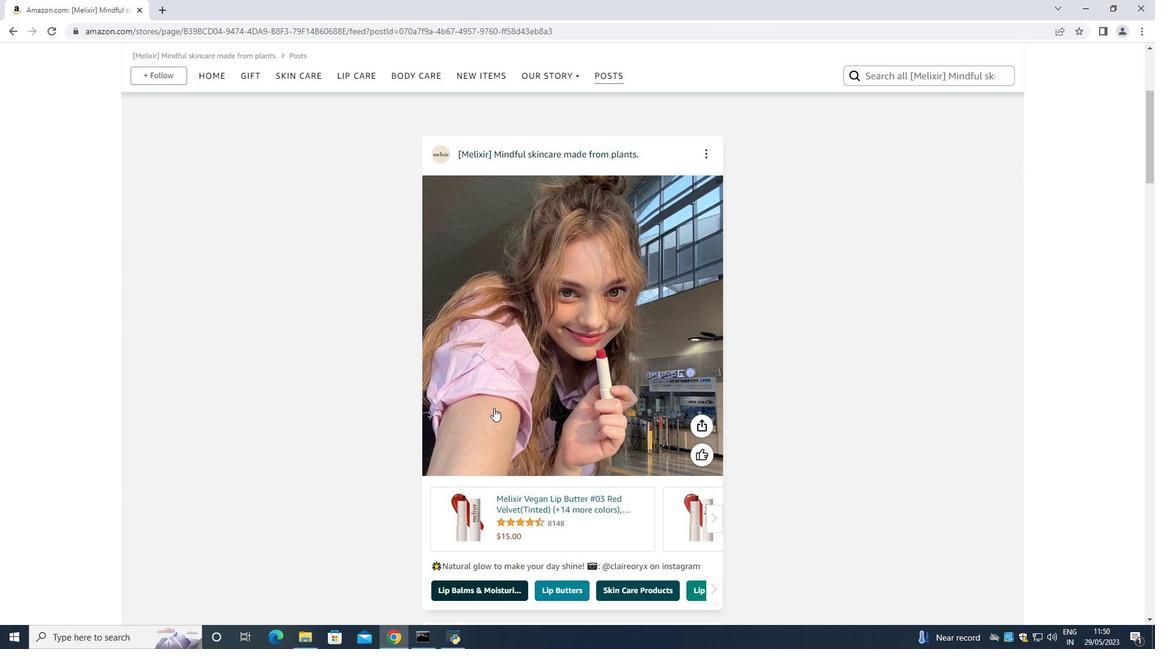 
Action: Mouse scrolled (494, 409) with delta (0, 0)
Screenshot: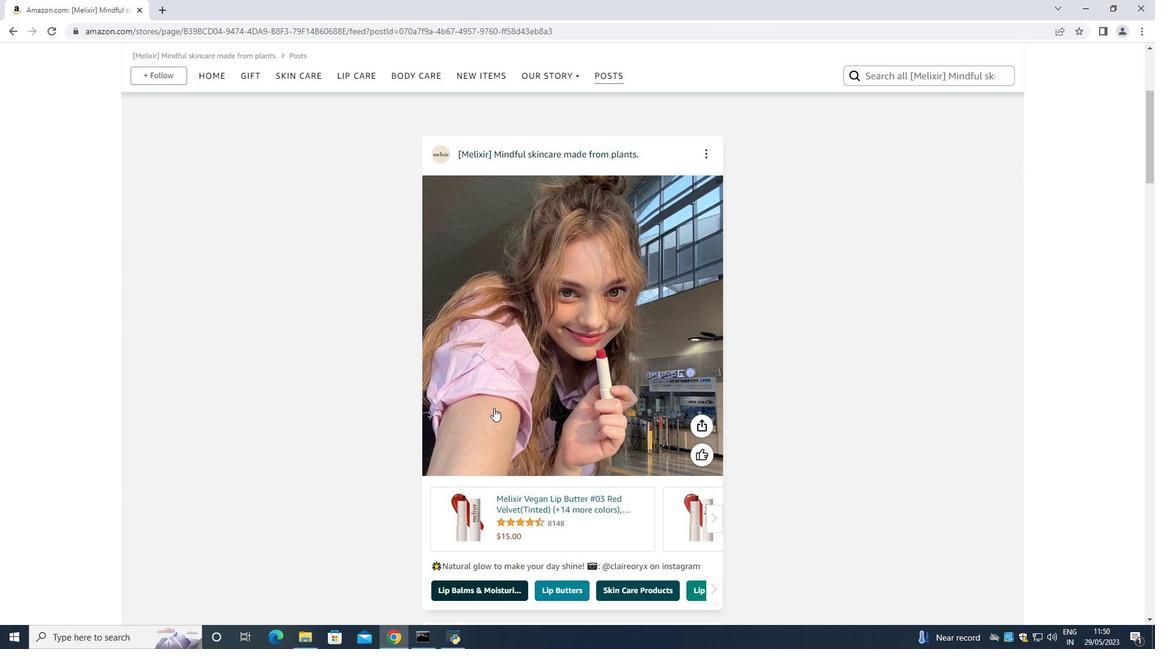 
Action: Mouse scrolled (494, 409) with delta (0, 0)
Screenshot: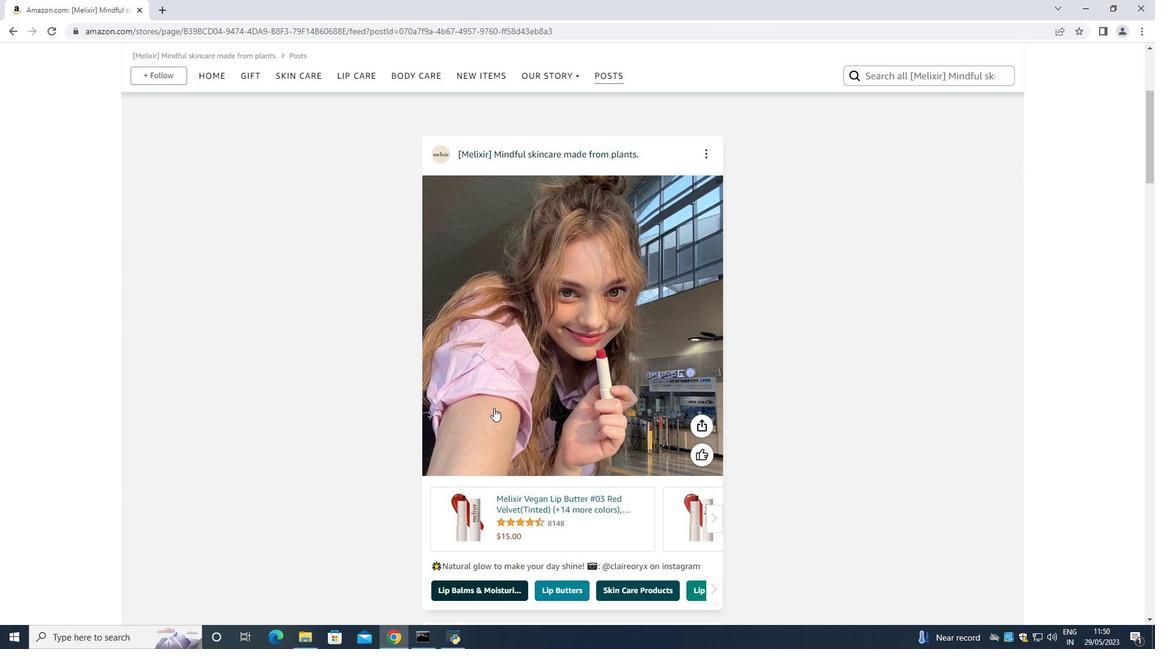 
Action: Mouse moved to (493, 406)
Screenshot: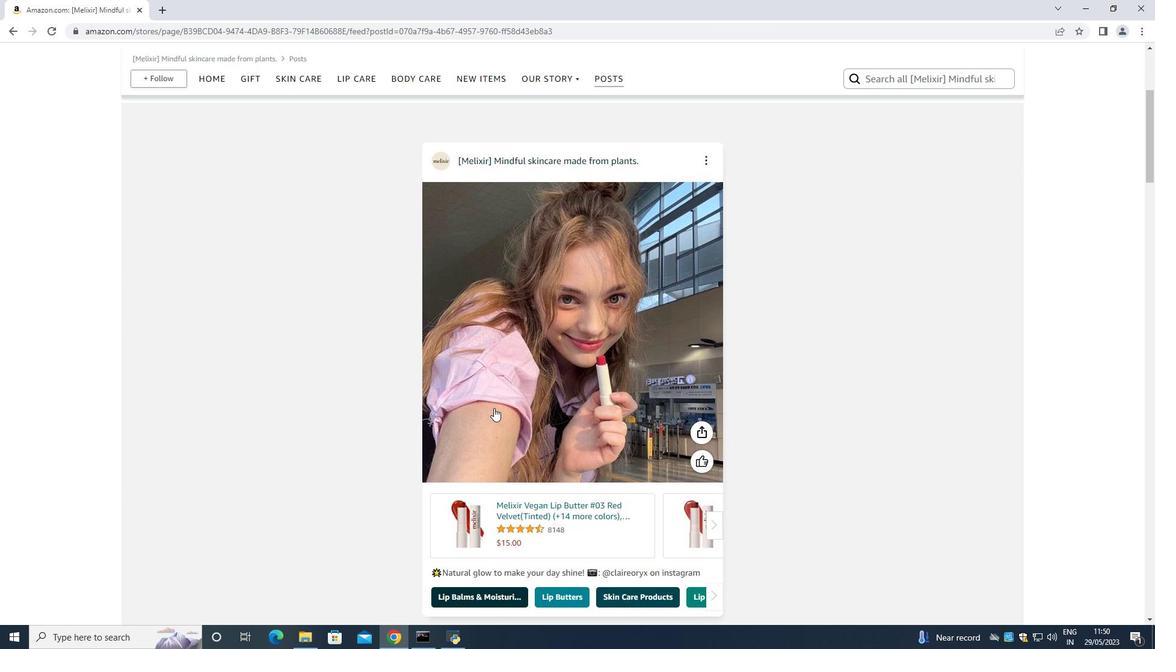 
Action: Mouse scrolled (493, 407) with delta (0, 0)
Screenshot: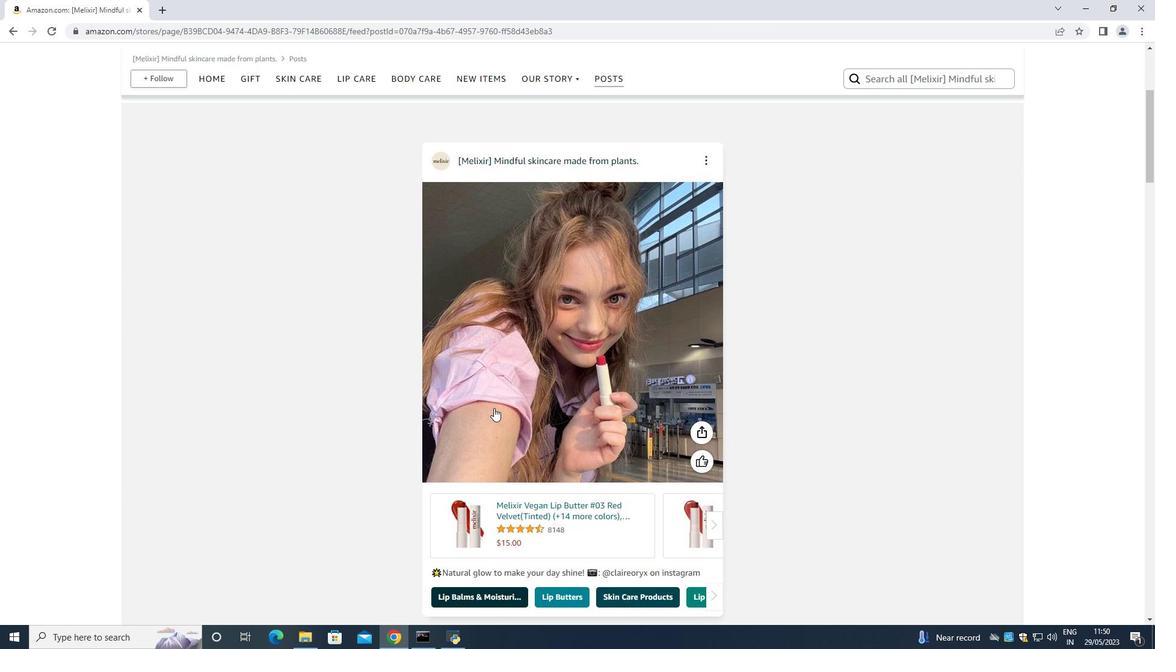 
Action: Mouse moved to (10, 36)
Screenshot: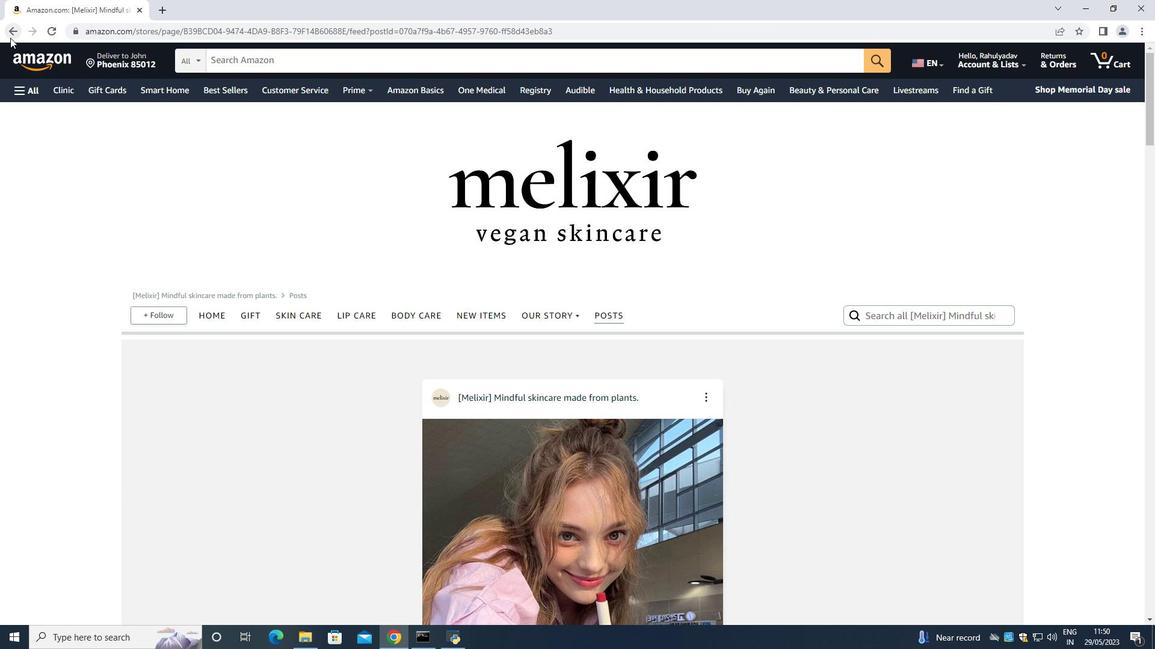 
Action: Mouse pressed left at (10, 36)
Screenshot: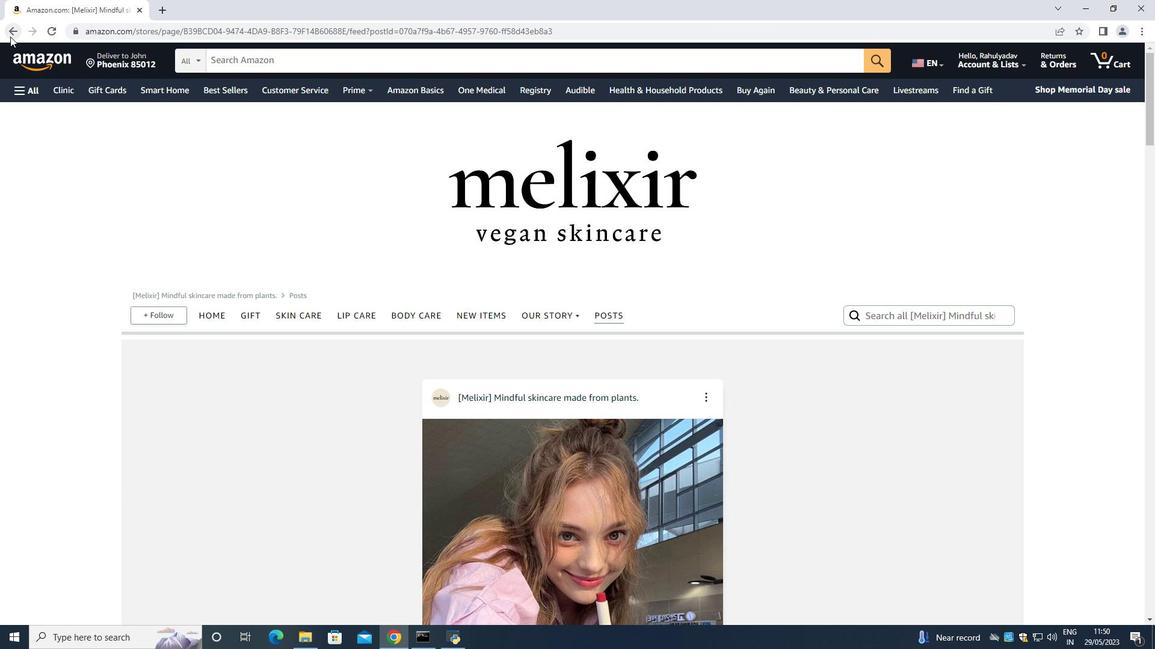 
Action: Mouse moved to (607, 364)
Screenshot: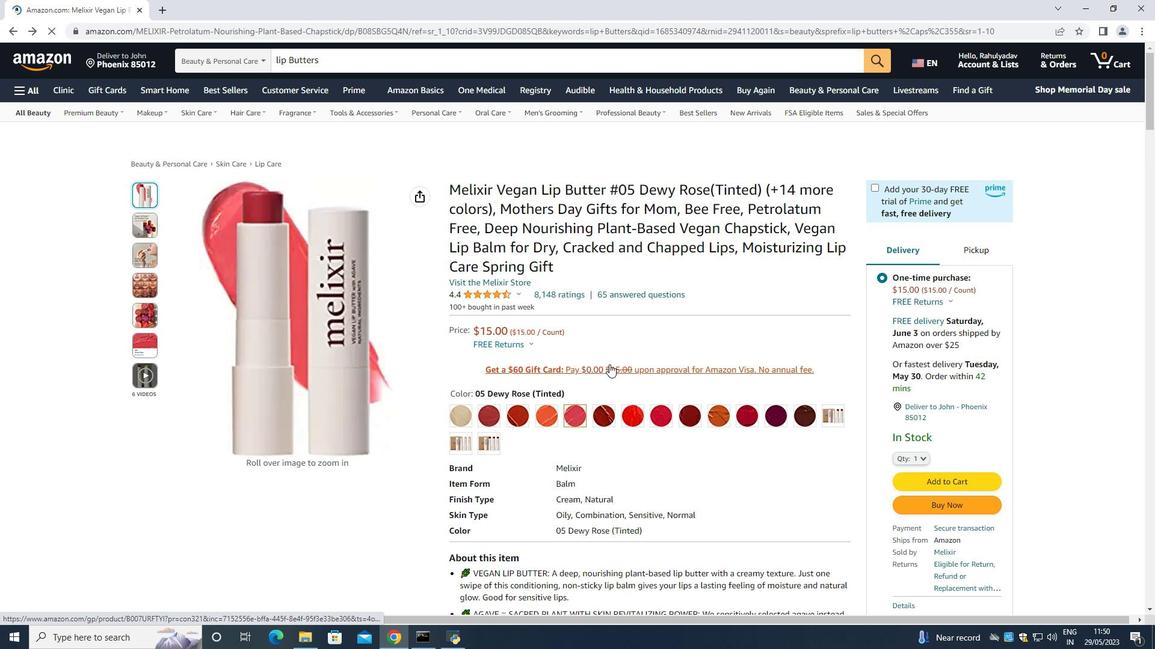 
Action: Mouse scrolled (607, 363) with delta (0, 0)
Screenshot: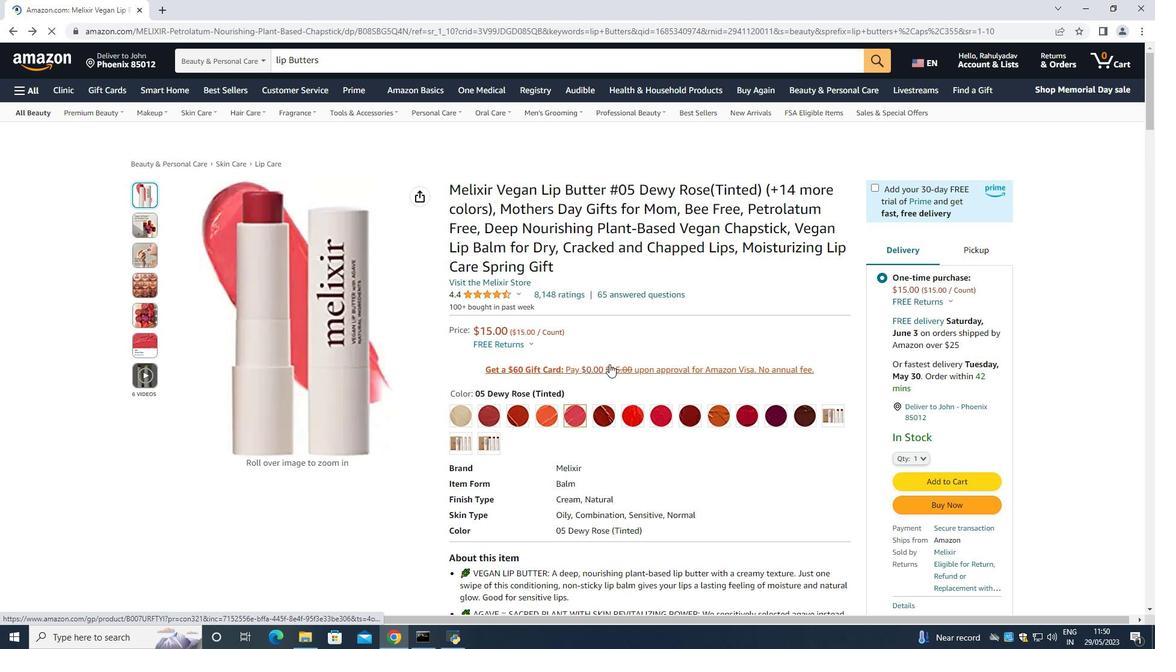 
Action: Mouse scrolled (607, 363) with delta (0, 0)
Screenshot: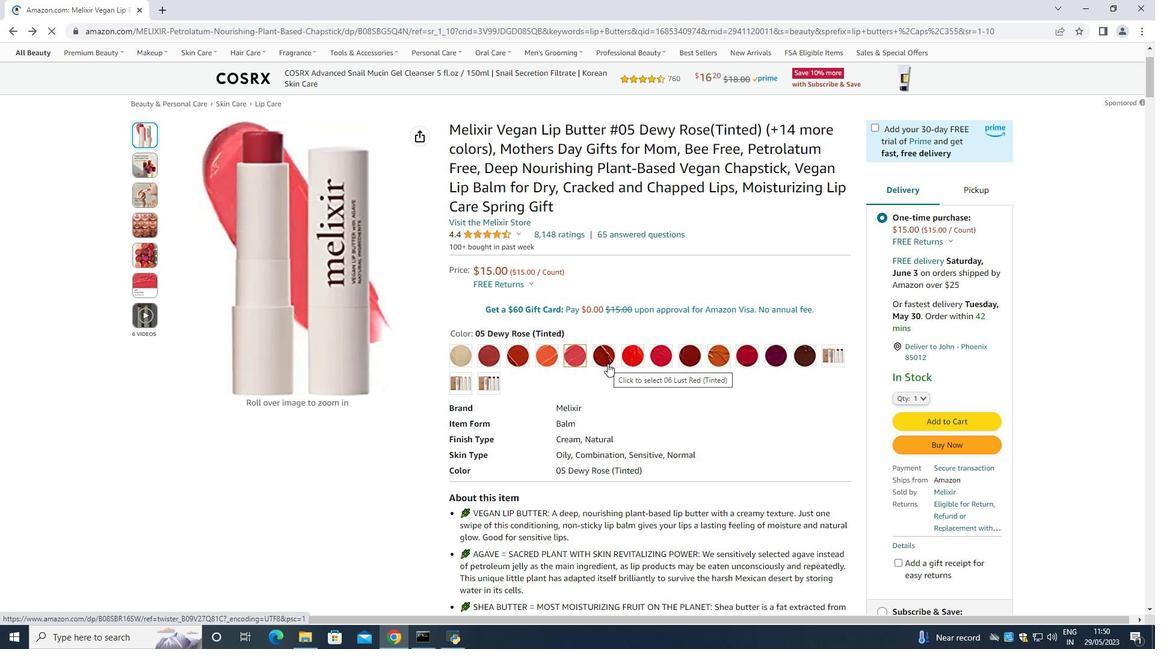 
Action: Mouse moved to (828, 374)
Screenshot: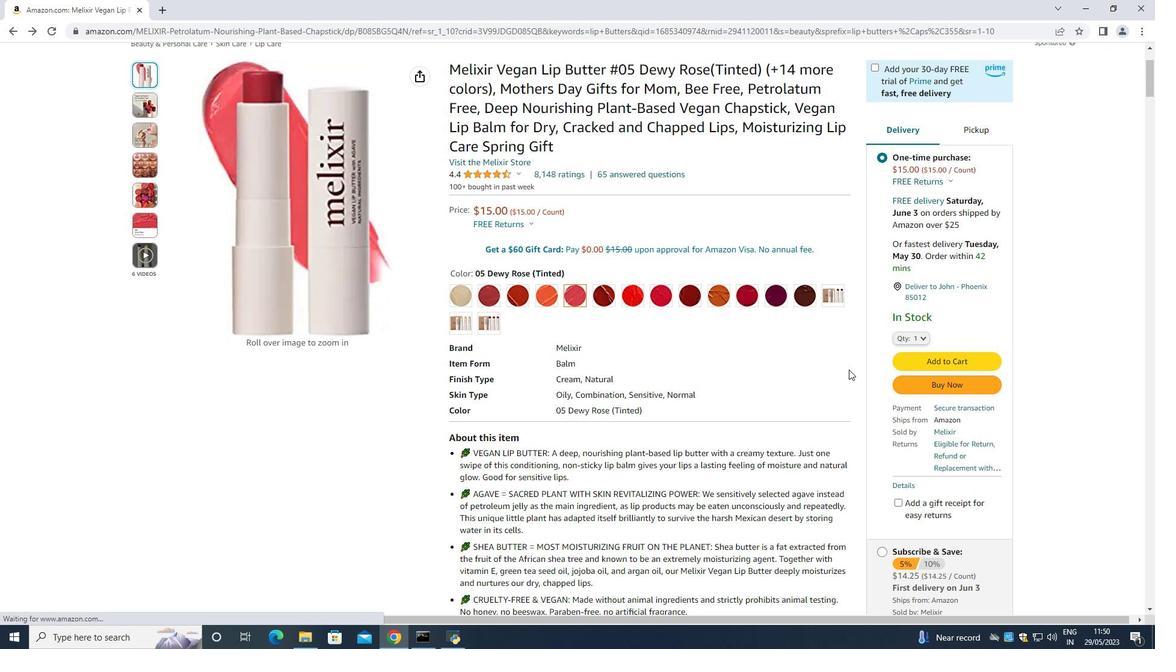 
Action: Mouse scrolled (831, 373) with delta (0, 0)
Screenshot: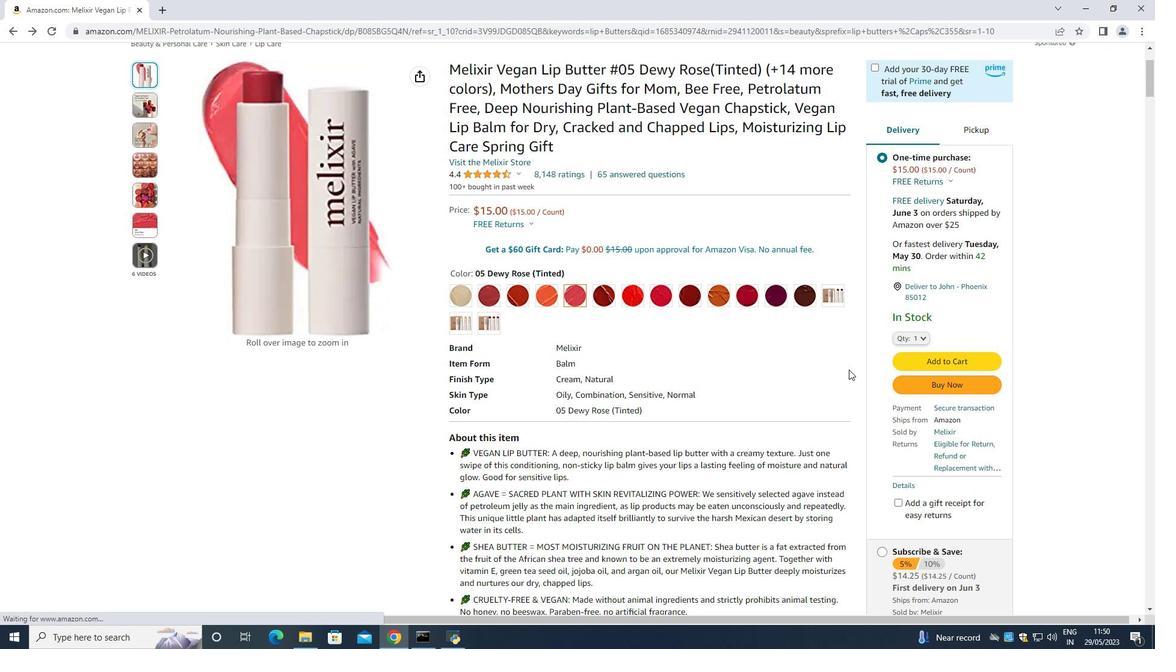 
Action: Mouse moved to (768, 372)
Screenshot: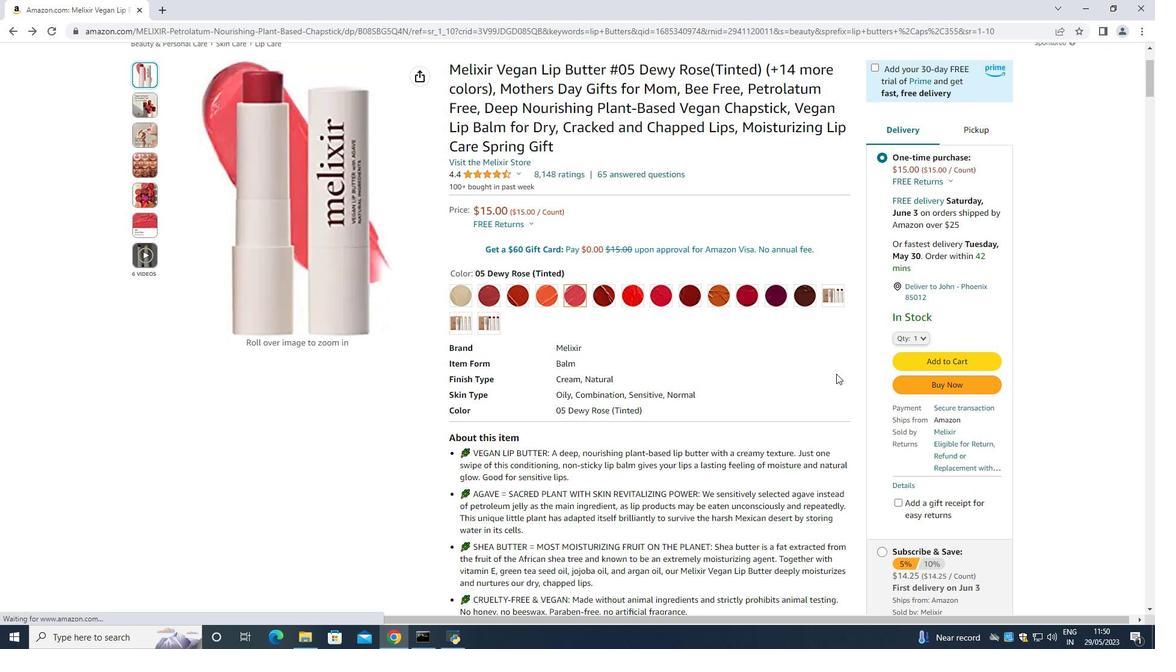 
Action: Mouse scrolled (778, 373) with delta (0, 0)
Screenshot: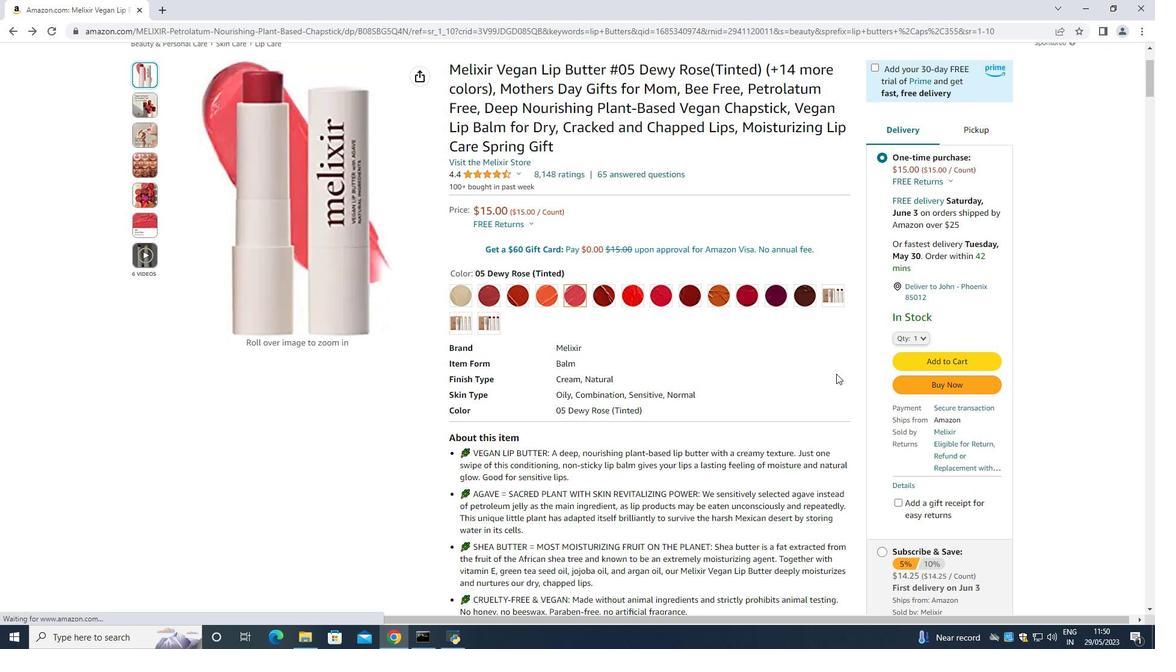 
Action: Mouse moved to (764, 371)
Screenshot: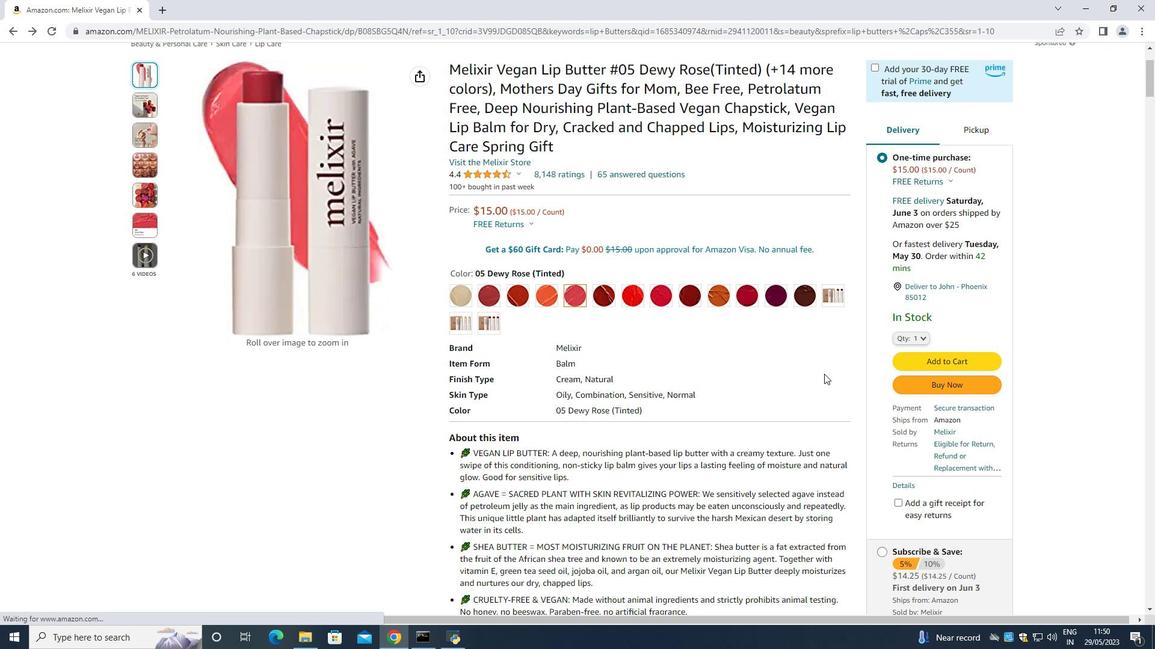 
Action: Mouse scrolled (766, 371) with delta (0, 0)
Screenshot: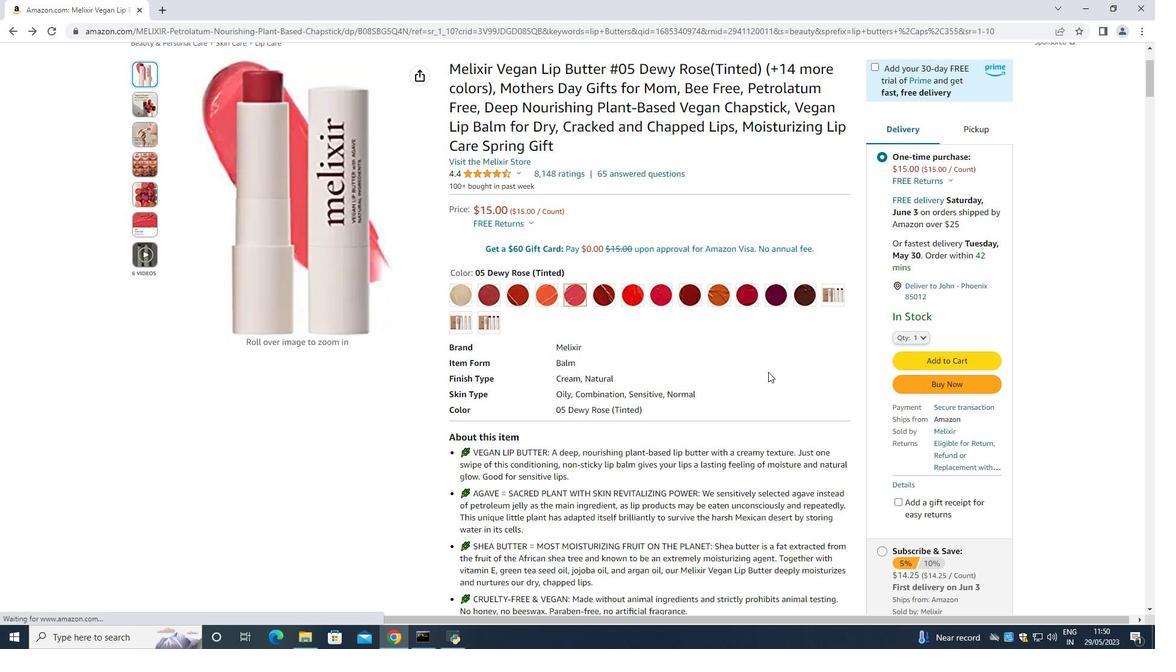 
Action: Mouse moved to (756, 368)
Screenshot: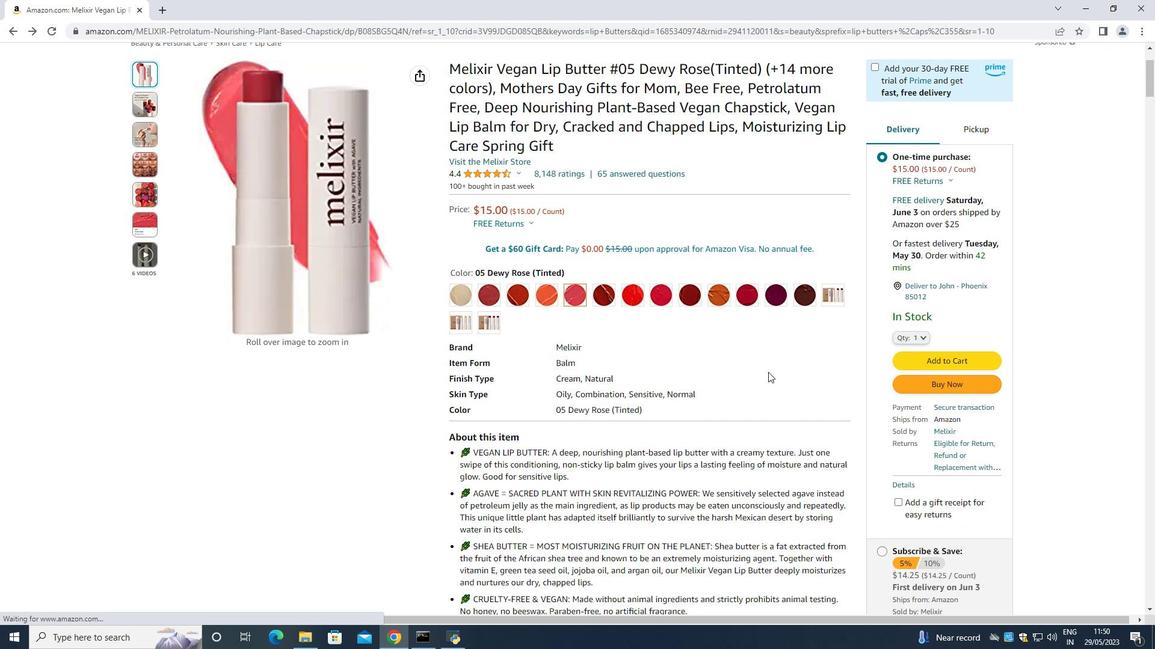 
Action: Mouse scrolled (760, 370) with delta (0, 0)
Screenshot: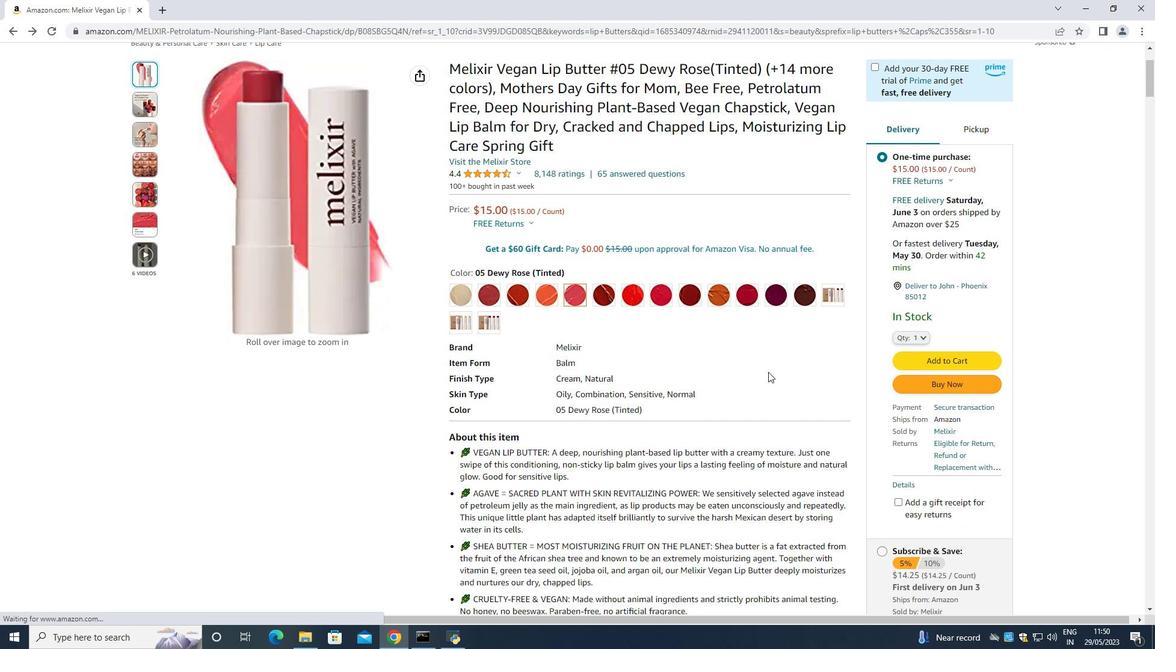 
Action: Mouse moved to (755, 368)
Screenshot: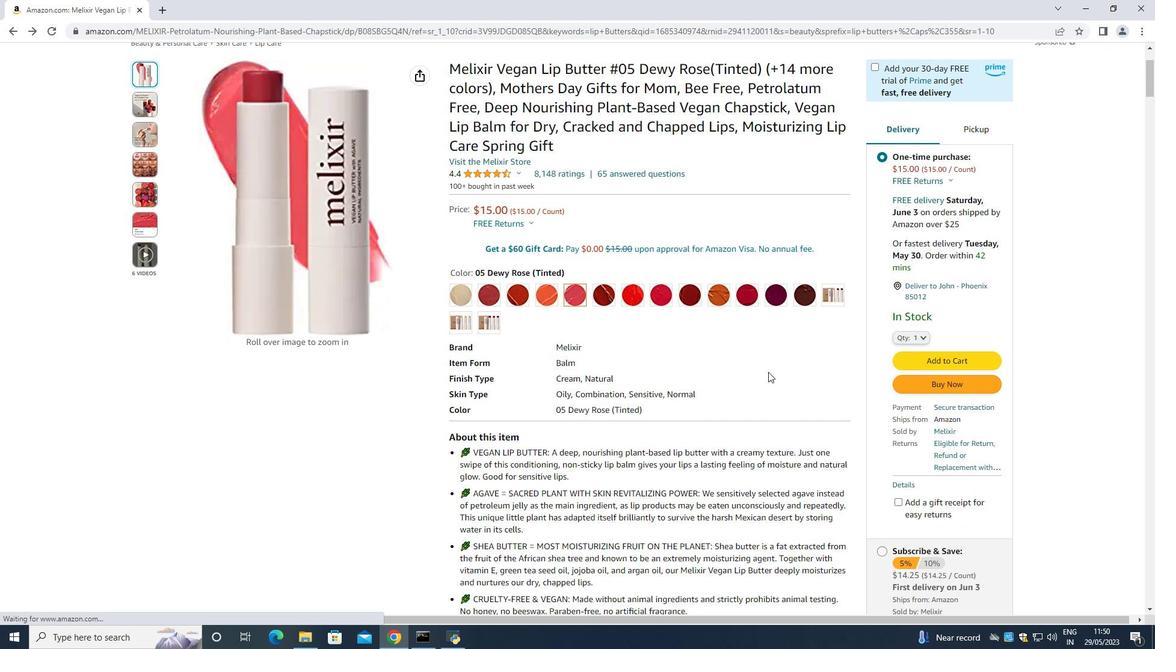 
Action: Mouse scrolled (758, 369) with delta (0, 0)
Screenshot: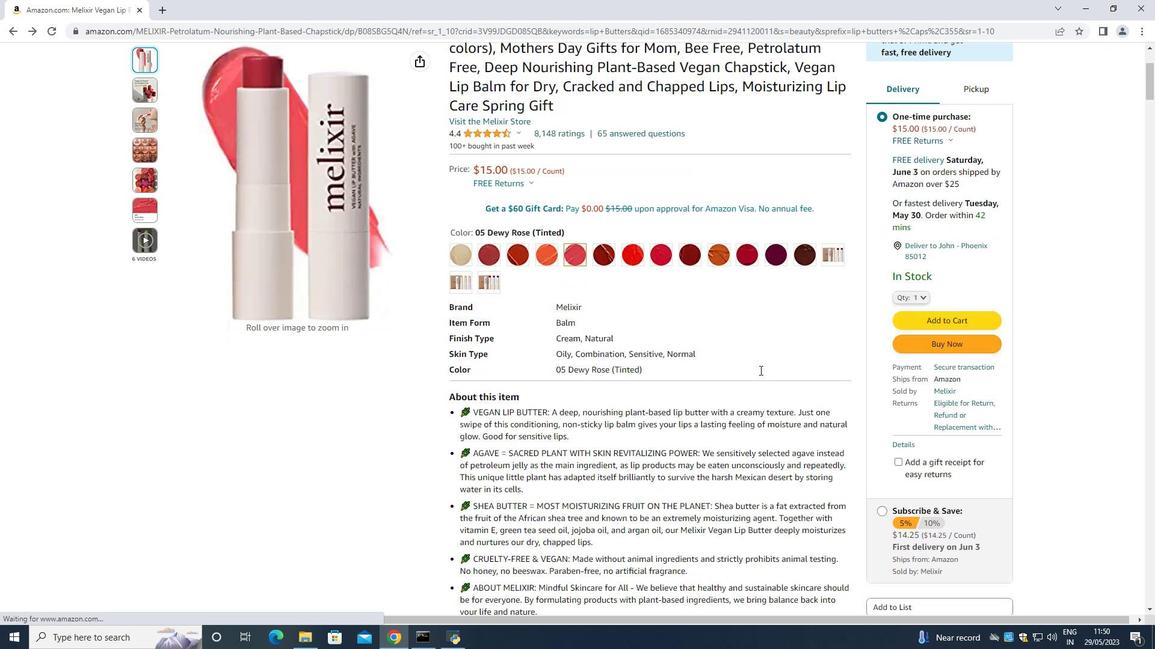 
Action: Mouse moved to (740, 358)
Screenshot: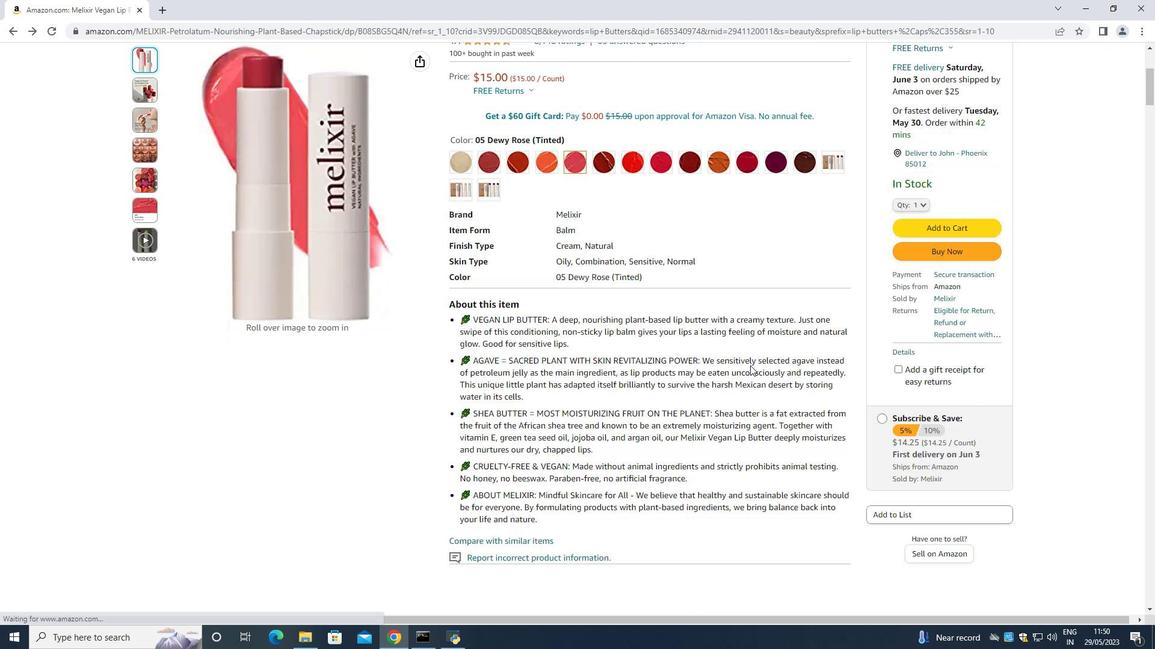 
Action: Mouse scrolled (740, 357) with delta (0, 0)
Screenshot: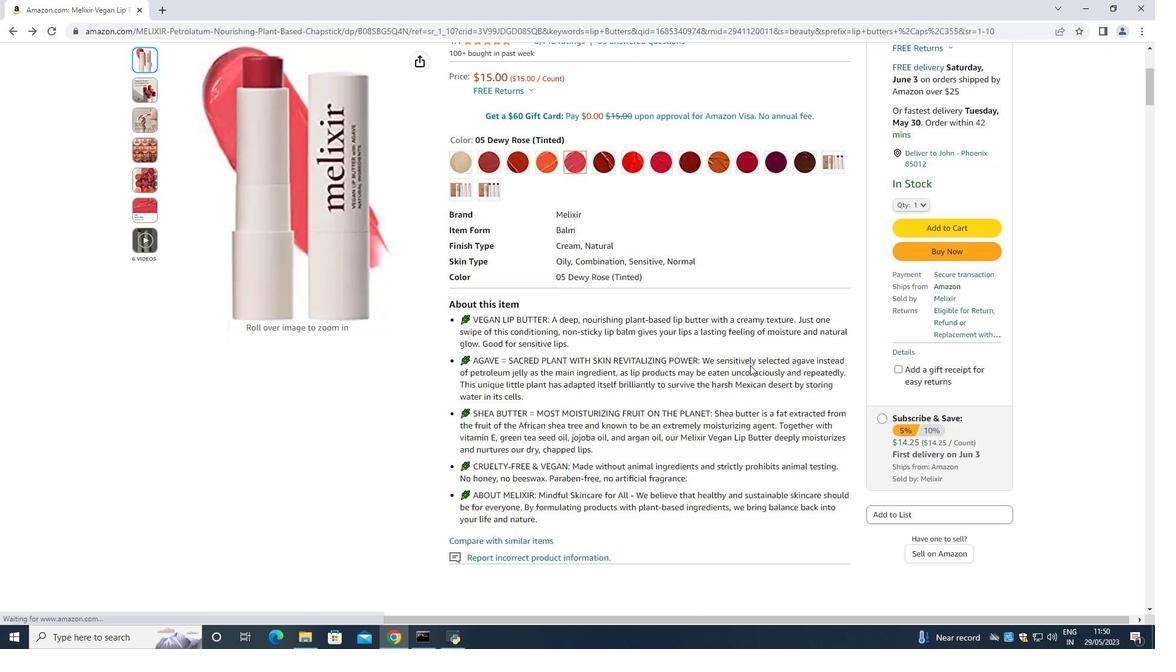 
Action: Mouse moved to (739, 358)
Screenshot: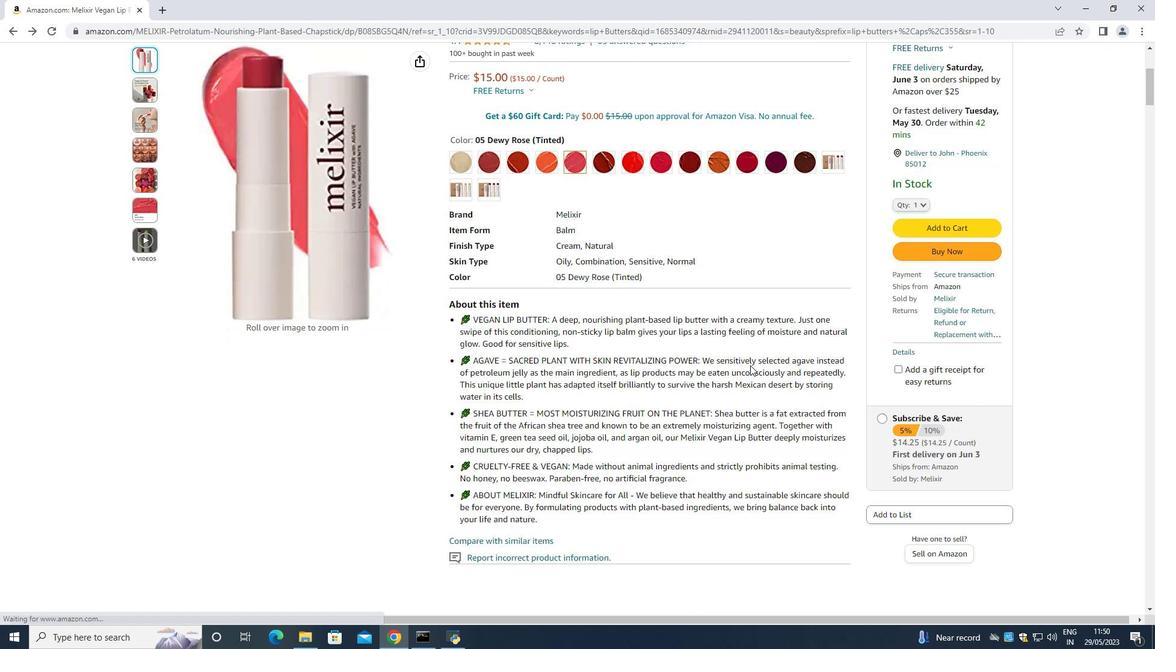 
Action: Mouse scrolled (739, 357) with delta (0, 0)
Screenshot: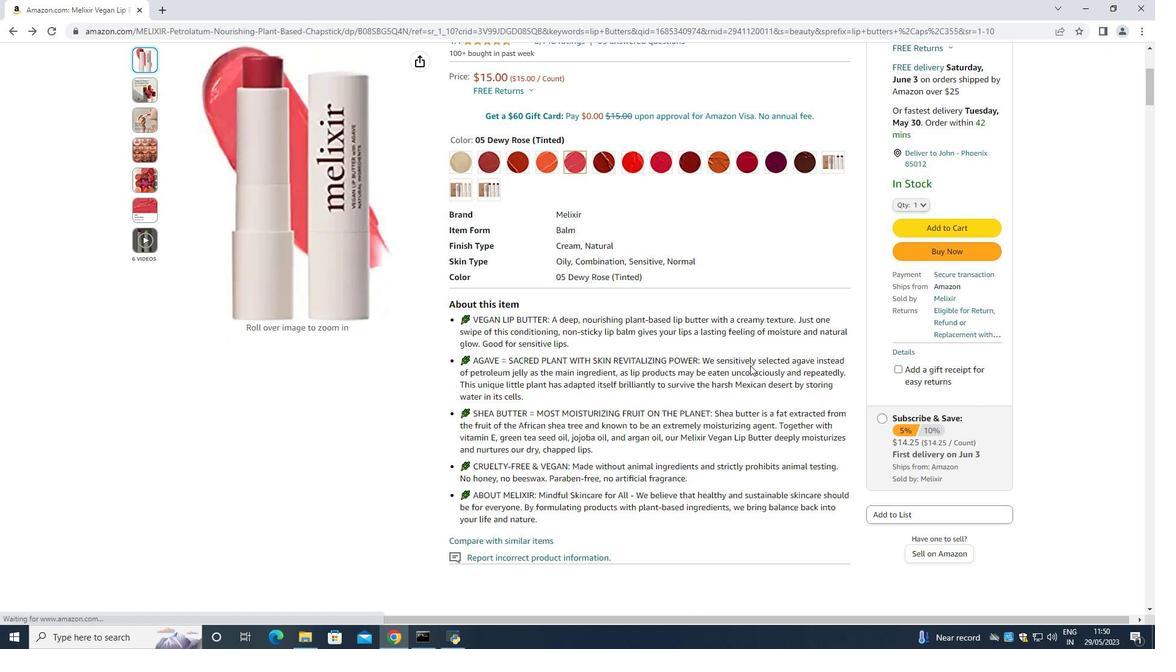 
Action: Mouse scrolled (739, 357) with delta (0, 0)
Screenshot: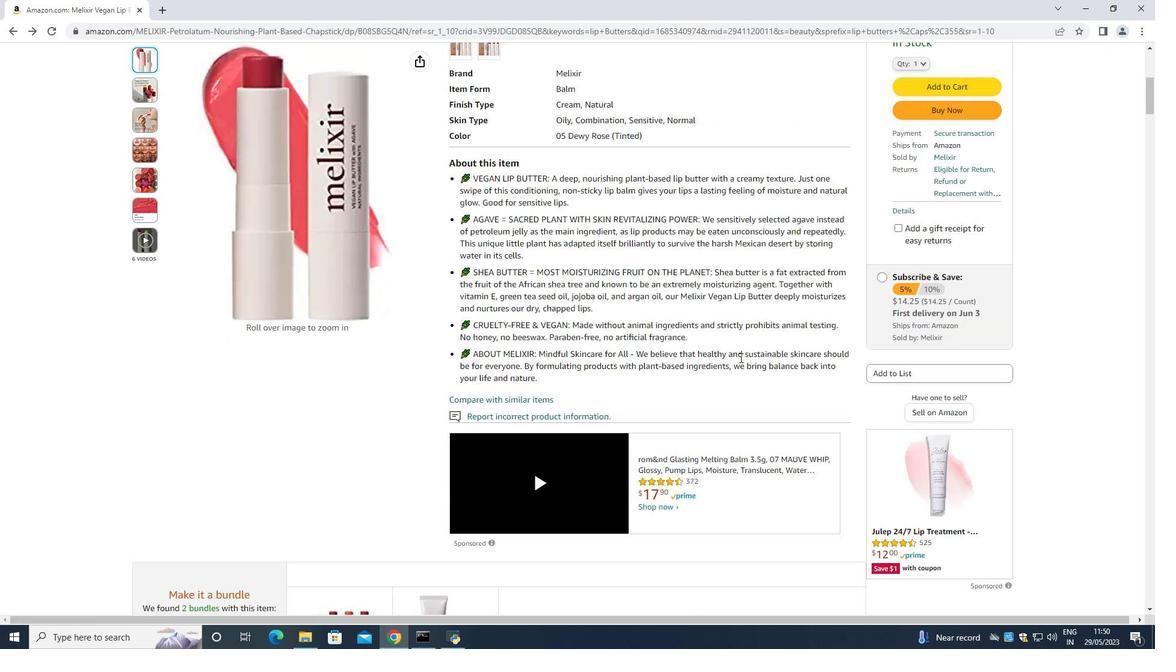 
Action: Mouse scrolled (739, 357) with delta (0, 0)
Screenshot: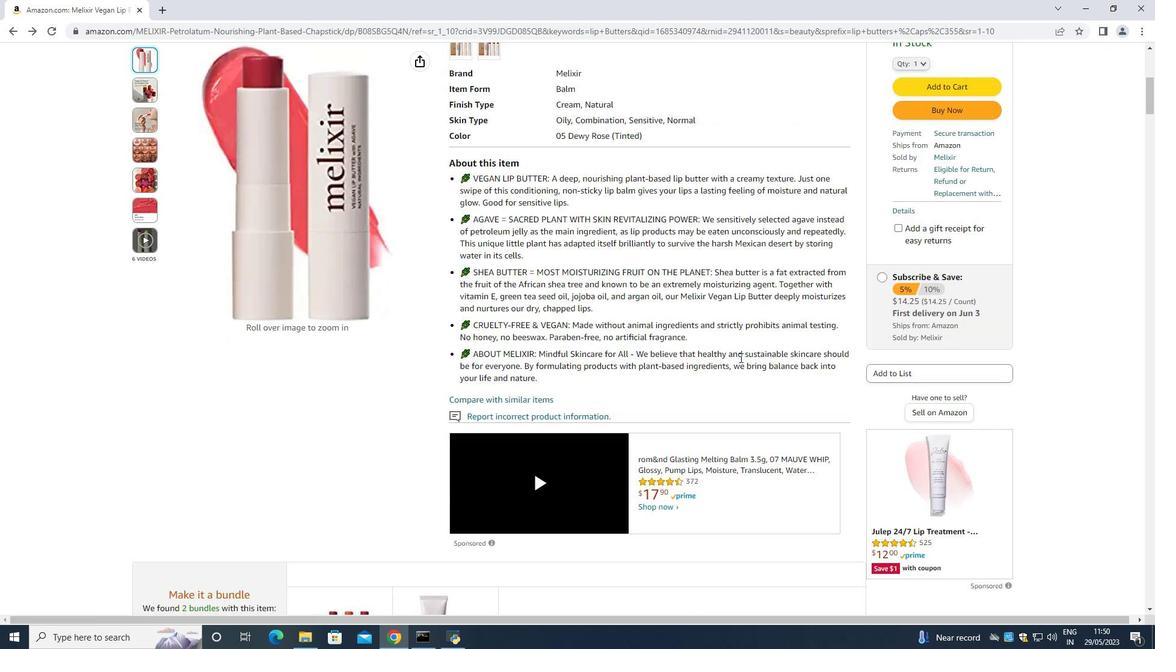 
Action: Mouse scrolled (739, 357) with delta (0, 0)
Screenshot: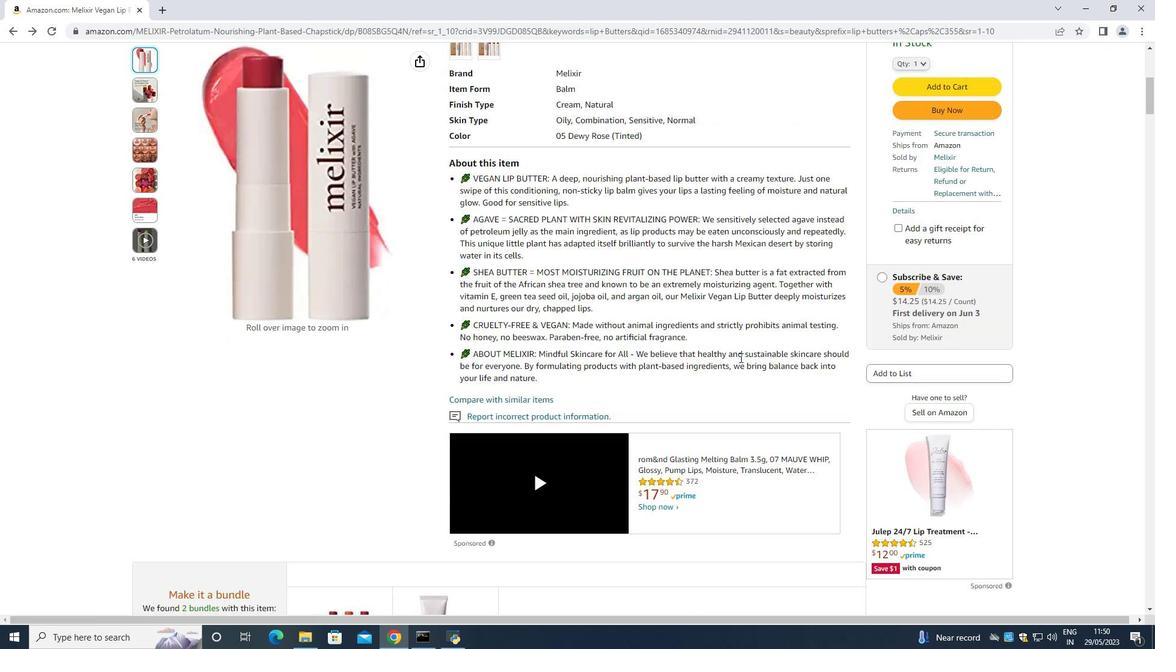 
Action: Mouse scrolled (739, 357) with delta (0, 0)
Screenshot: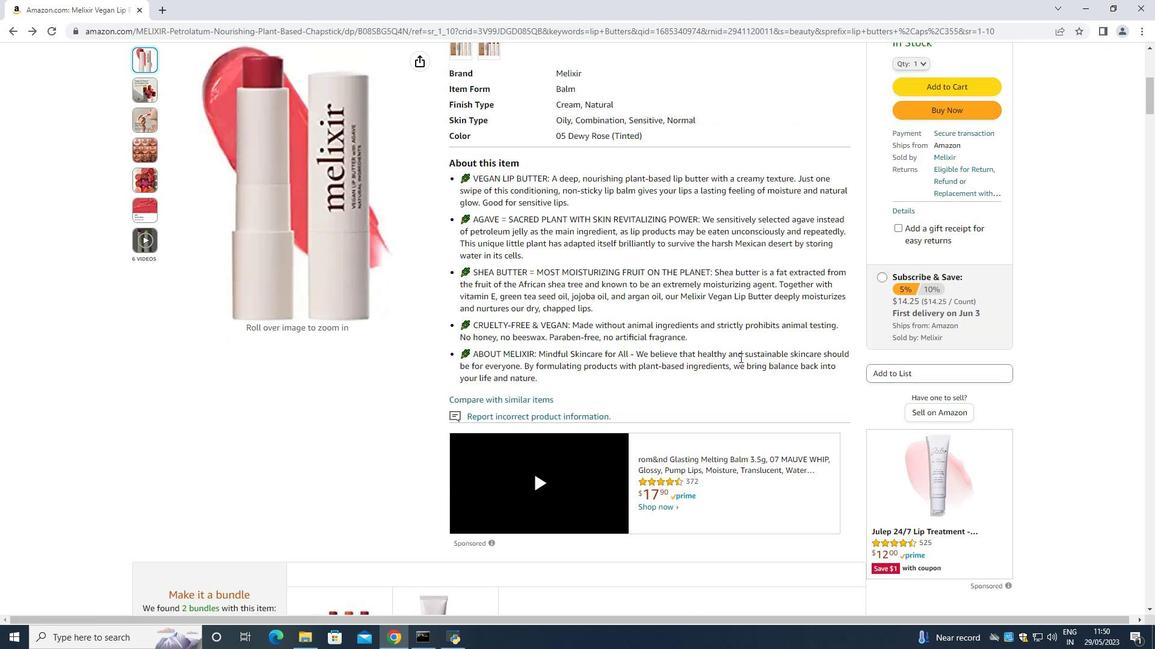 
Action: Mouse moved to (738, 357)
Screenshot: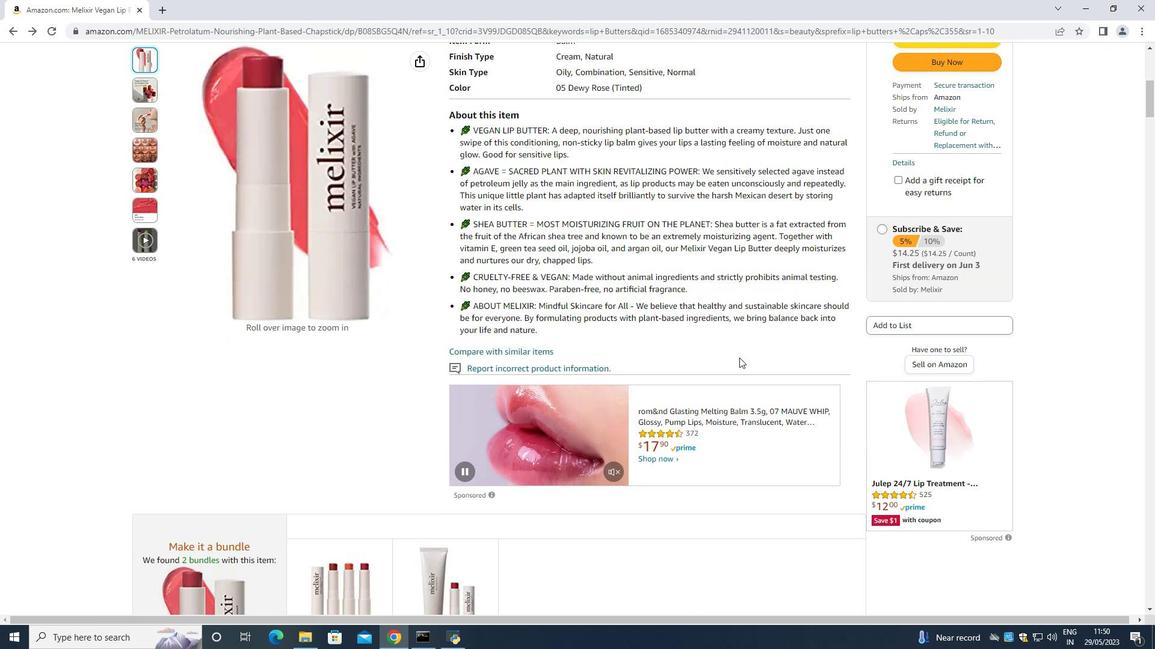 
Action: Mouse scrolled (738, 356) with delta (0, 0)
Screenshot: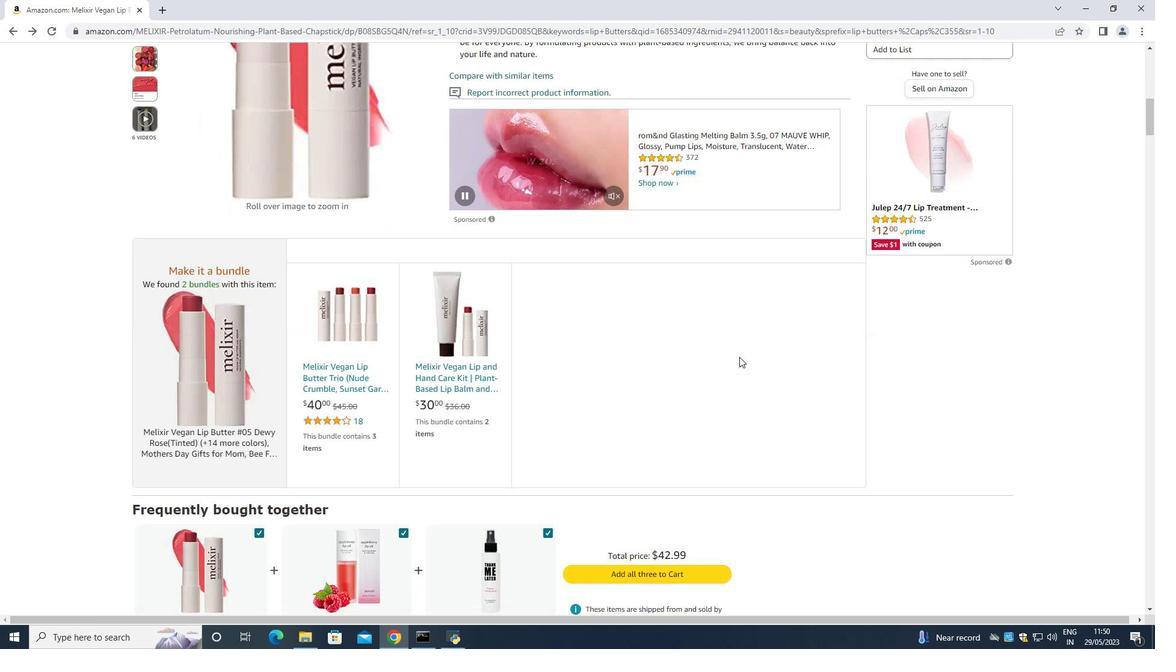 
Action: Mouse scrolled (738, 356) with delta (0, 0)
Screenshot: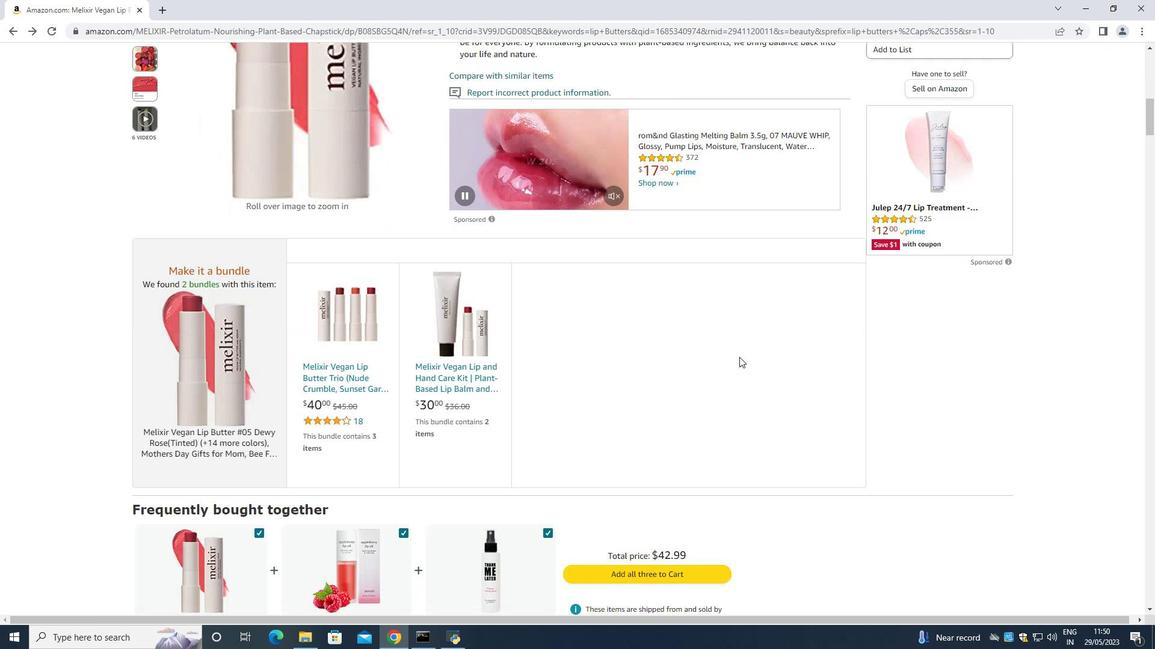 
Action: Mouse scrolled (738, 356) with delta (0, 0)
Screenshot: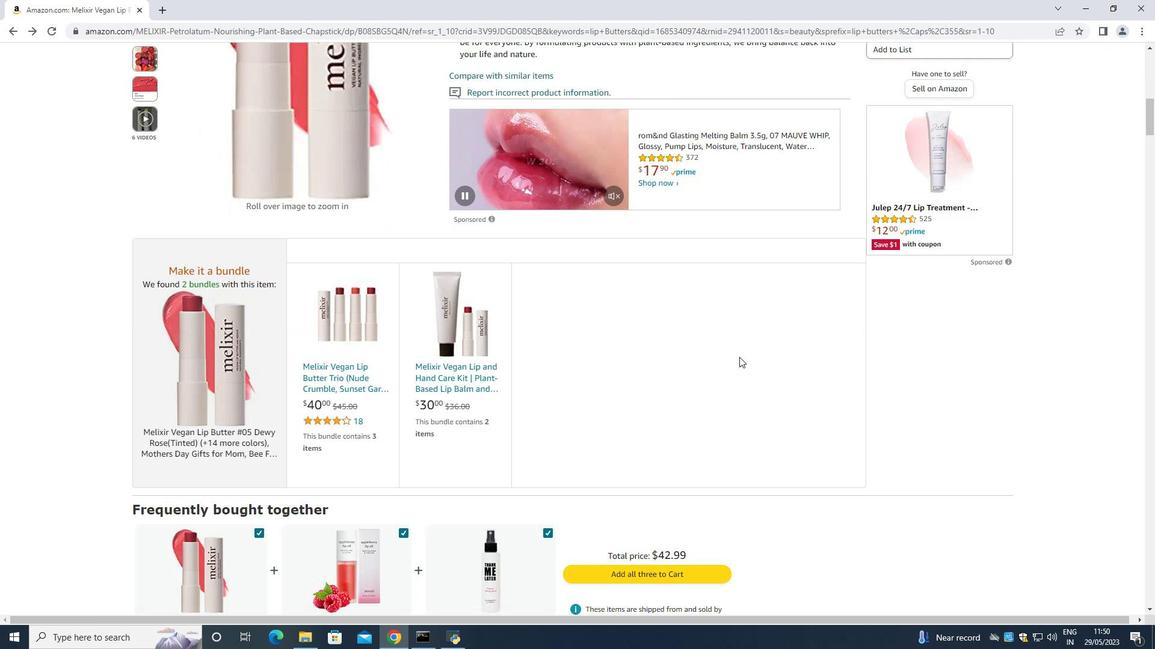 
Action: Mouse scrolled (738, 356) with delta (0, 0)
Screenshot: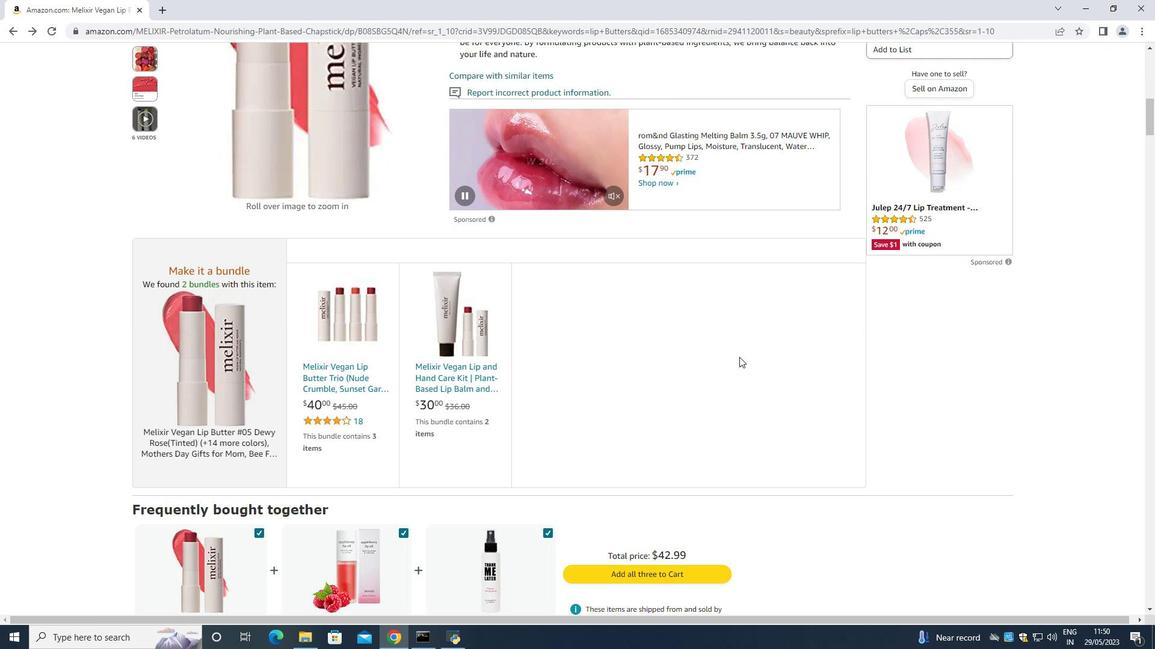 
Action: Mouse moved to (738, 357)
Screenshot: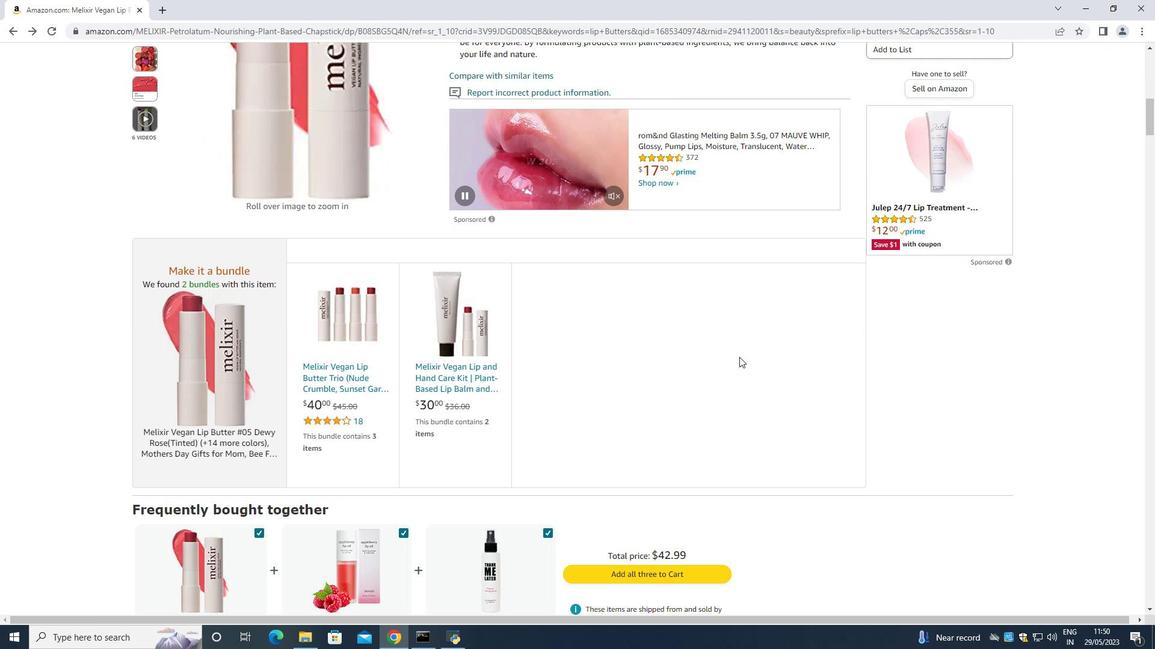 
Action: Mouse scrolled (738, 356) with delta (0, 0)
Screenshot: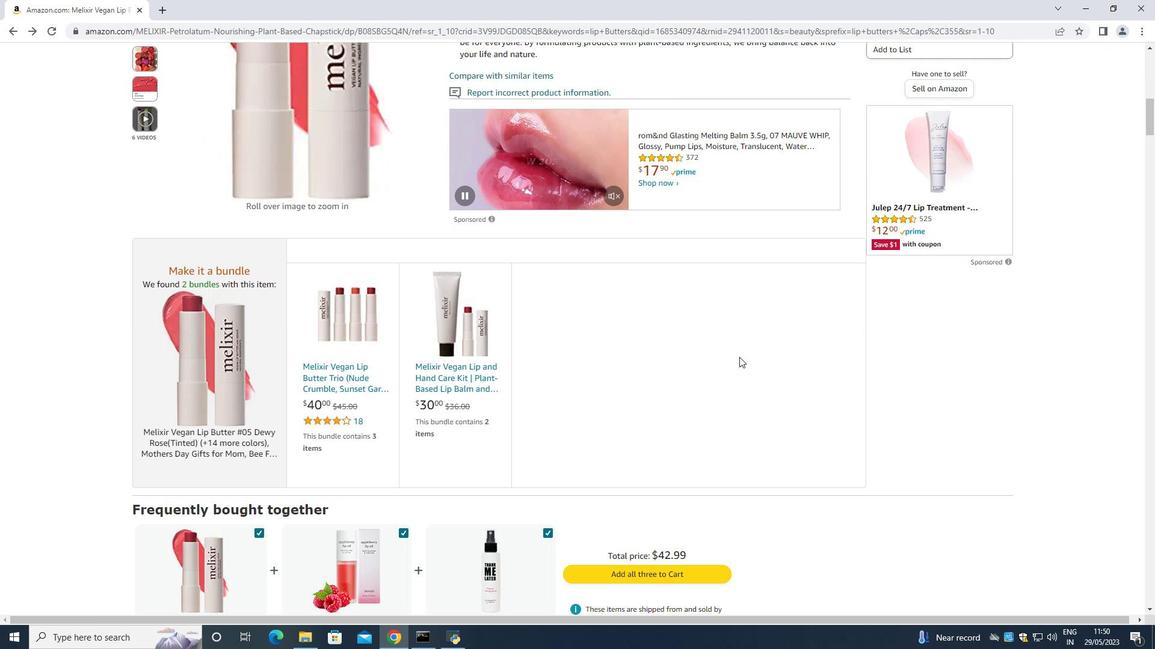 
Action: Mouse scrolled (738, 356) with delta (0, 0)
Screenshot: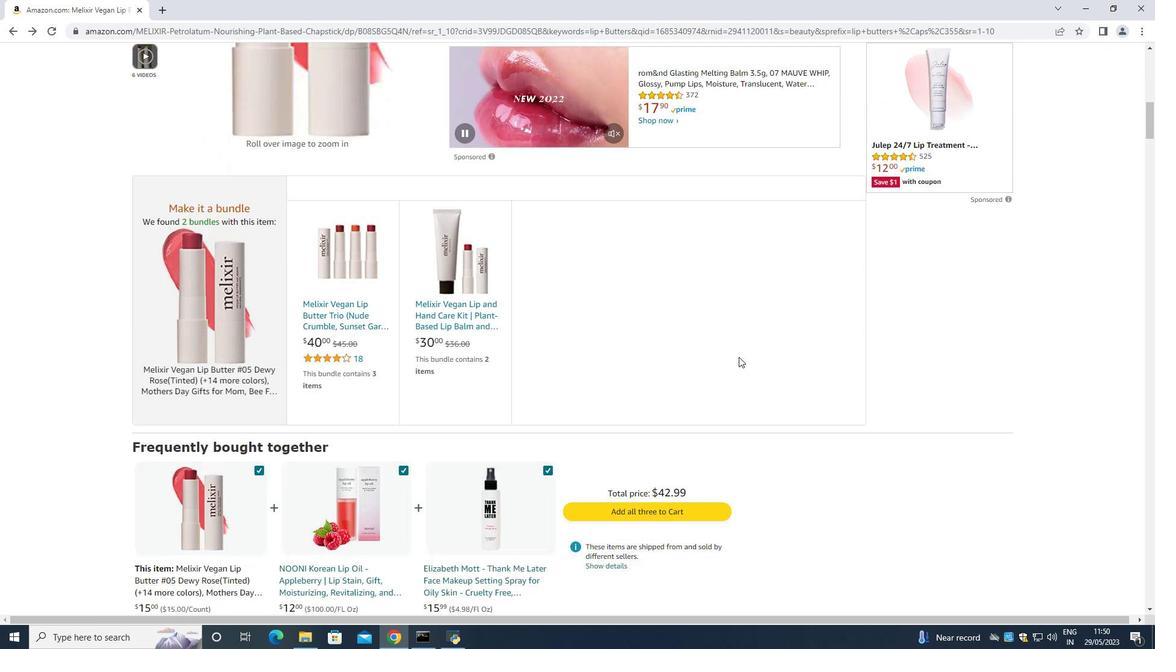 
Action: Mouse scrolled (738, 356) with delta (0, 0)
Screenshot: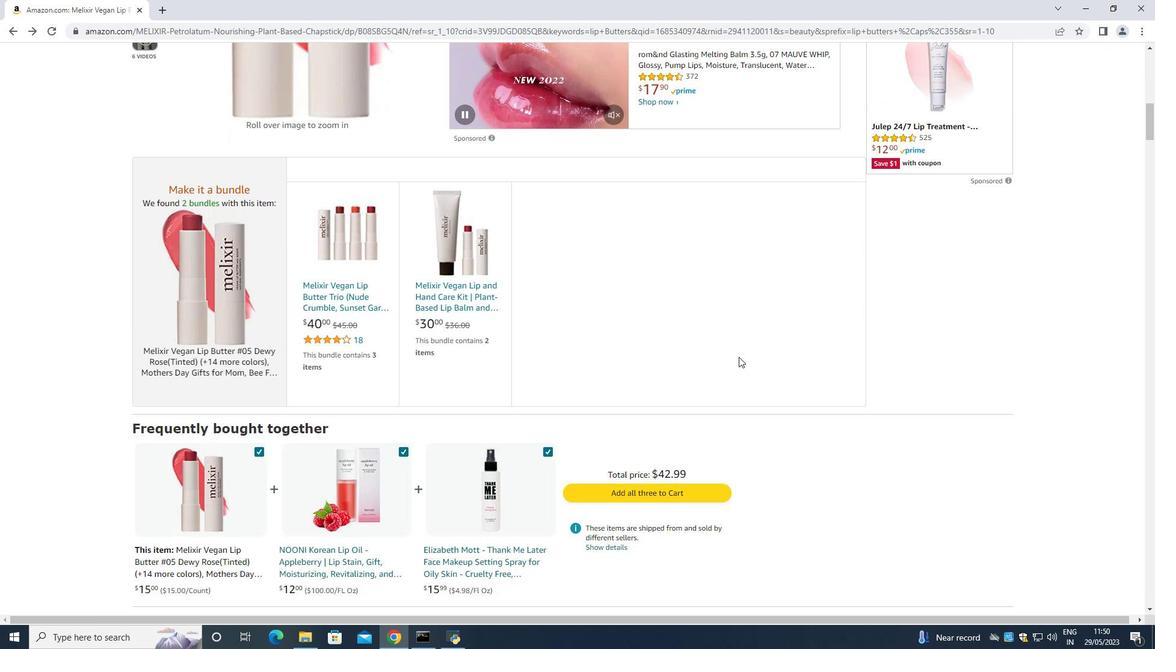 
Action: Mouse scrolled (738, 356) with delta (0, 0)
Screenshot: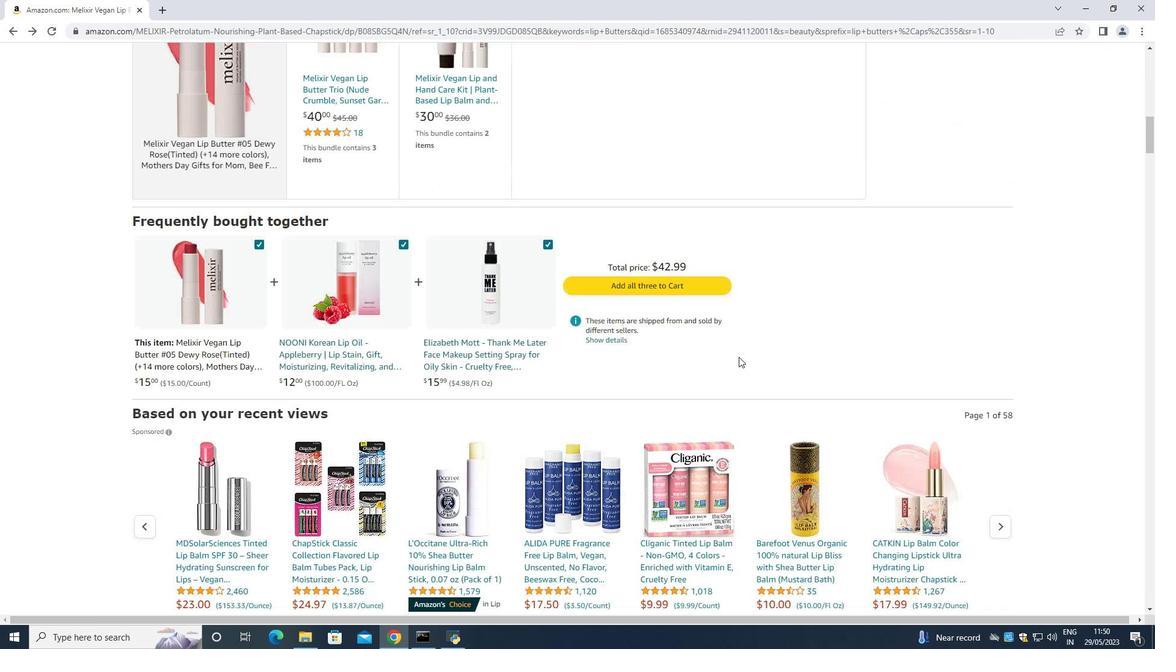 
Action: Mouse scrolled (738, 356) with delta (0, 0)
Screenshot: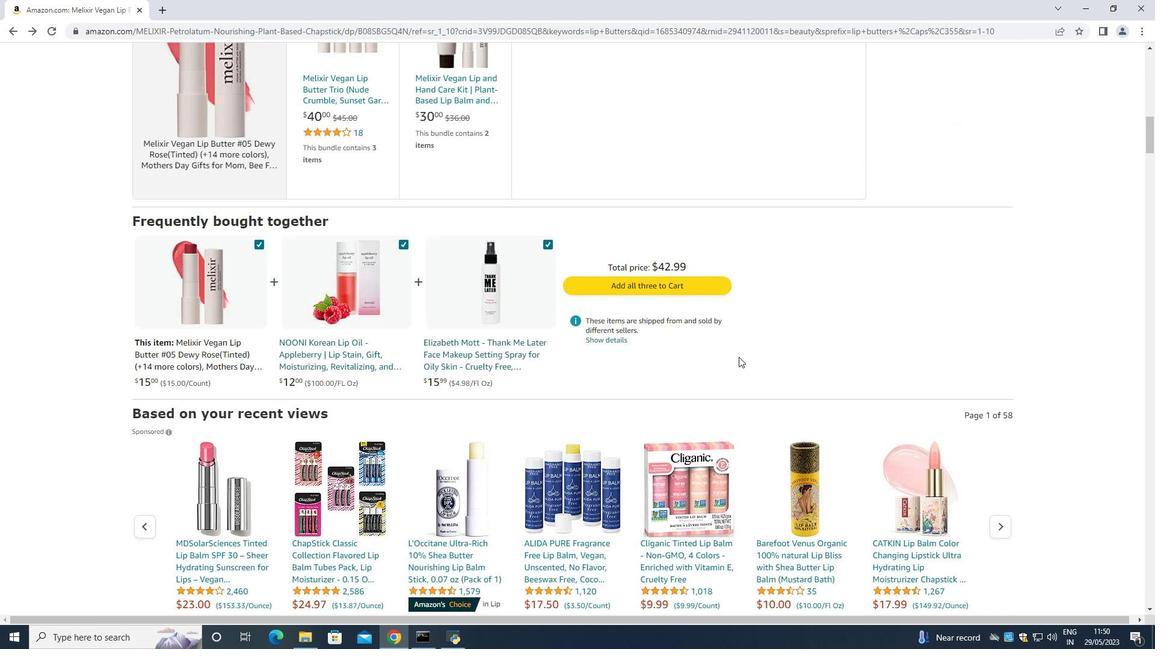 
Action: Mouse scrolled (738, 356) with delta (0, 0)
Screenshot: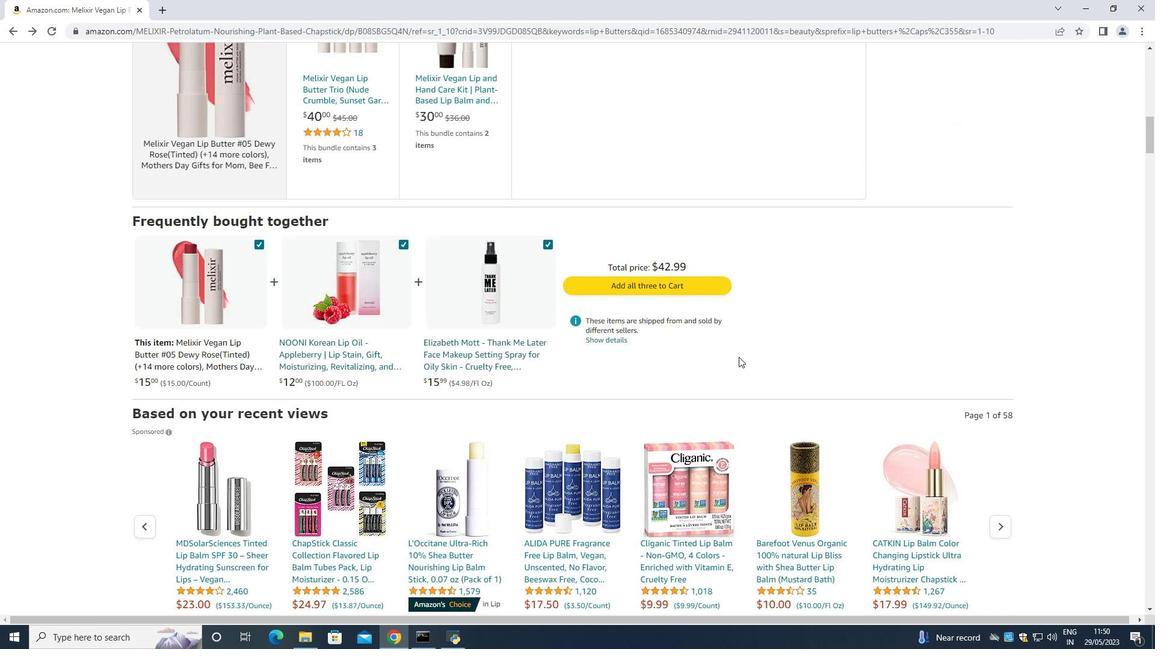 
Action: Mouse scrolled (738, 356) with delta (0, 0)
Screenshot: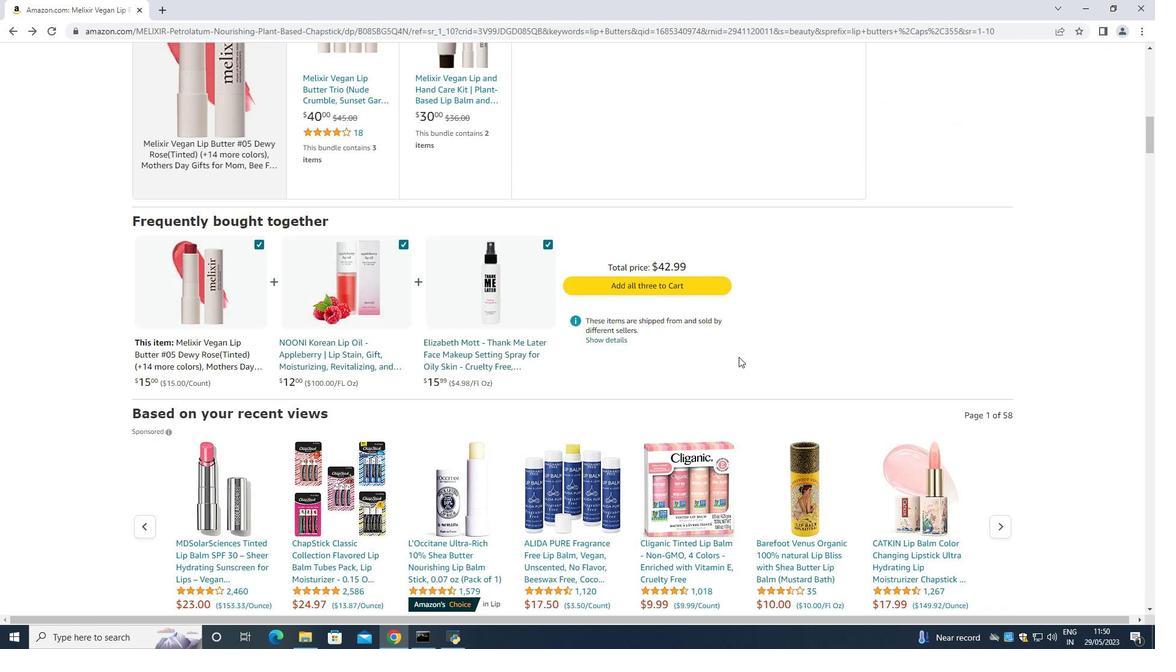 
Action: Mouse scrolled (738, 356) with delta (0, 0)
Screenshot: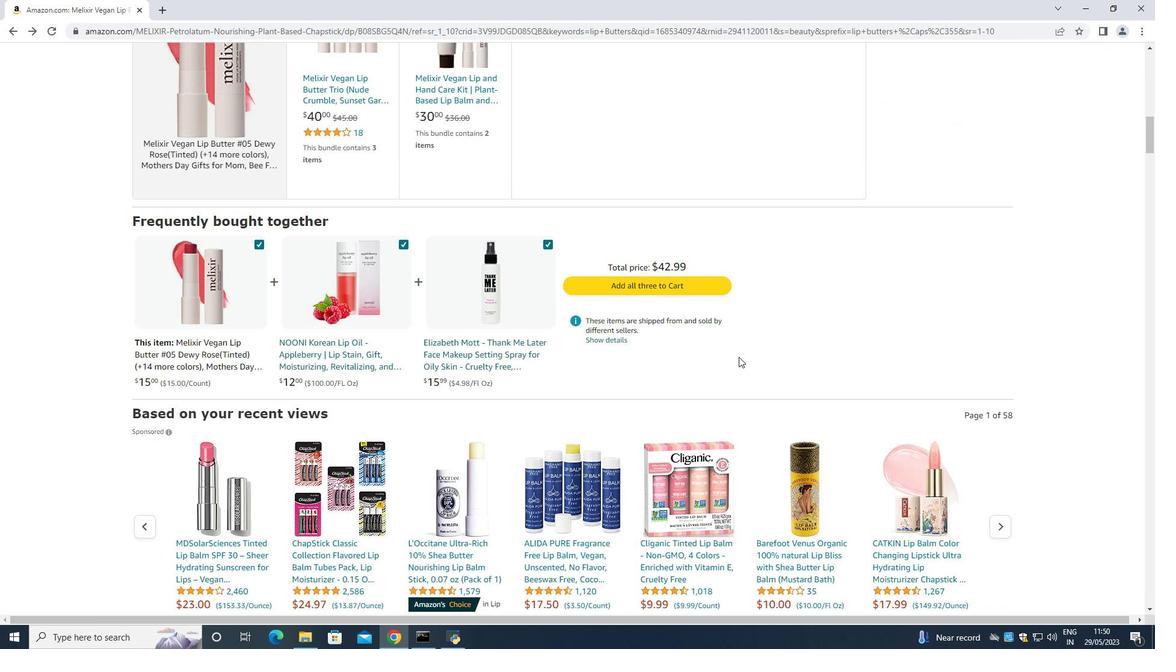 
Action: Mouse moved to (738, 356)
Screenshot: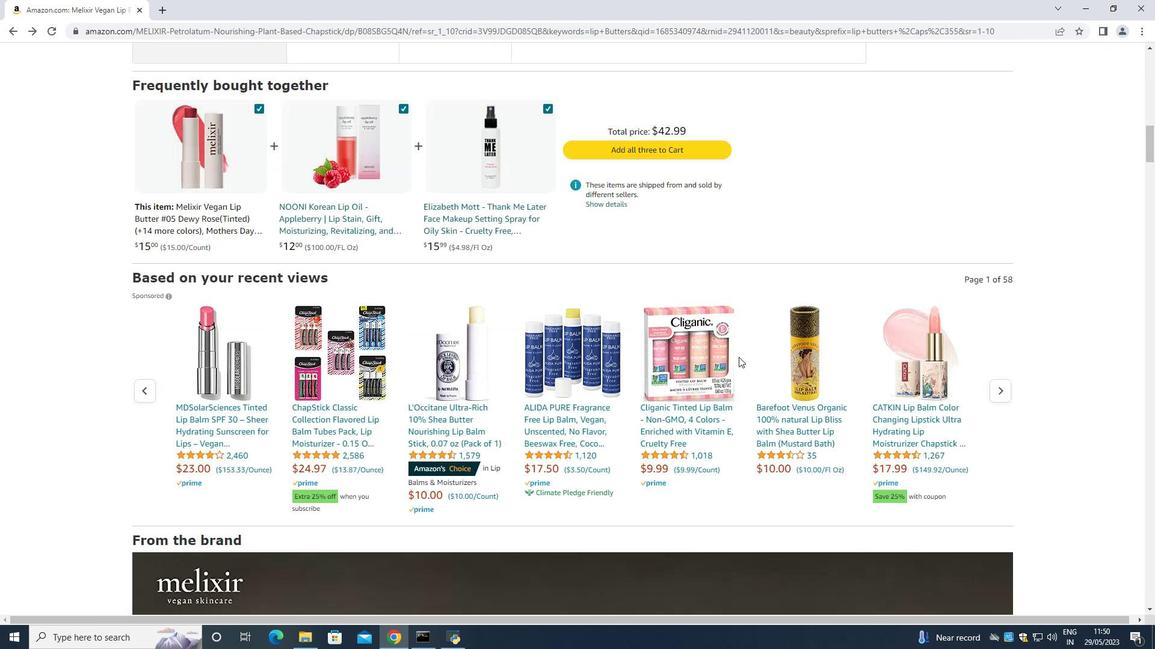
Action: Mouse scrolled (738, 355) with delta (0, 0)
Screenshot: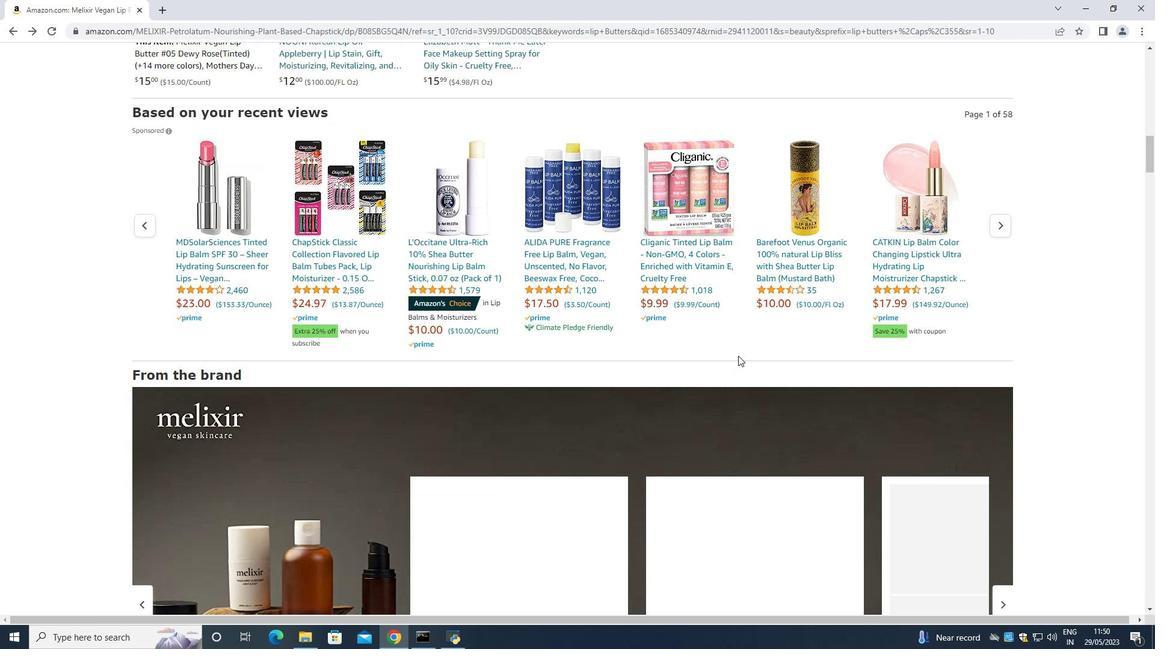 
Action: Mouse scrolled (738, 355) with delta (0, 0)
Screenshot: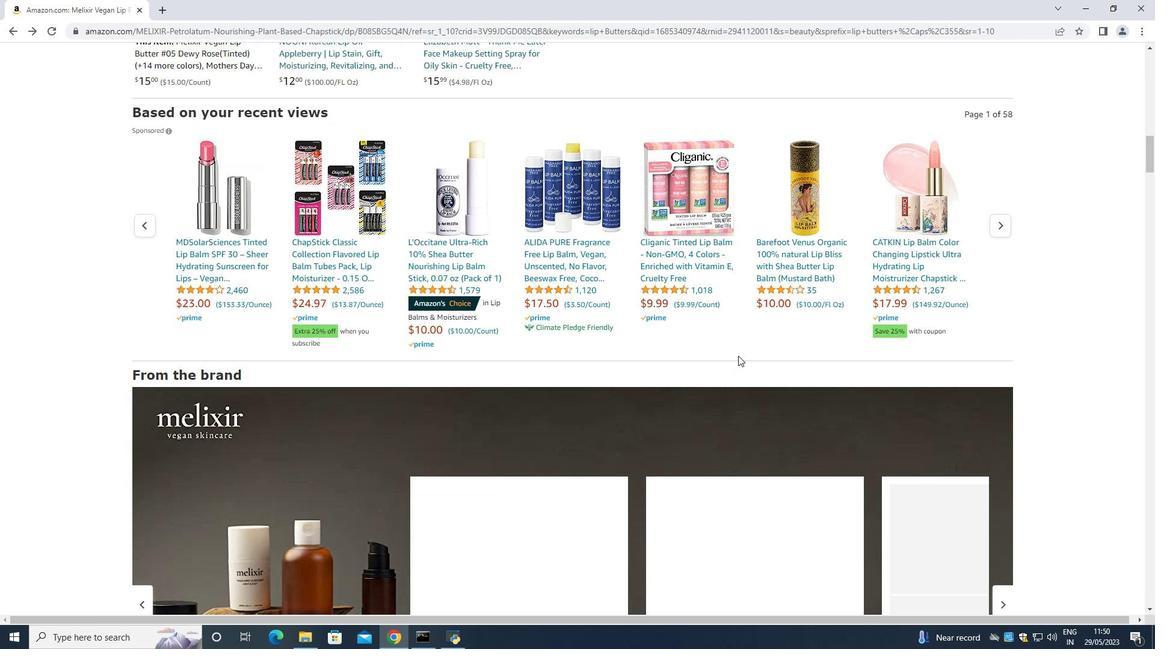 
Action: Mouse scrolled (738, 355) with delta (0, 0)
Screenshot: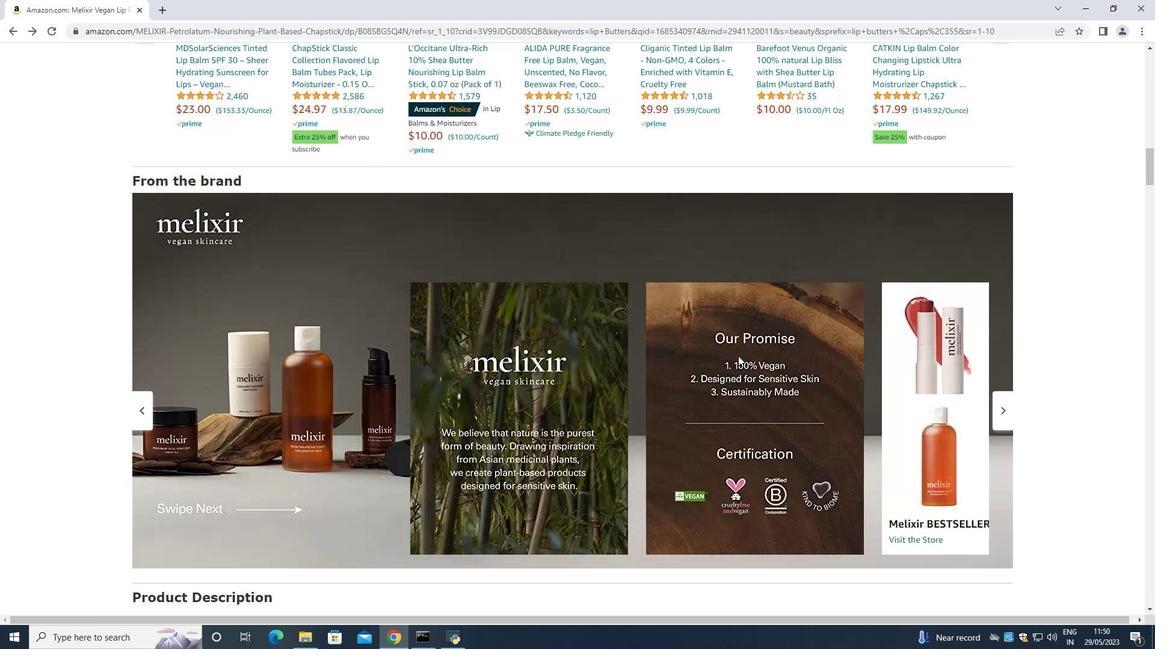 
Action: Mouse scrolled (738, 355) with delta (0, 0)
Screenshot: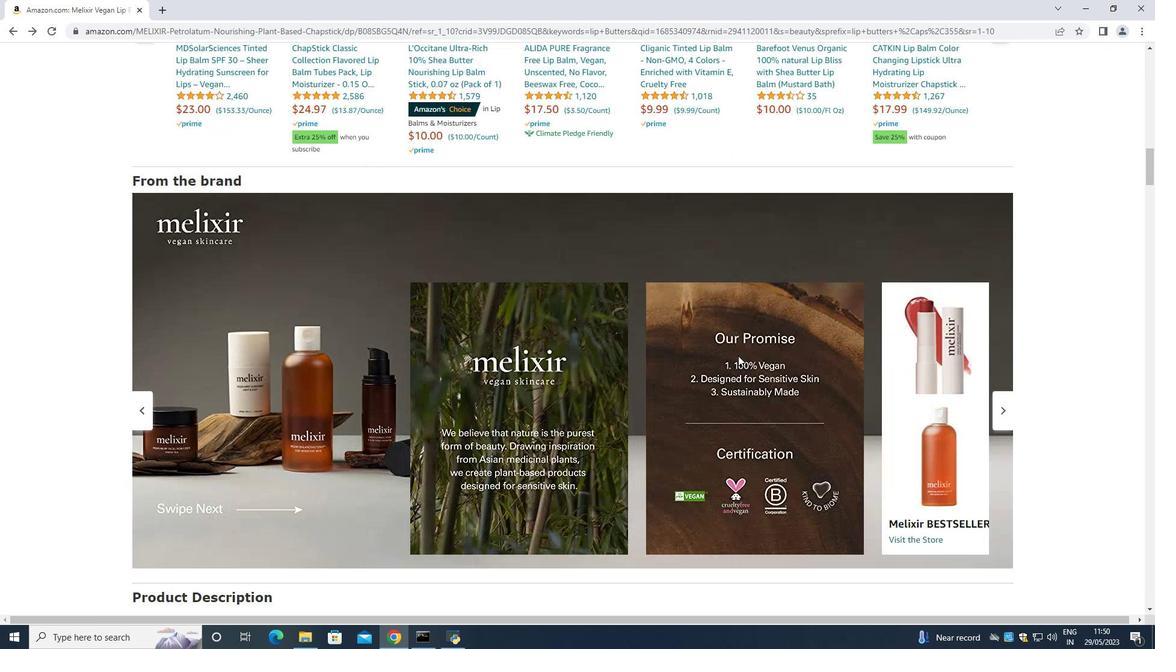 
Action: Mouse scrolled (738, 355) with delta (0, 0)
Screenshot: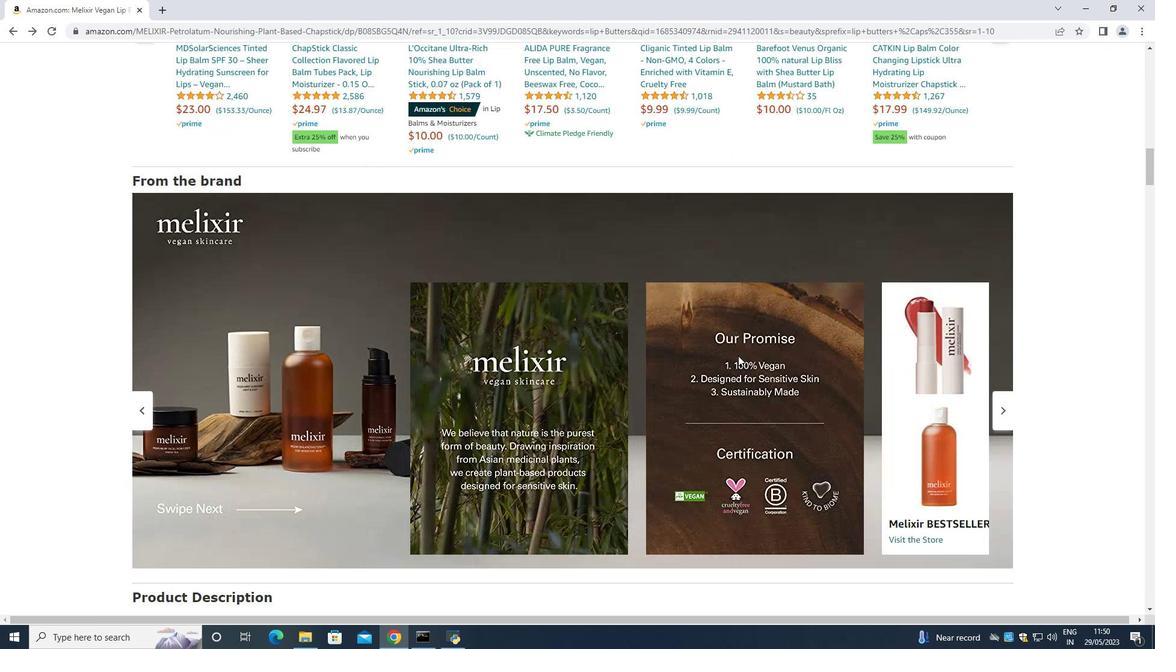 
Action: Mouse scrolled (738, 355) with delta (0, 0)
Screenshot: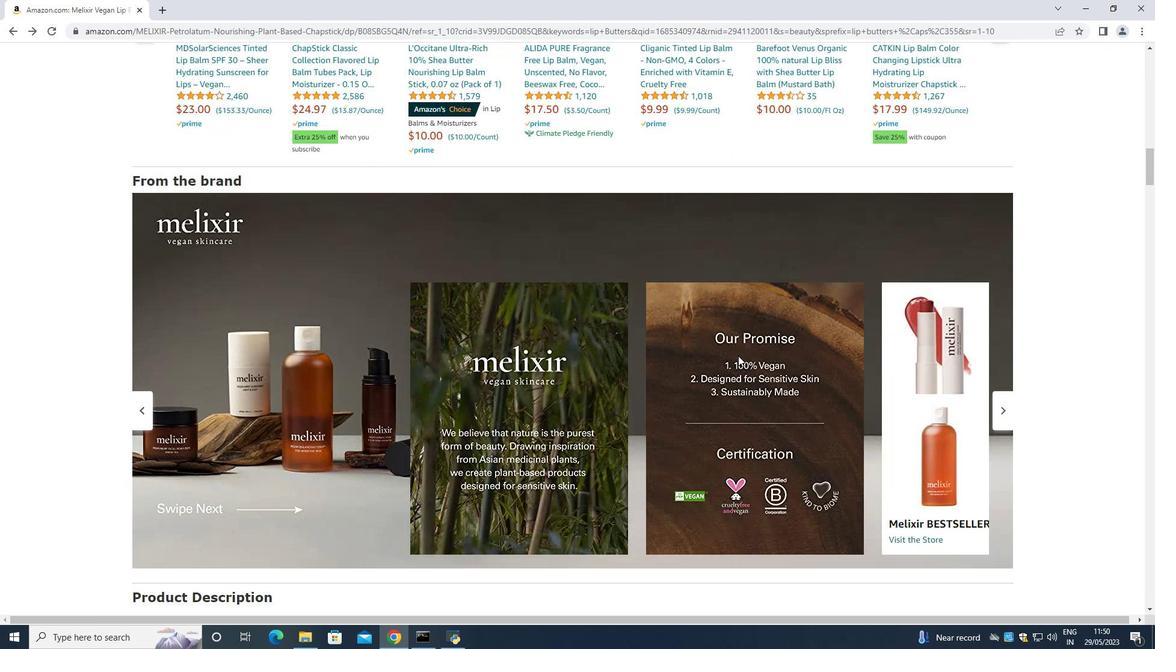 
Action: Mouse scrolled (738, 355) with delta (0, 0)
Screenshot: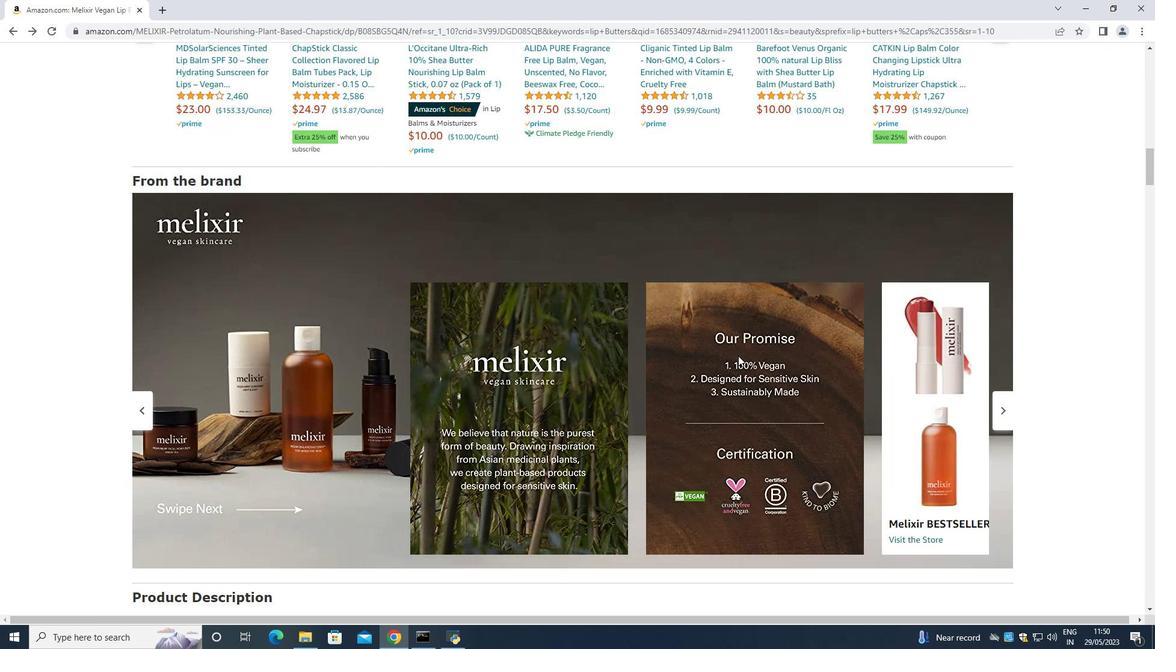 
Action: Mouse scrolled (738, 355) with delta (0, 0)
Screenshot: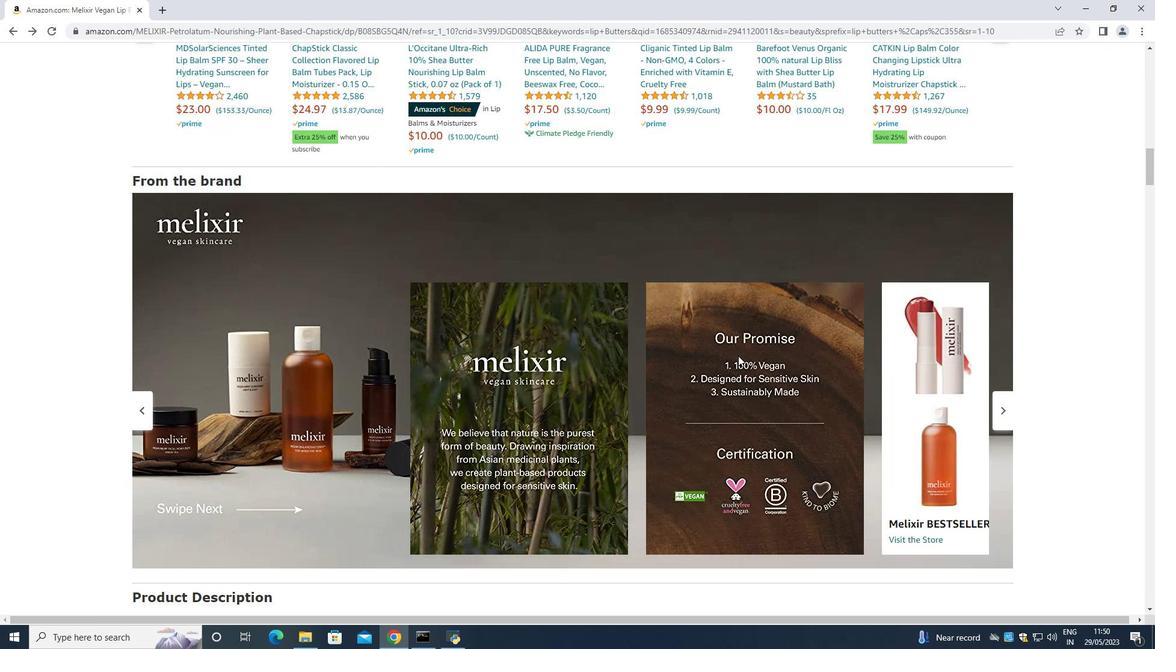 
Action: Mouse scrolled (738, 355) with delta (0, 0)
Screenshot: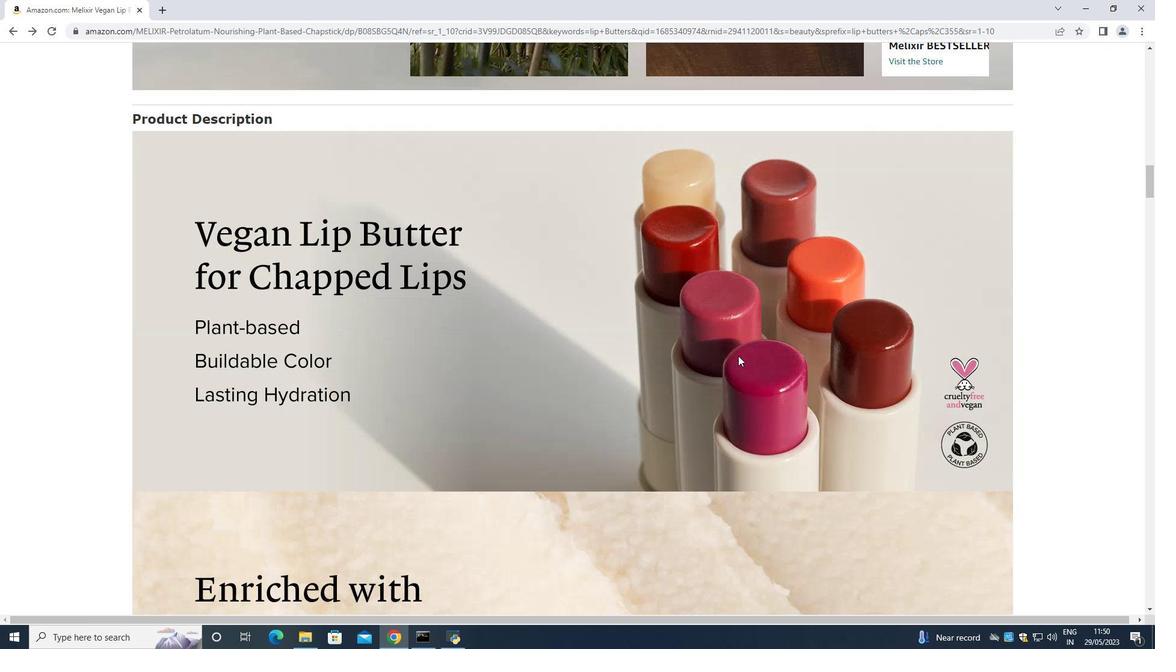 
Action: Mouse scrolled (738, 355) with delta (0, 0)
Screenshot: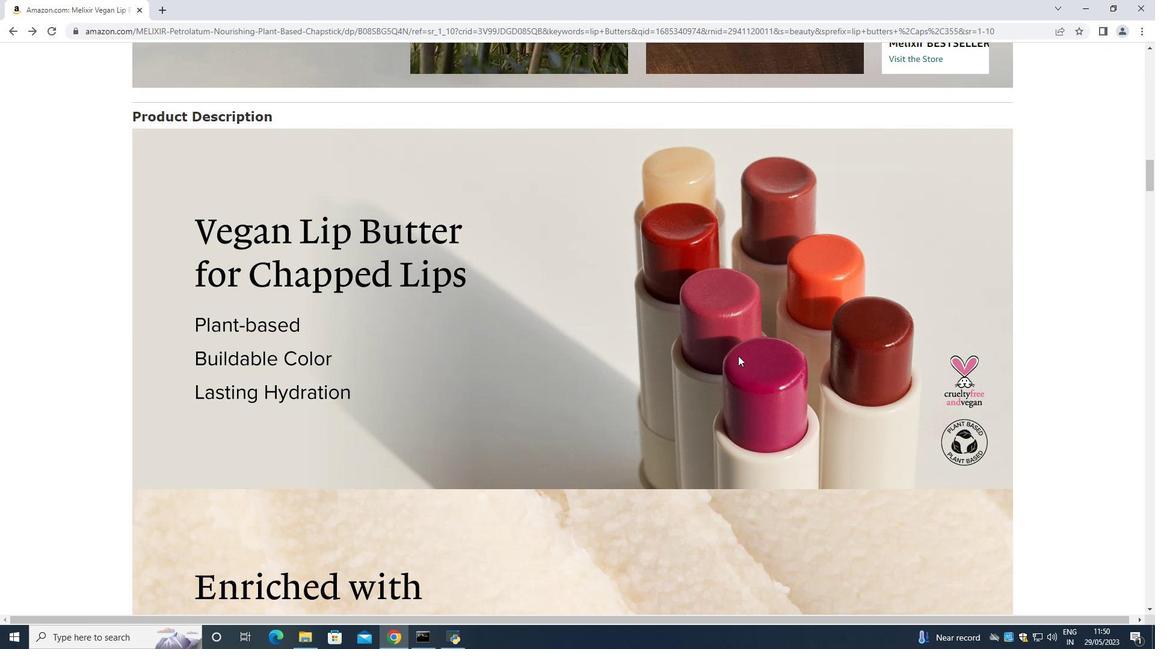 
Action: Mouse scrolled (738, 355) with delta (0, 0)
Screenshot: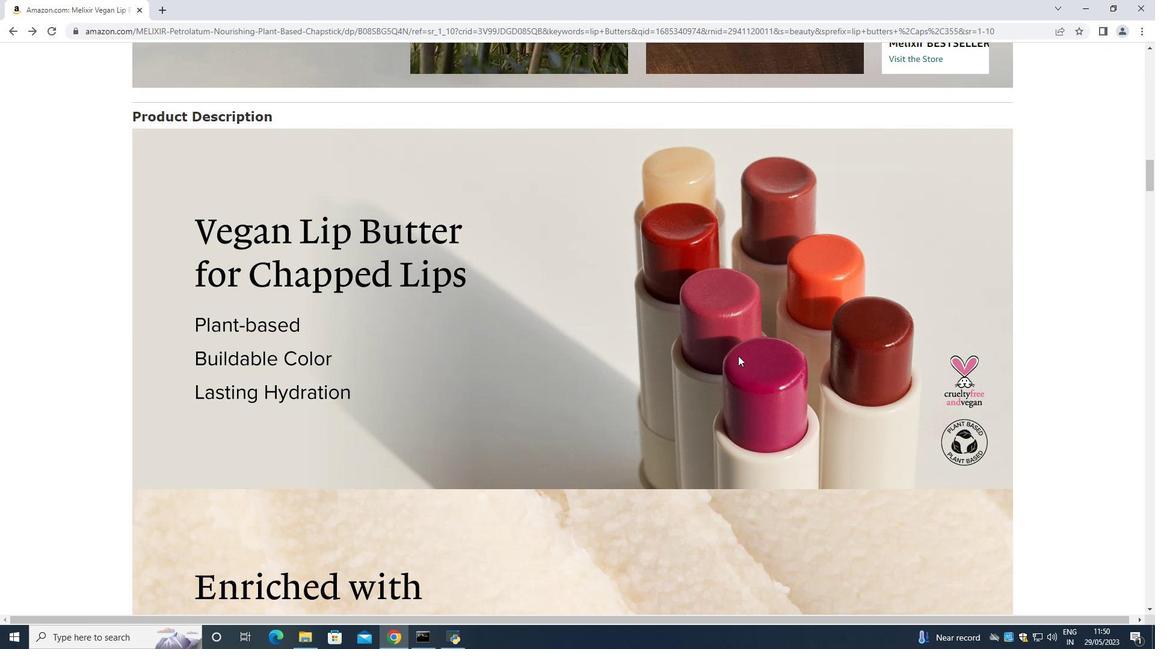 
Action: Mouse scrolled (738, 355) with delta (0, 0)
Screenshot: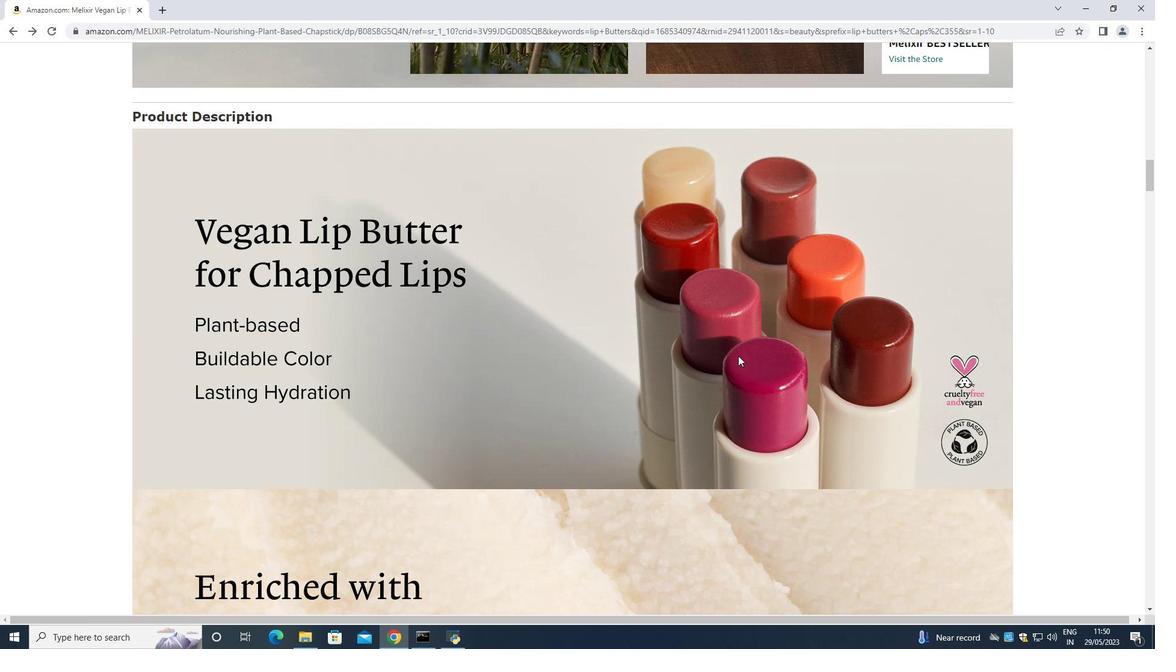 
Action: Mouse scrolled (738, 355) with delta (0, 0)
Screenshot: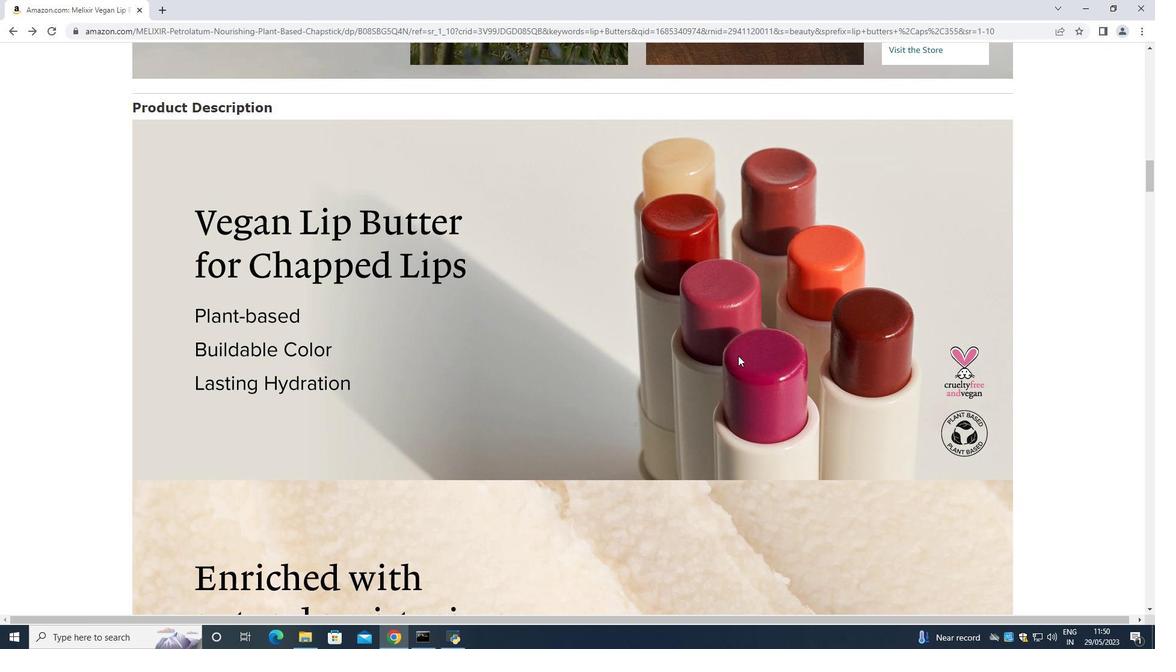 
Action: Mouse scrolled (738, 355) with delta (0, 0)
Screenshot: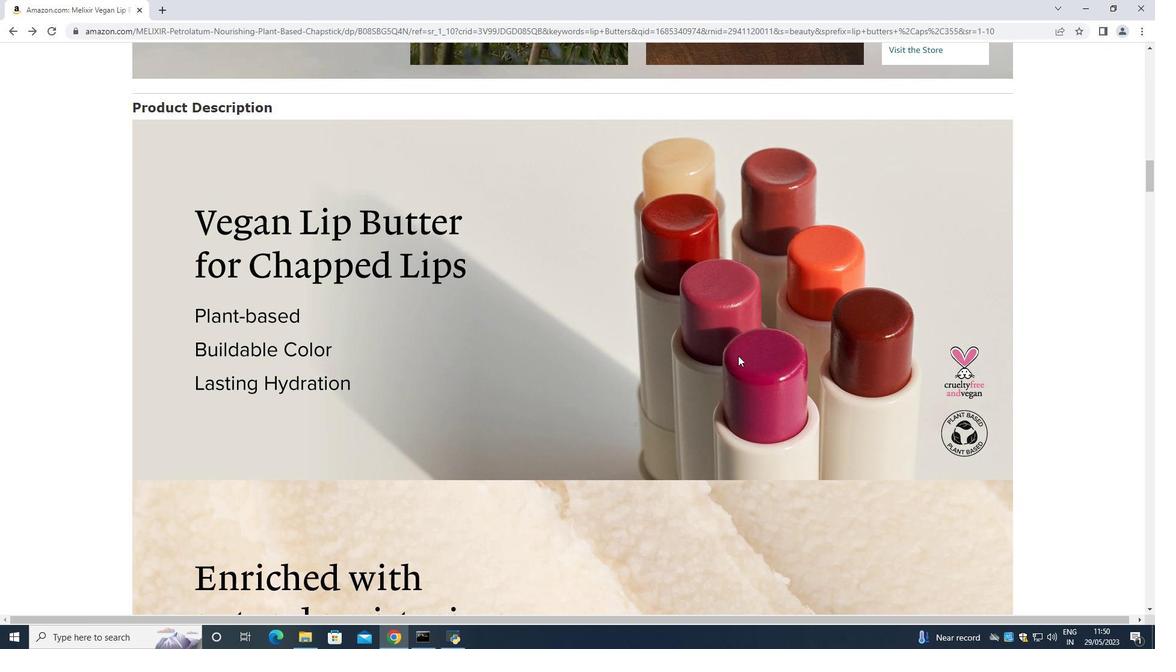 
Action: Mouse scrolled (738, 355) with delta (0, 0)
Screenshot: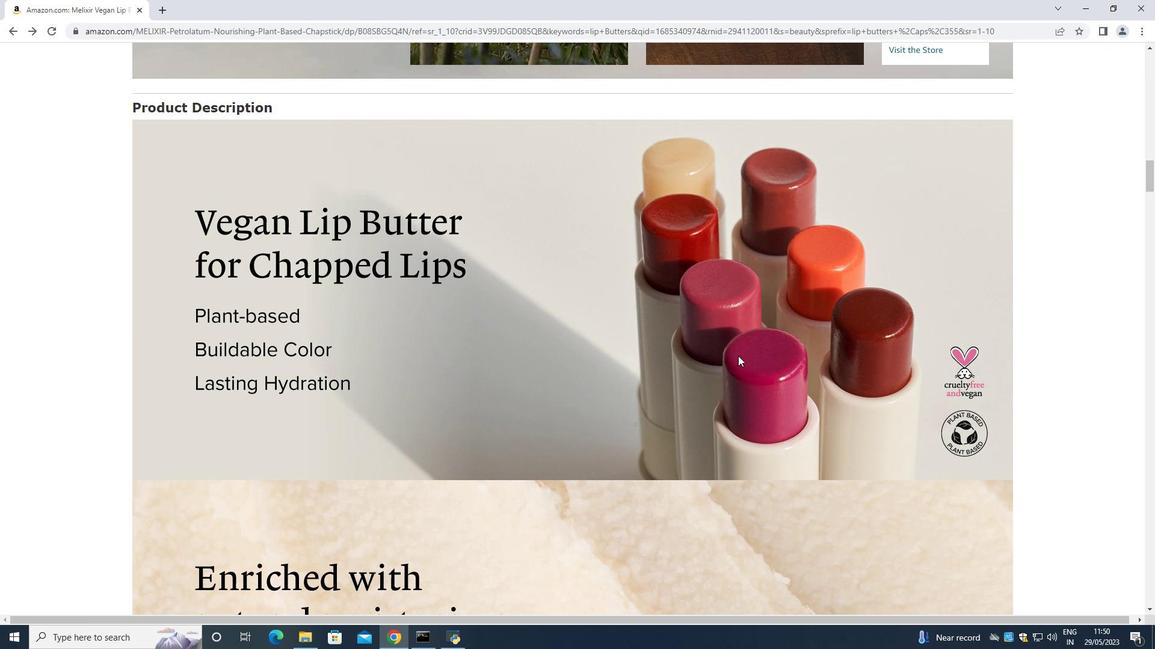 
Action: Mouse scrolled (738, 355) with delta (0, 0)
Screenshot: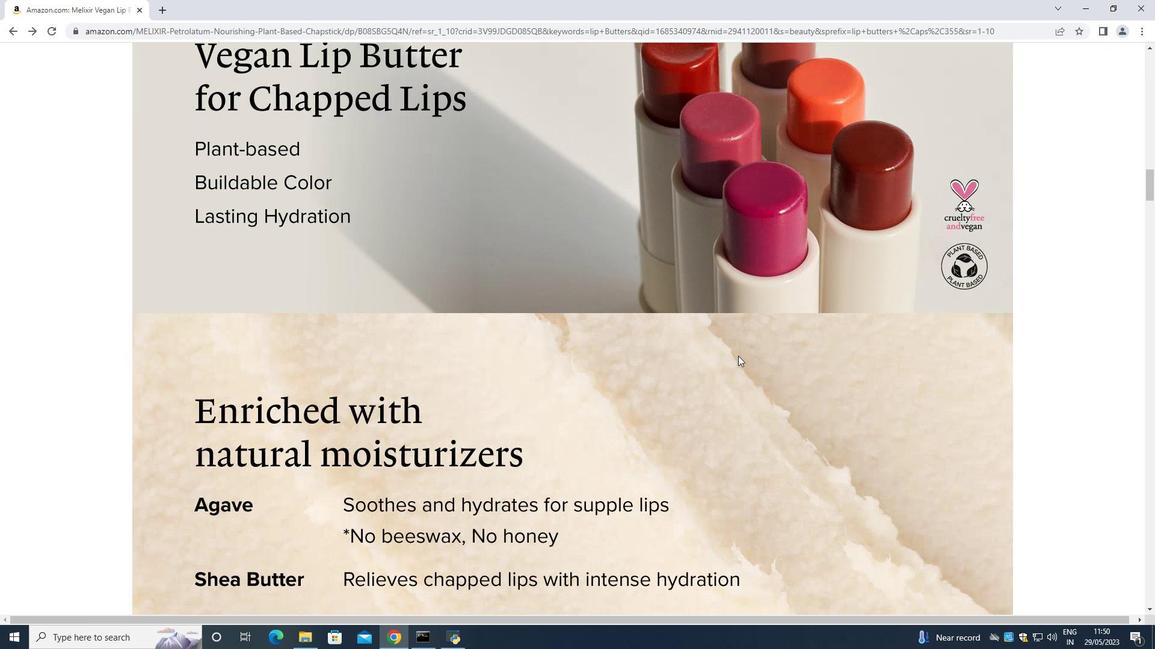 
Action: Mouse scrolled (738, 355) with delta (0, 0)
Screenshot: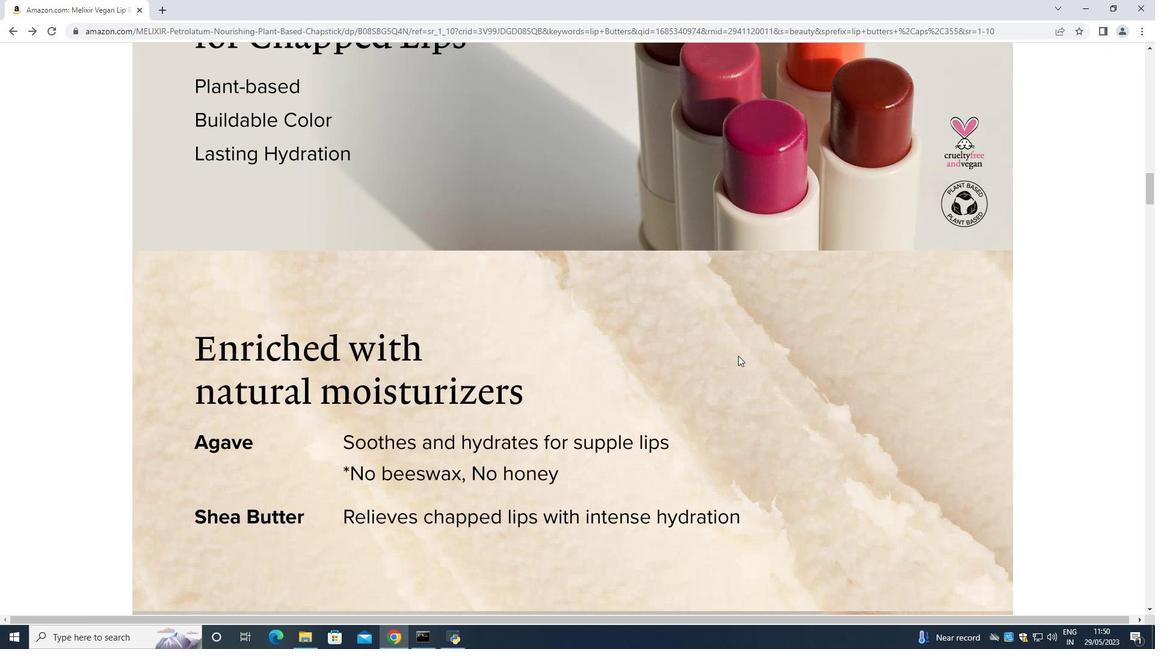 
Action: Mouse scrolled (738, 355) with delta (0, 0)
Screenshot: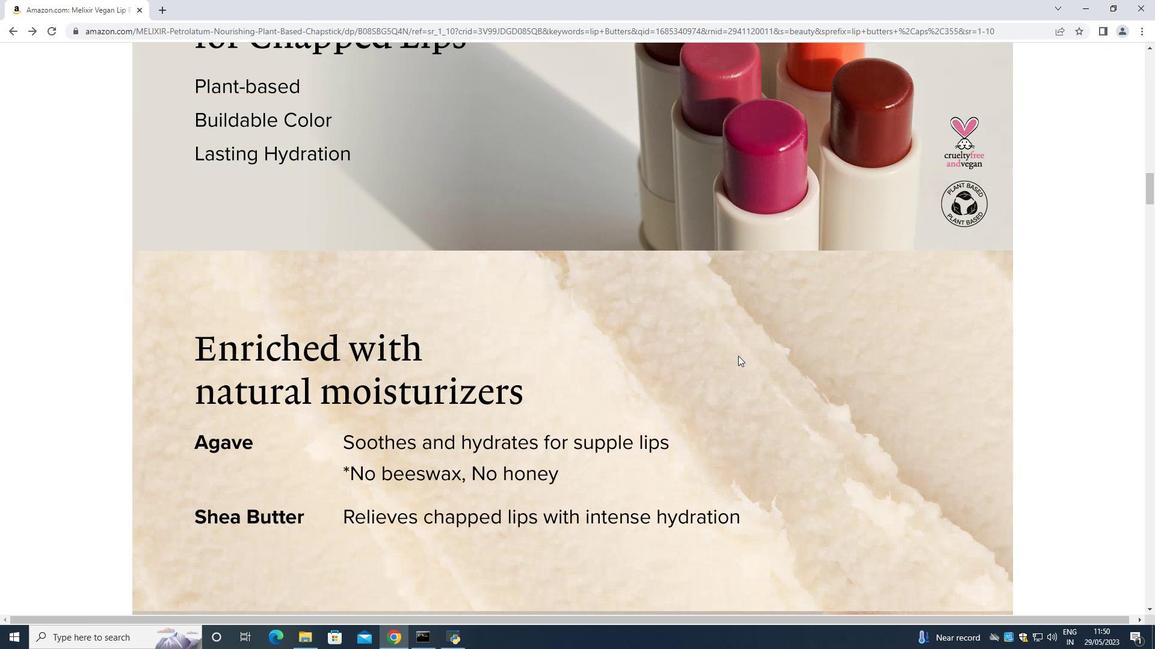 
Action: Mouse scrolled (738, 355) with delta (0, 0)
Screenshot: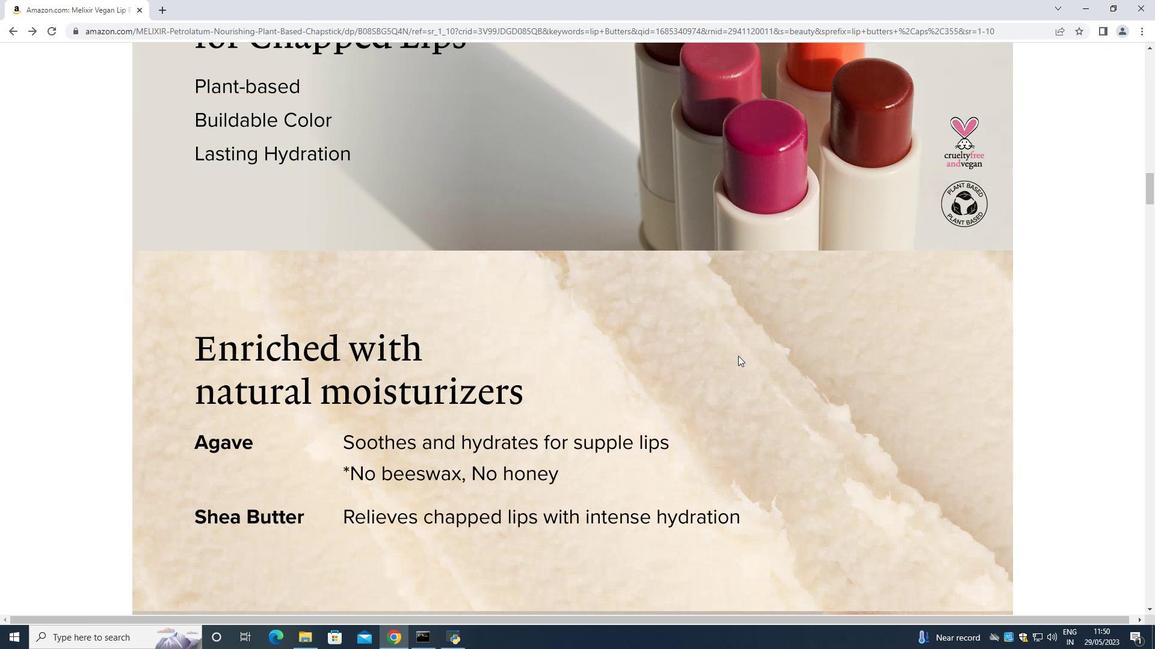 
Action: Mouse scrolled (738, 355) with delta (0, 0)
Screenshot: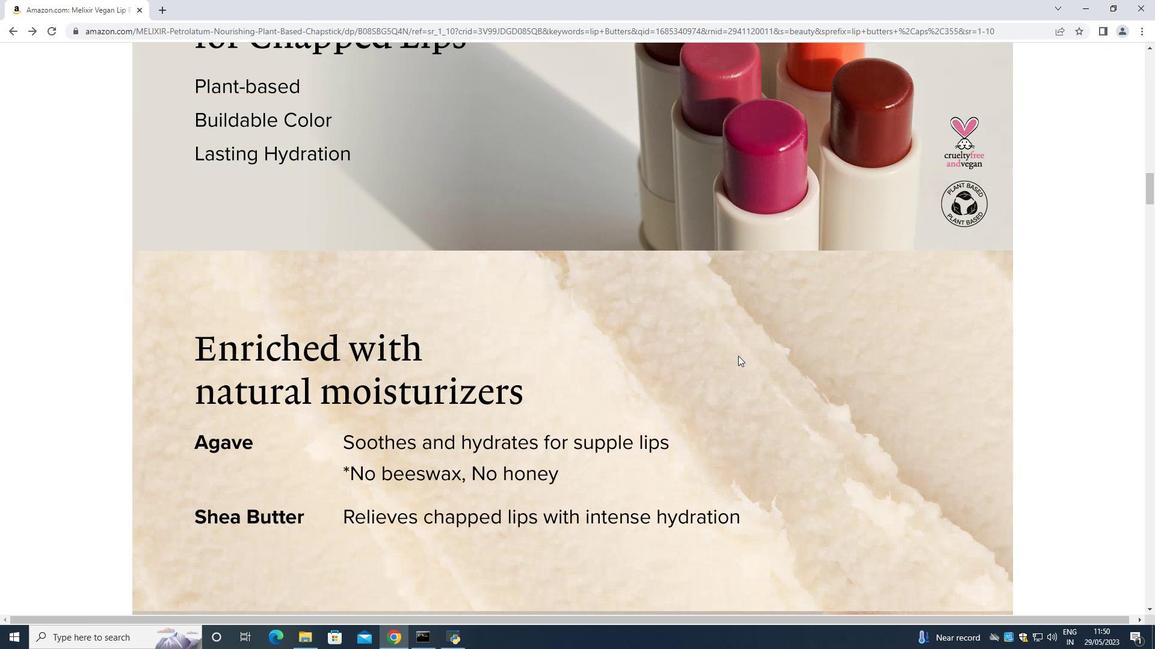 
Action: Mouse scrolled (738, 355) with delta (0, 0)
Screenshot: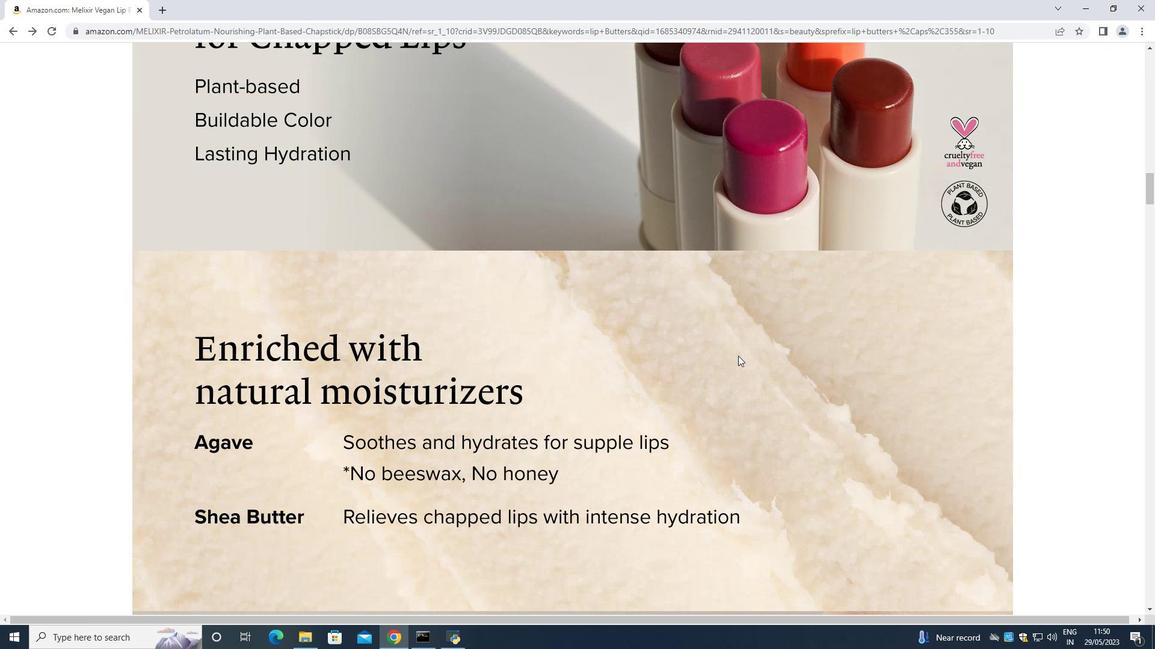 
Action: Mouse scrolled (738, 355) with delta (0, 0)
Screenshot: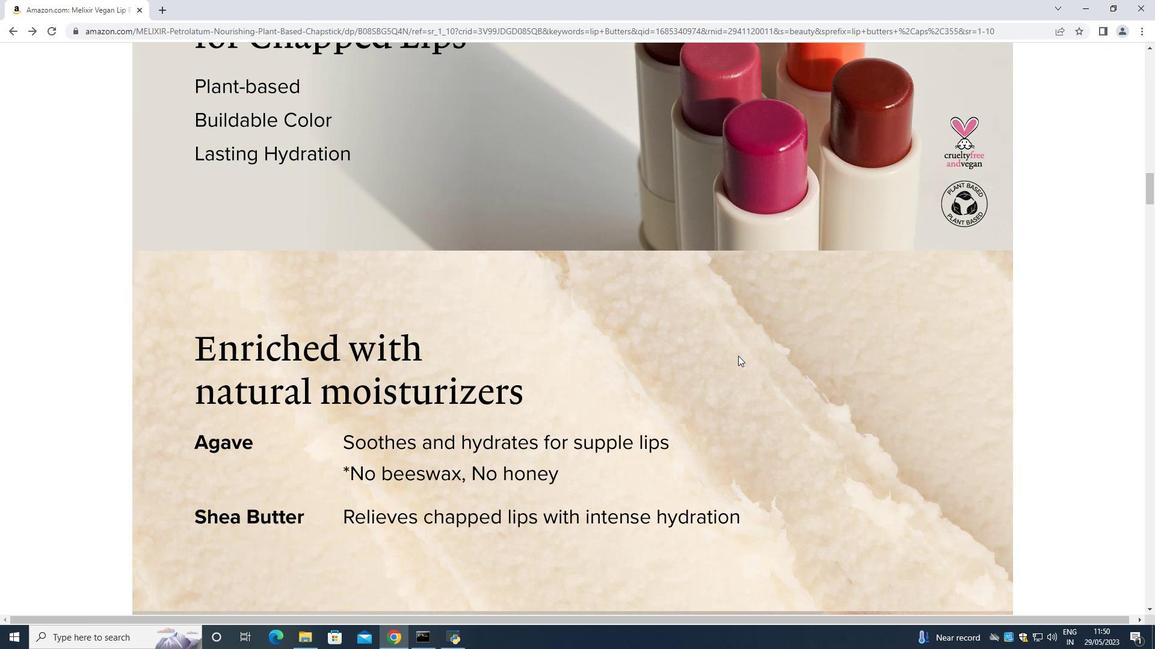 
Action: Mouse scrolled (738, 355) with delta (0, 0)
Screenshot: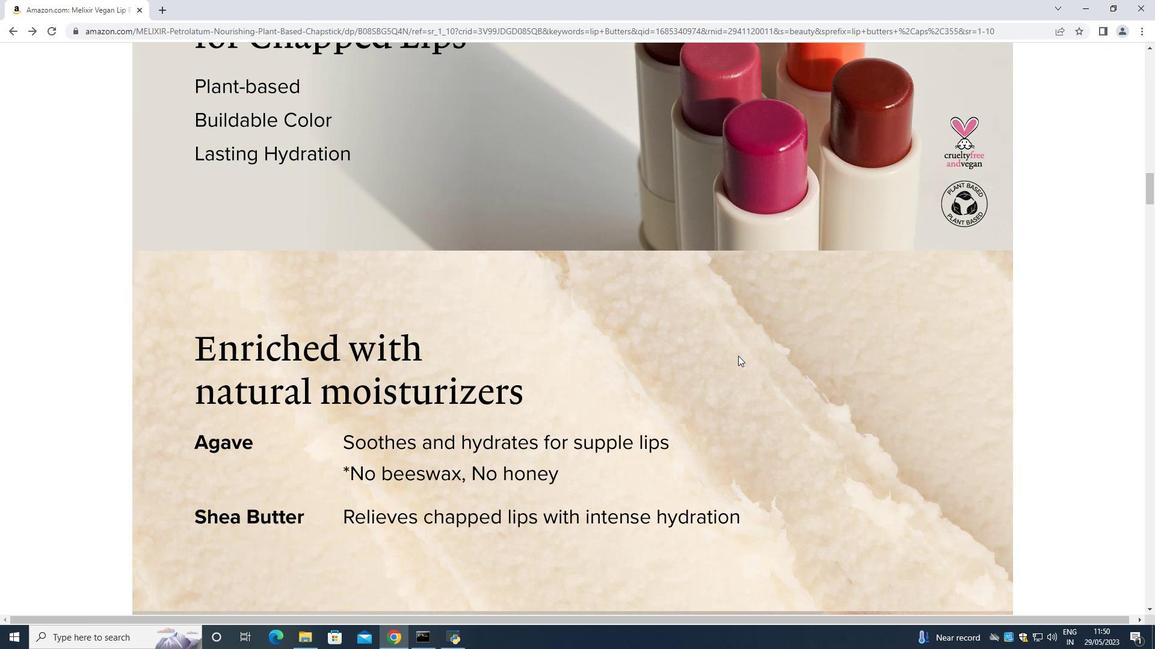 
Action: Mouse moved to (737, 355)
Screenshot: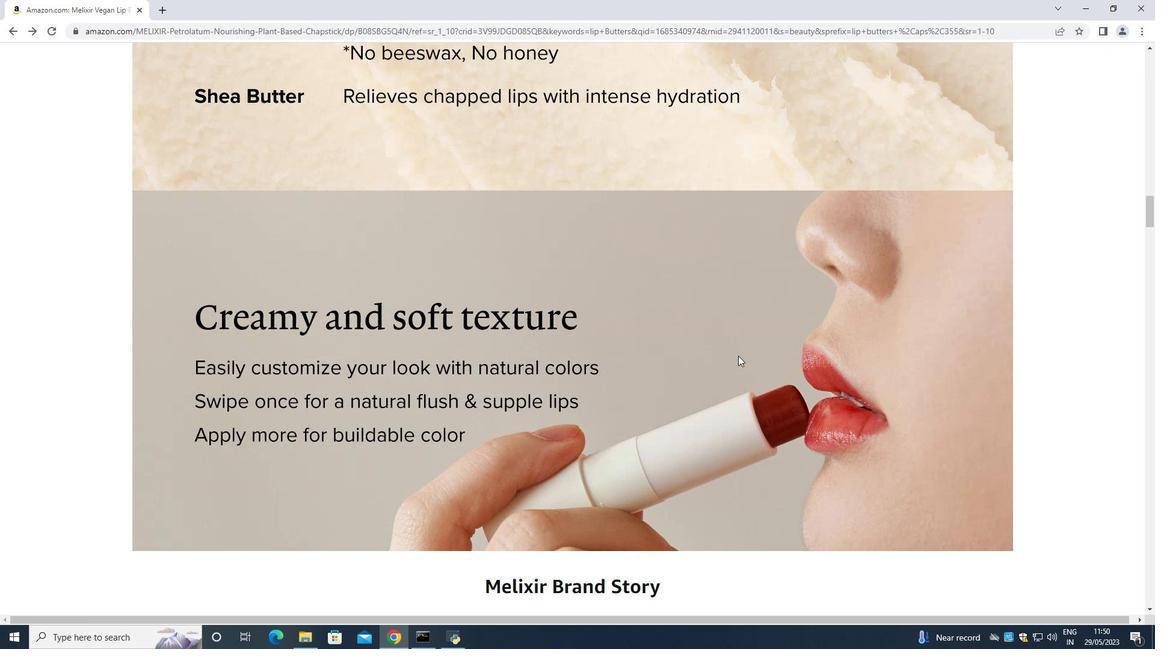 
Action: Mouse scrolled (737, 355) with delta (0, 0)
Screenshot: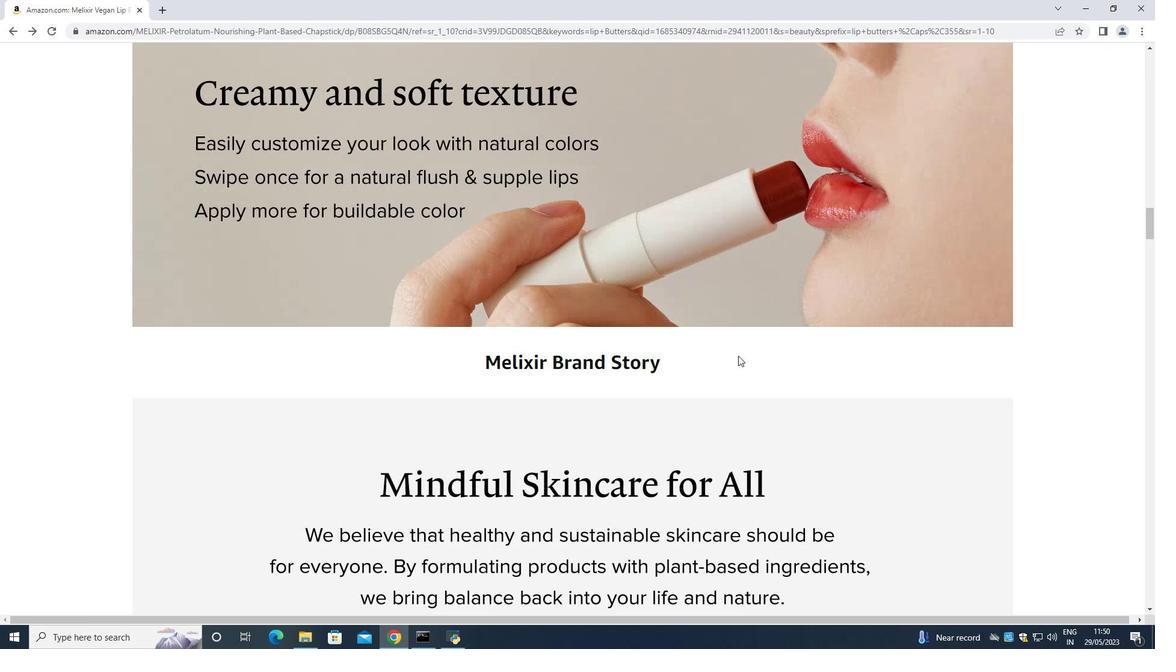 
Action: Mouse scrolled (737, 355) with delta (0, 0)
Screenshot: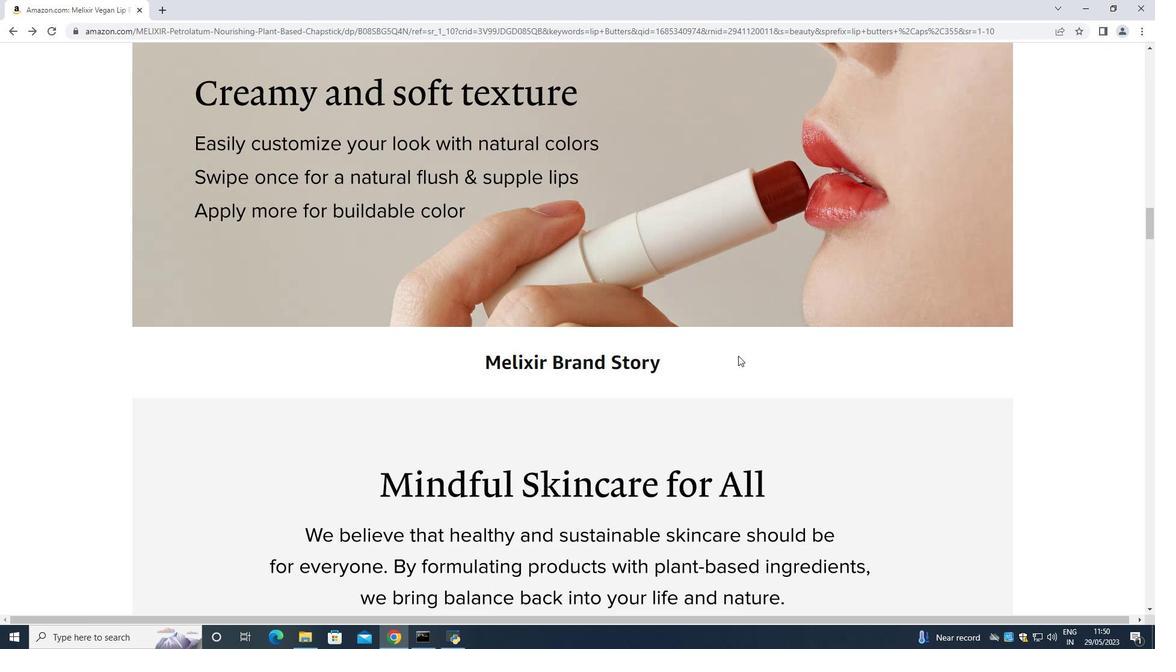 
Action: Mouse scrolled (737, 355) with delta (0, 0)
Screenshot: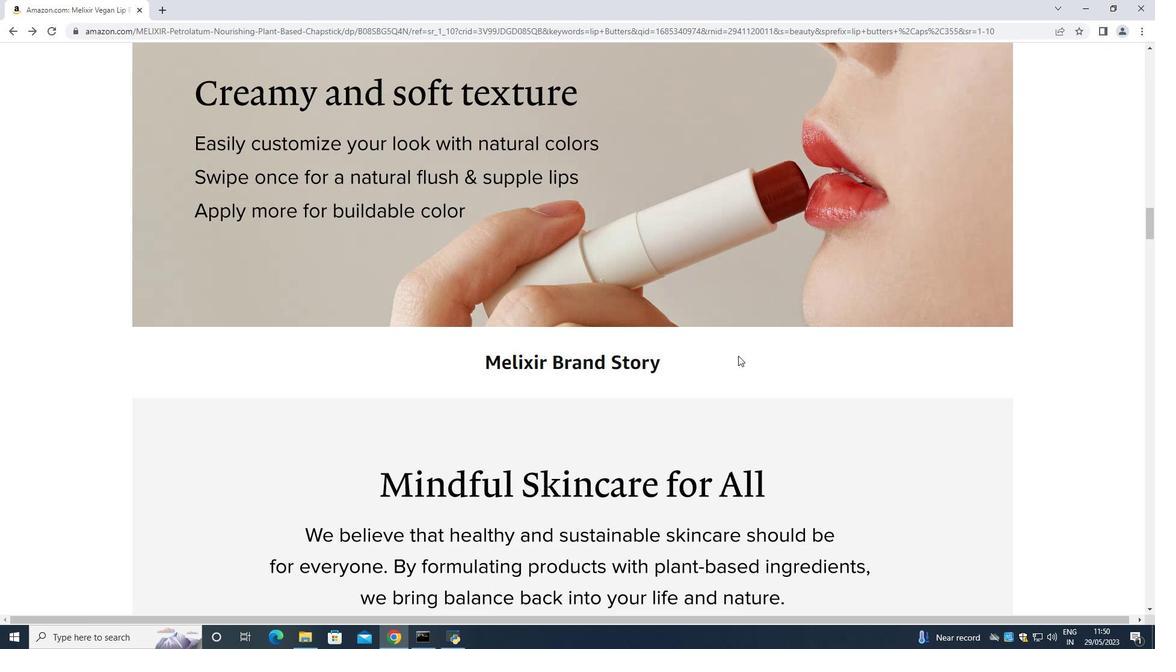 
Action: Mouse scrolled (737, 355) with delta (0, 0)
Screenshot: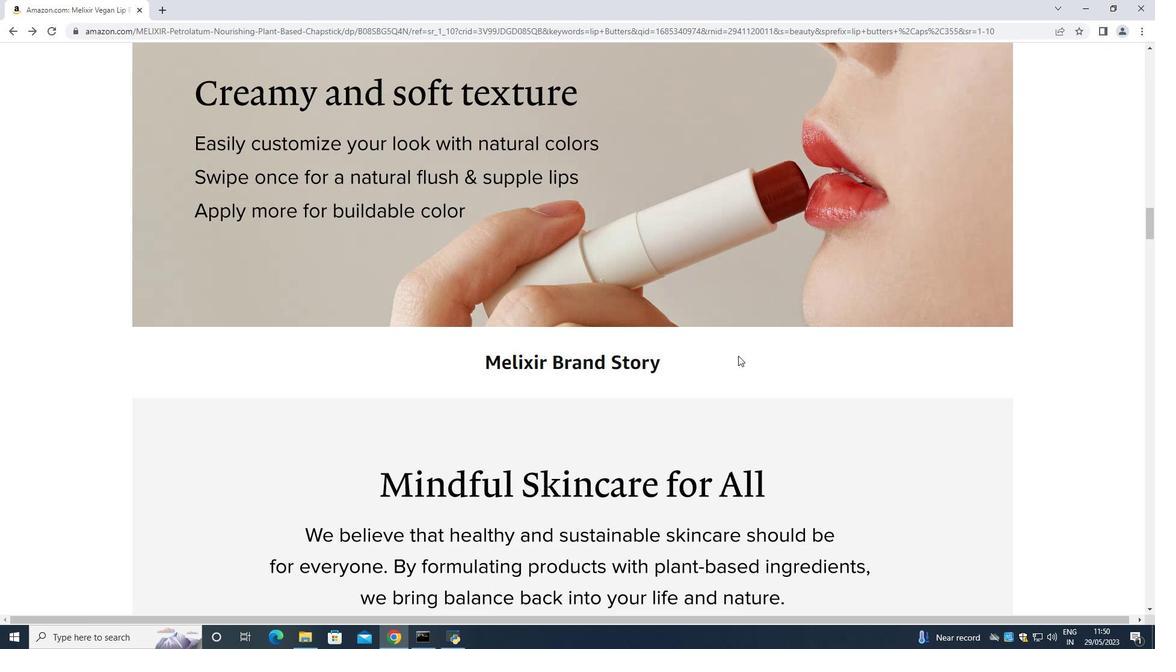 
Action: Mouse scrolled (737, 355) with delta (0, 0)
Screenshot: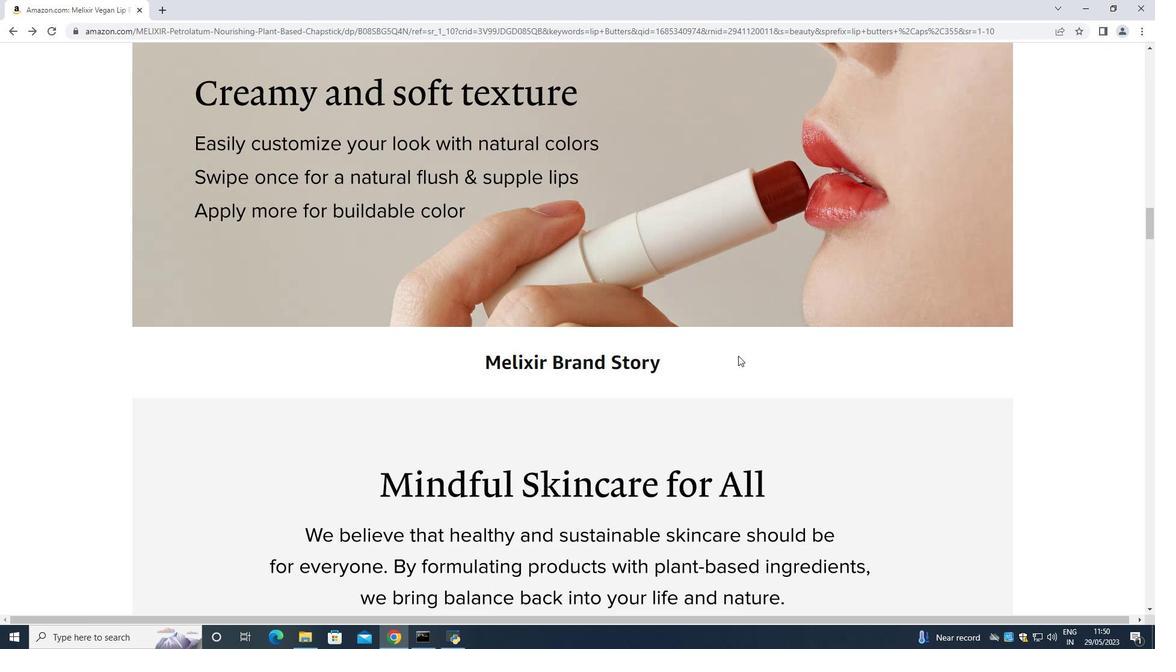 
Action: Mouse scrolled (737, 355) with delta (0, 0)
Screenshot: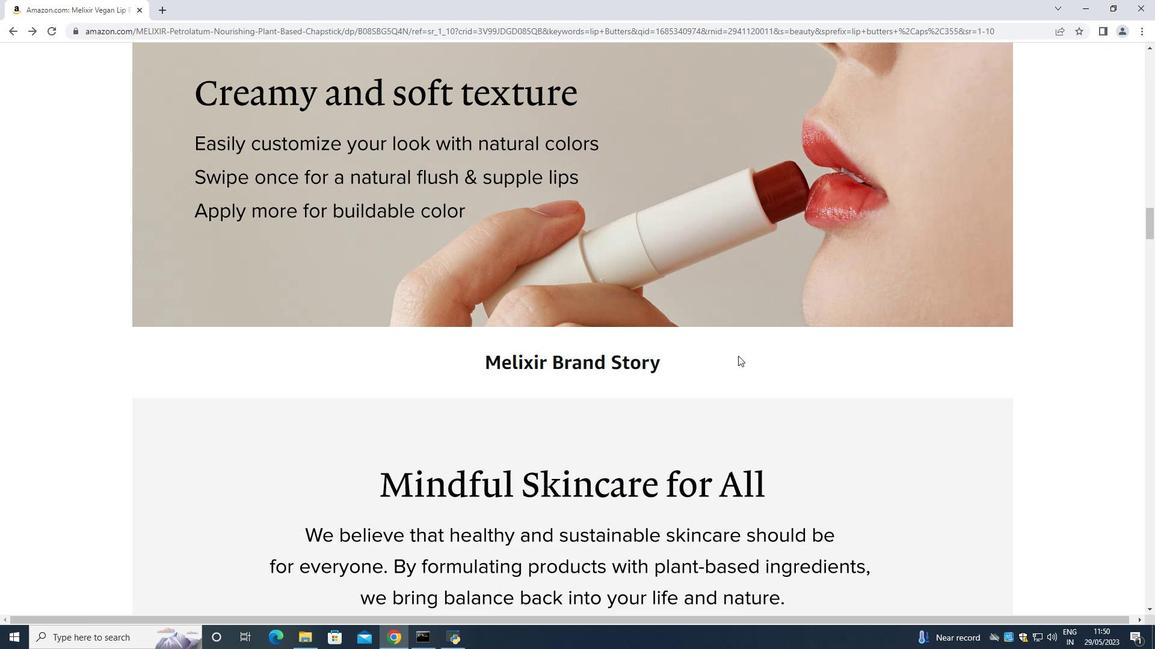 
Action: Mouse scrolled (737, 355) with delta (0, 0)
Screenshot: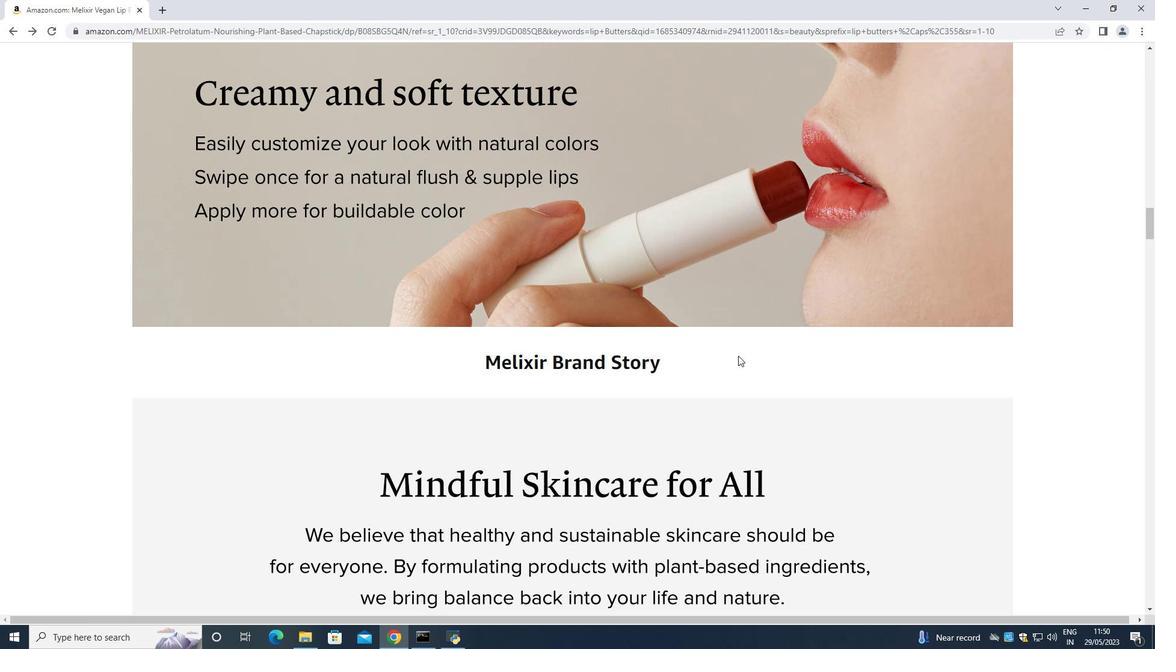 
Action: Mouse scrolled (737, 355) with delta (0, 0)
Screenshot: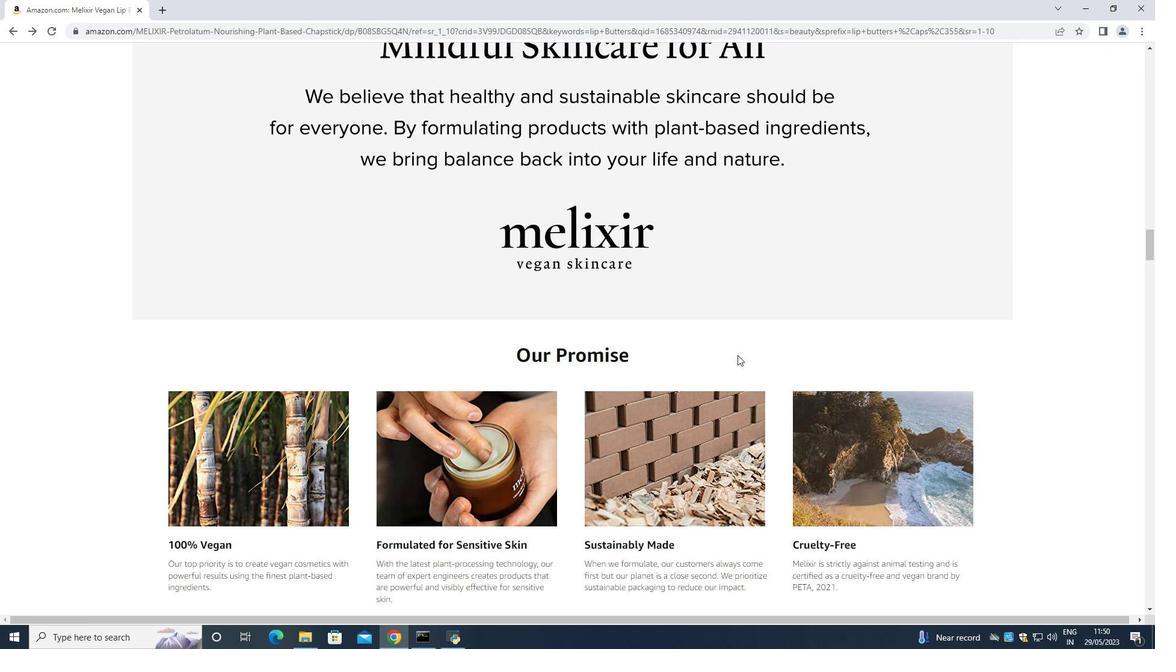 
Action: Mouse scrolled (737, 355) with delta (0, 0)
